Task: Buy 5 Manicure Tables from Salon & Spa Equipment section under best seller category for shipping address: Christina Ramirez, 4556 Long Street, Gainesville, Florida 32653, Cell Number 3522153680. Pay from credit card ending with 5759, CVV 953
Action: Mouse moved to (42, 107)
Screenshot: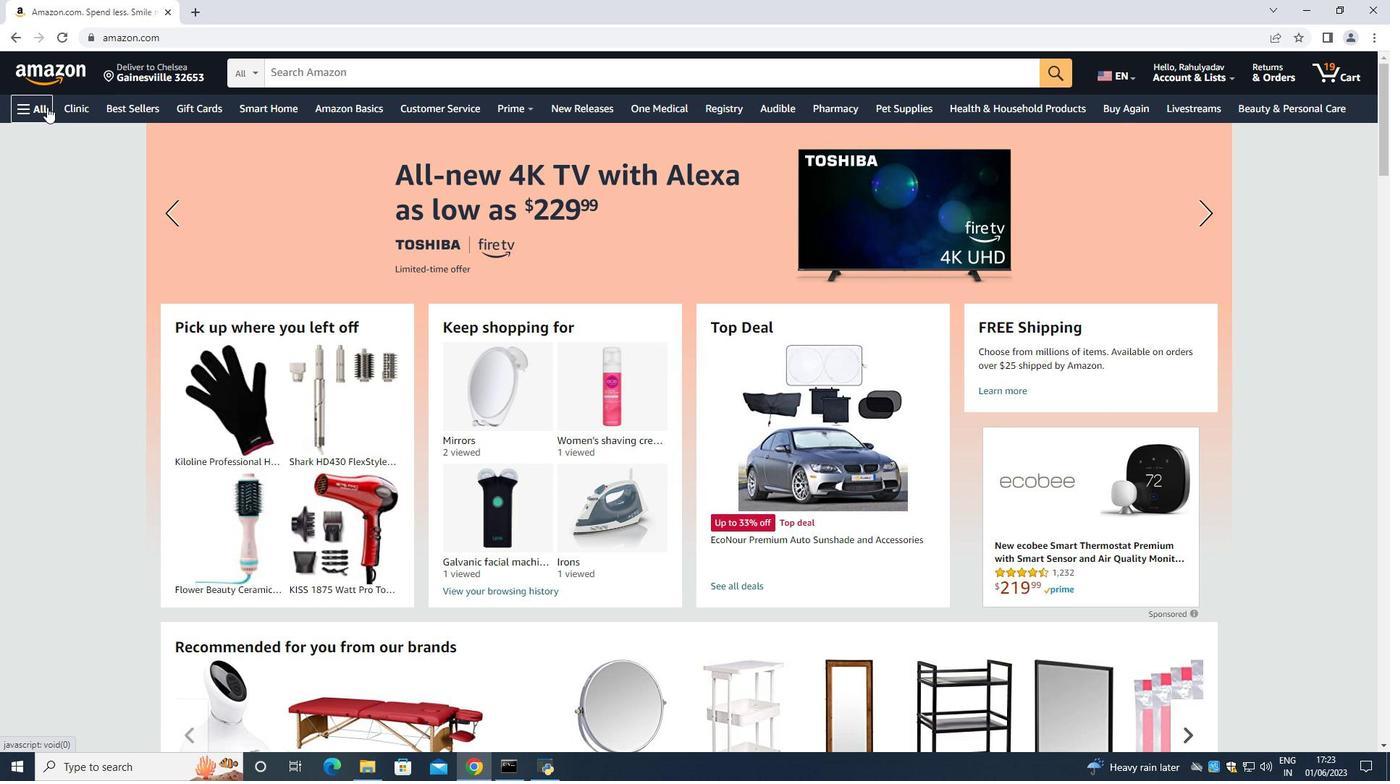 
Action: Mouse pressed left at (42, 107)
Screenshot: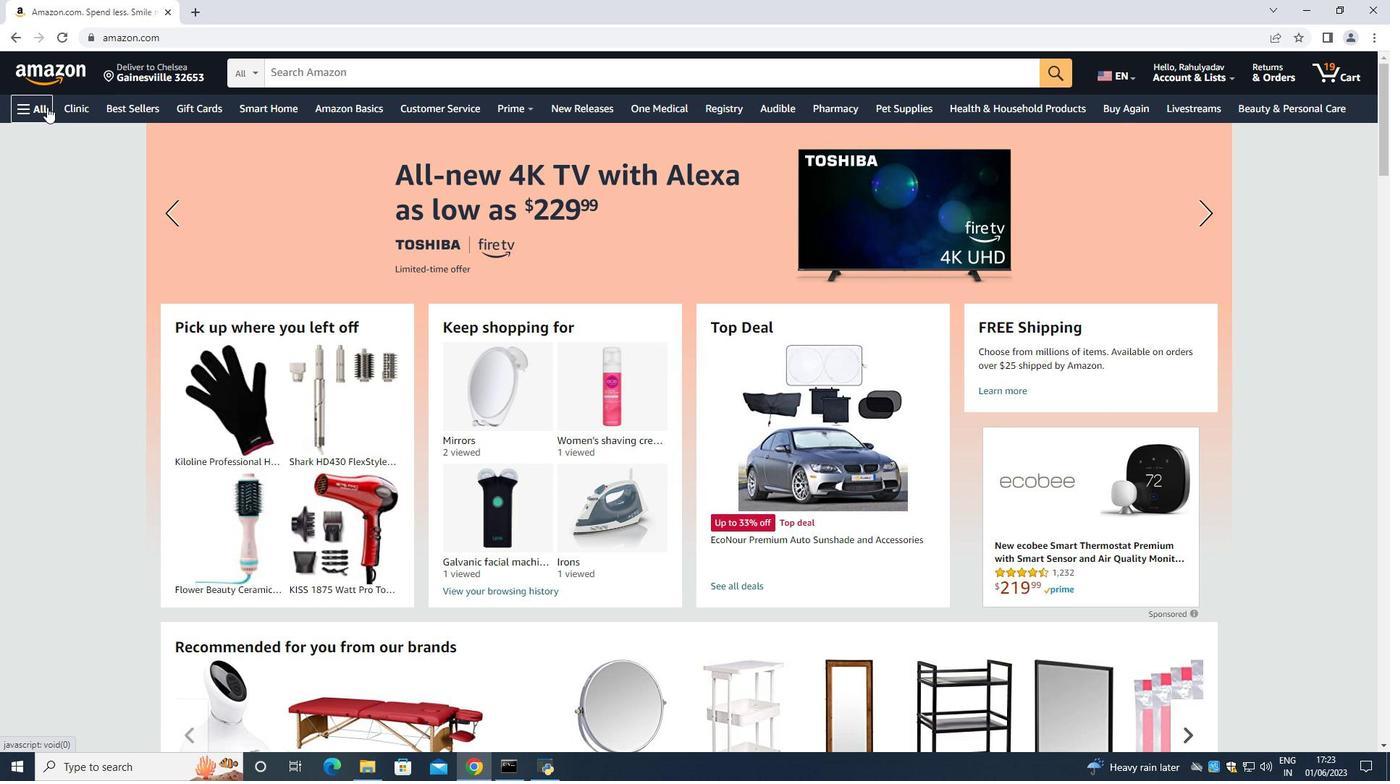 
Action: Mouse moved to (44, 132)
Screenshot: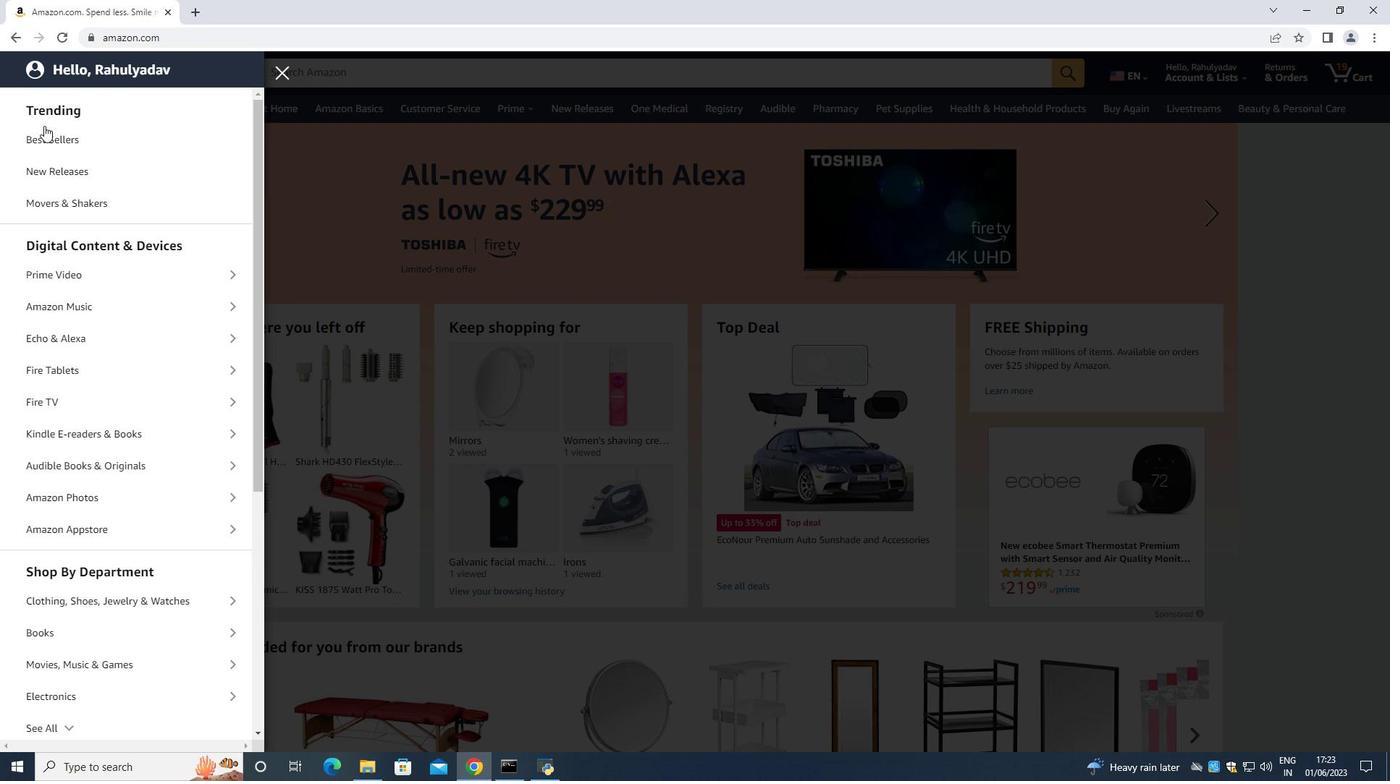 
Action: Mouse pressed left at (44, 132)
Screenshot: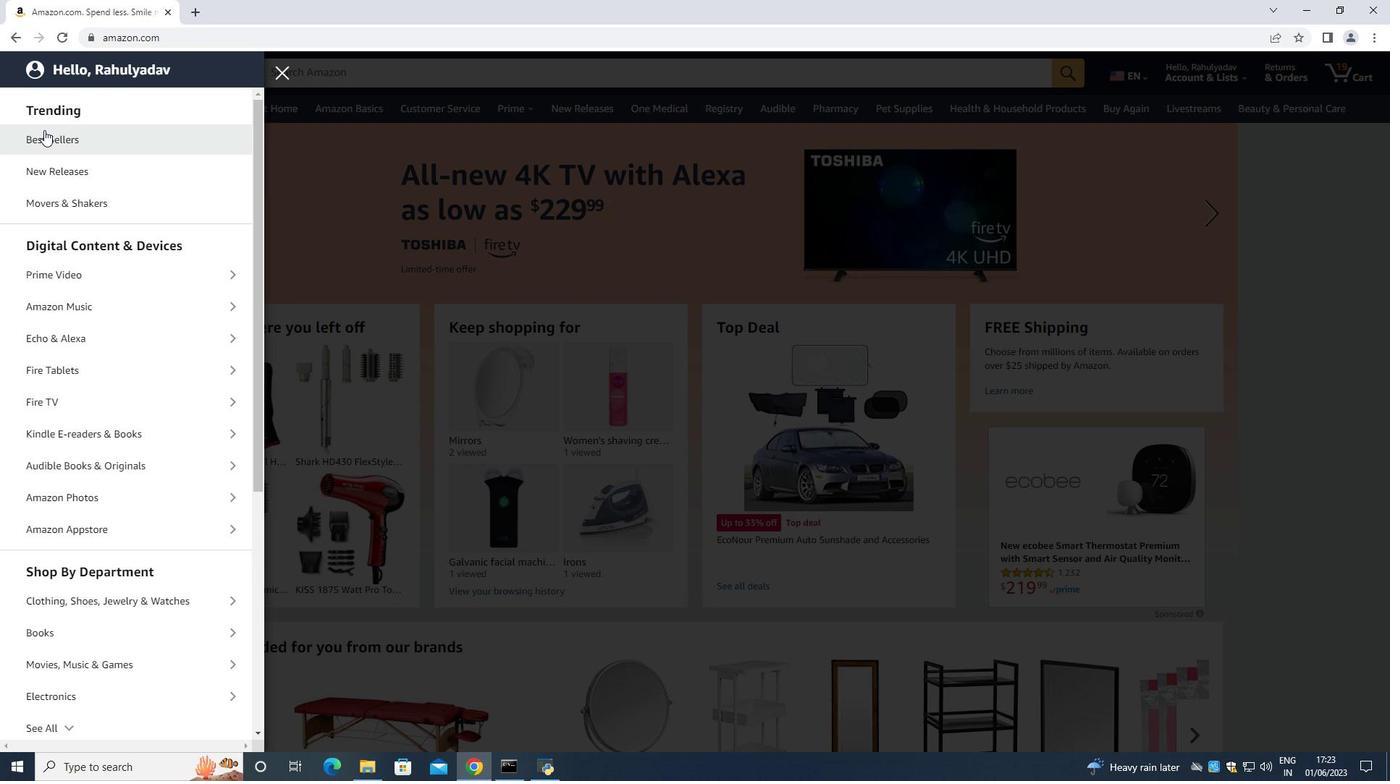
Action: Mouse moved to (364, 66)
Screenshot: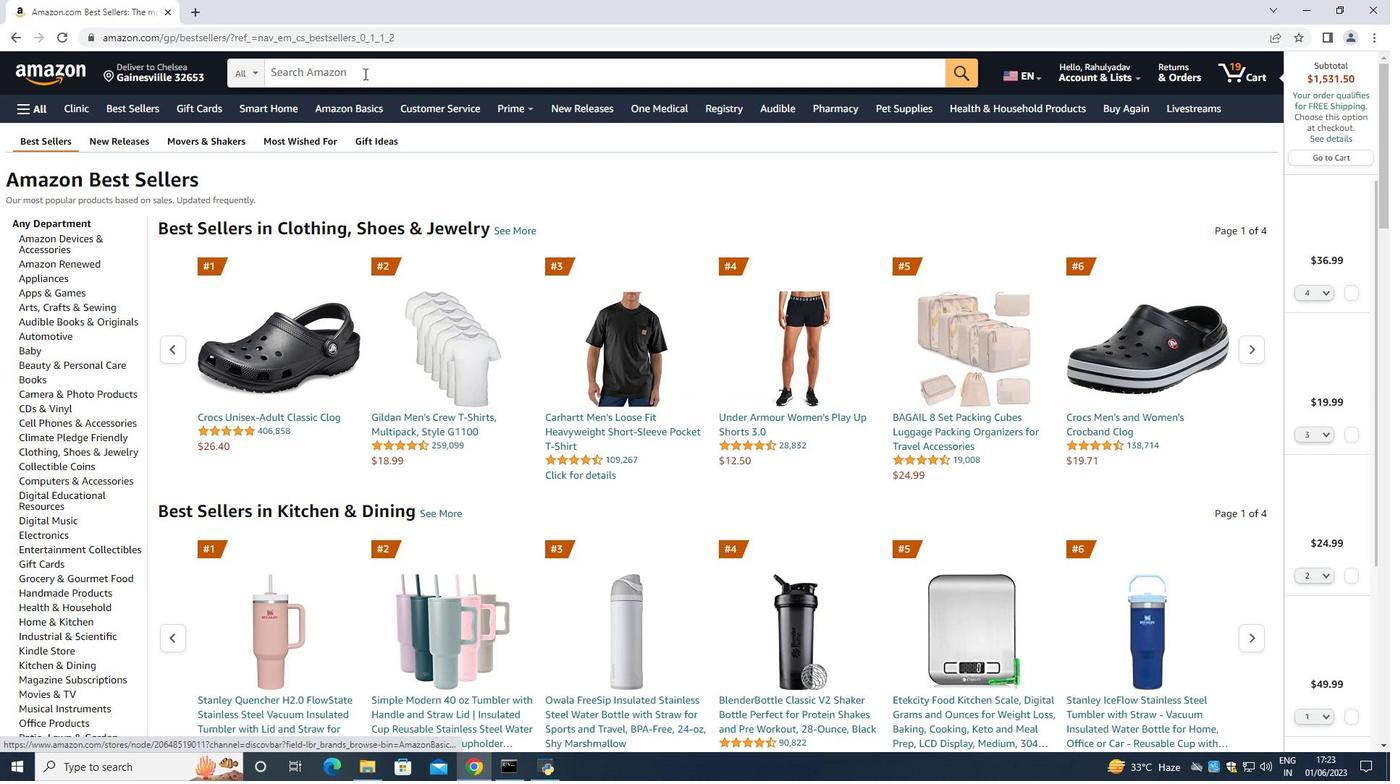 
Action: Mouse pressed left at (364, 66)
Screenshot: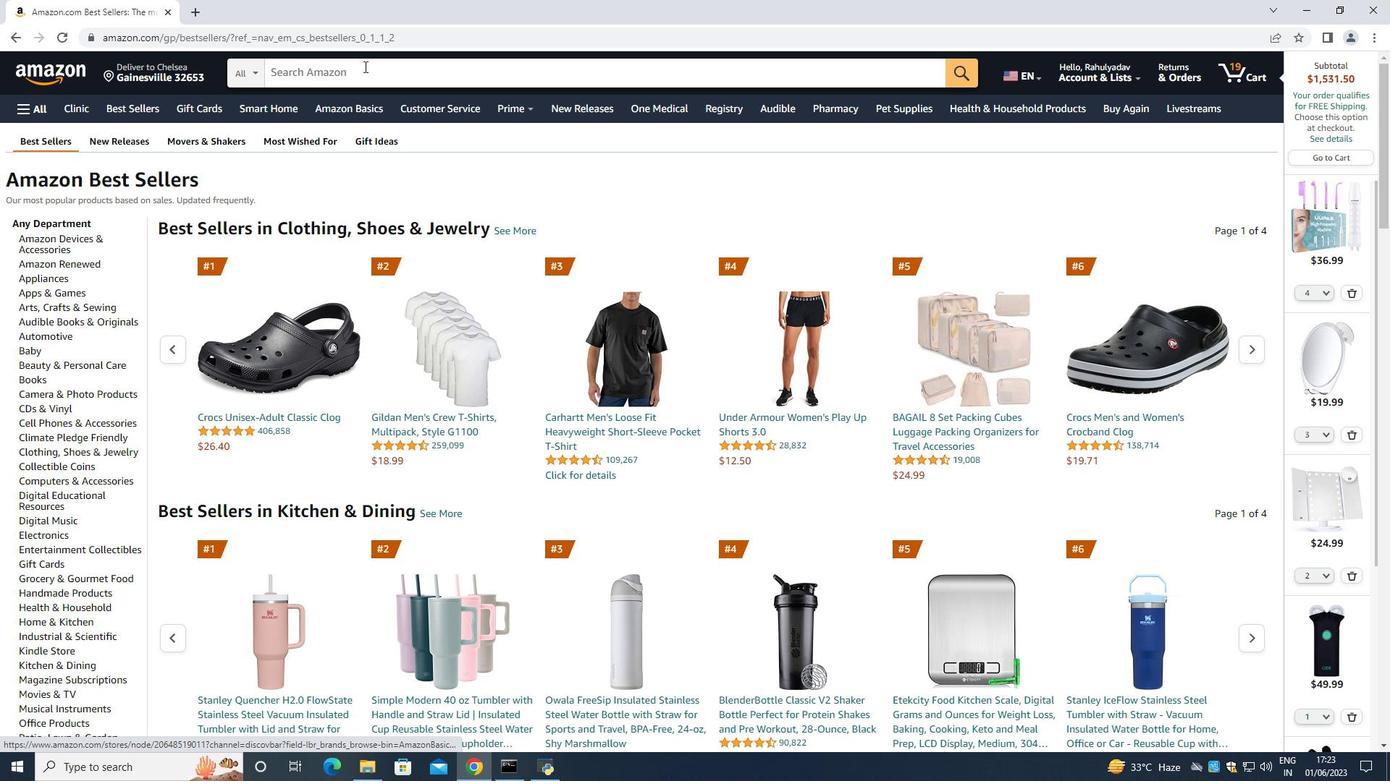 
Action: Mouse moved to (364, 65)
Screenshot: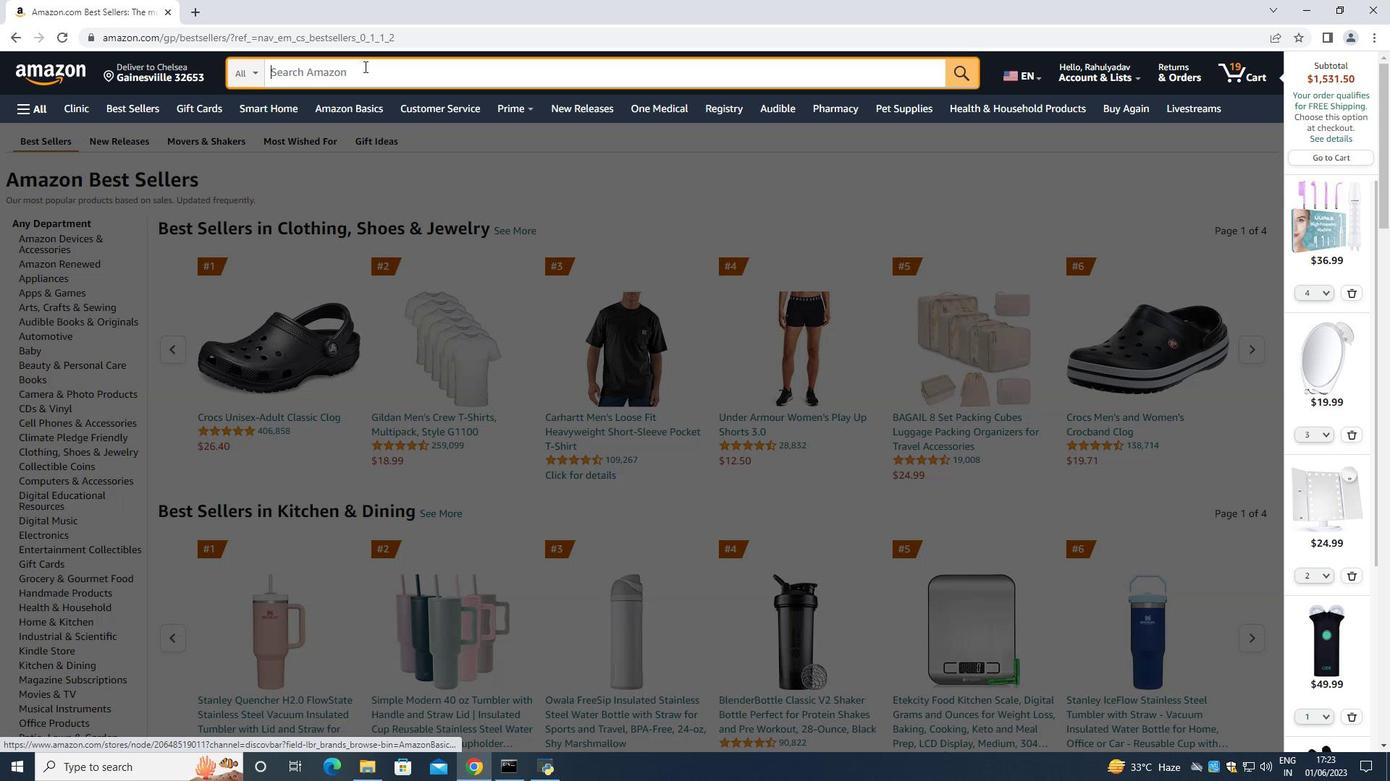 
Action: Key pressed <Key.shift><Key.shift><Key.shift><Key.shift><Key.shift><Key.shift>Macicure<Key.backspace><Key.backspace><Key.backspace><Key.backspace><Key.backspace>n<Key.backspace><Key.backspace>nicuren<Key.backspace><Key.space><Key.shift>Tables<Key.space><Key.enter>
Screenshot: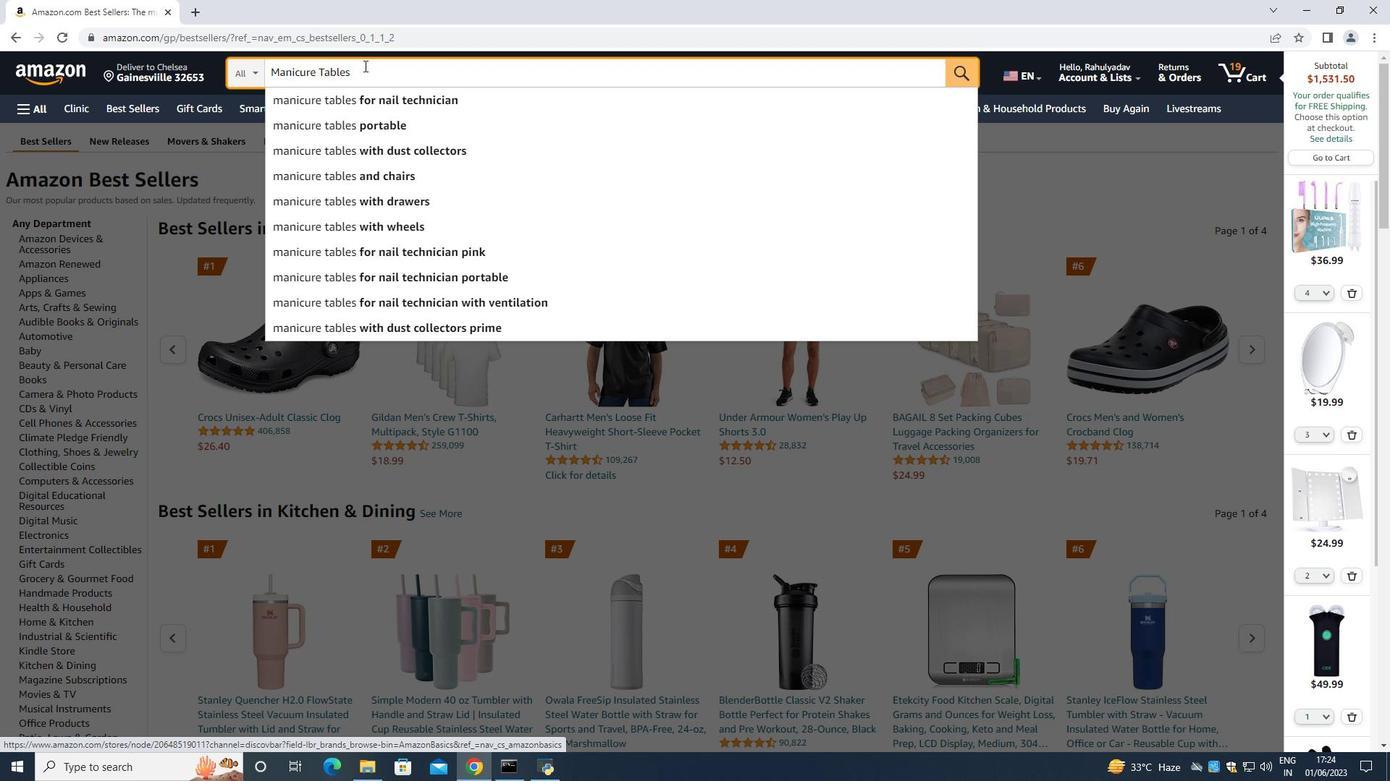 
Action: Mouse moved to (59, 388)
Screenshot: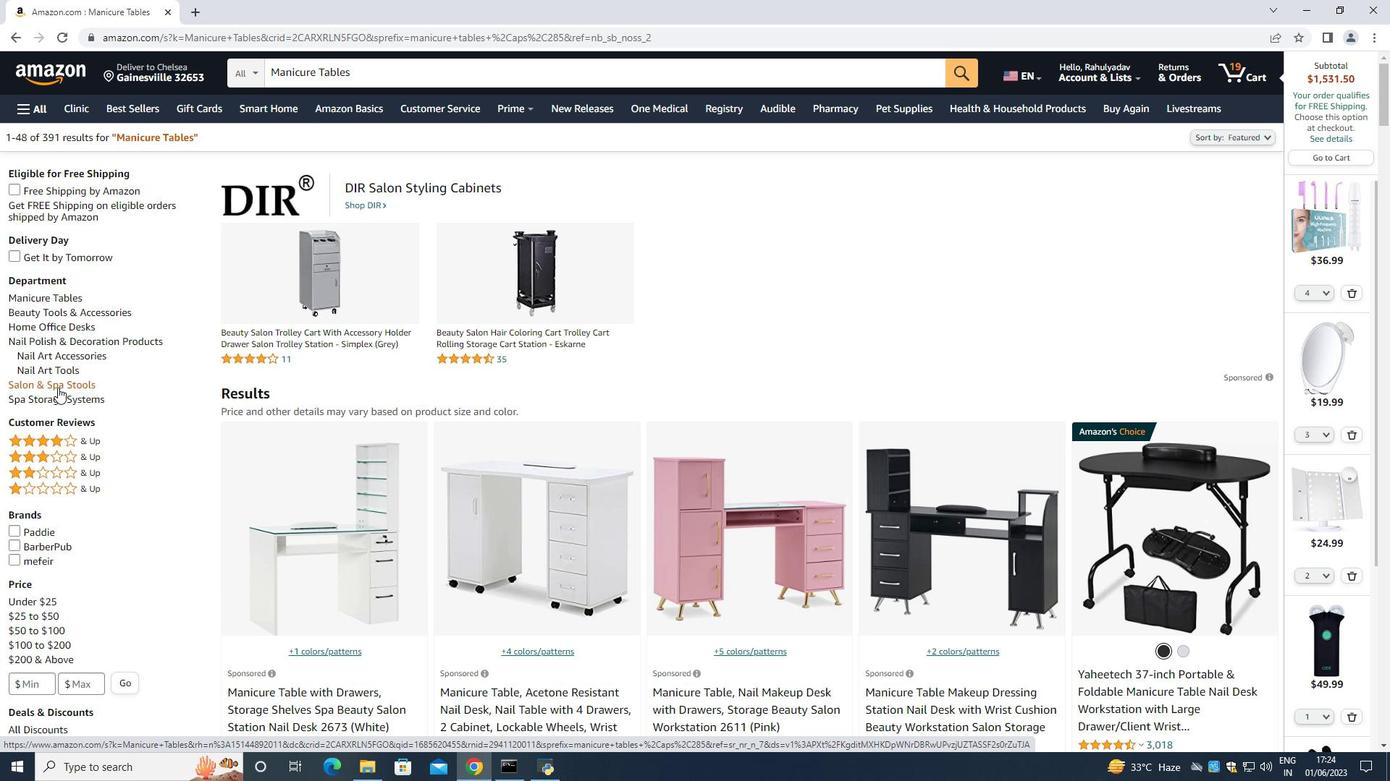 
Action: Mouse pressed left at (59, 388)
Screenshot: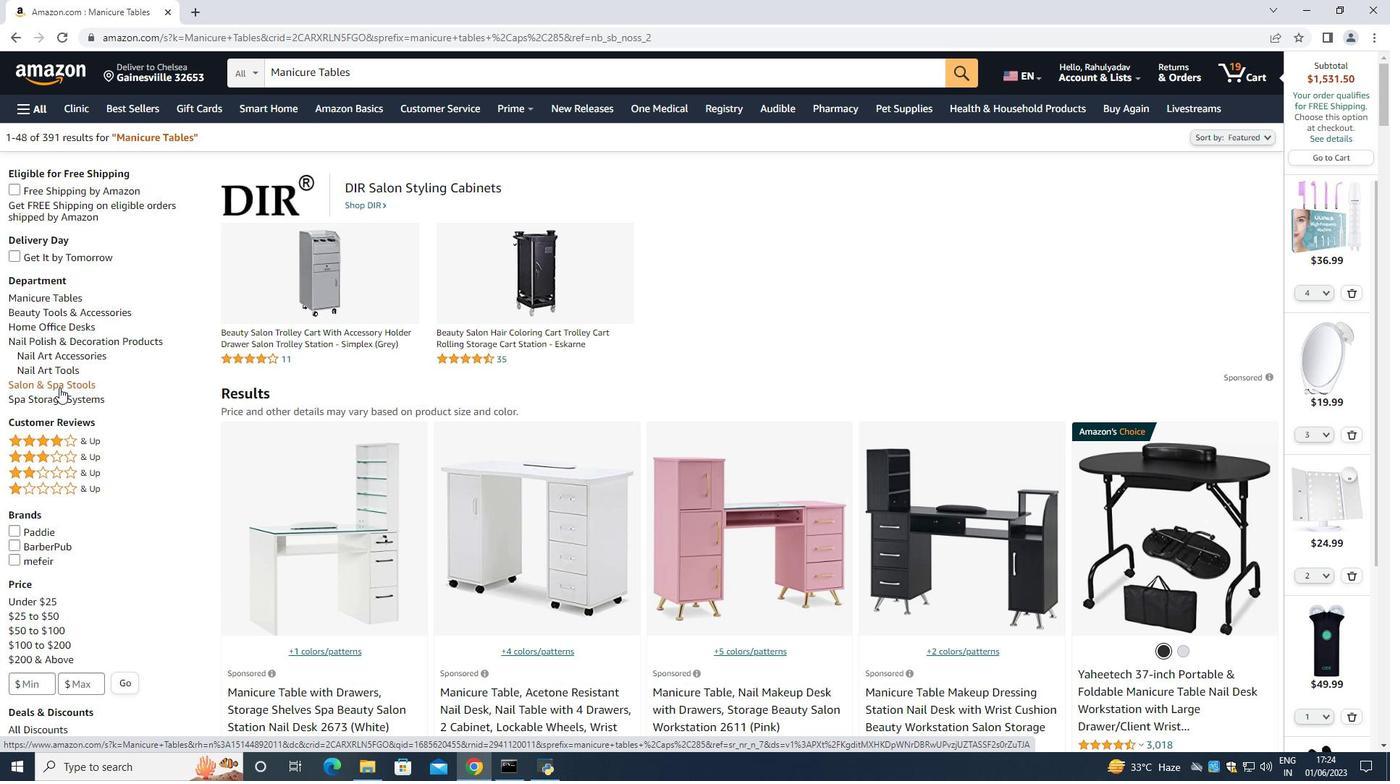 
Action: Mouse moved to (61, 309)
Screenshot: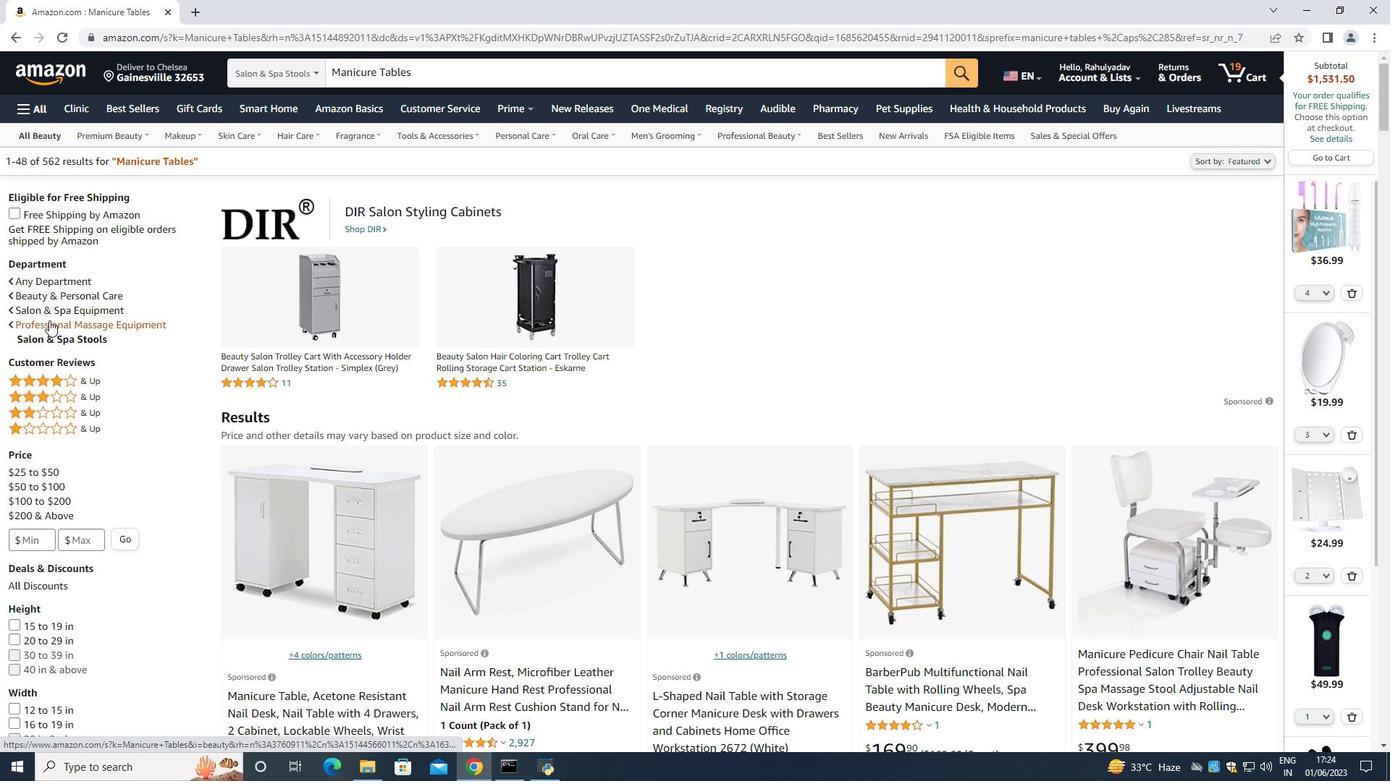 
Action: Mouse pressed left at (61, 309)
Screenshot: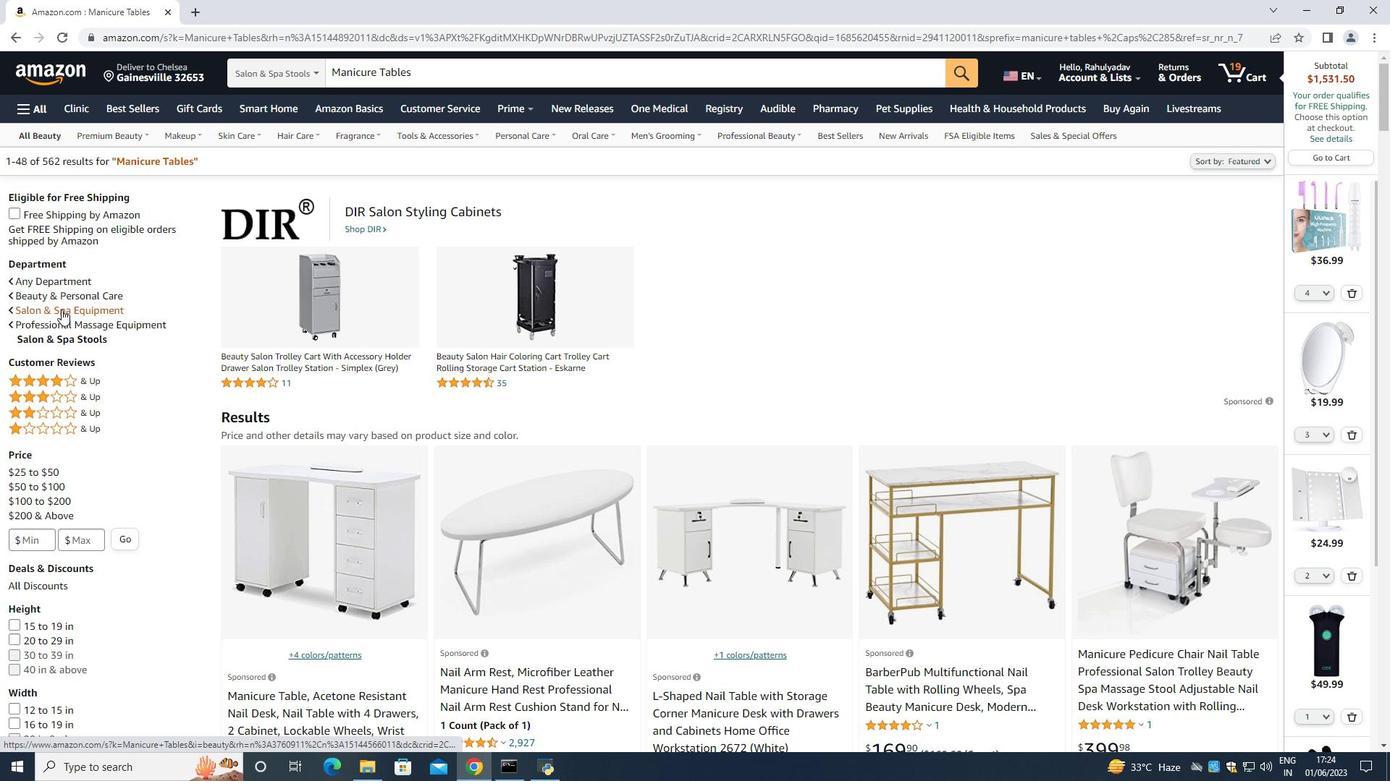 
Action: Mouse moved to (67, 377)
Screenshot: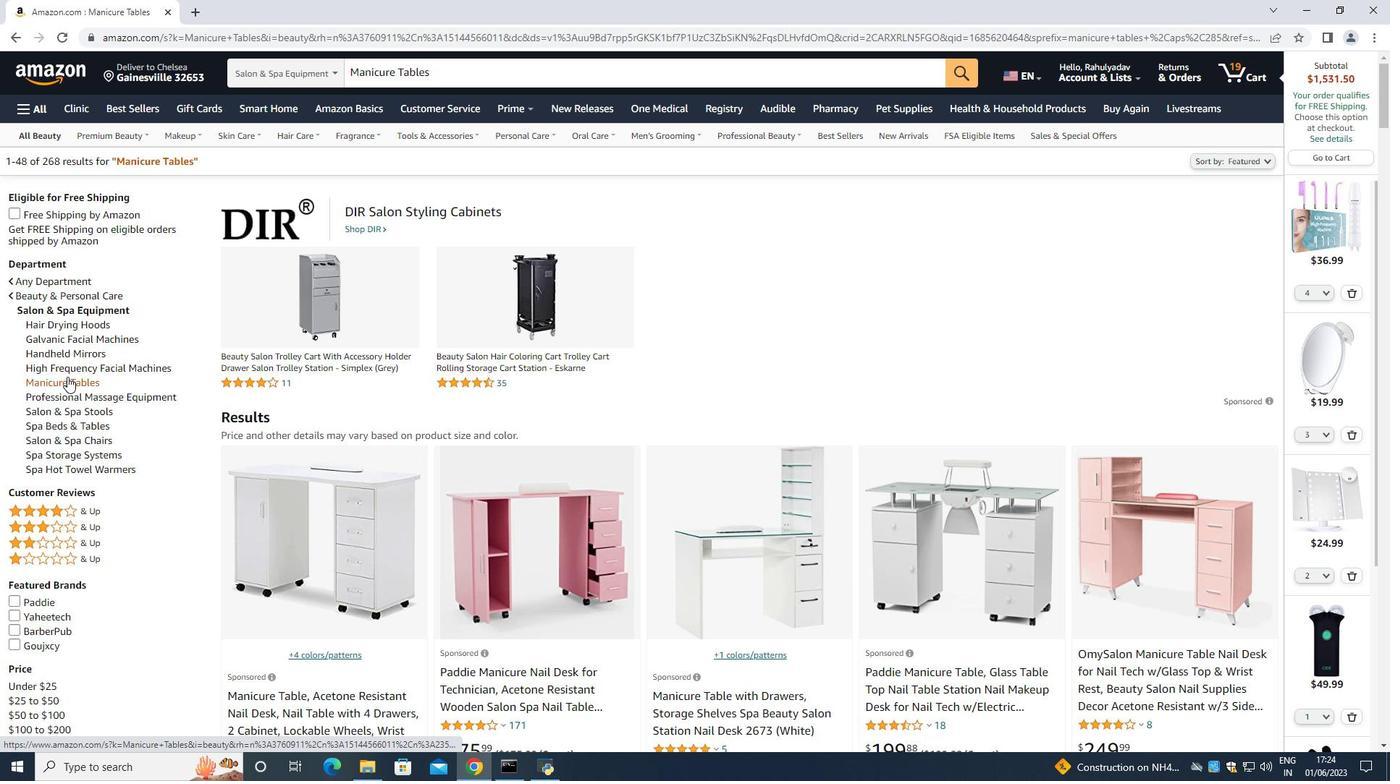 
Action: Mouse pressed left at (67, 377)
Screenshot: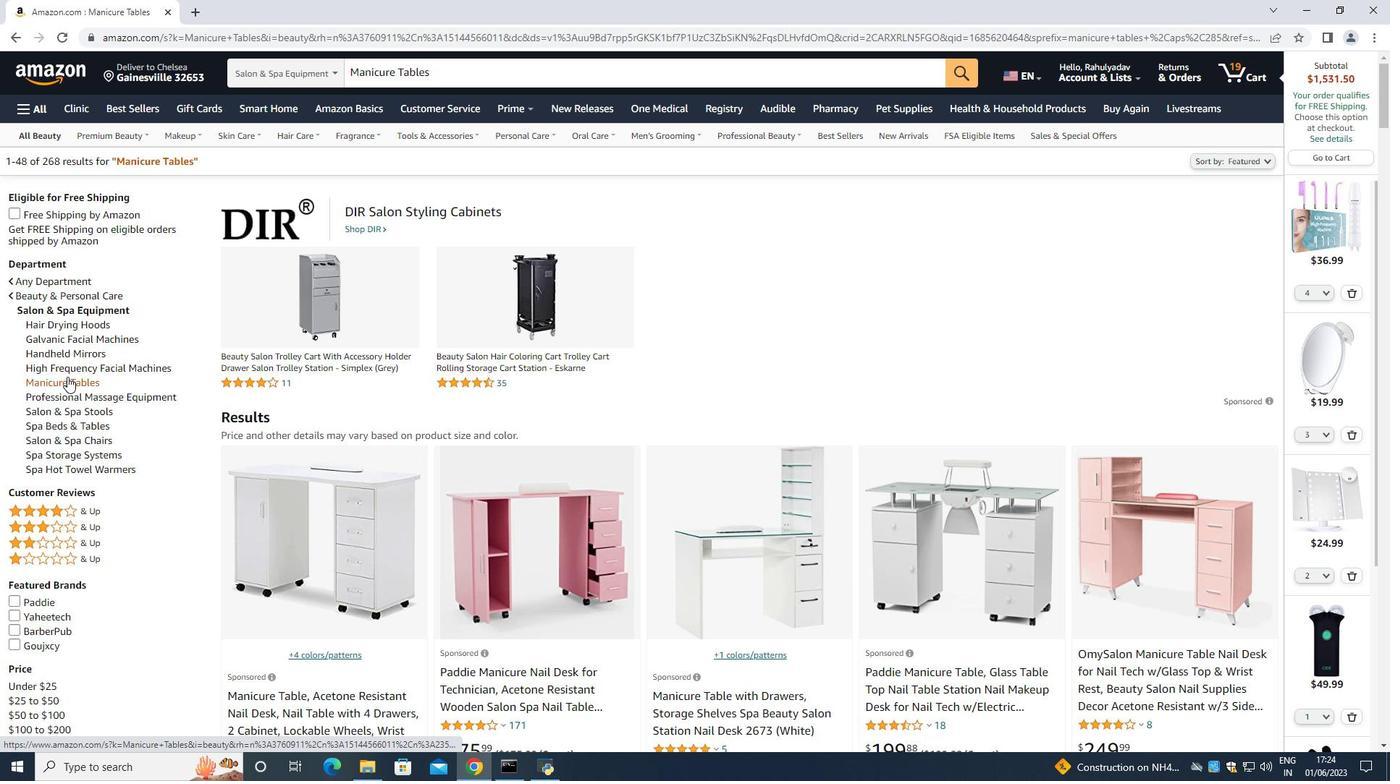 
Action: Mouse moved to (409, 439)
Screenshot: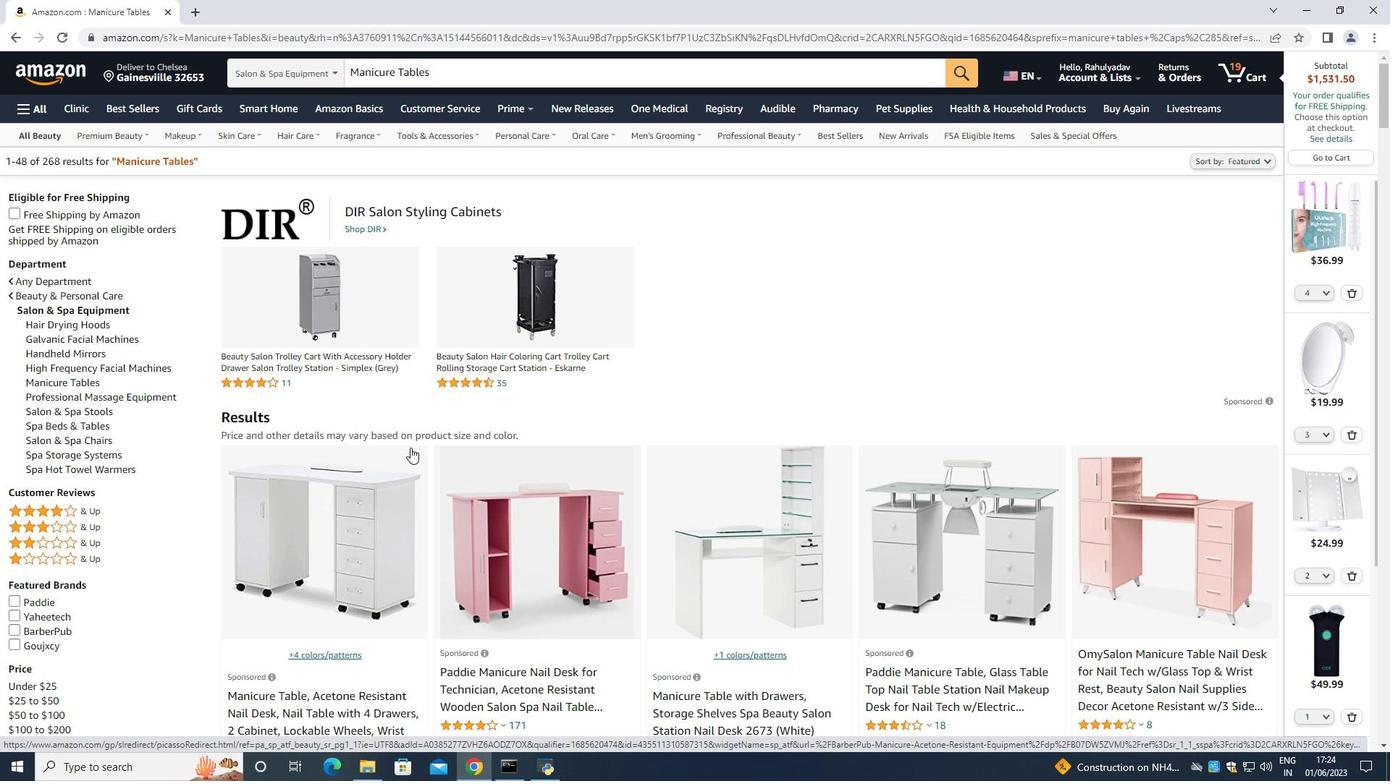 
Action: Mouse scrolled (409, 438) with delta (0, 0)
Screenshot: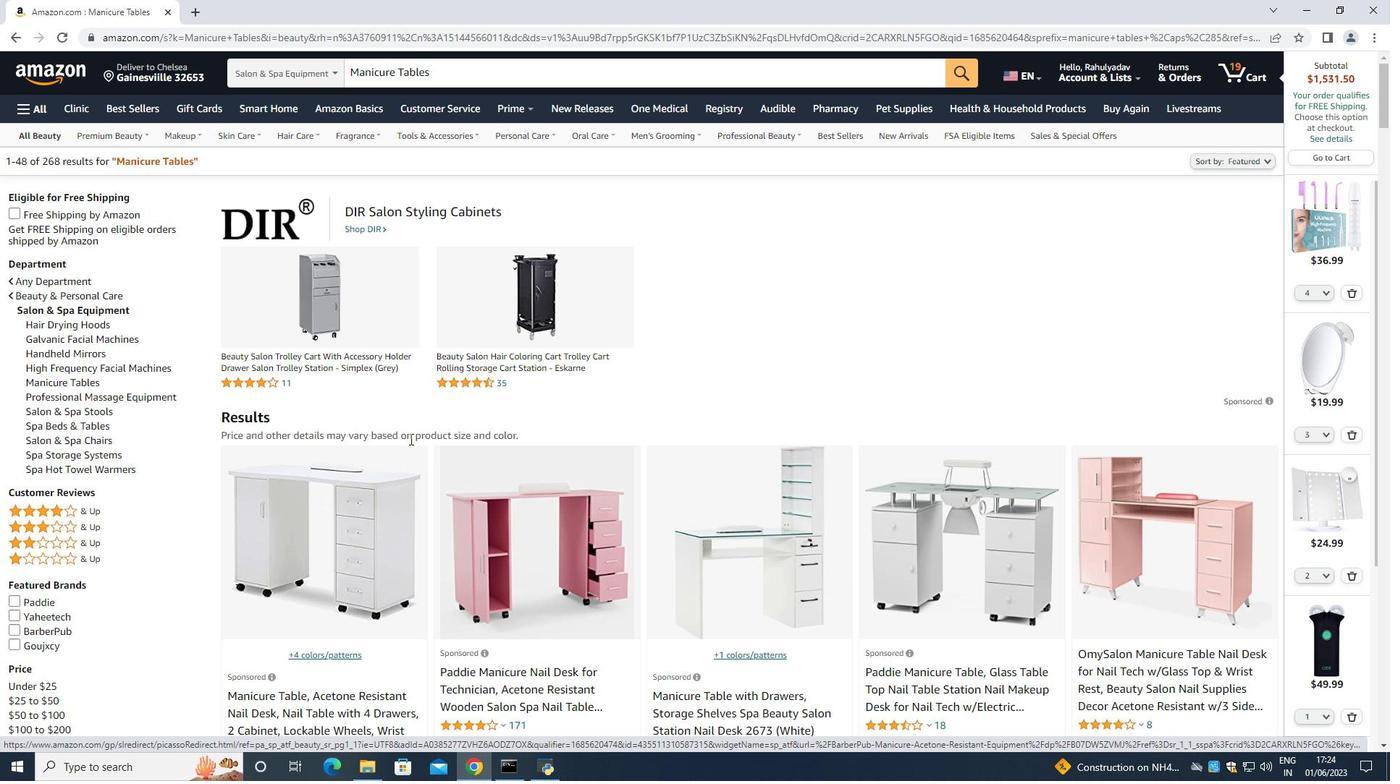 
Action: Mouse scrolled (409, 438) with delta (0, 0)
Screenshot: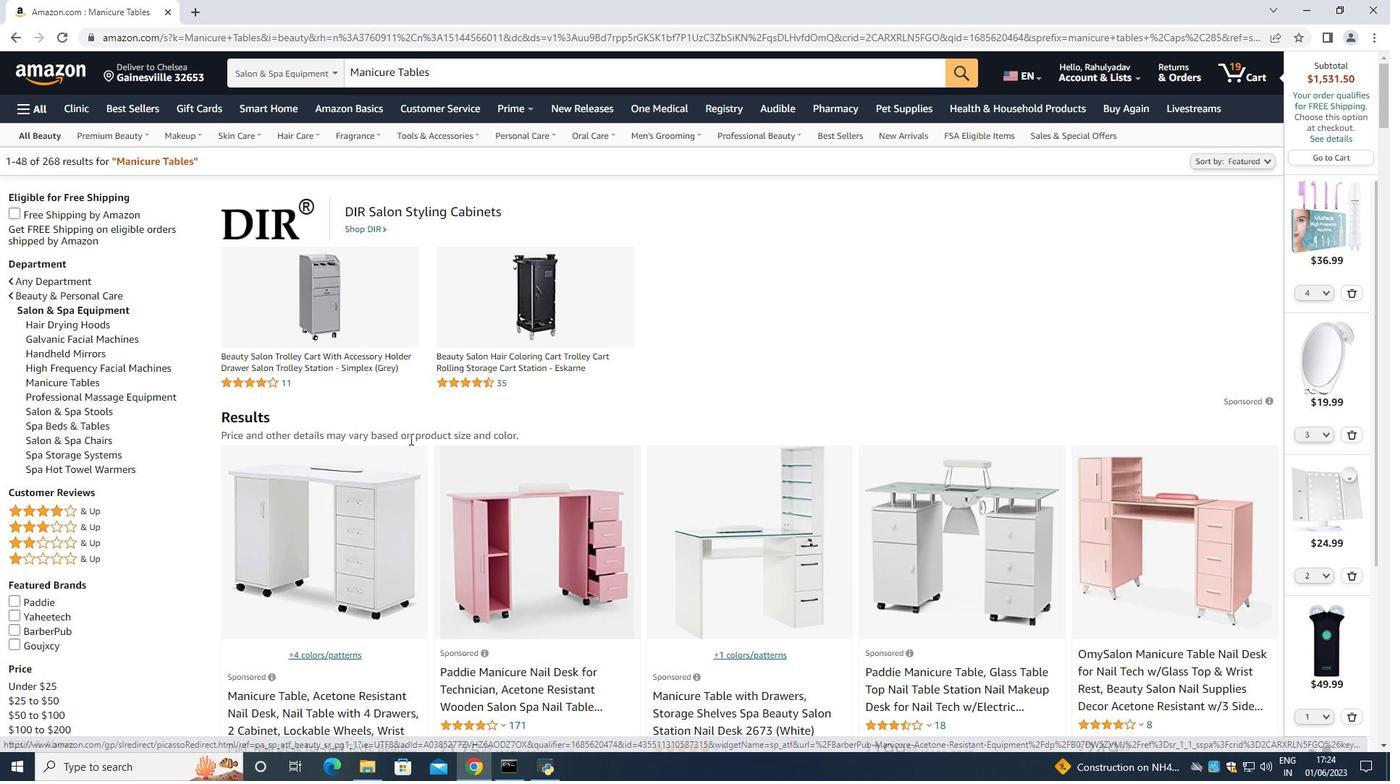 
Action: Mouse moved to (454, 518)
Screenshot: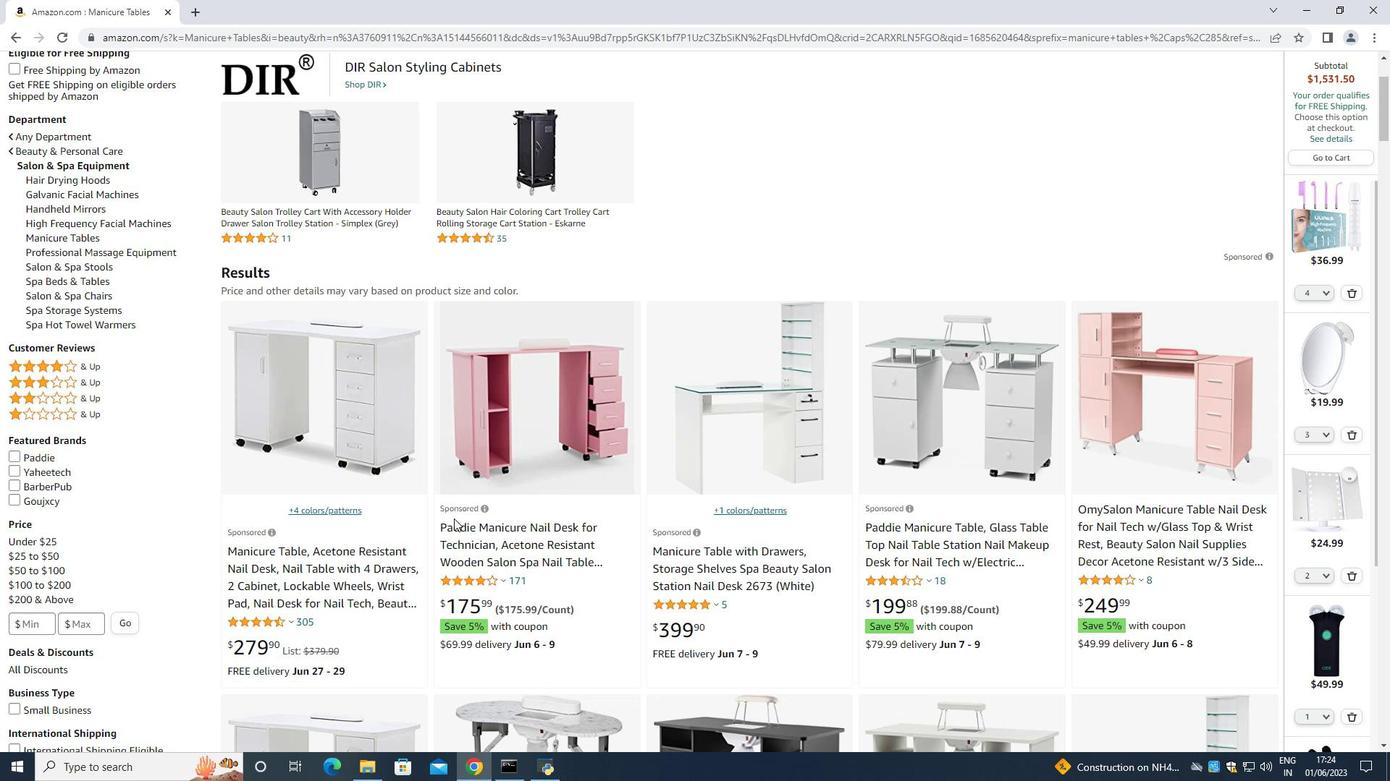 
Action: Mouse scrolled (453, 517) with delta (0, 0)
Screenshot: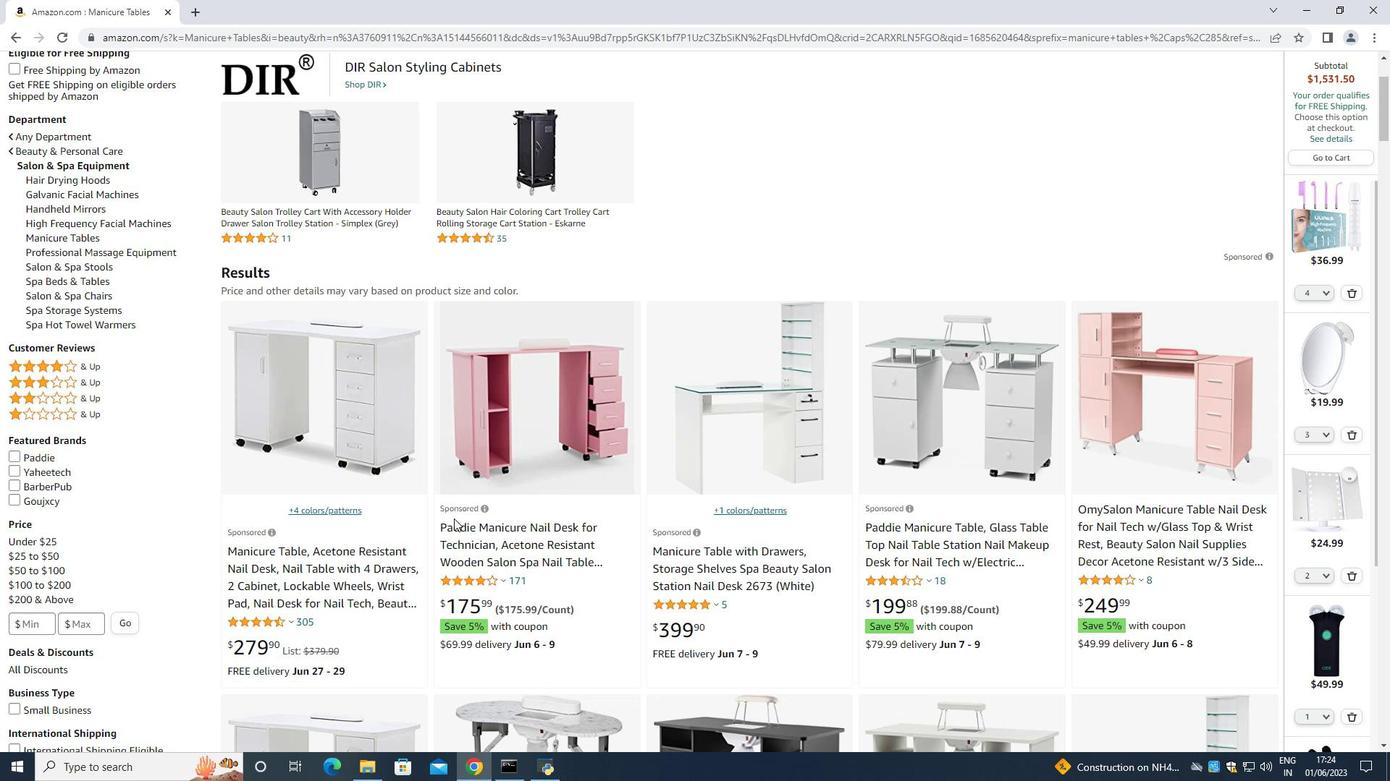 
Action: Mouse moved to (897, 464)
Screenshot: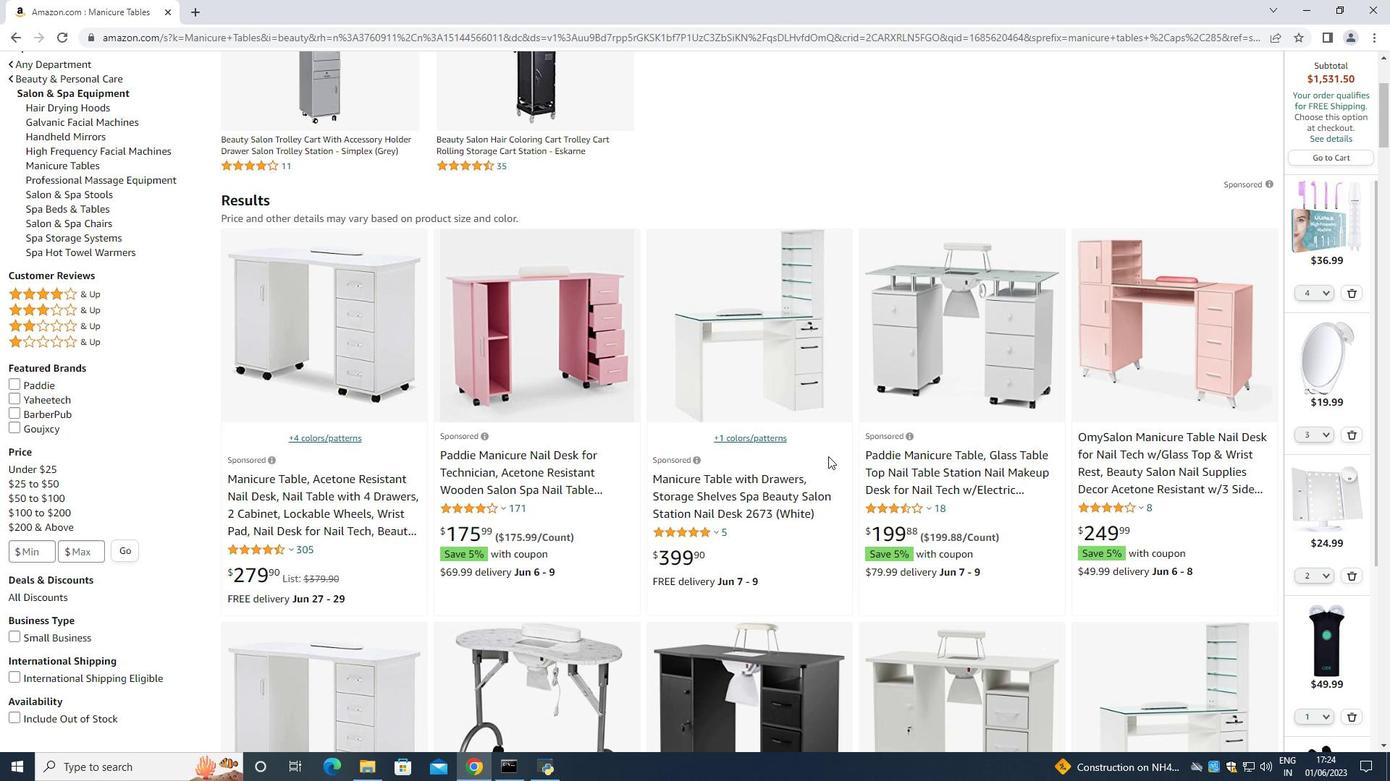 
Action: Mouse scrolled (897, 464) with delta (0, 0)
Screenshot: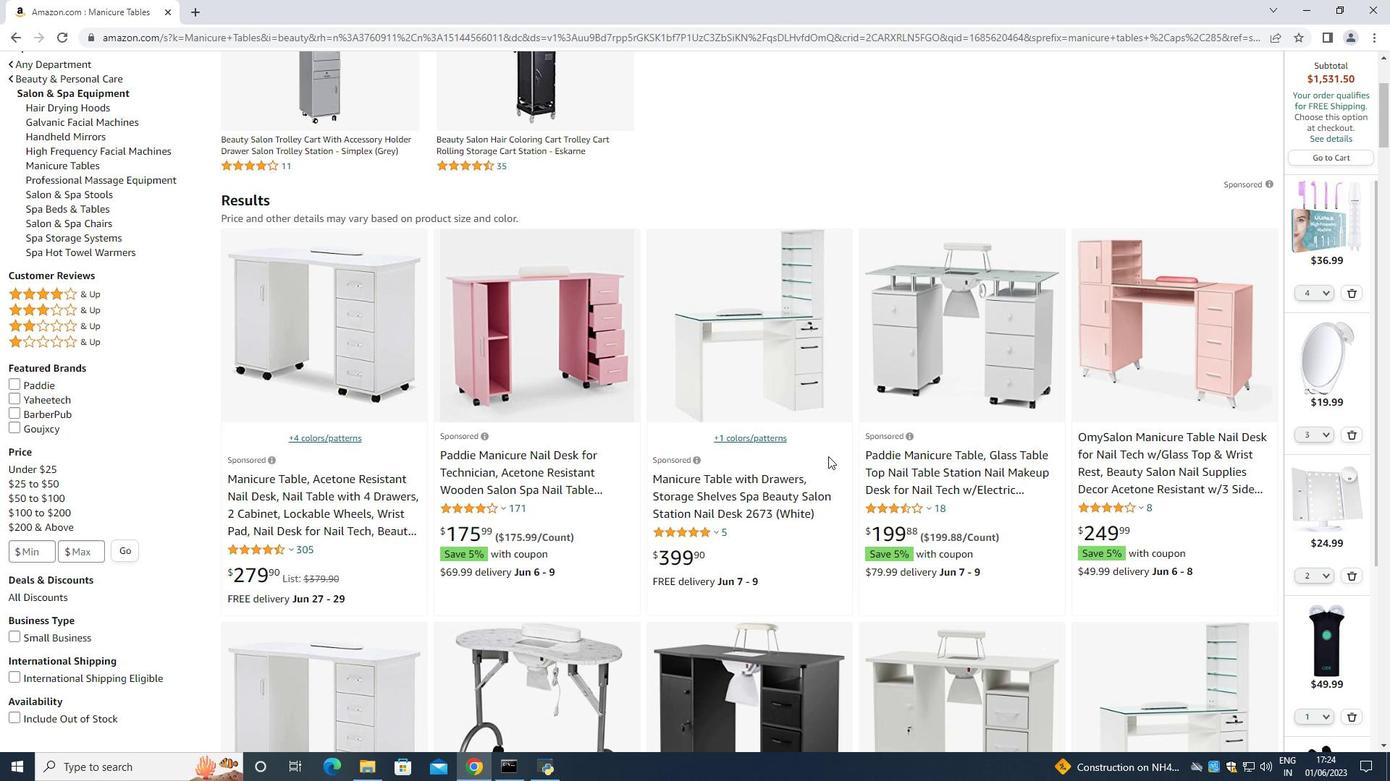 
Action: Mouse scrolled (897, 464) with delta (0, 0)
Screenshot: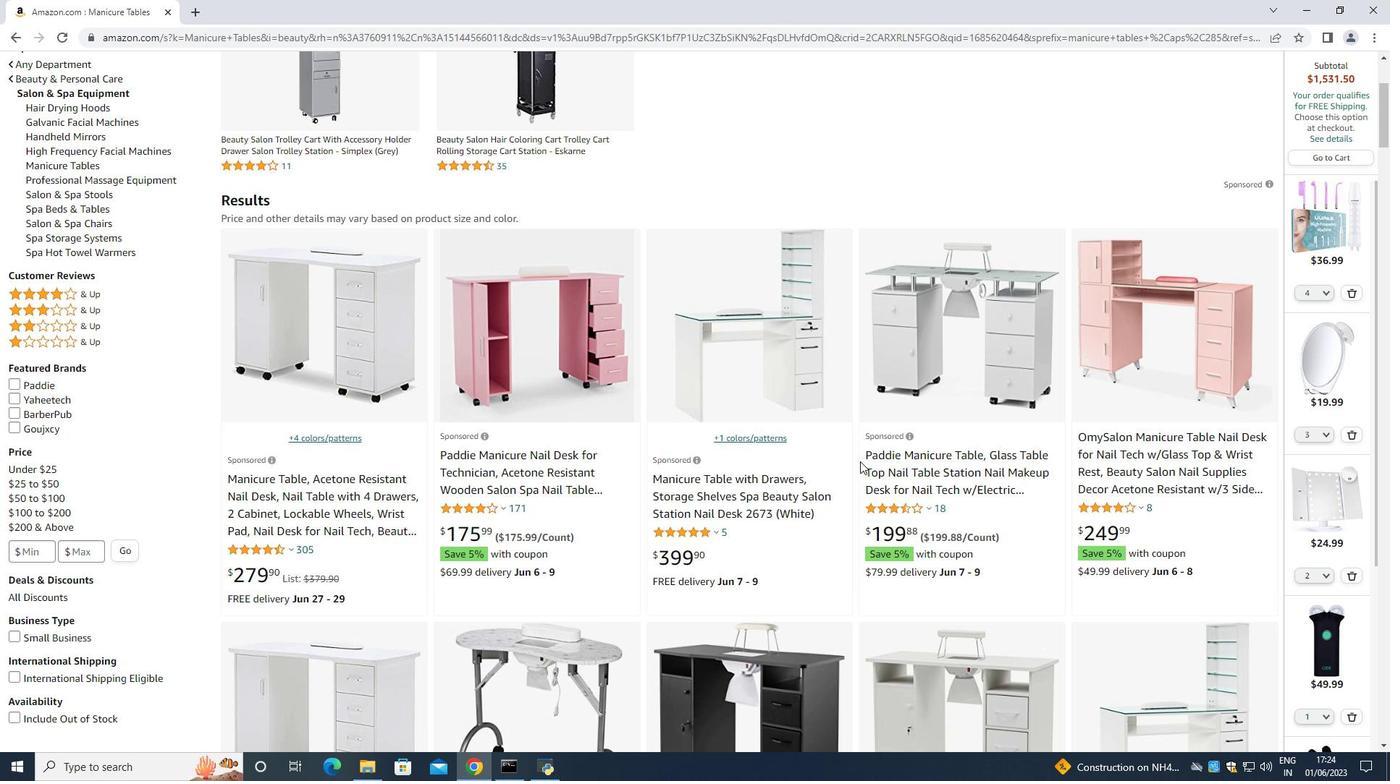 
Action: Mouse scrolled (897, 464) with delta (0, 0)
Screenshot: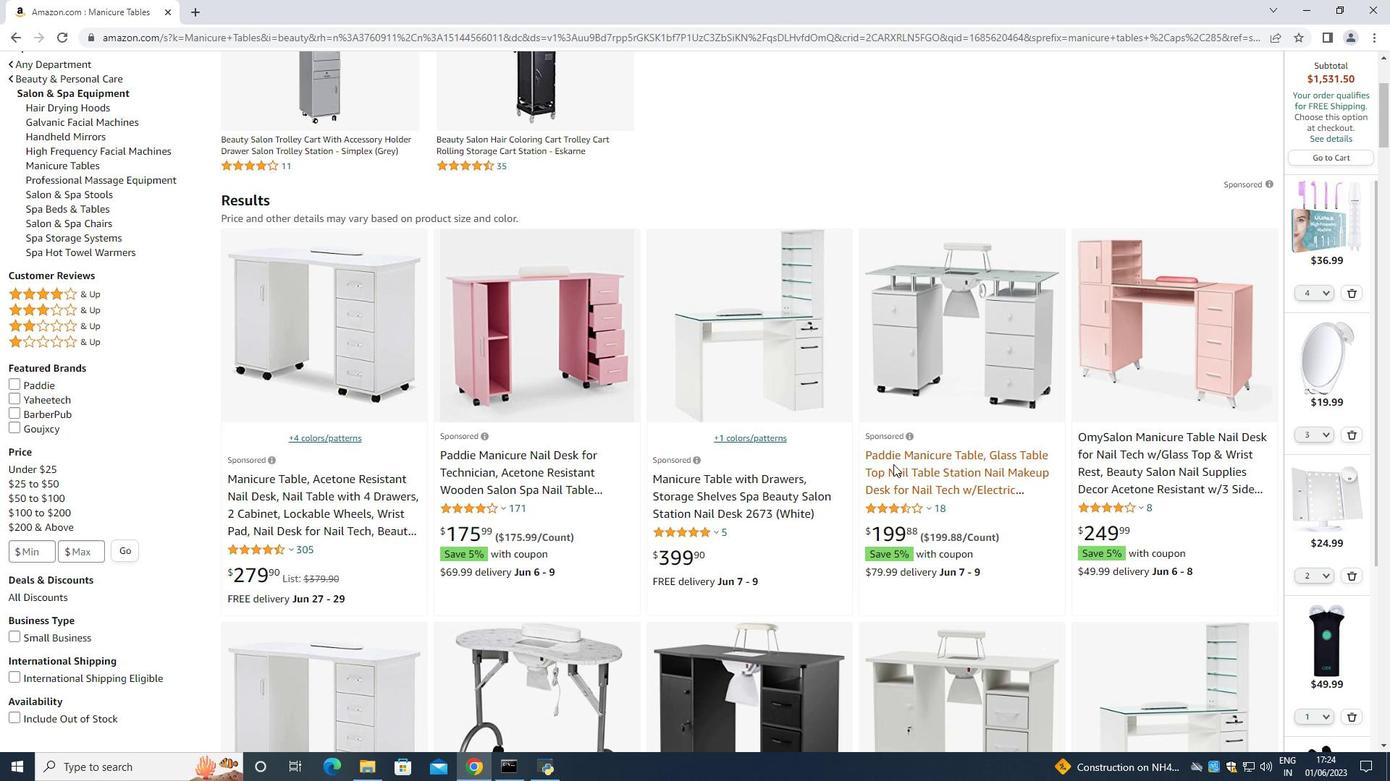 
Action: Mouse moved to (898, 468)
Screenshot: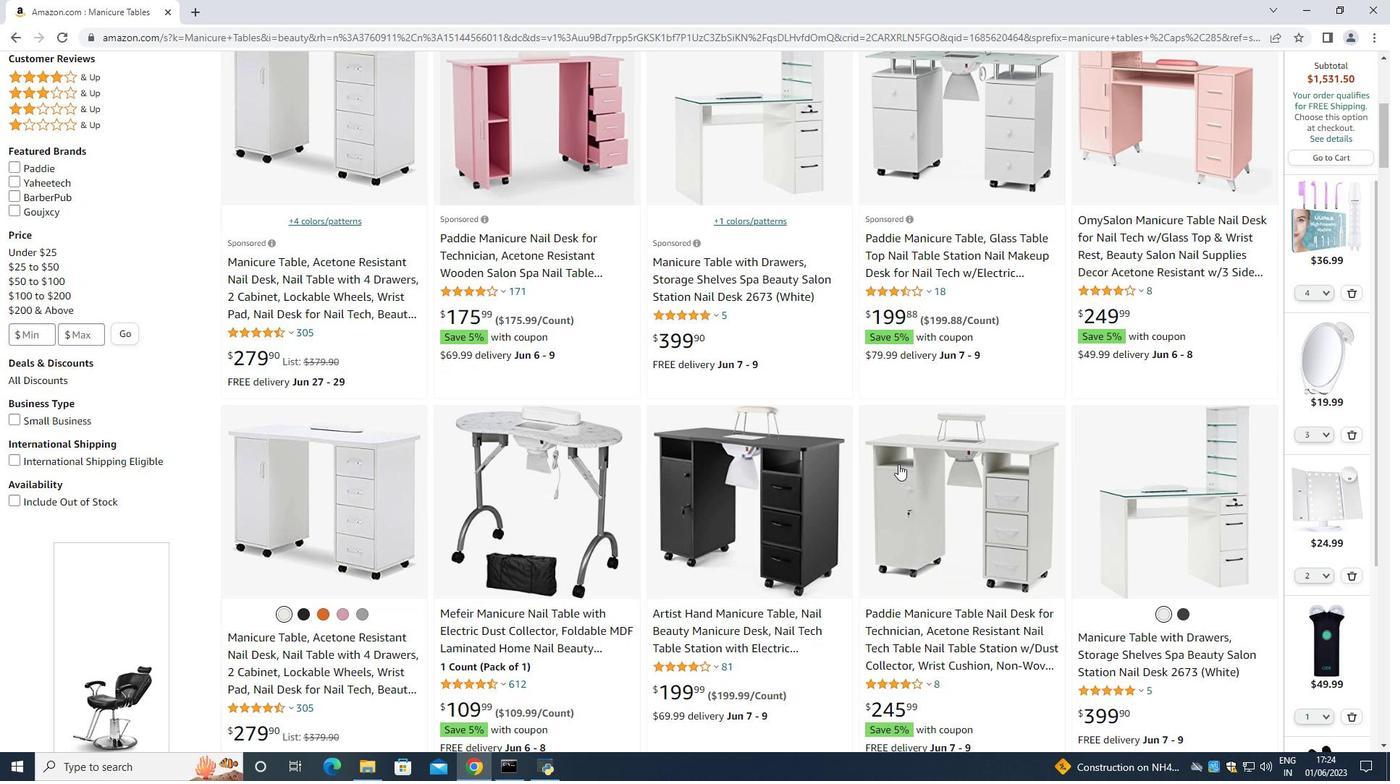 
Action: Mouse scrolled (898, 464) with delta (0, 0)
Screenshot: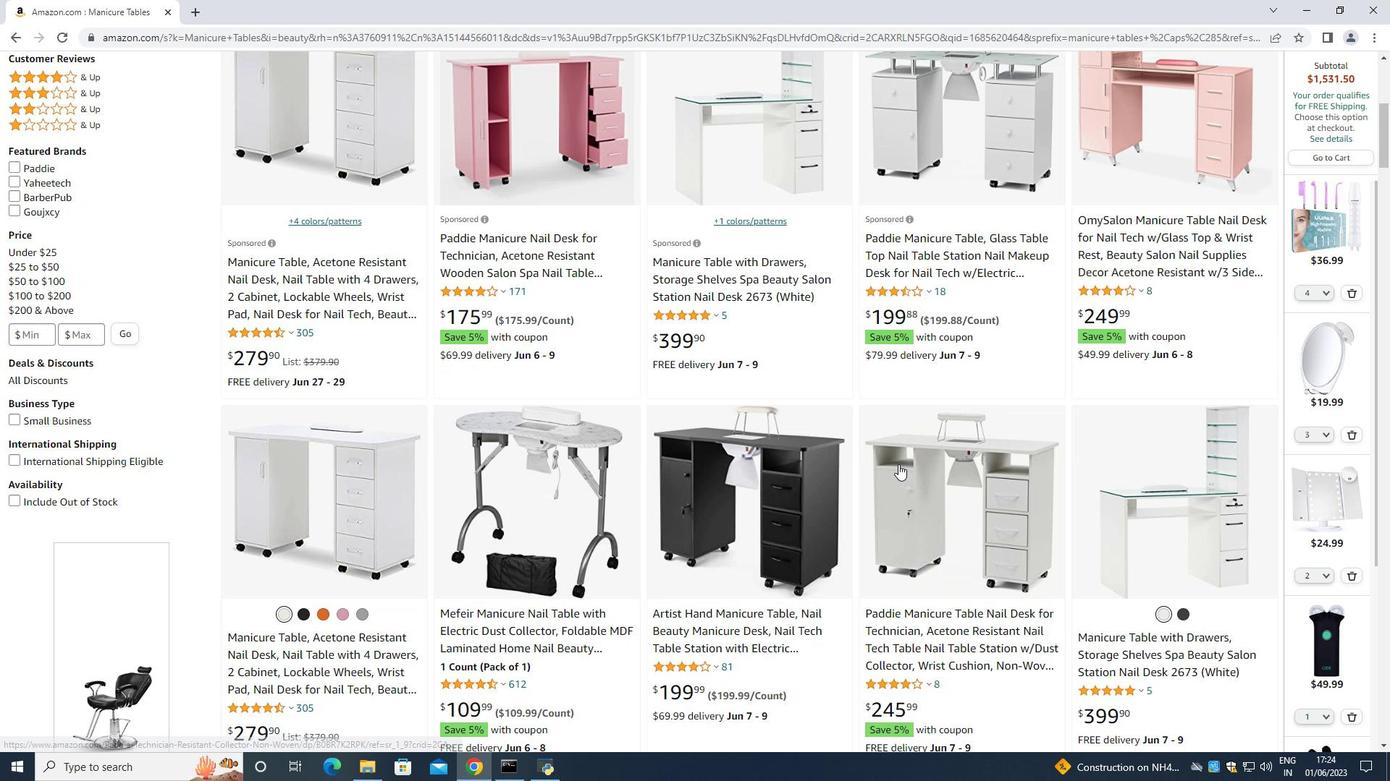 
Action: Mouse moved to (897, 472)
Screenshot: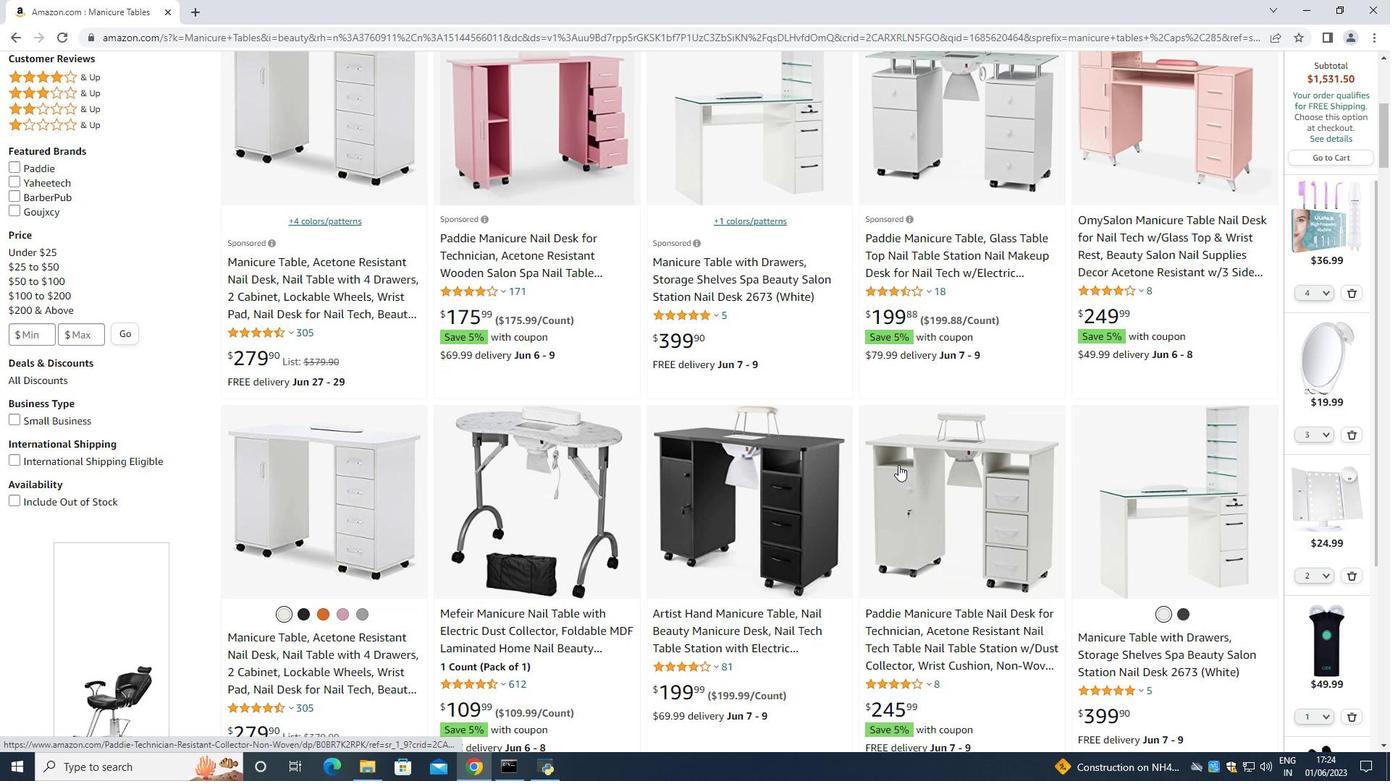 
Action: Mouse scrolled (897, 469) with delta (0, 0)
Screenshot: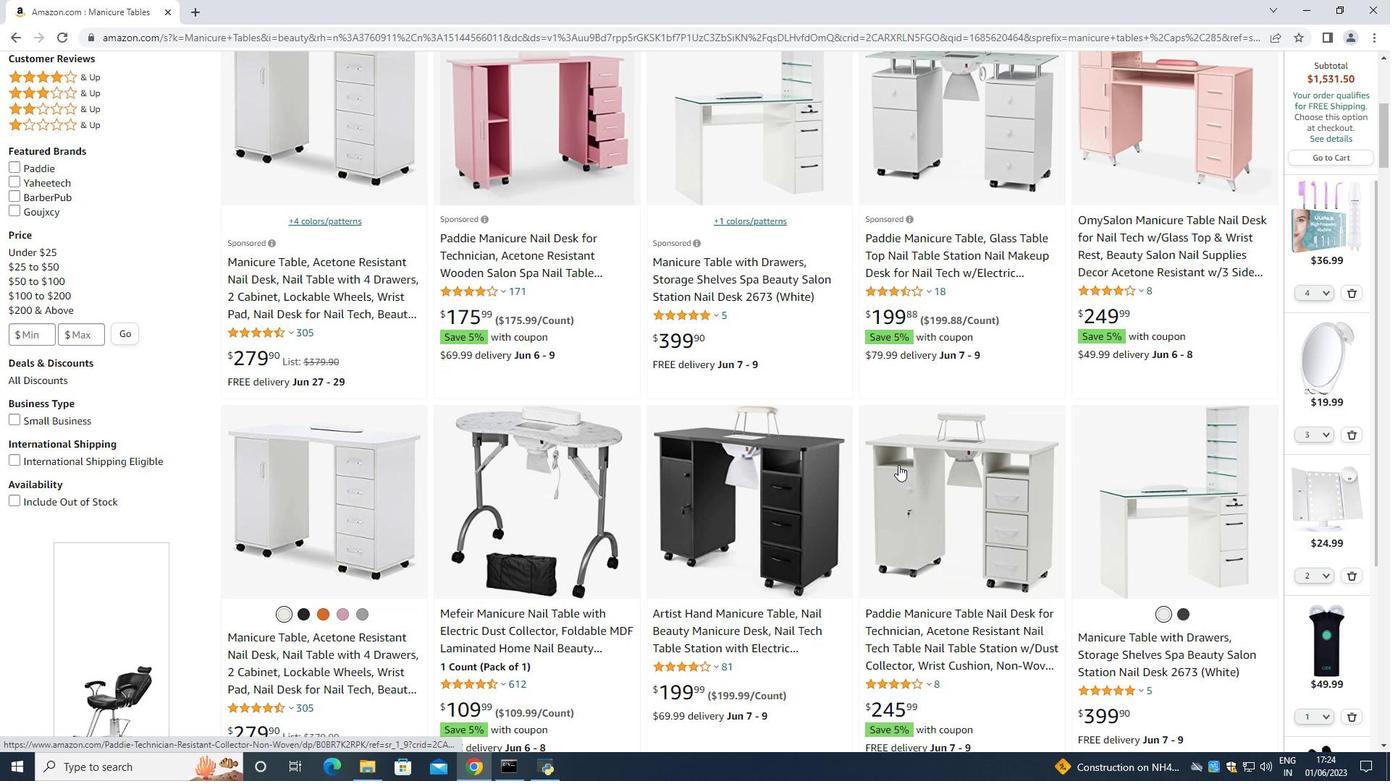 
Action: Mouse scrolled (897, 471) with delta (0, 0)
Screenshot: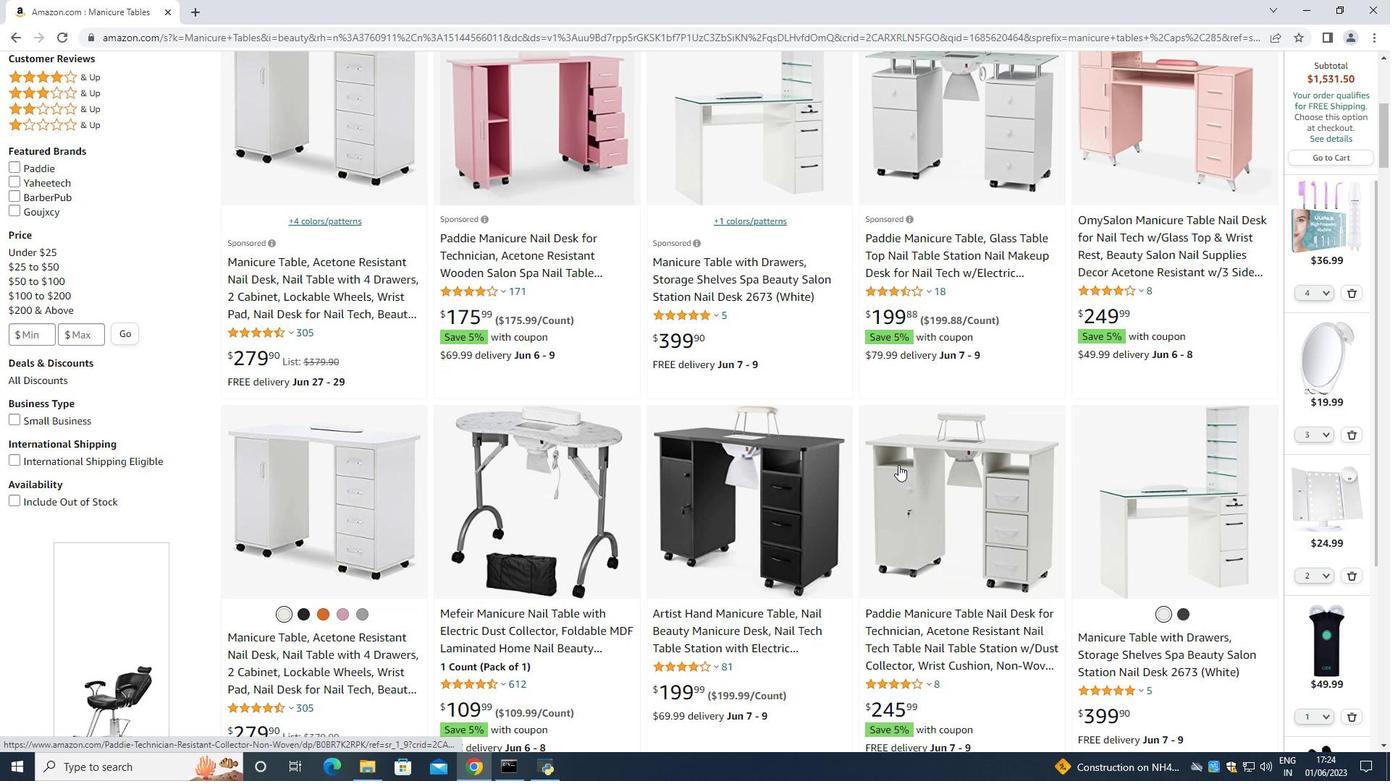 
Action: Mouse moved to (897, 472)
Screenshot: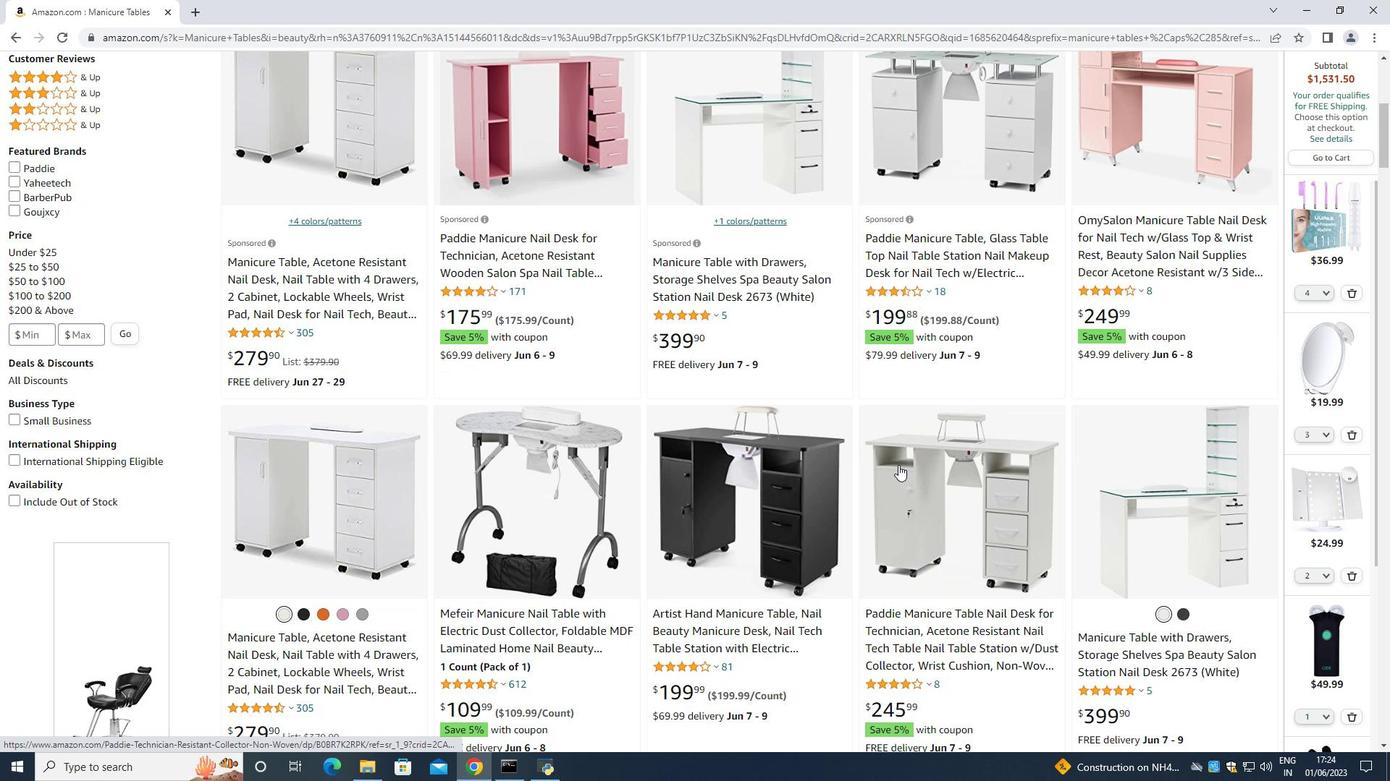 
Action: Mouse scrolled (897, 471) with delta (0, 0)
Screenshot: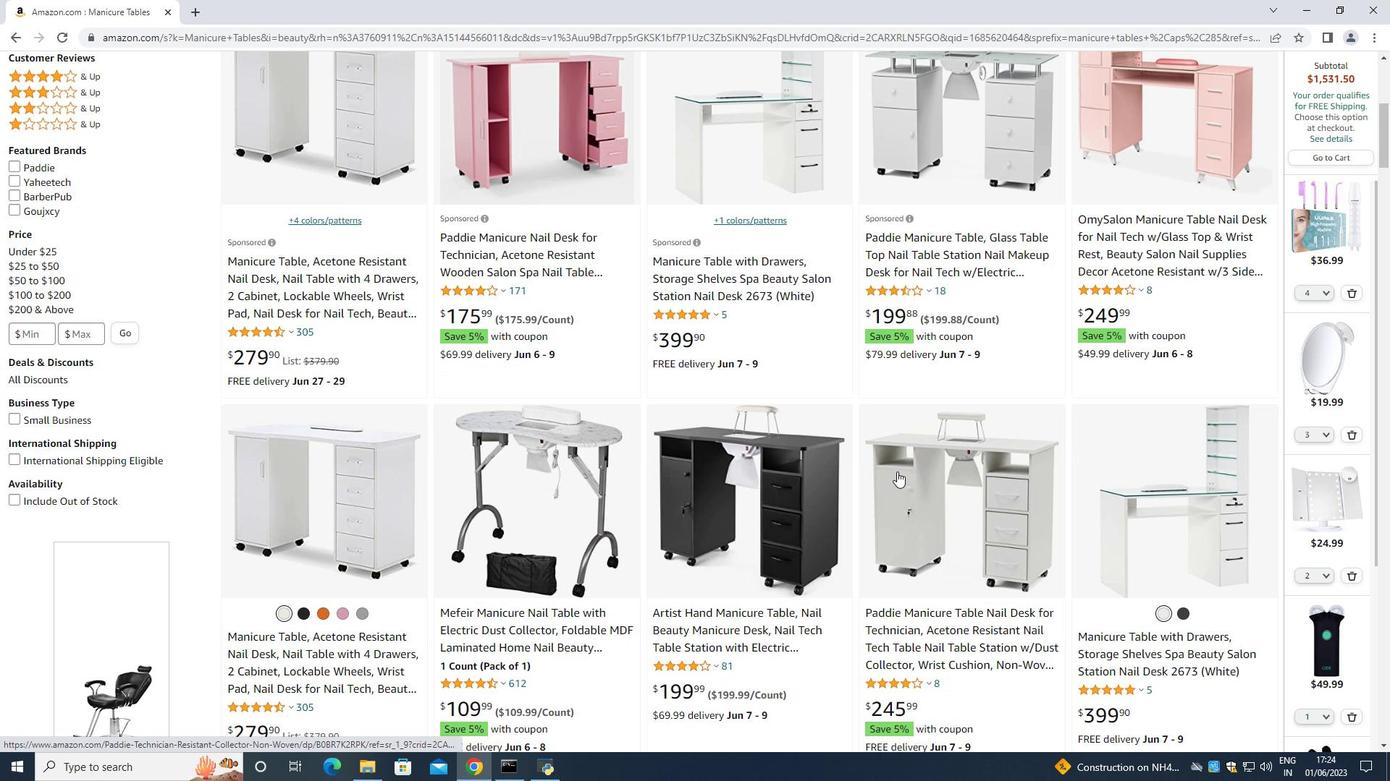 
Action: Mouse scrolled (897, 471) with delta (0, 0)
Screenshot: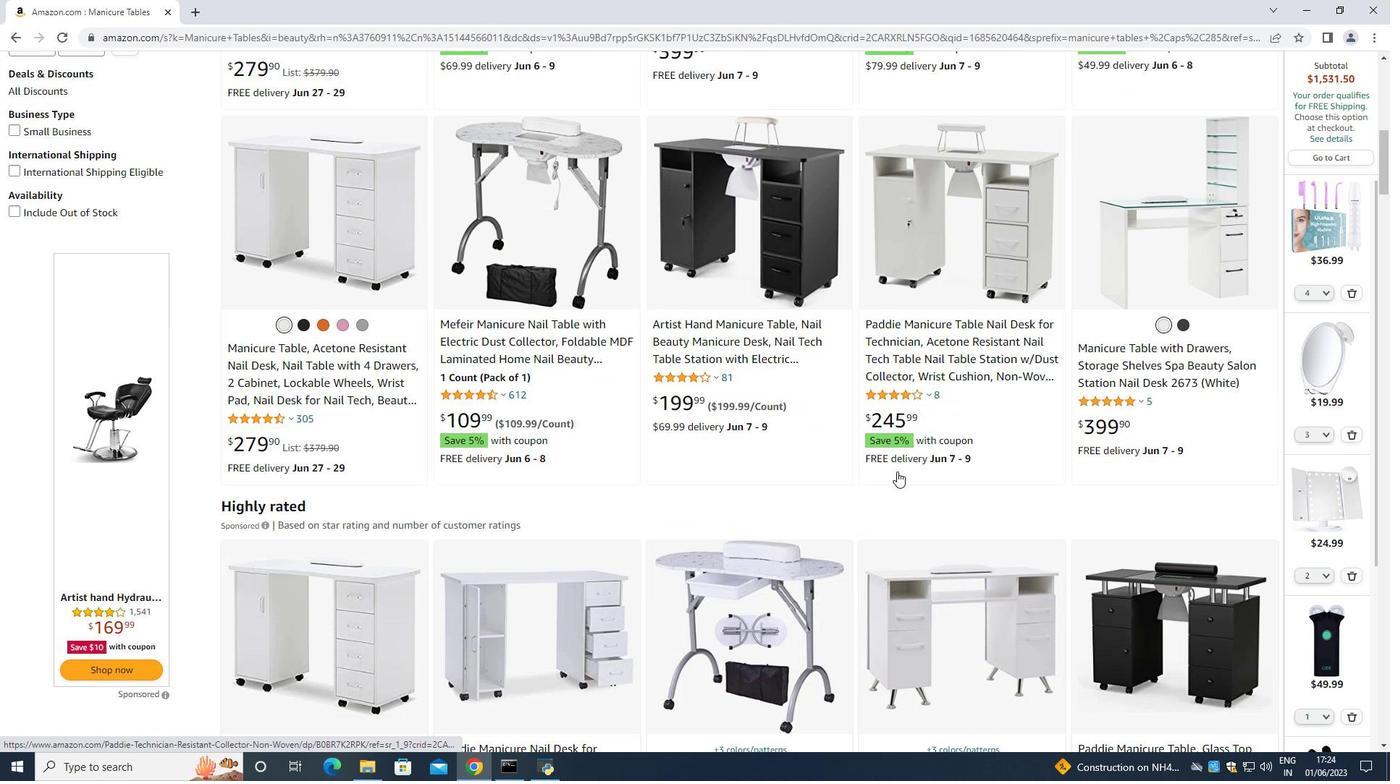 
Action: Mouse moved to (897, 474)
Screenshot: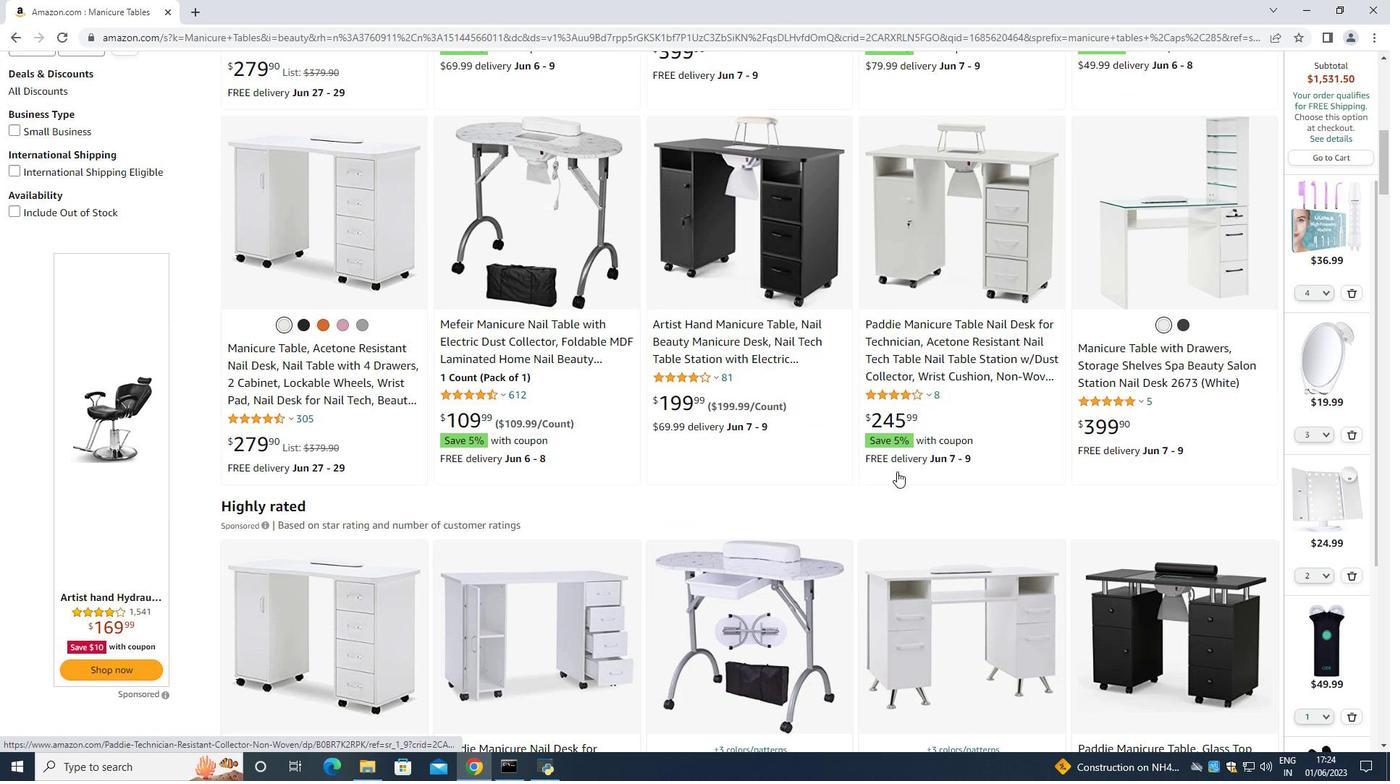 
Action: Mouse scrolled (897, 473) with delta (0, 0)
Screenshot: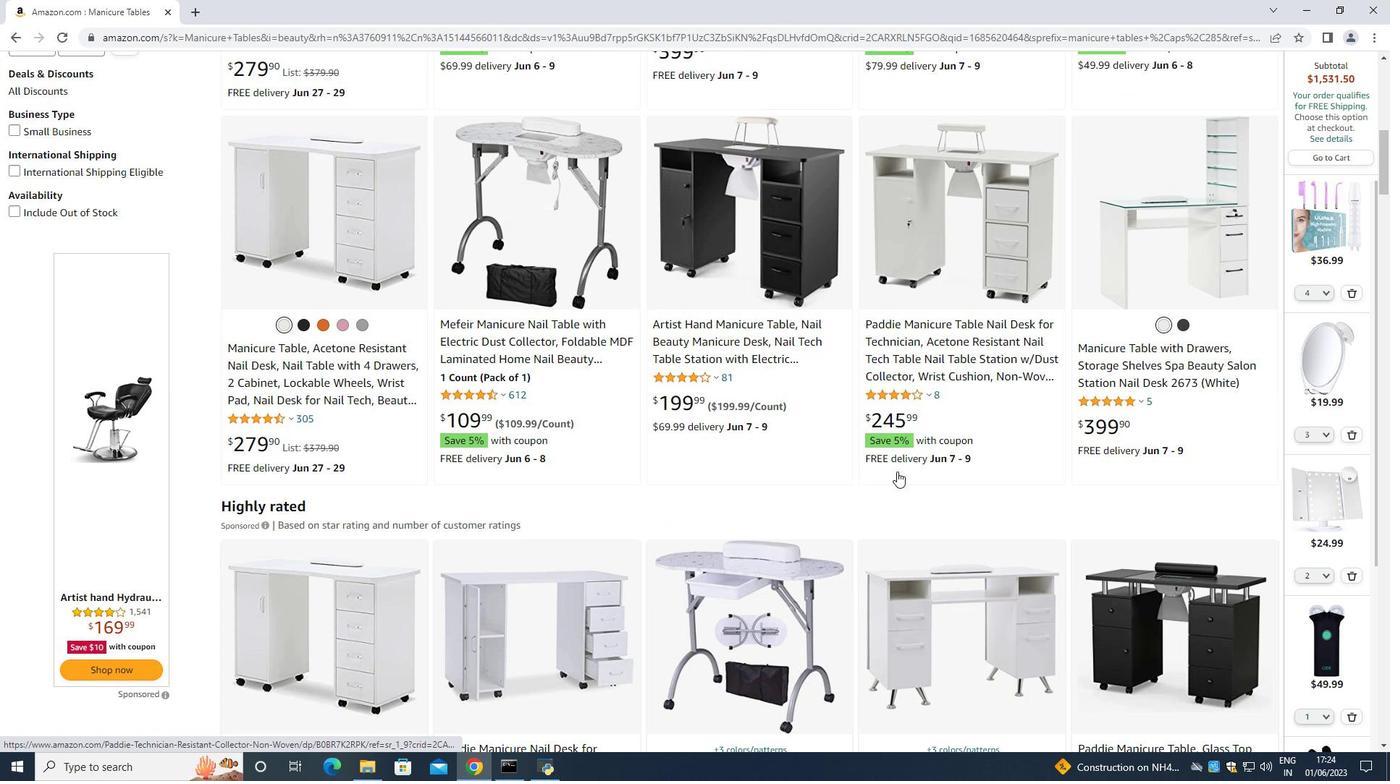 
Action: Mouse moved to (897, 475)
Screenshot: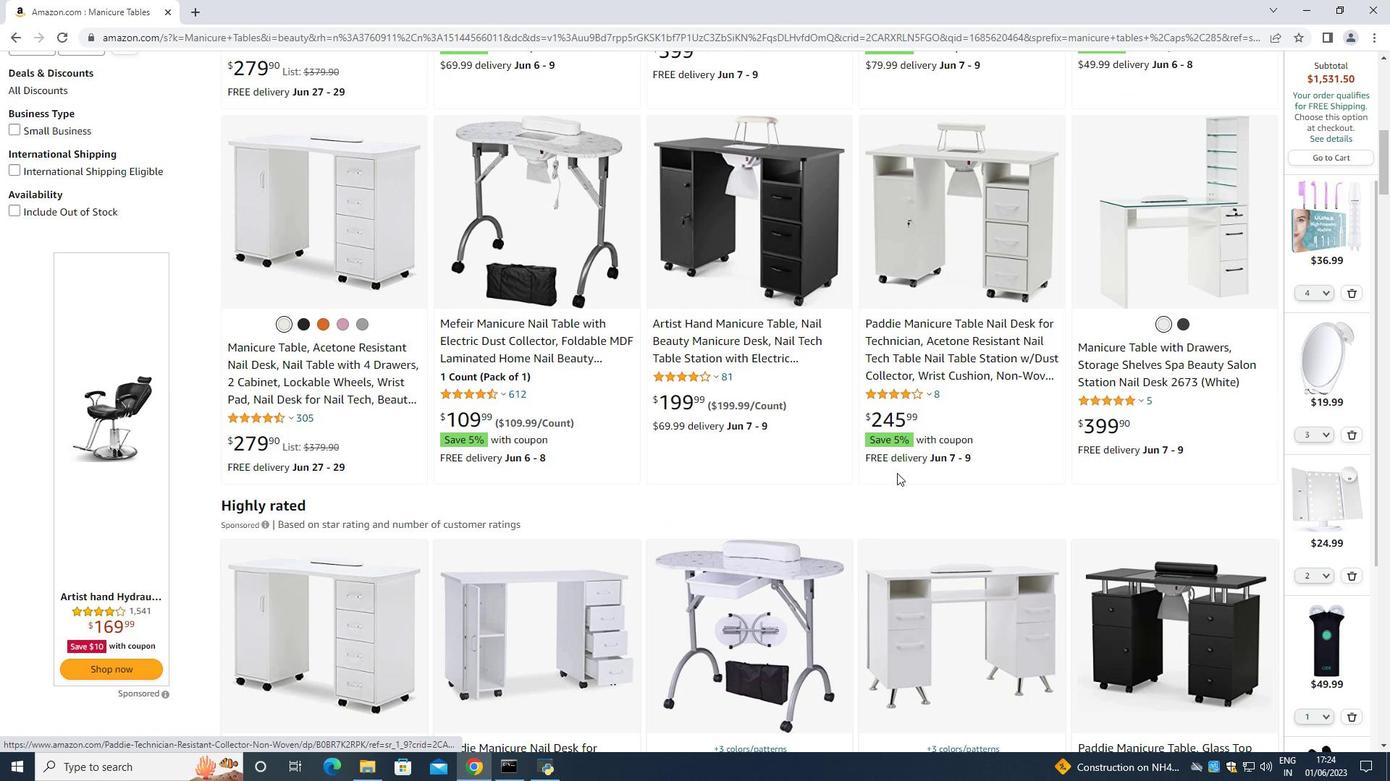 
Action: Mouse scrolled (897, 474) with delta (0, 0)
Screenshot: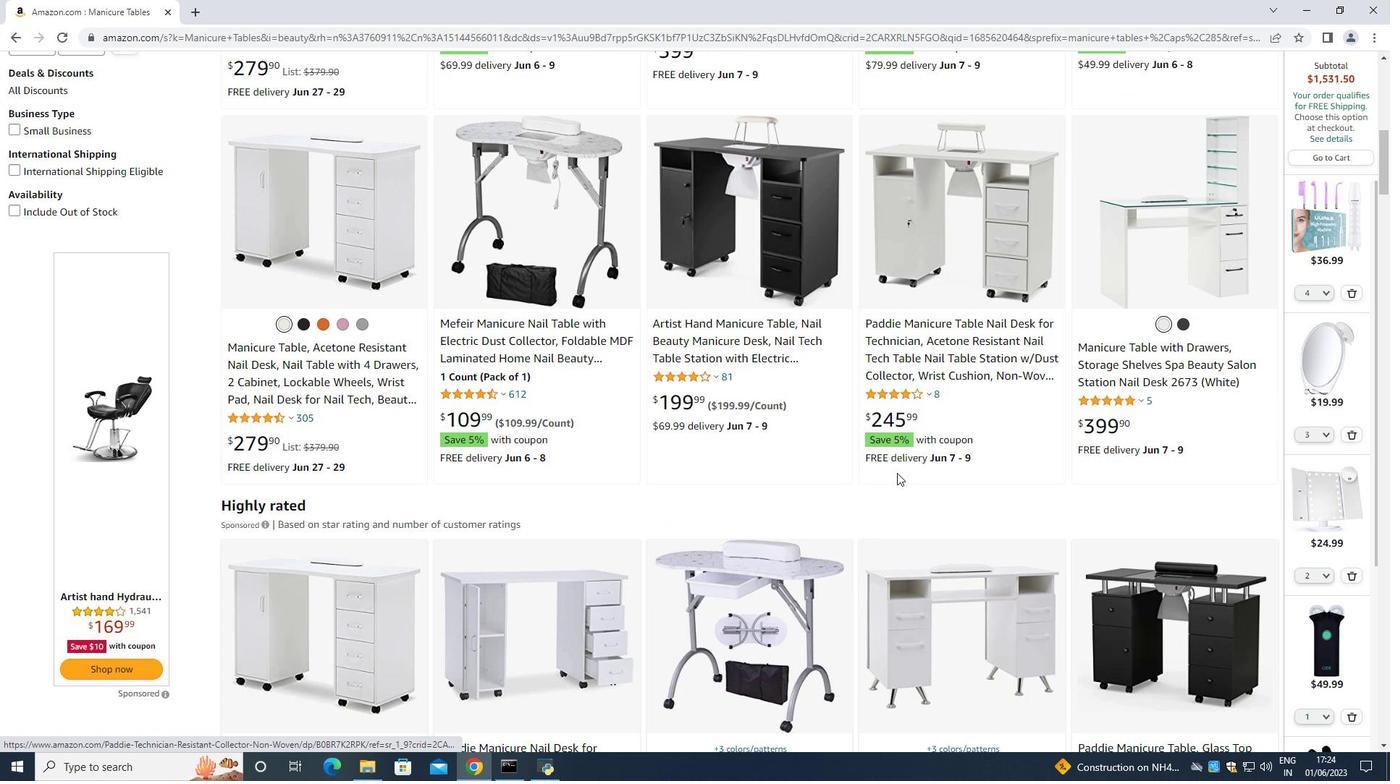 
Action: Mouse moved to (897, 475)
Screenshot: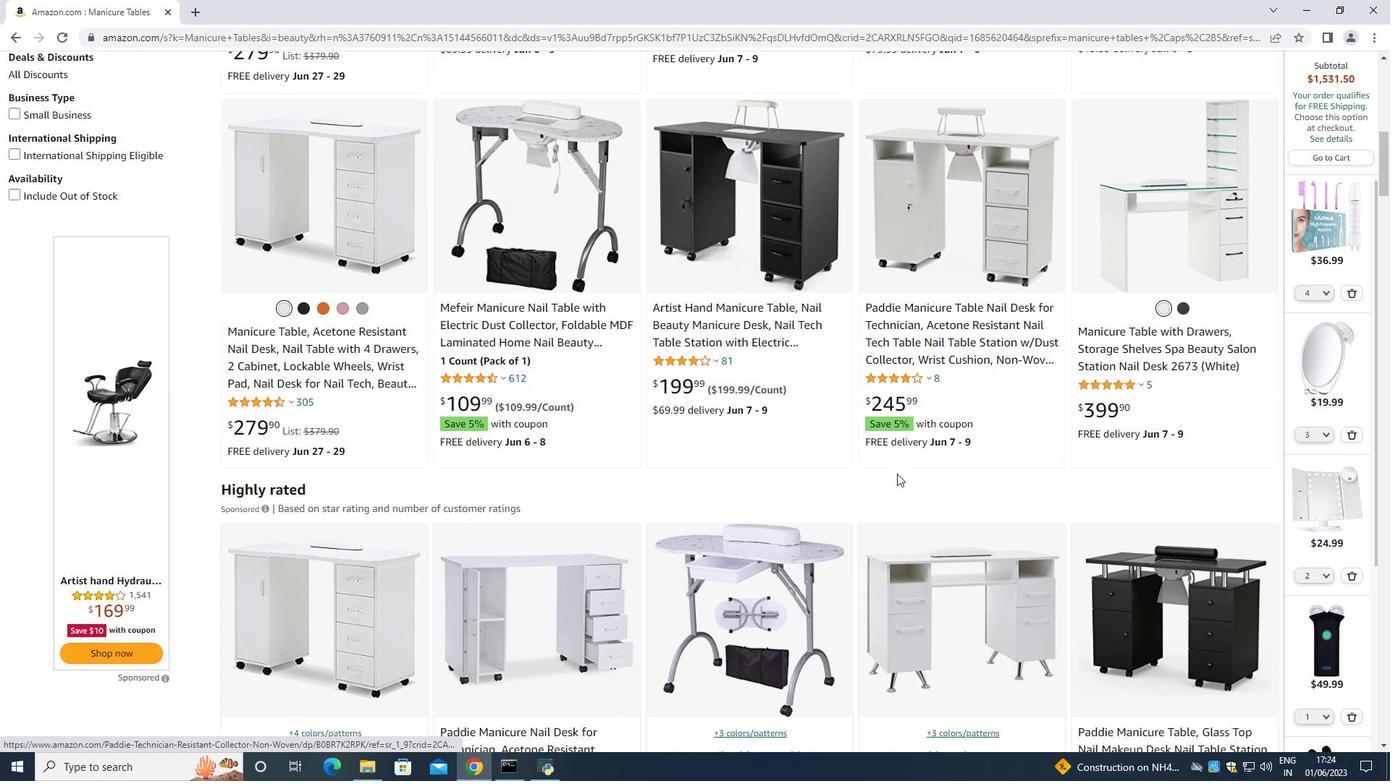 
Action: Mouse scrolled (897, 474) with delta (0, 0)
Screenshot: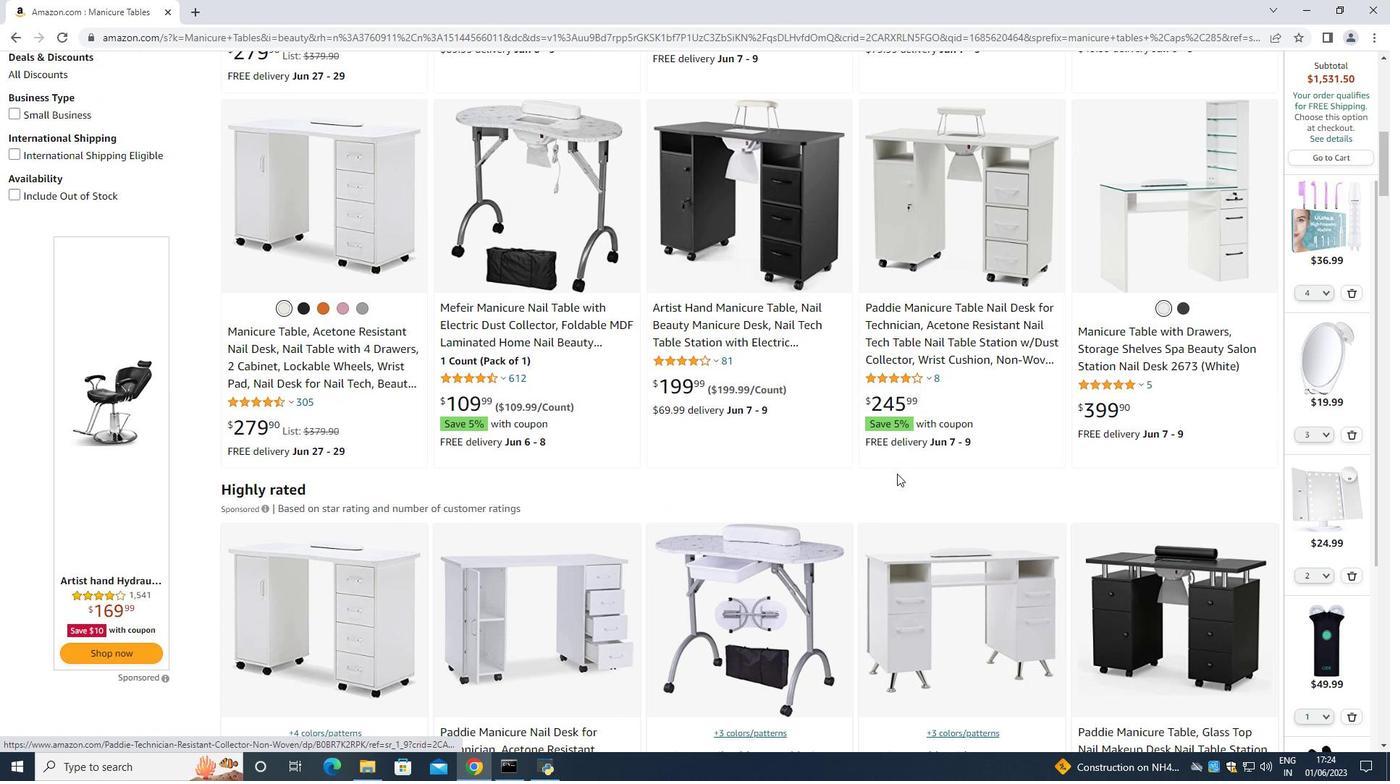 
Action: Mouse scrolled (897, 474) with delta (0, 0)
Screenshot: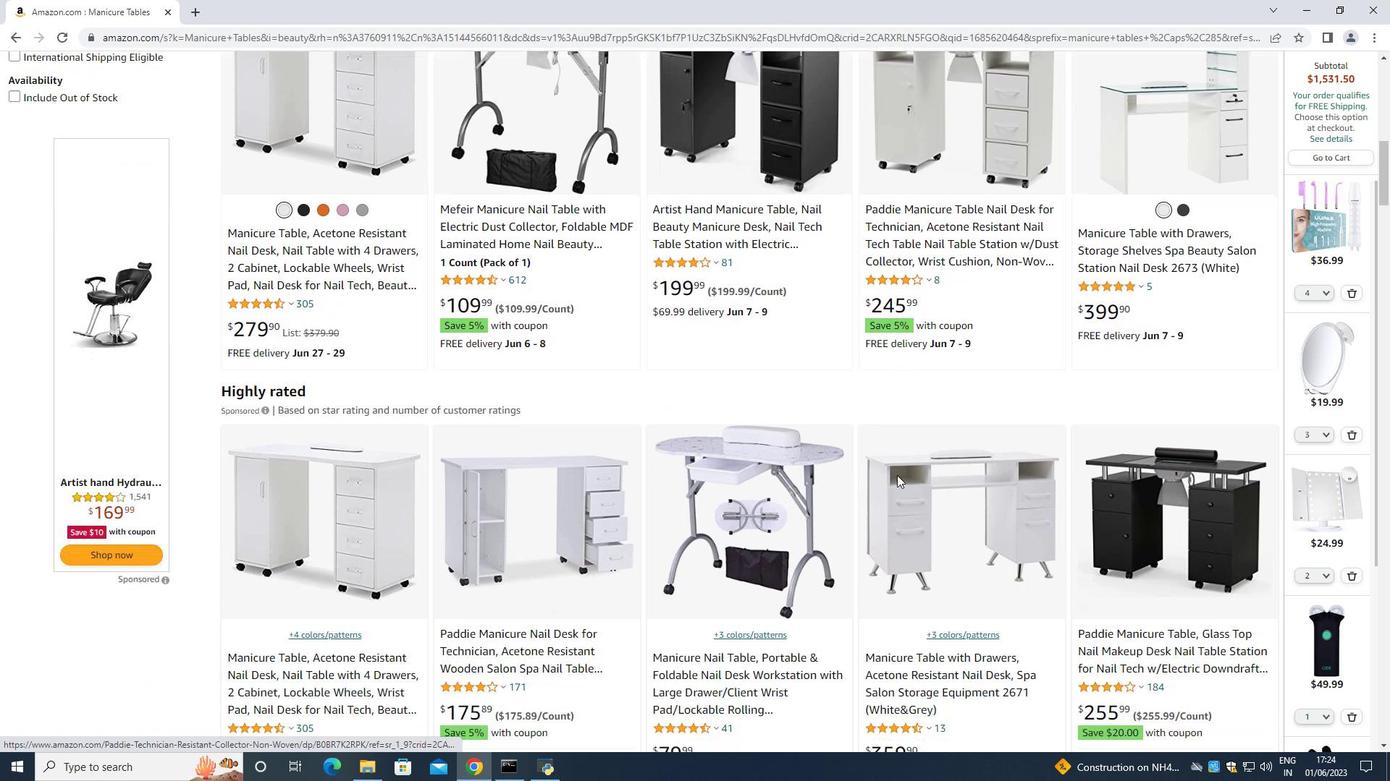 
Action: Mouse scrolled (897, 474) with delta (0, 0)
Screenshot: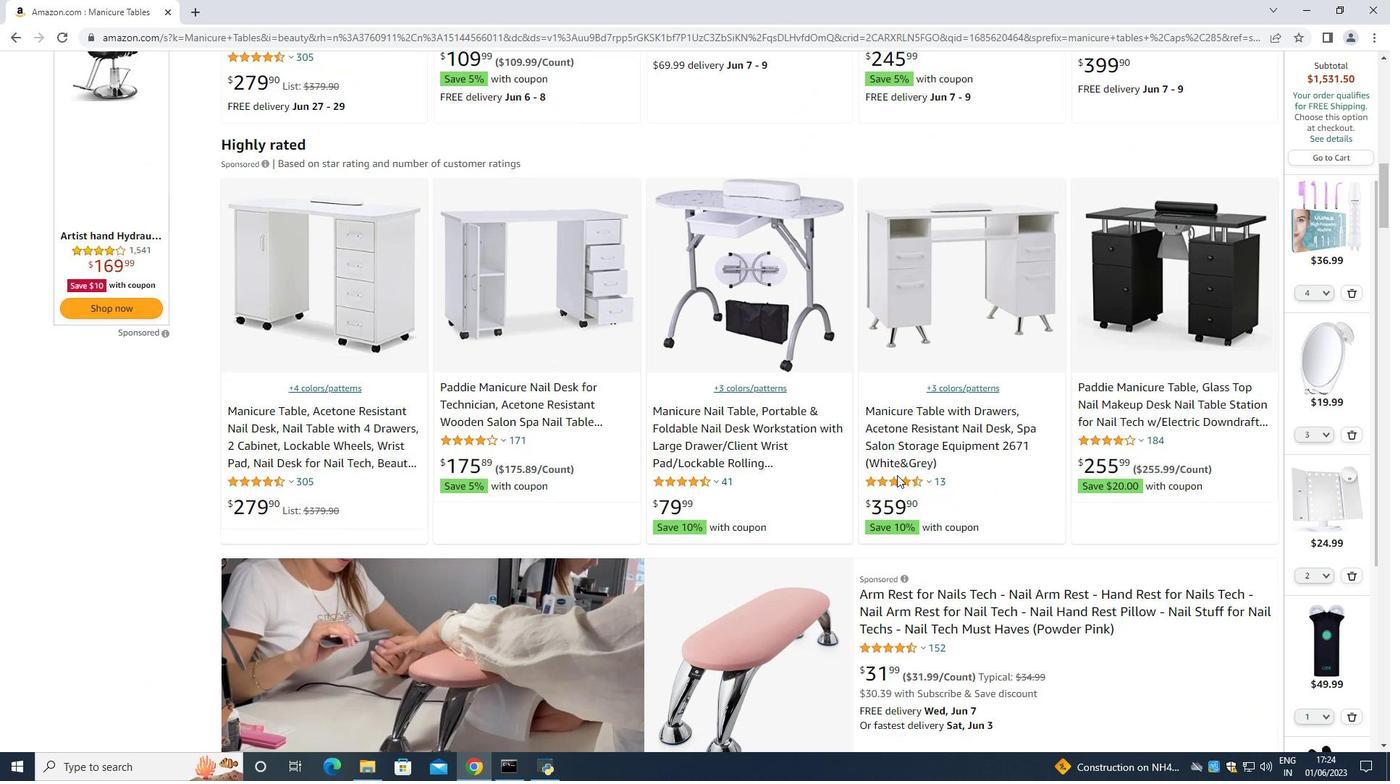 
Action: Mouse moved to (897, 477)
Screenshot: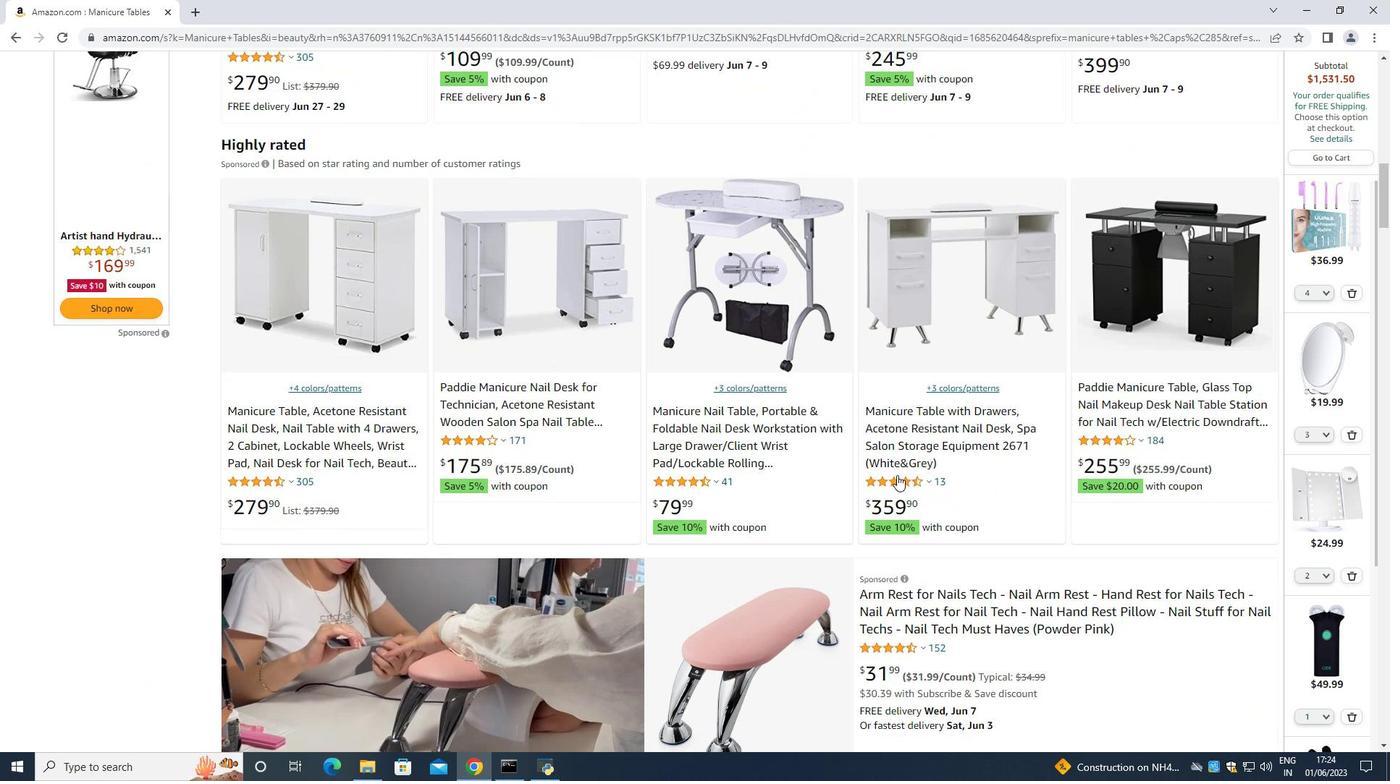 
Action: Mouse scrolled (897, 477) with delta (0, 0)
Screenshot: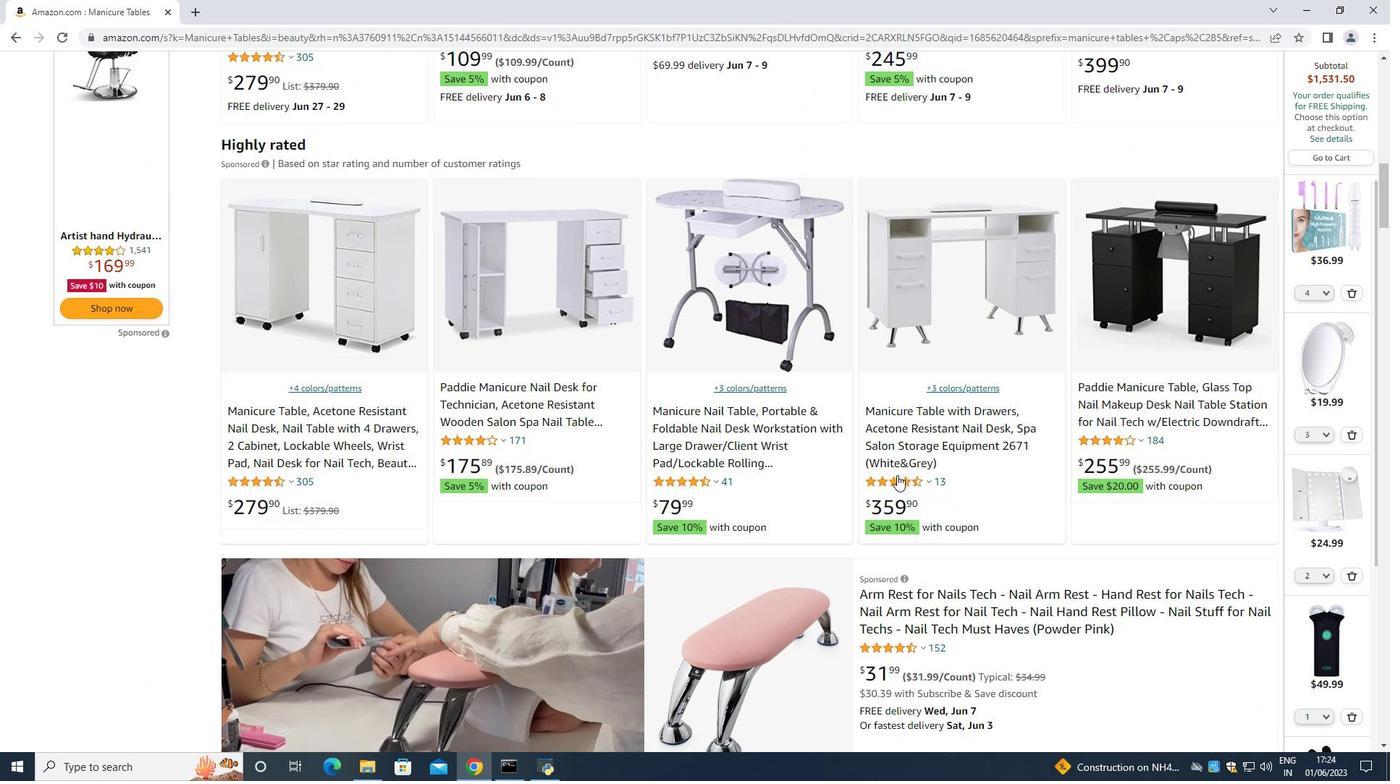 
Action: Mouse moved to (897, 479)
Screenshot: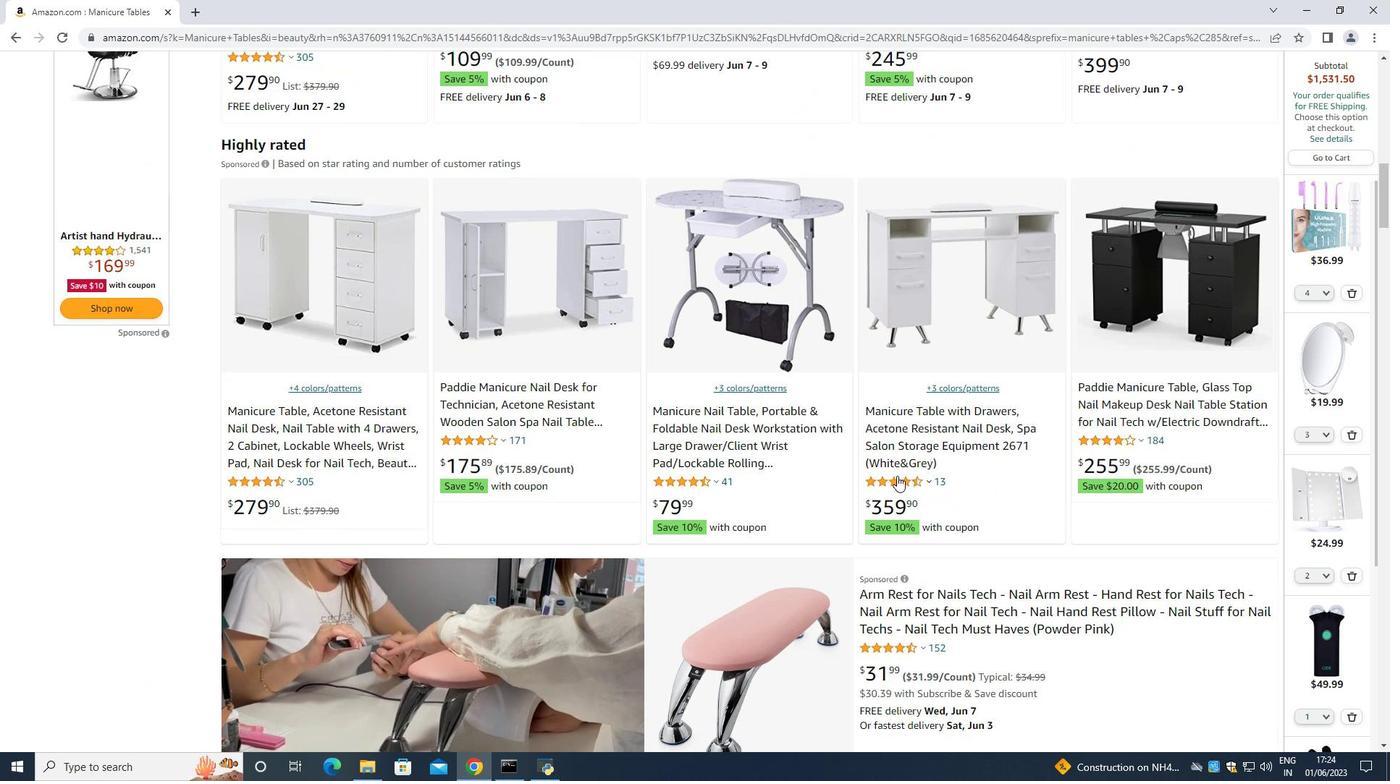 
Action: Mouse scrolled (897, 478) with delta (0, 0)
Screenshot: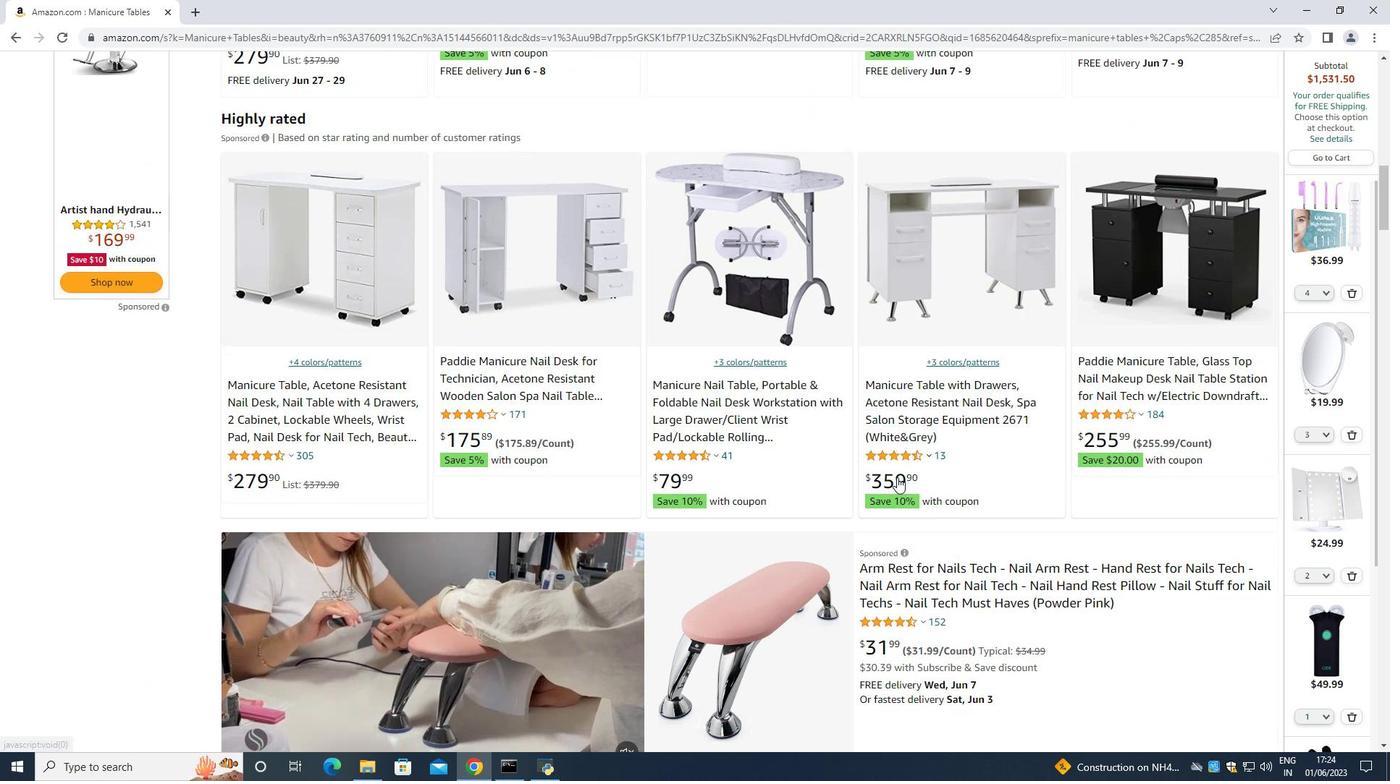 
Action: Mouse moved to (897, 480)
Screenshot: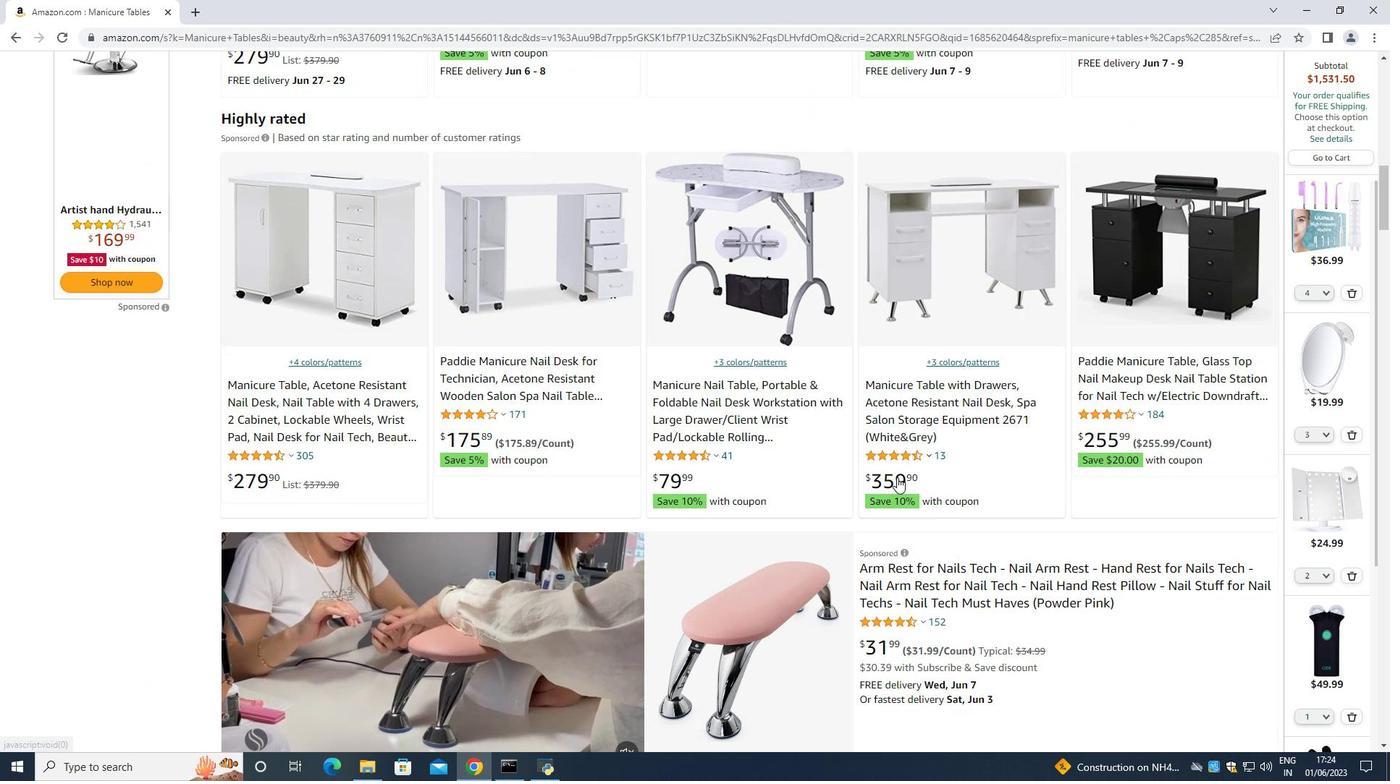 
Action: Mouse scrolled (897, 479) with delta (0, 0)
Screenshot: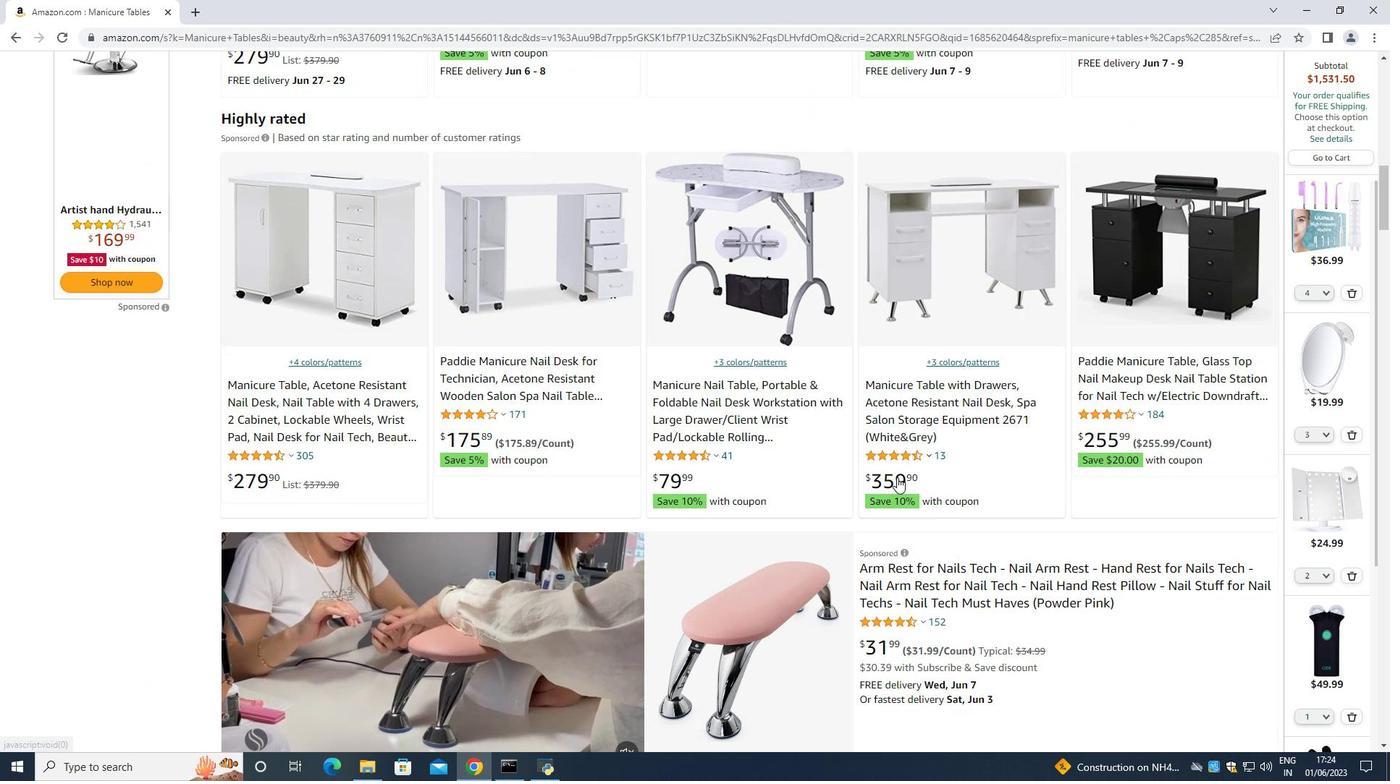 
Action: Mouse scrolled (897, 479) with delta (0, 0)
Screenshot: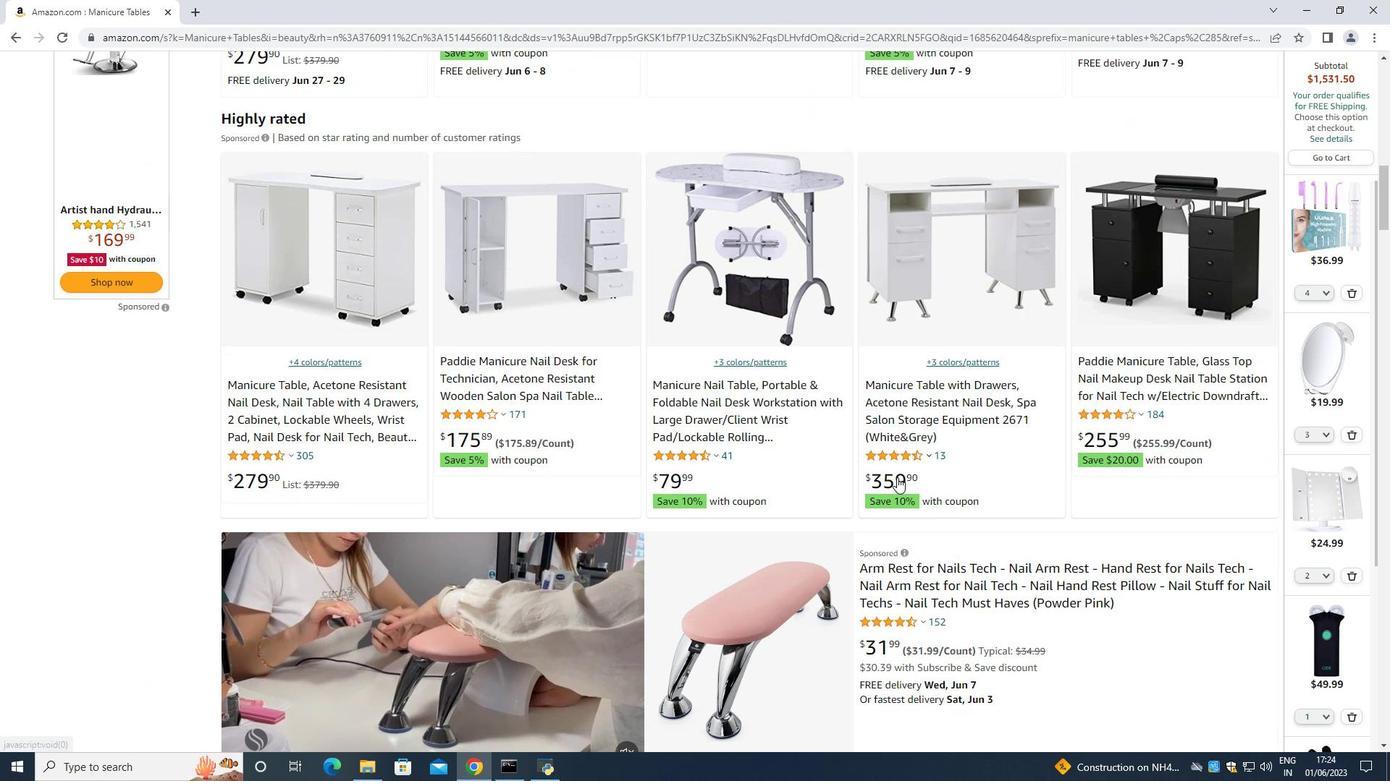
Action: Mouse scrolled (897, 479) with delta (0, 0)
Screenshot: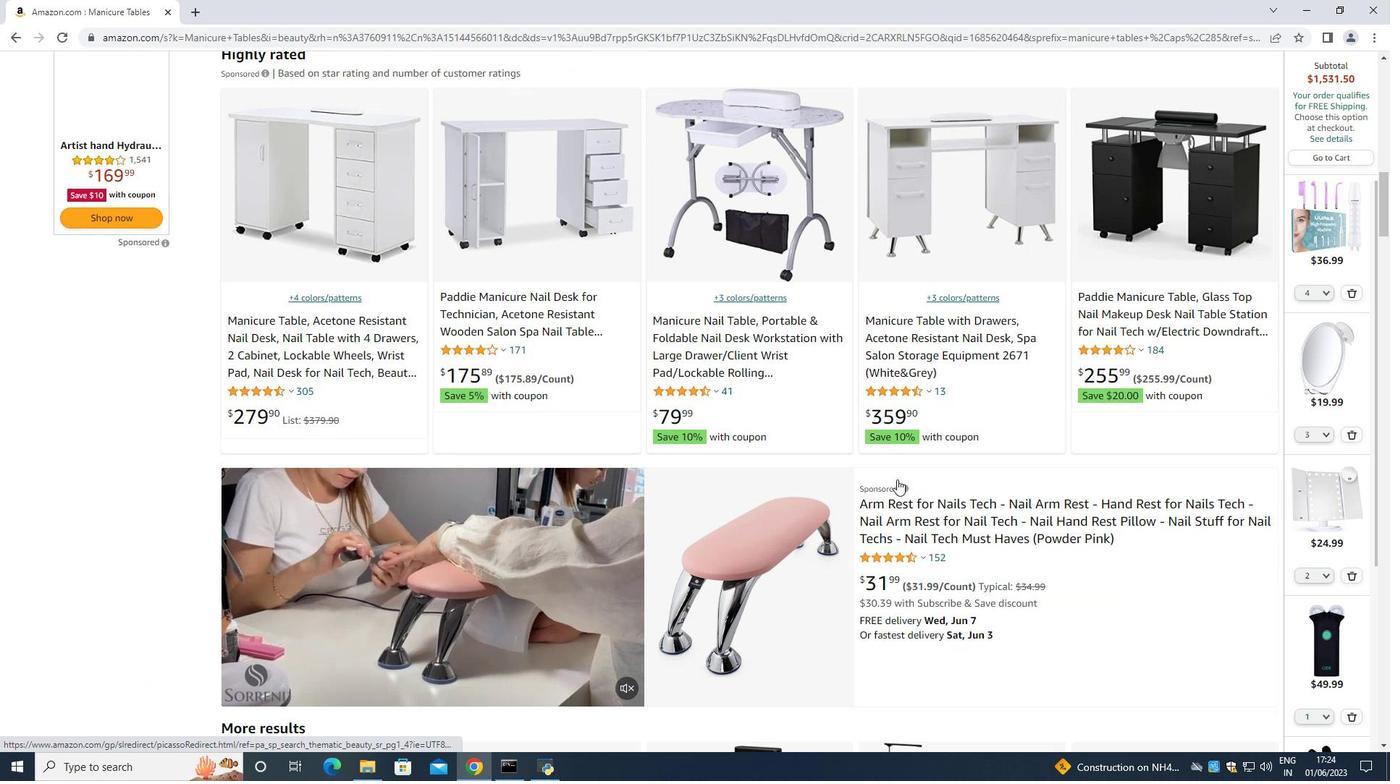 
Action: Mouse moved to (838, 624)
Screenshot: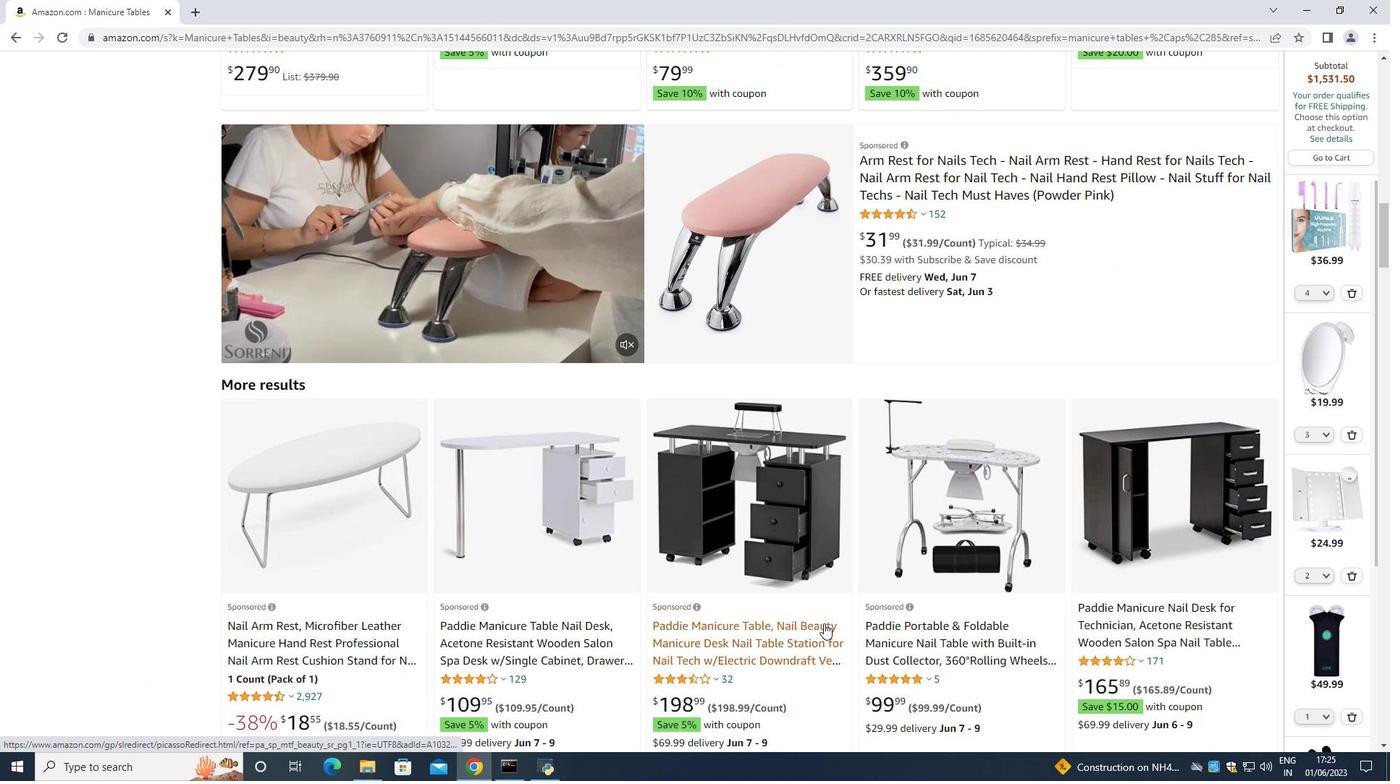 
Action: Mouse scrolled (838, 623) with delta (0, 0)
Screenshot: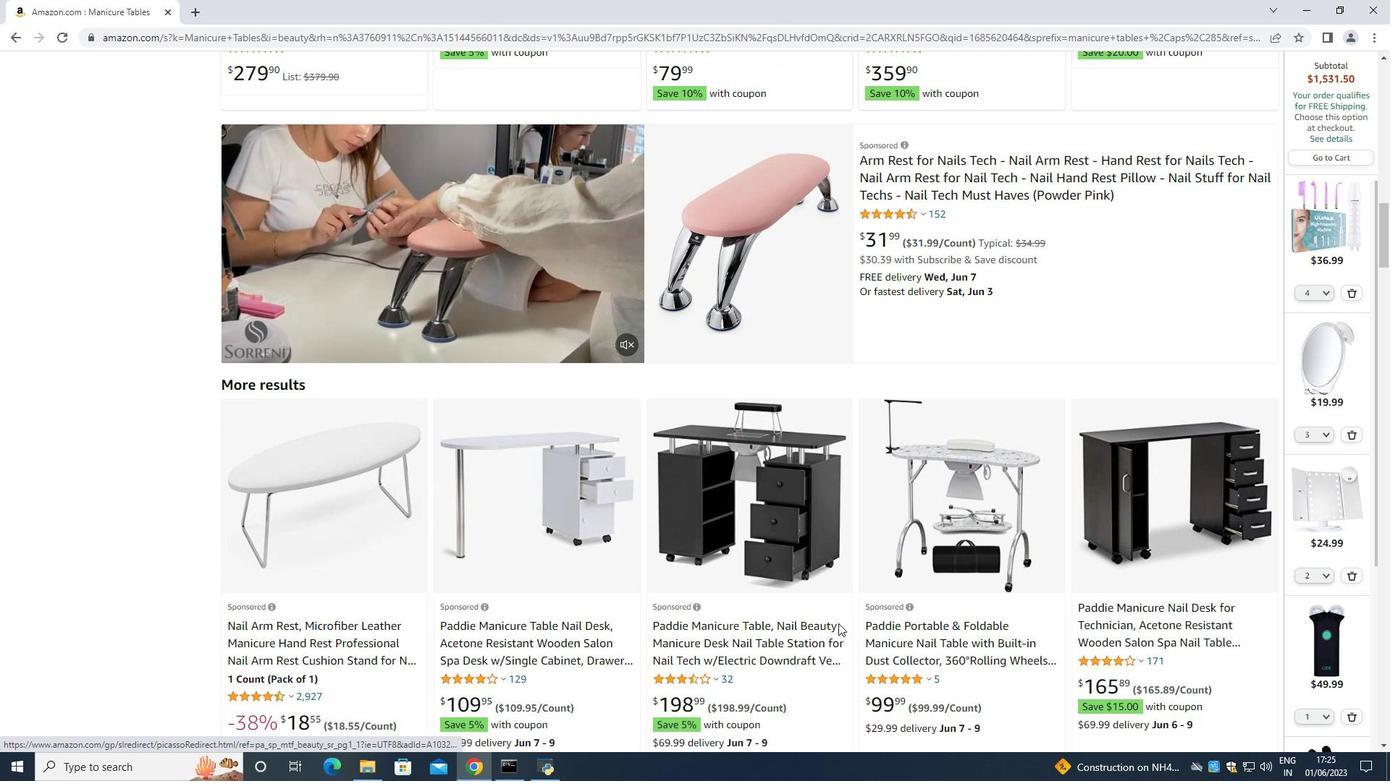 
Action: Mouse moved to (931, 14)
Screenshot: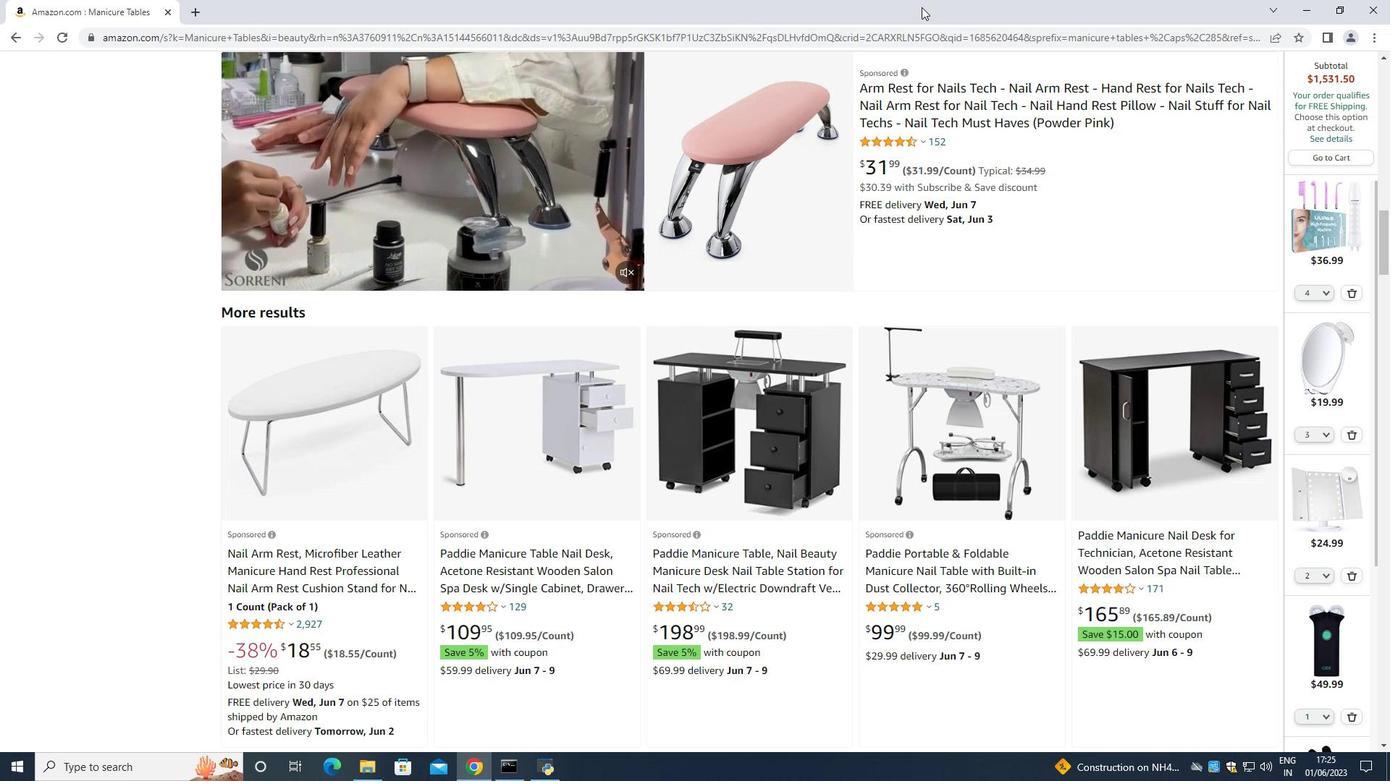 
Action: Mouse scrolled (931, 13) with delta (0, 0)
Screenshot: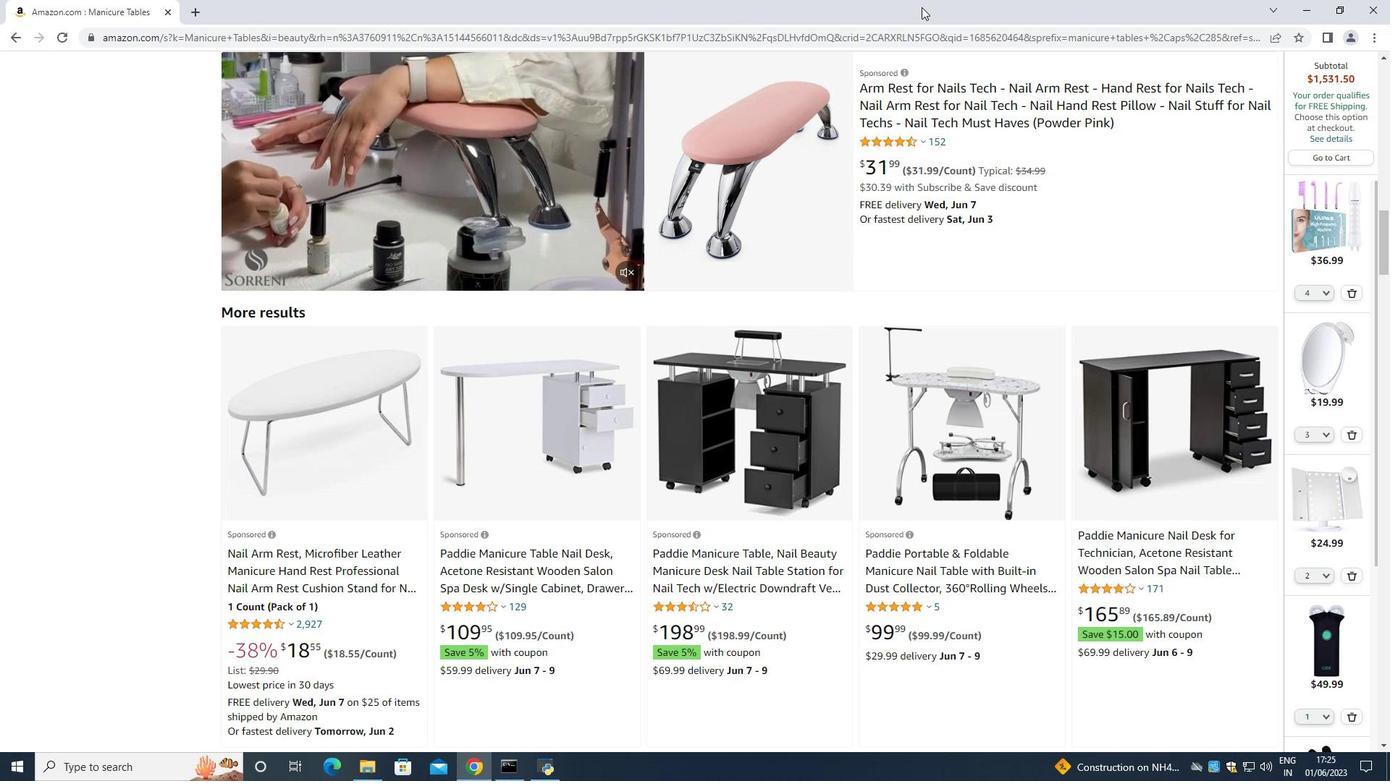 
Action: Mouse moved to (932, 14)
Screenshot: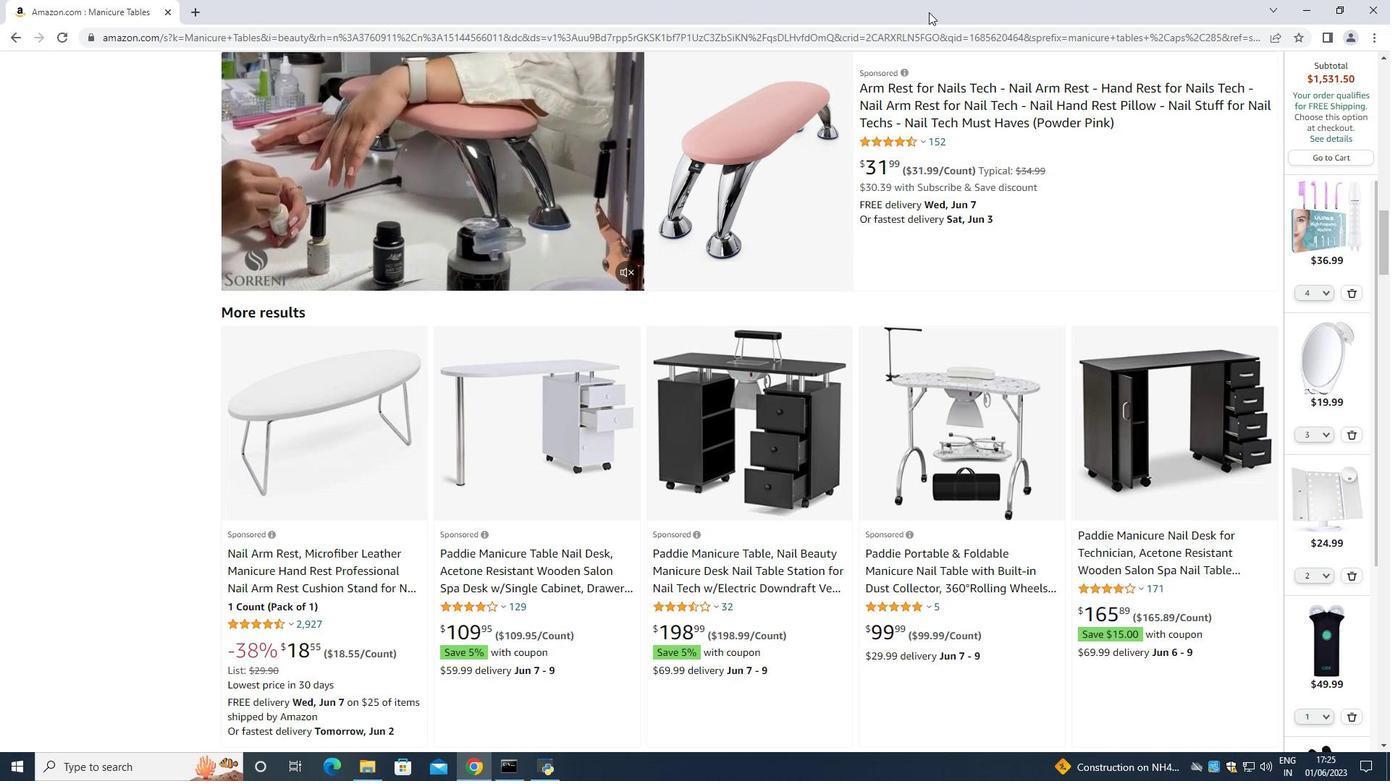 
Action: Mouse scrolled (932, 13) with delta (0, 0)
Screenshot: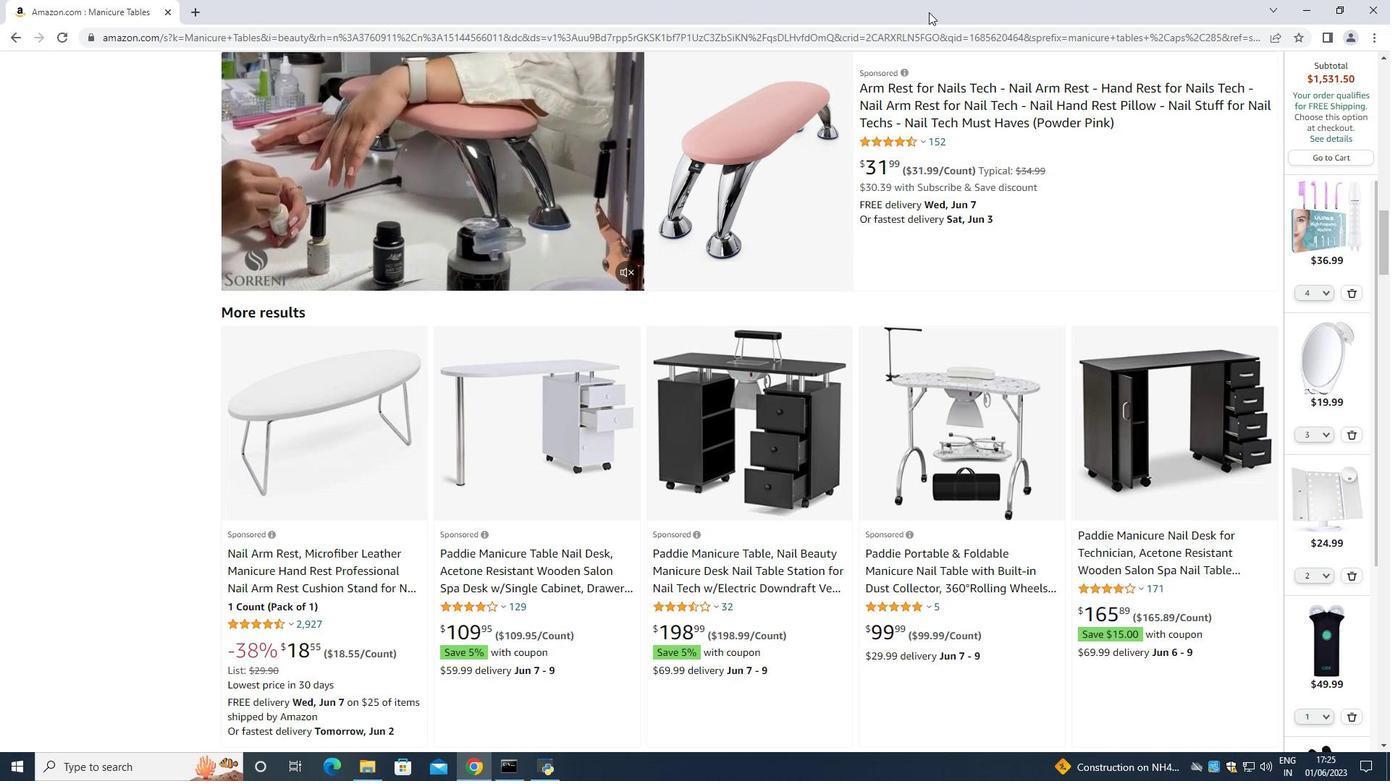 
Action: Mouse moved to (939, 15)
Screenshot: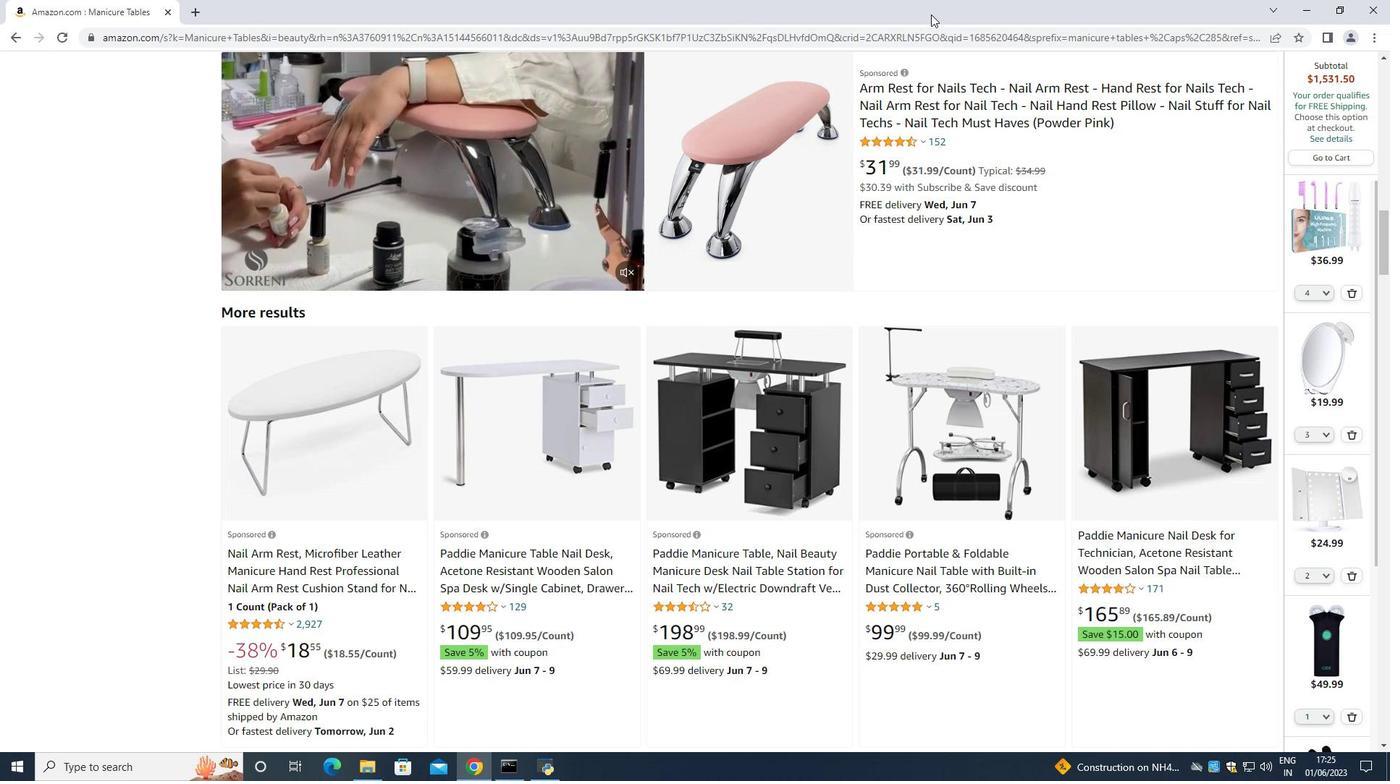 
Action: Mouse scrolled (939, 14) with delta (0, 0)
Screenshot: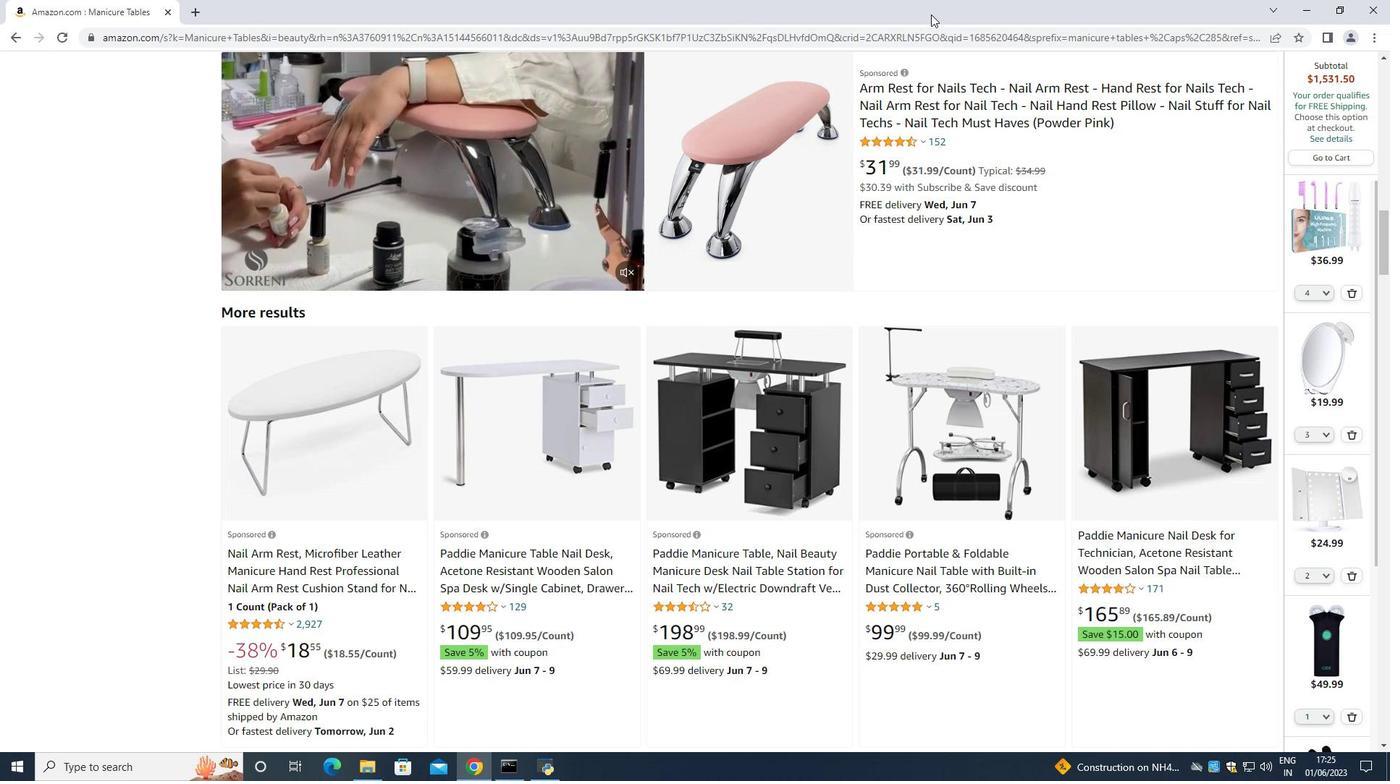 
Action: Mouse moved to (1041, 50)
Screenshot: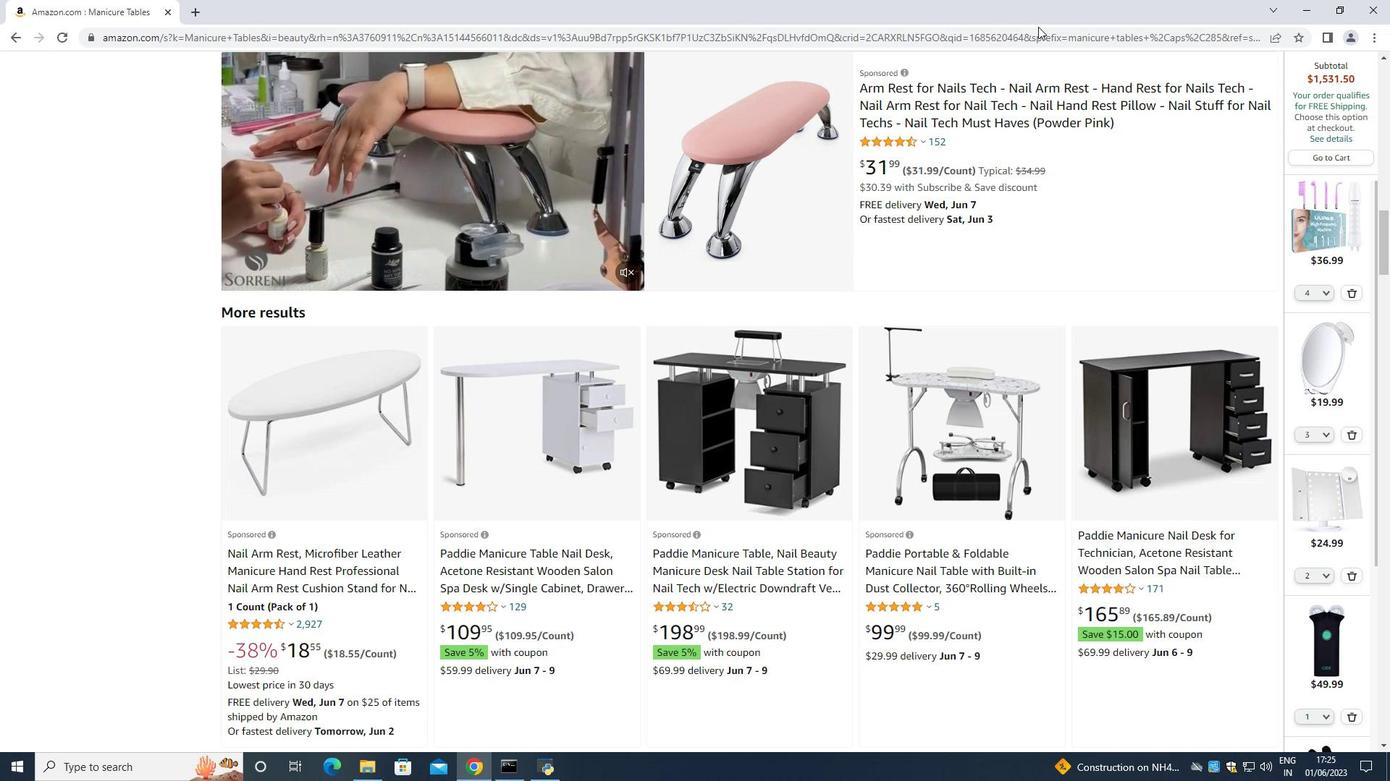 
Action: Mouse scrolled (1042, 29) with delta (0, 0)
Screenshot: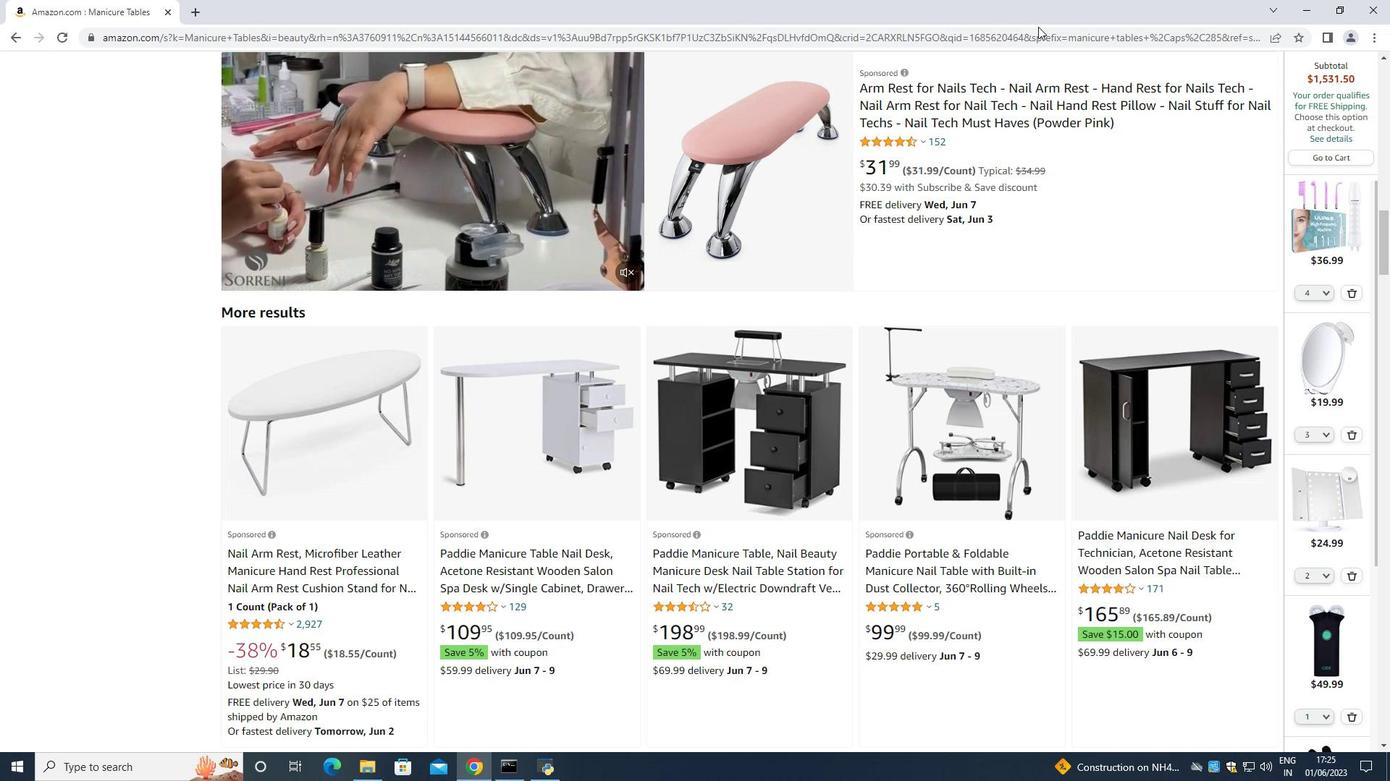 
Action: Mouse moved to (1040, 55)
Screenshot: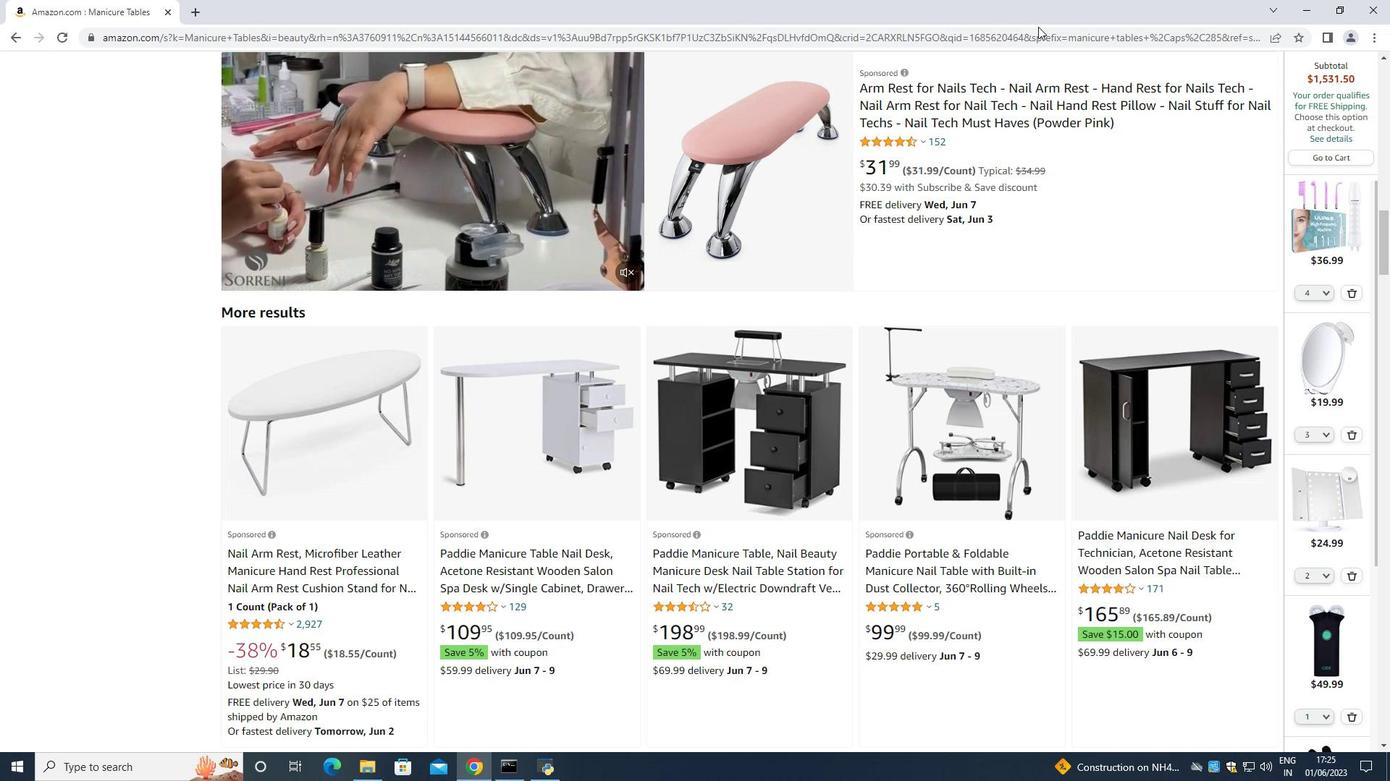 
Action: Mouse scrolled (1042, 34) with delta (0, 0)
Screenshot: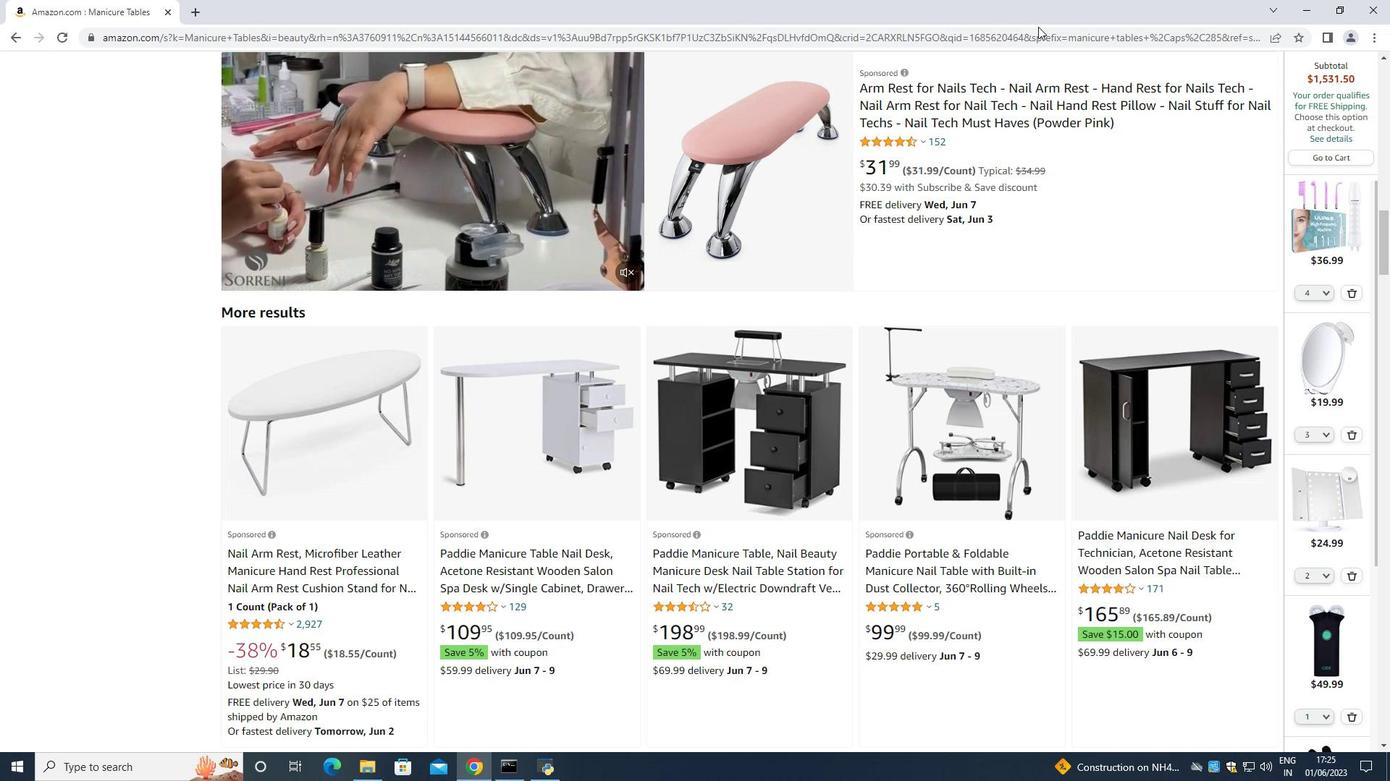 
Action: Mouse moved to (956, 158)
Screenshot: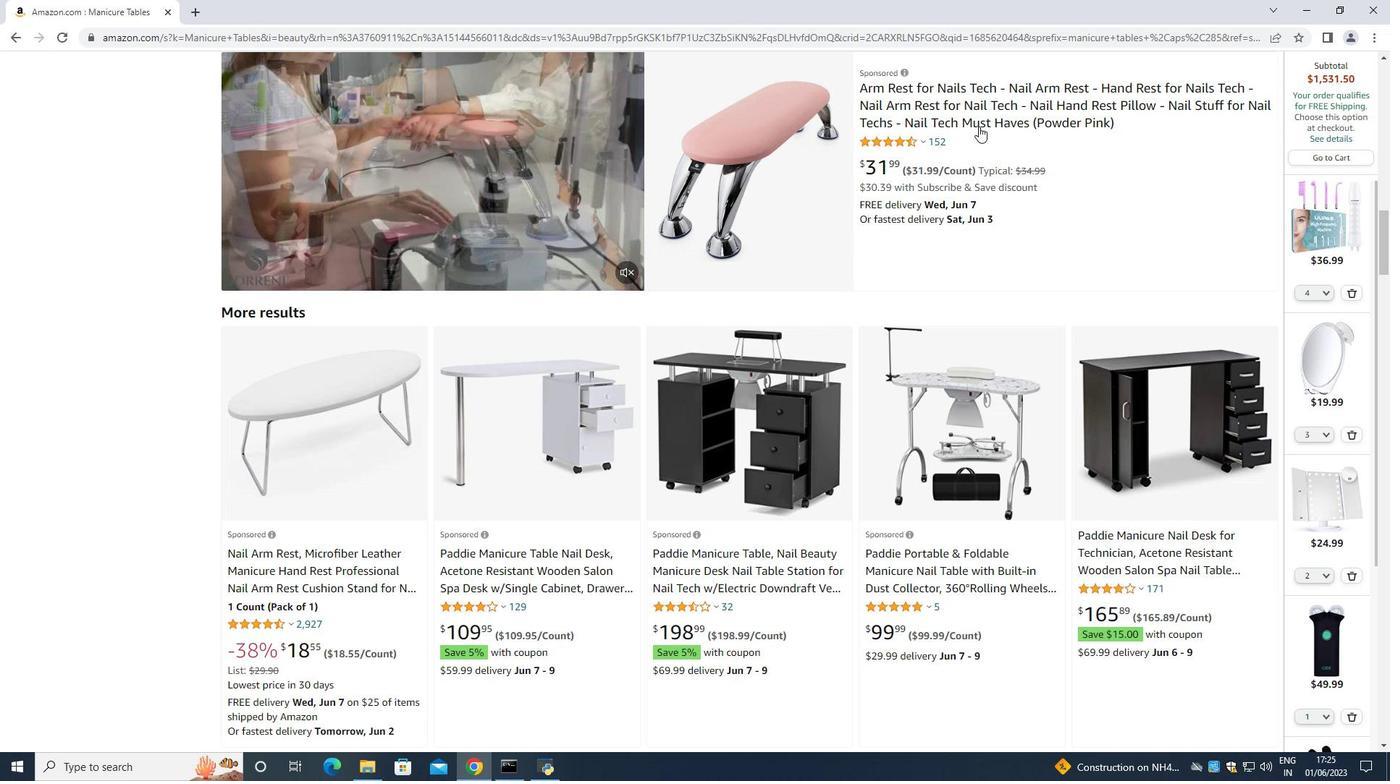 
Action: Mouse scrolled (956, 157) with delta (0, 0)
Screenshot: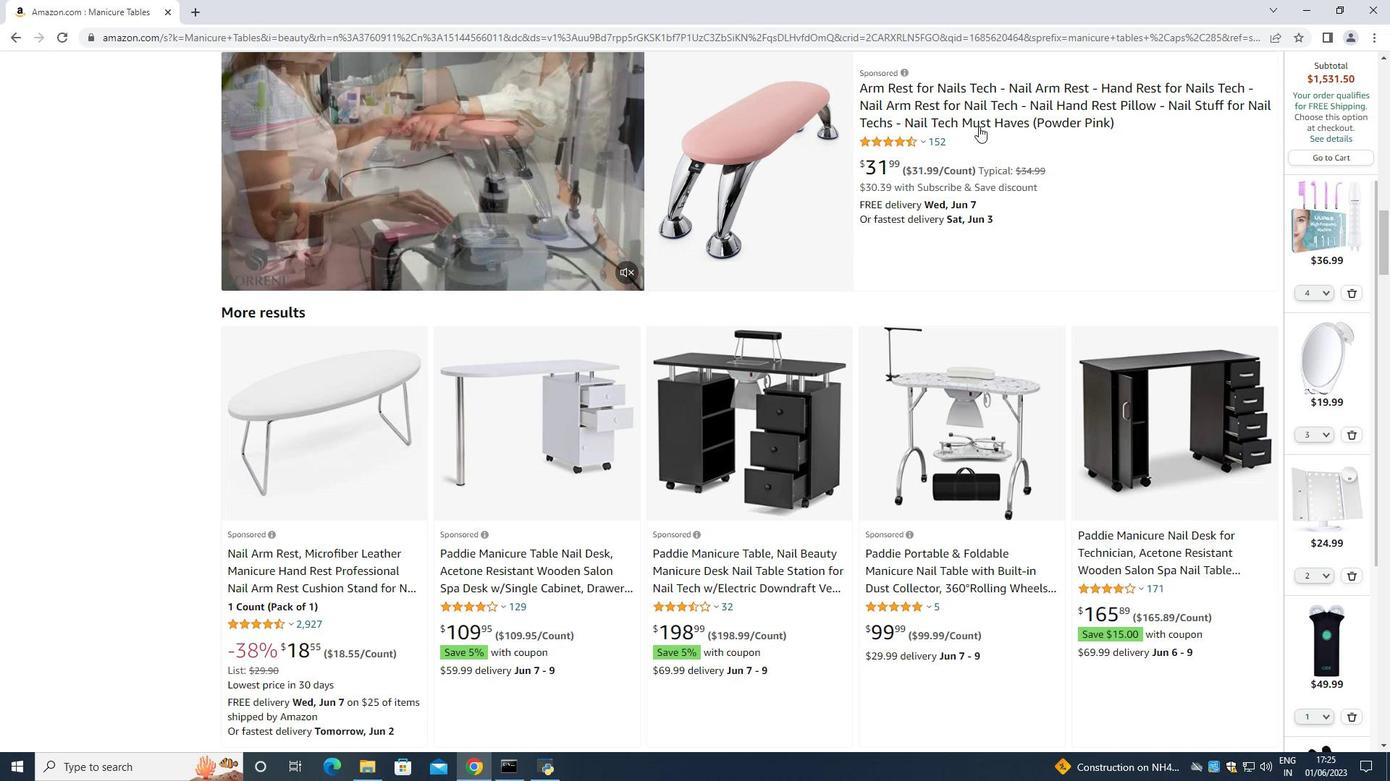 
Action: Mouse moved to (954, 160)
Screenshot: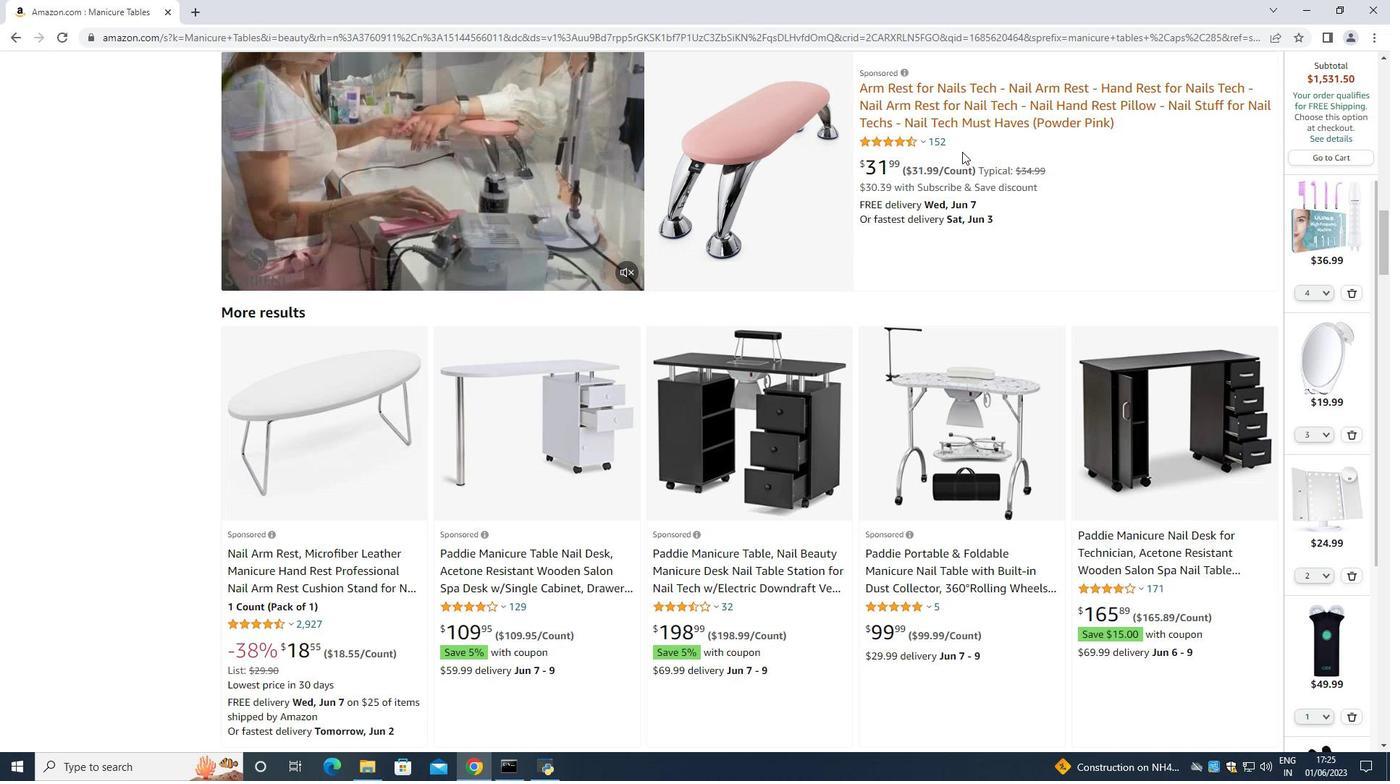 
Action: Mouse scrolled (954, 159) with delta (0, 0)
Screenshot: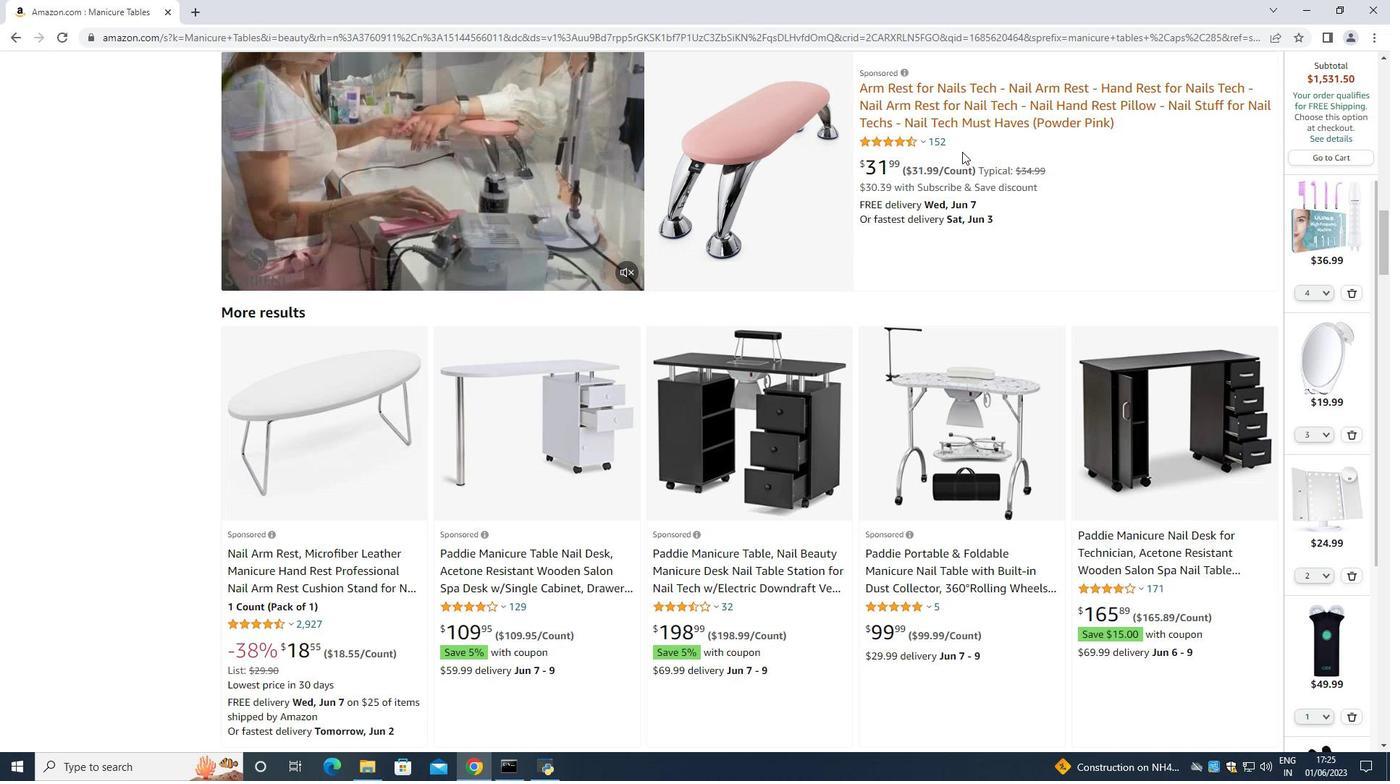 
Action: Mouse moved to (954, 160)
Screenshot: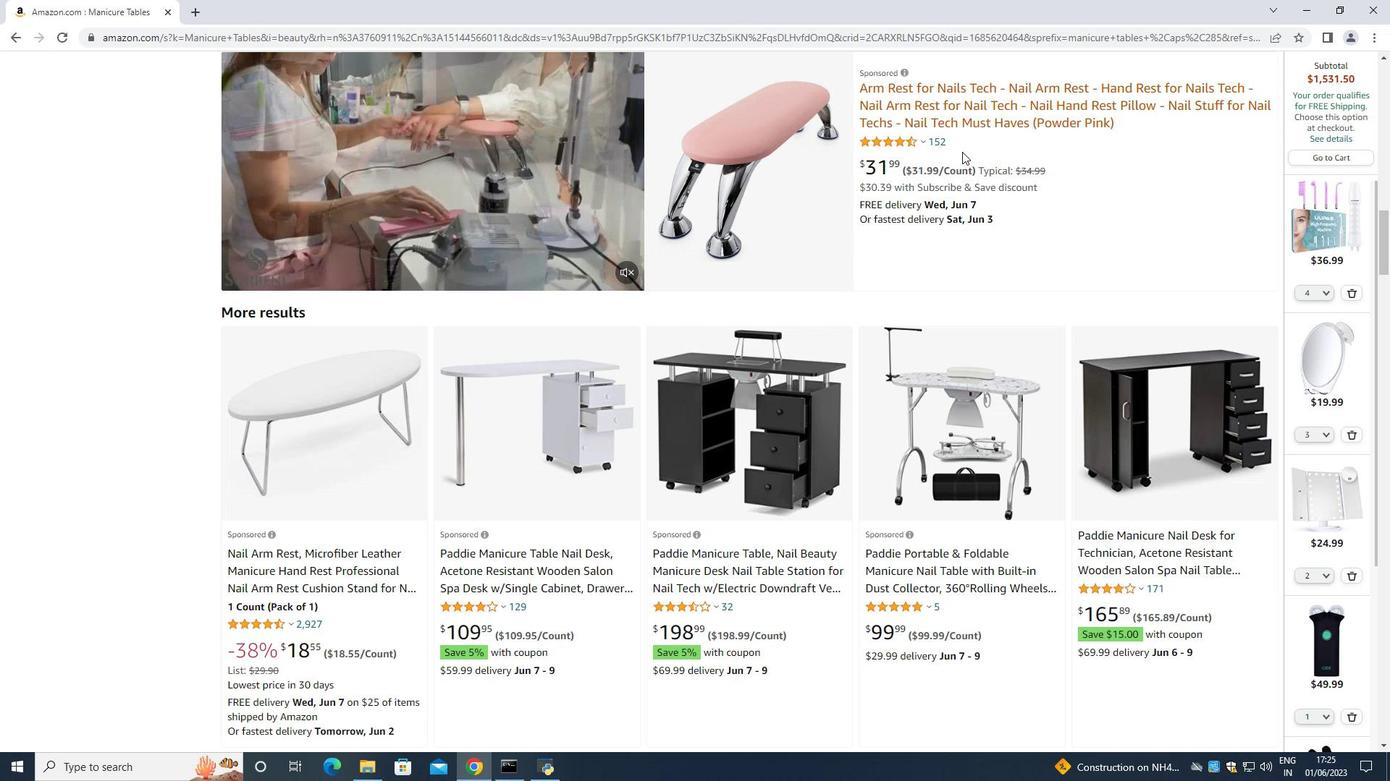 
Action: Mouse scrolled (954, 160) with delta (0, 0)
Screenshot: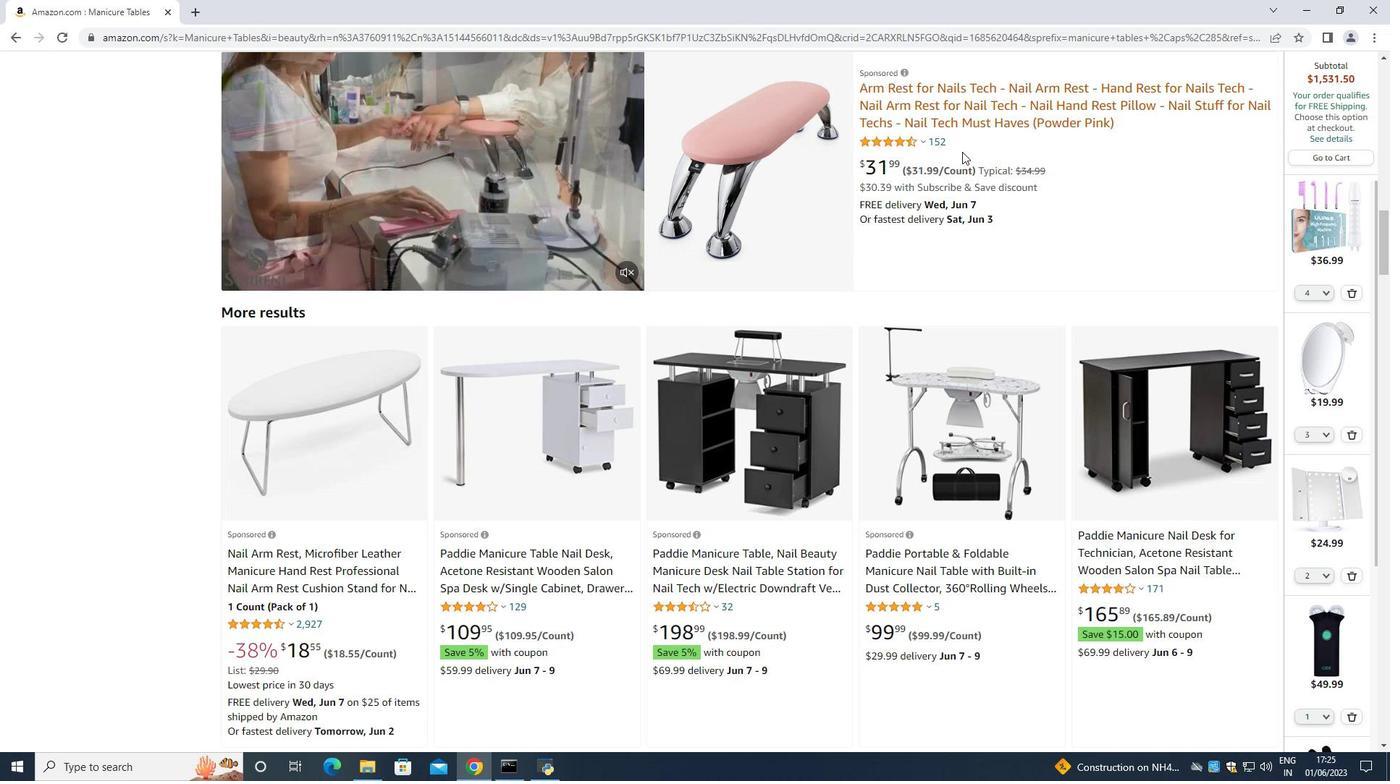 
Action: Mouse moved to (954, 161)
Screenshot: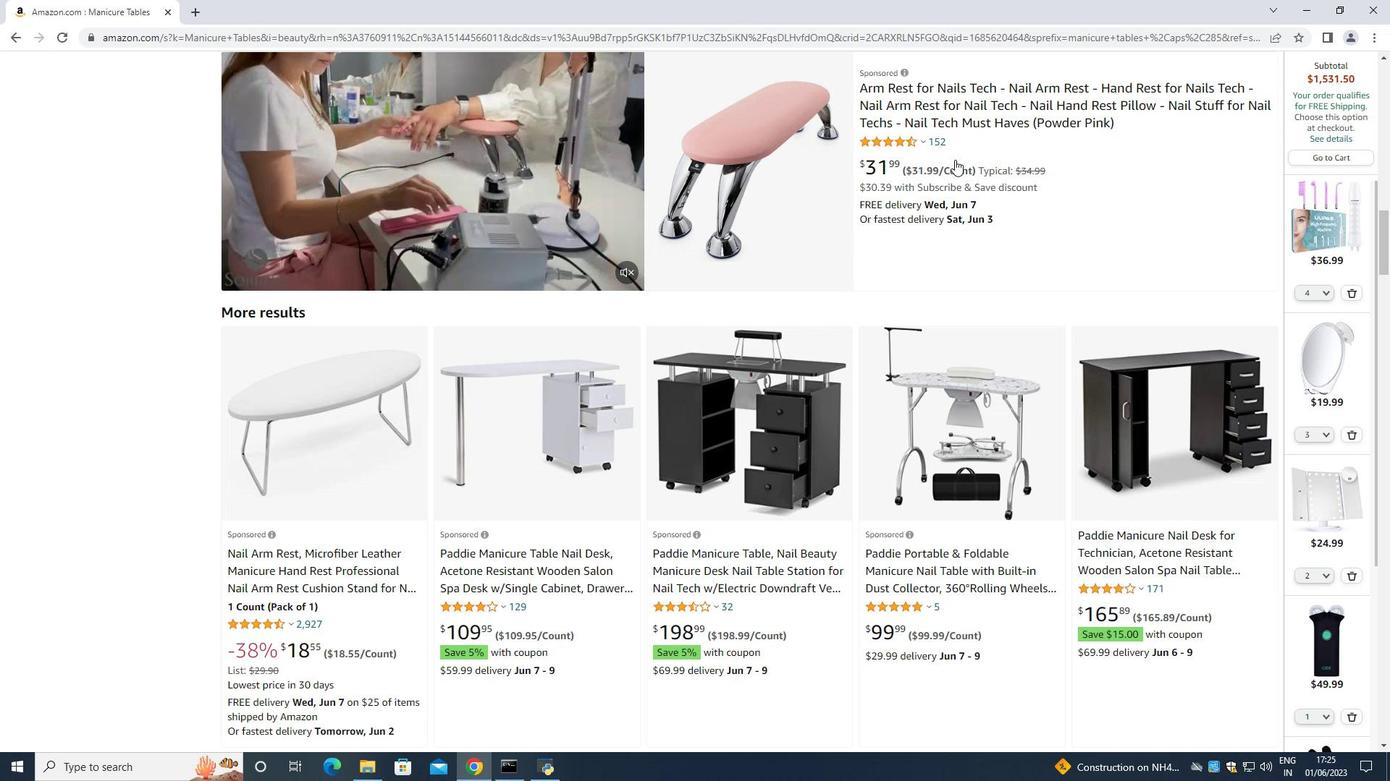 
Action: Mouse scrolled (954, 160) with delta (0, 0)
Screenshot: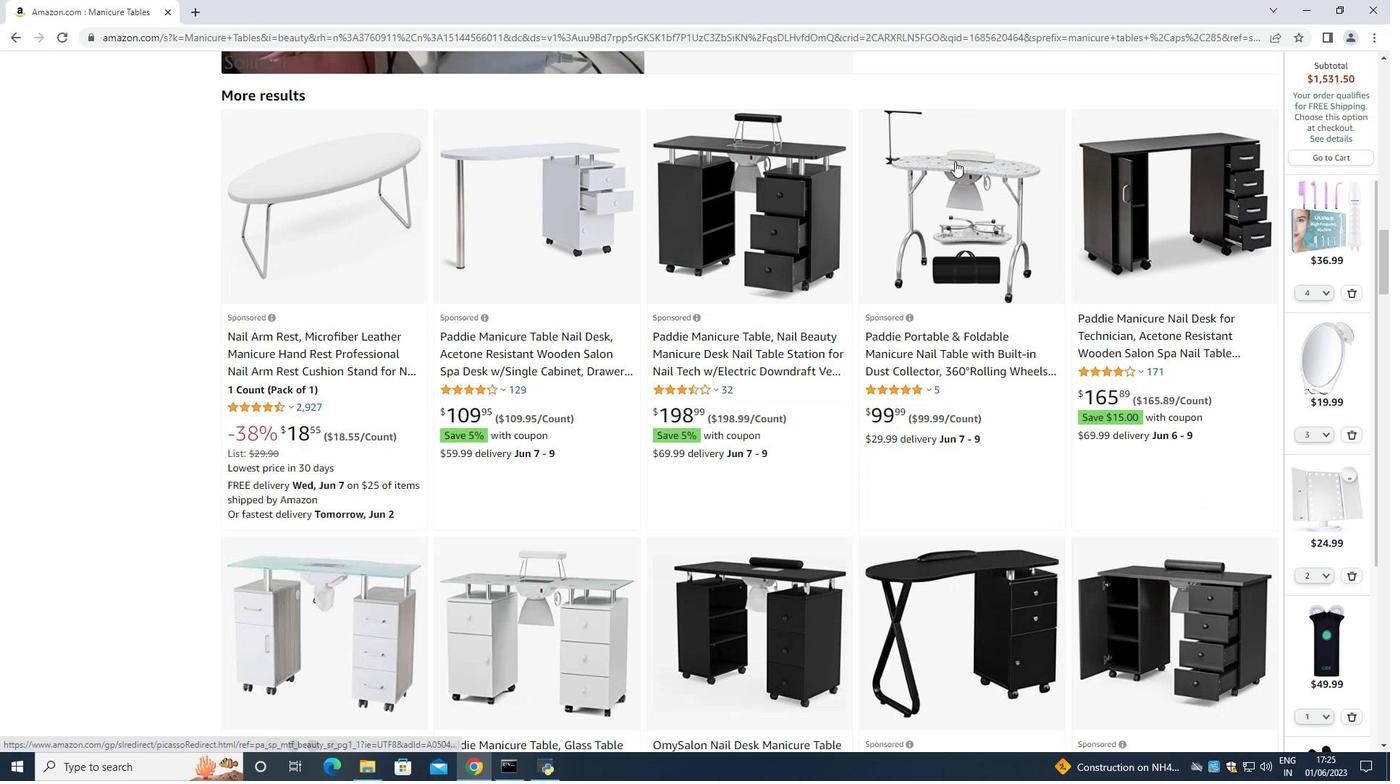 
Action: Mouse scrolled (954, 160) with delta (0, 0)
Screenshot: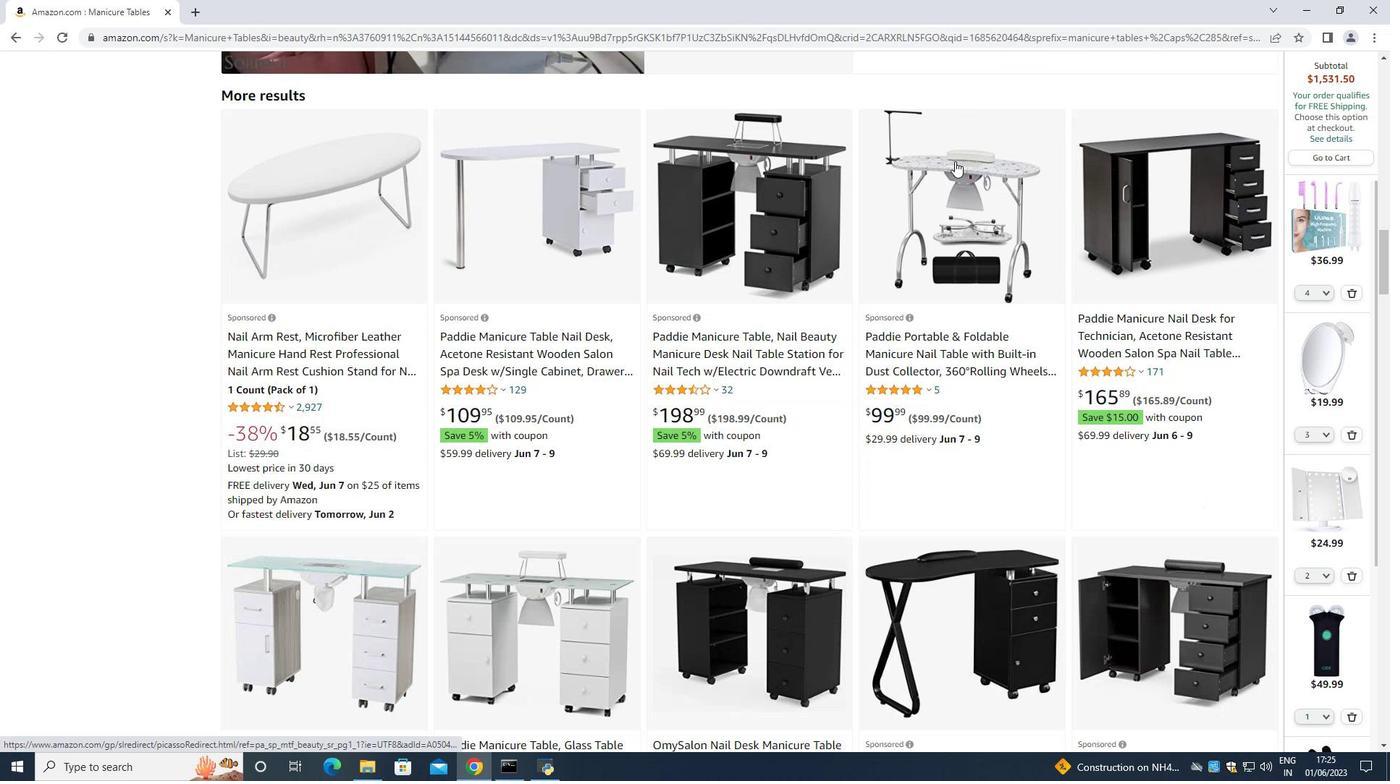 
Action: Mouse scrolled (954, 160) with delta (0, 0)
Screenshot: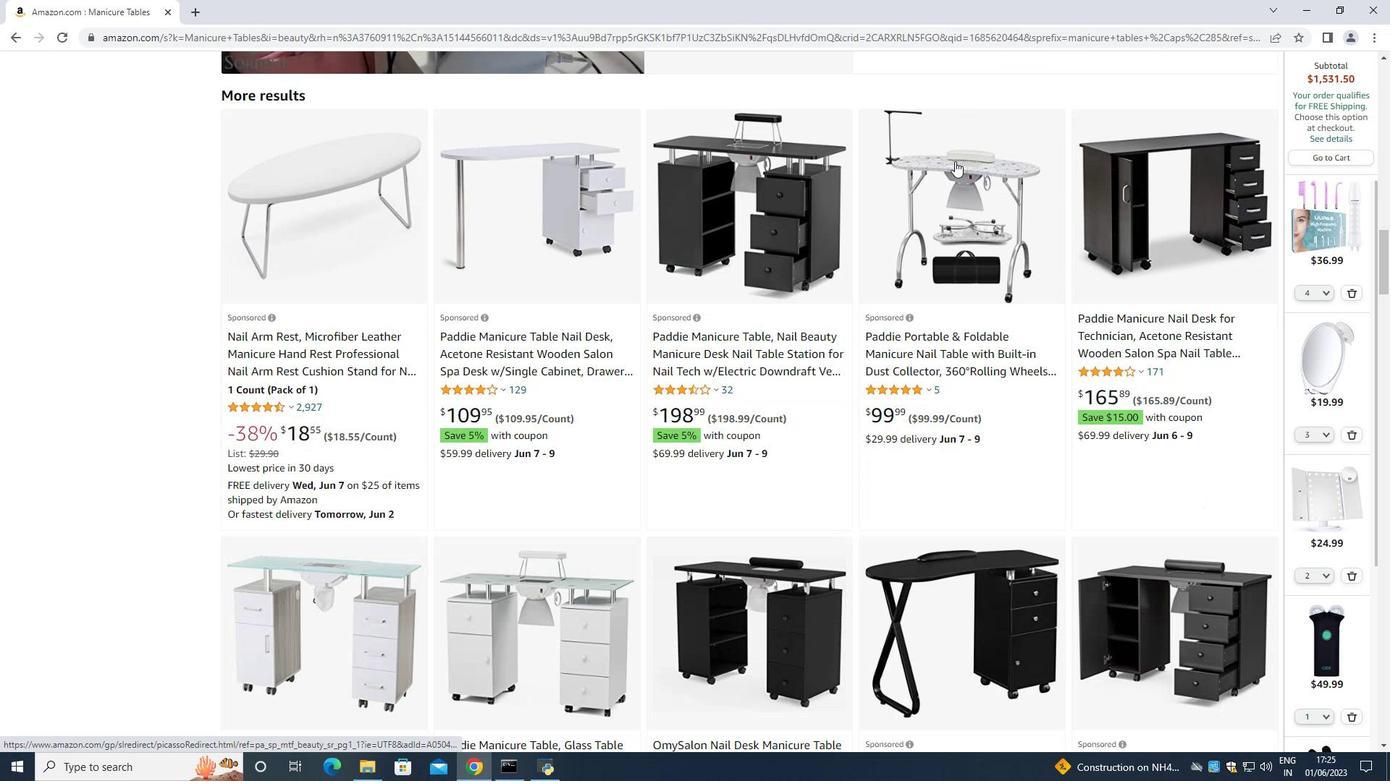 
Action: Mouse scrolled (954, 160) with delta (0, 0)
Screenshot: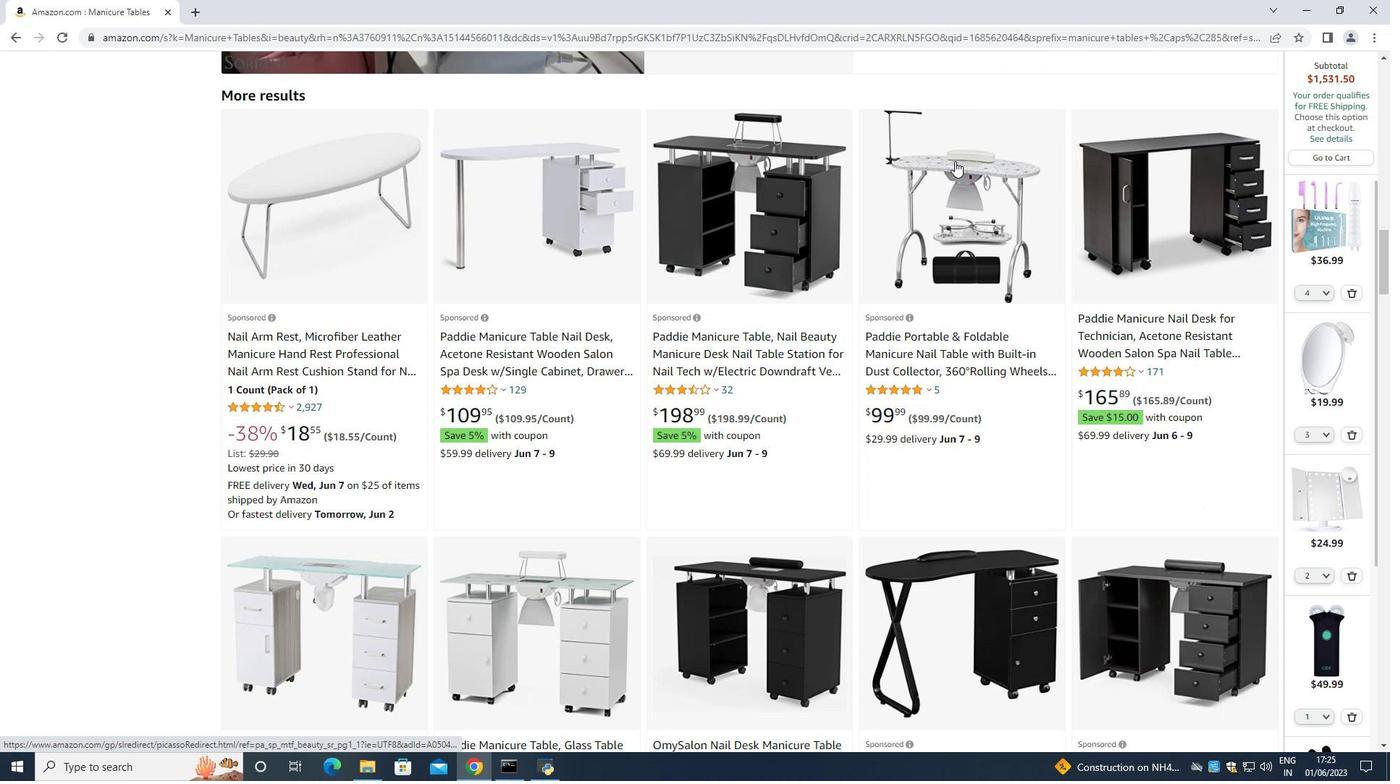 
Action: Mouse scrolled (954, 160) with delta (0, 0)
Screenshot: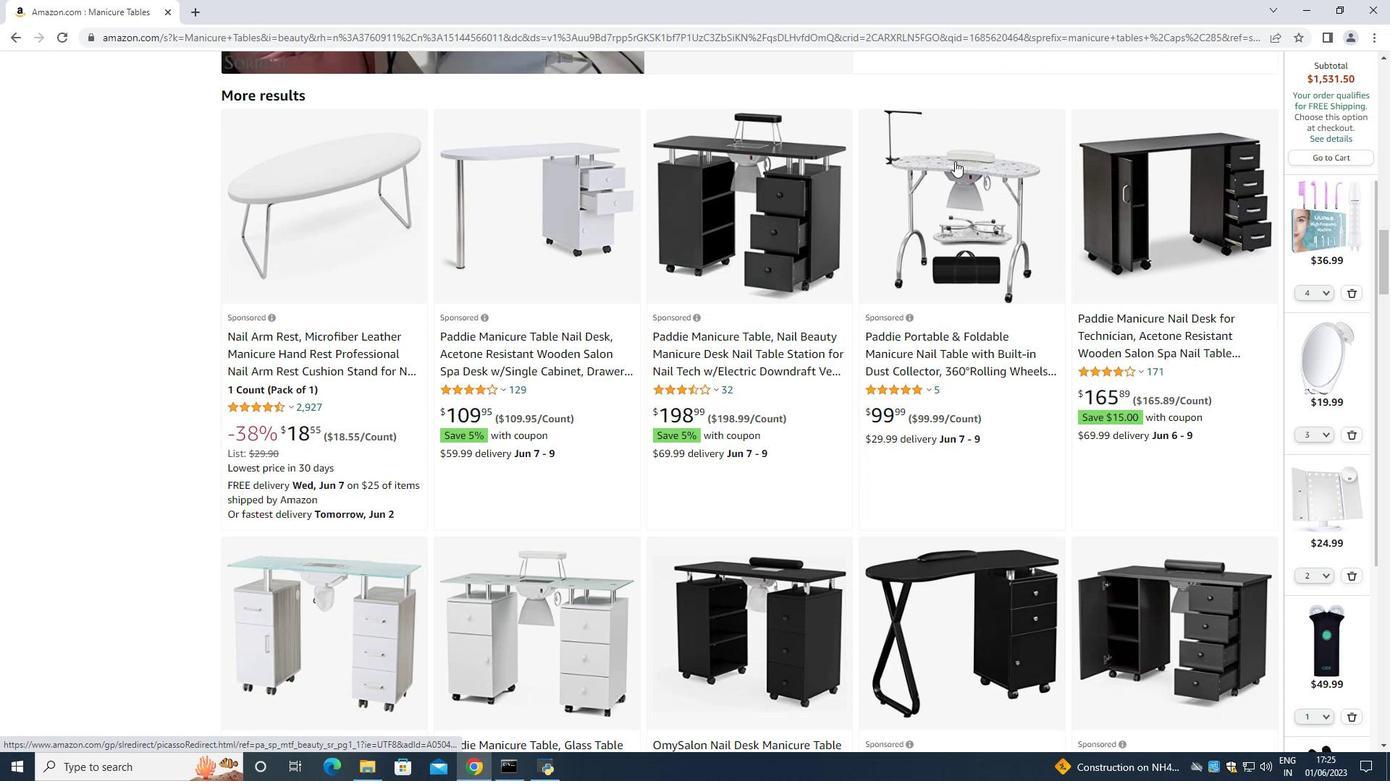 
Action: Mouse moved to (955, 161)
Screenshot: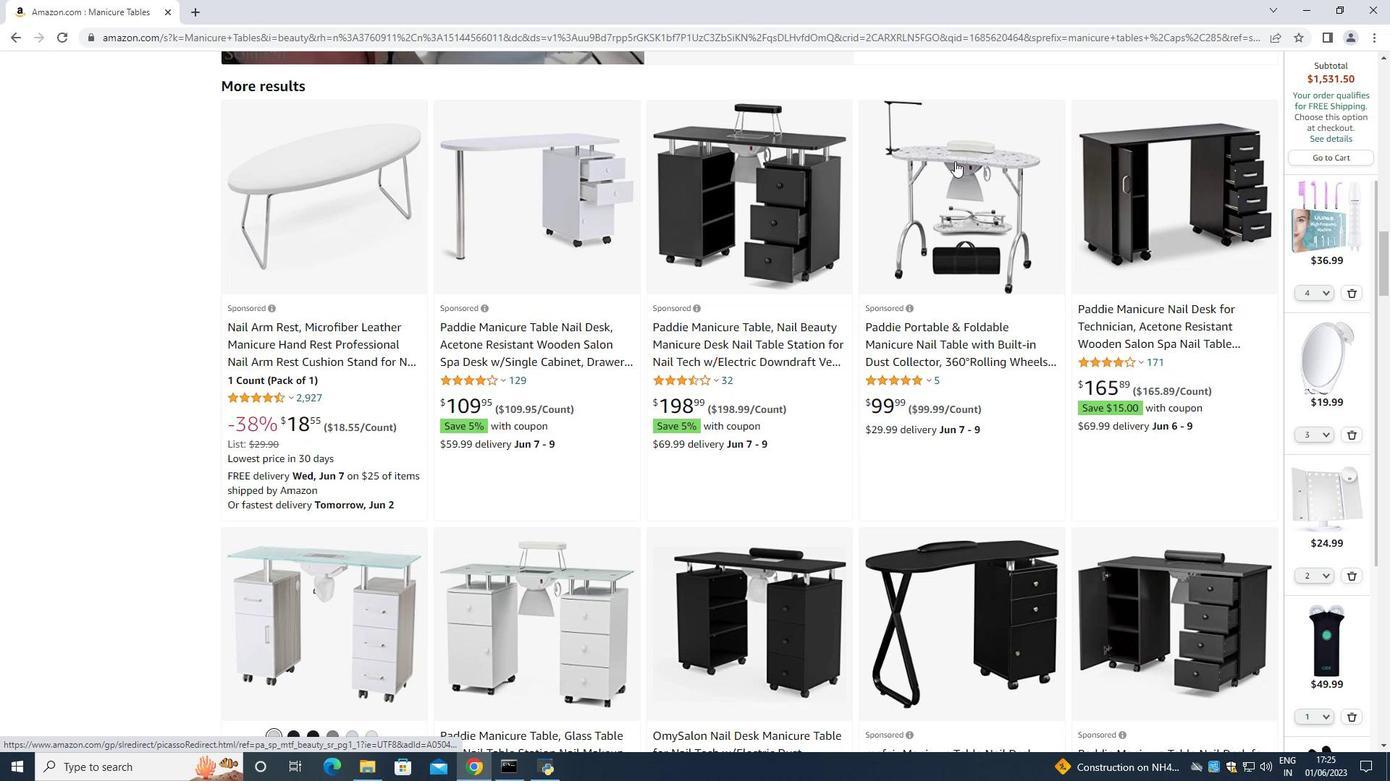 
Action: Mouse scrolled (955, 160) with delta (0, 0)
Screenshot: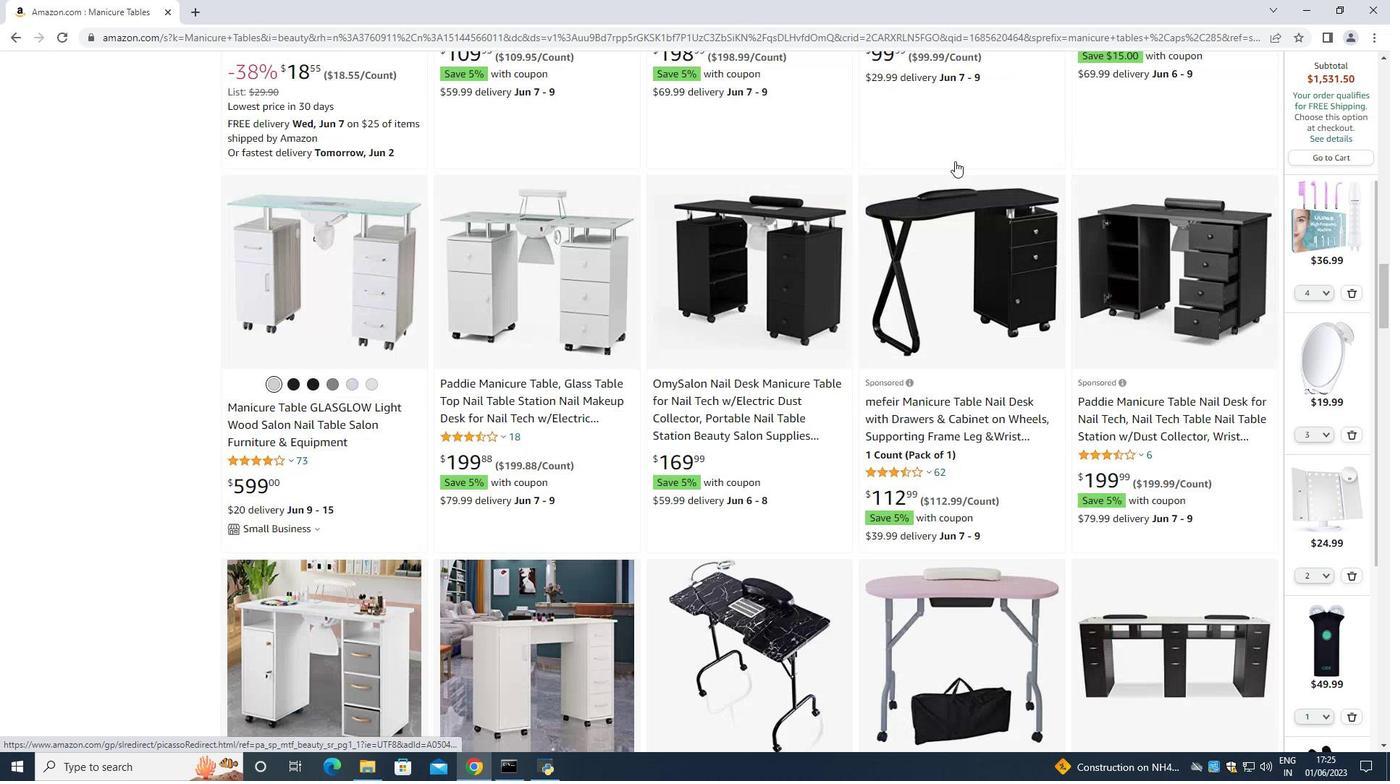 
Action: Mouse scrolled (955, 160) with delta (0, 0)
Screenshot: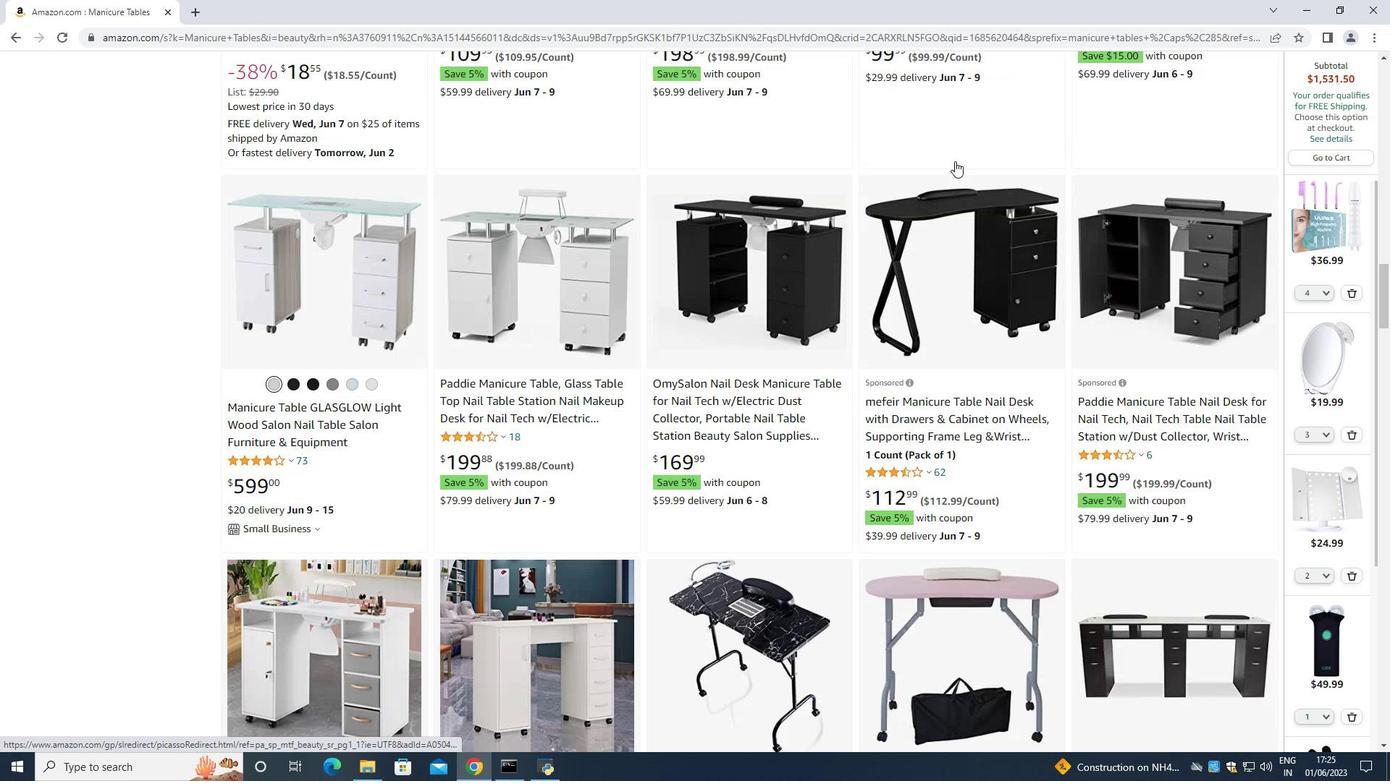 
Action: Mouse scrolled (955, 160) with delta (0, 0)
Screenshot: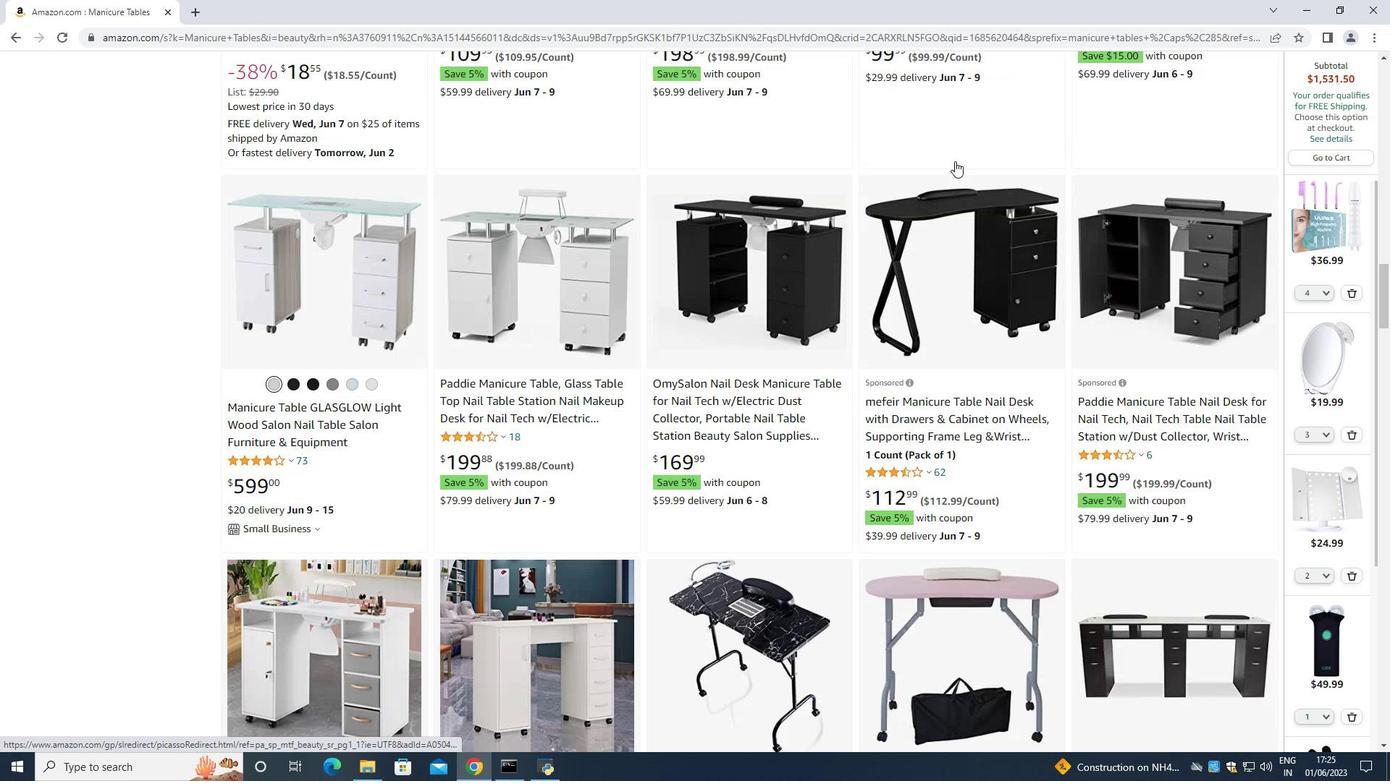 
Action: Mouse scrolled (955, 160) with delta (0, 0)
Screenshot: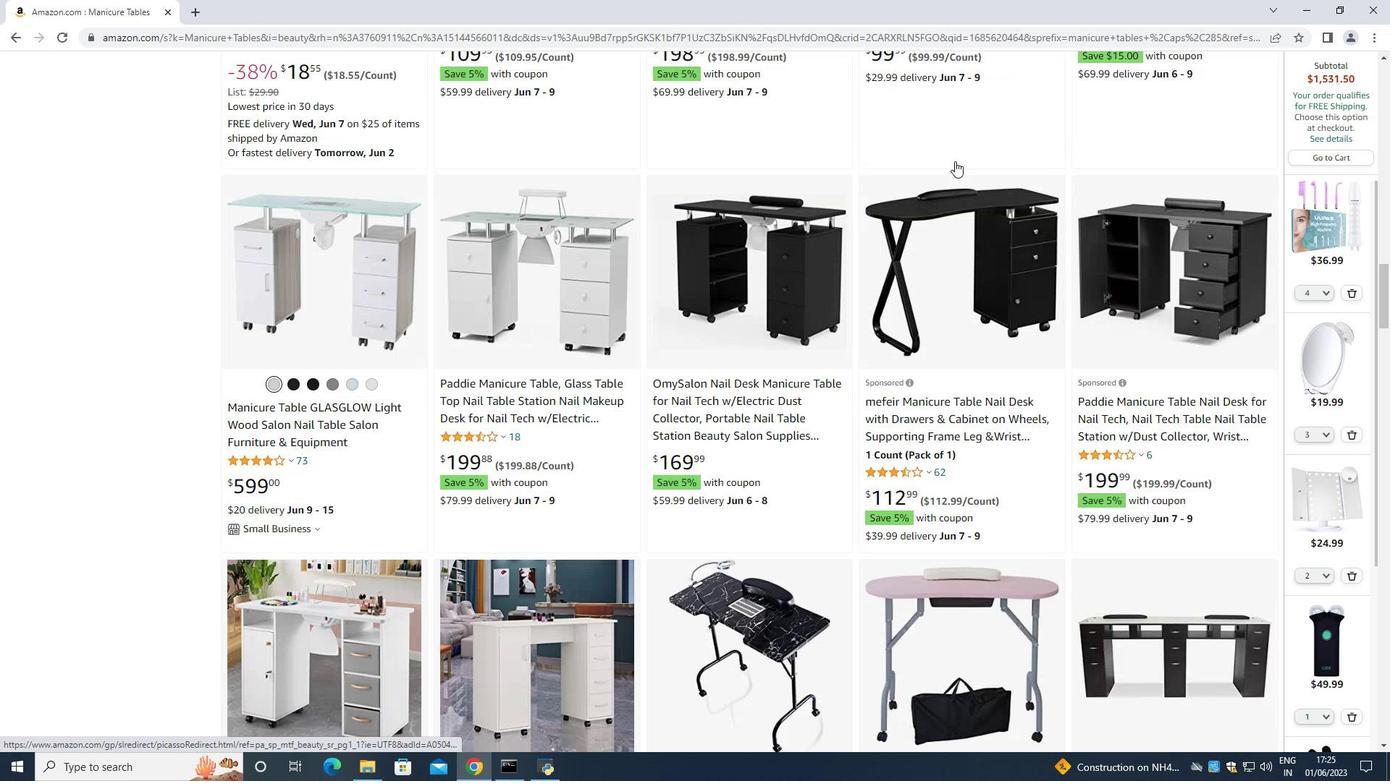 
Action: Mouse scrolled (955, 160) with delta (0, 0)
Screenshot: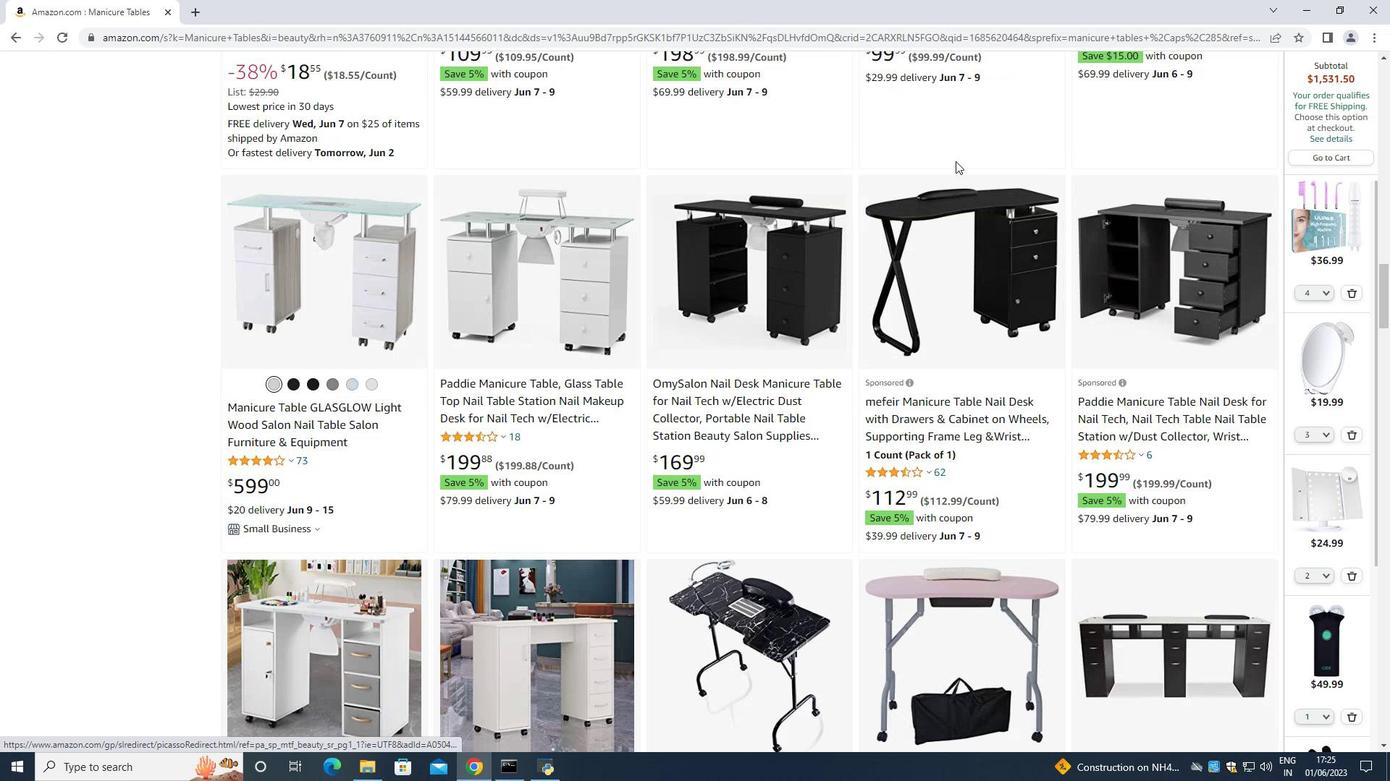 
Action: Mouse scrolled (955, 160) with delta (0, 0)
Screenshot: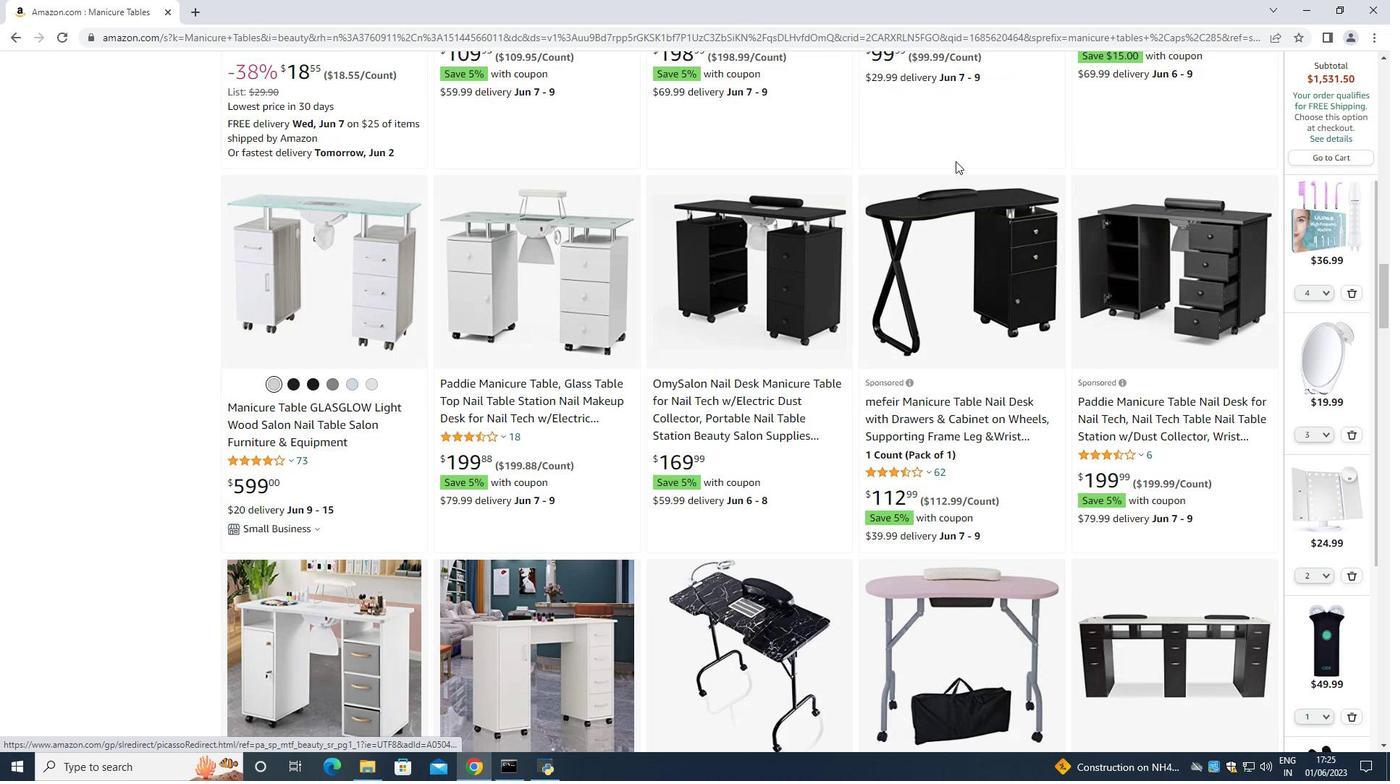
Action: Mouse moved to (957, 161)
Screenshot: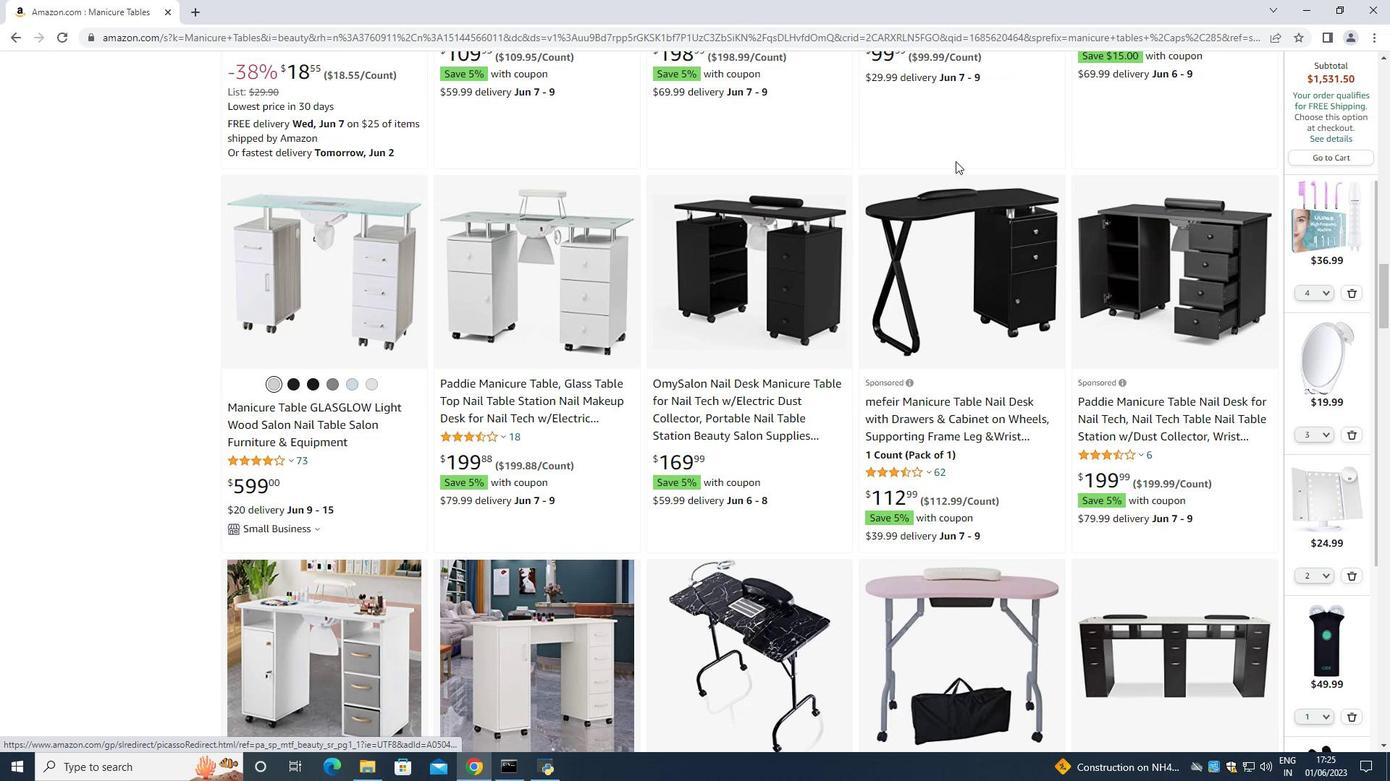 
Action: Mouse scrolled (957, 160) with delta (0, 0)
Screenshot: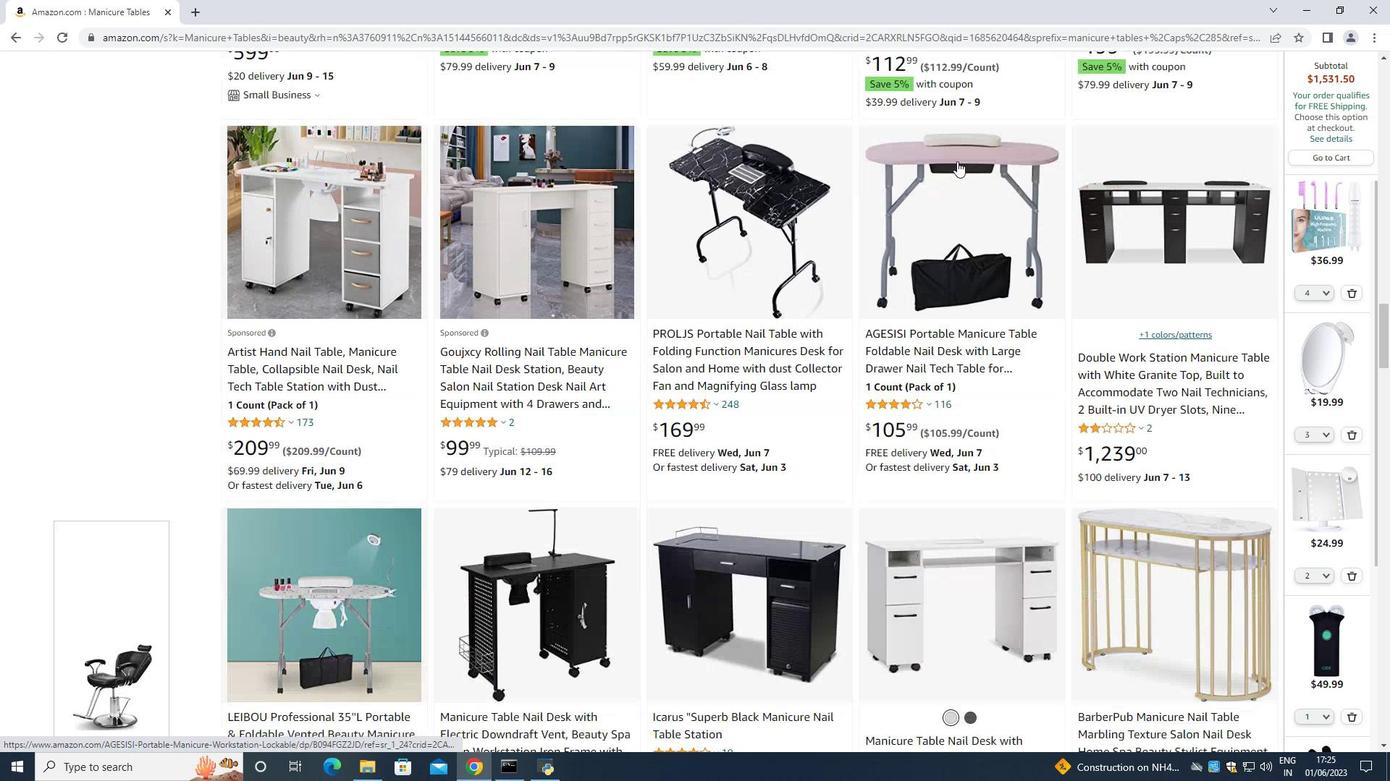 
Action: Mouse scrolled (957, 160) with delta (0, 0)
Screenshot: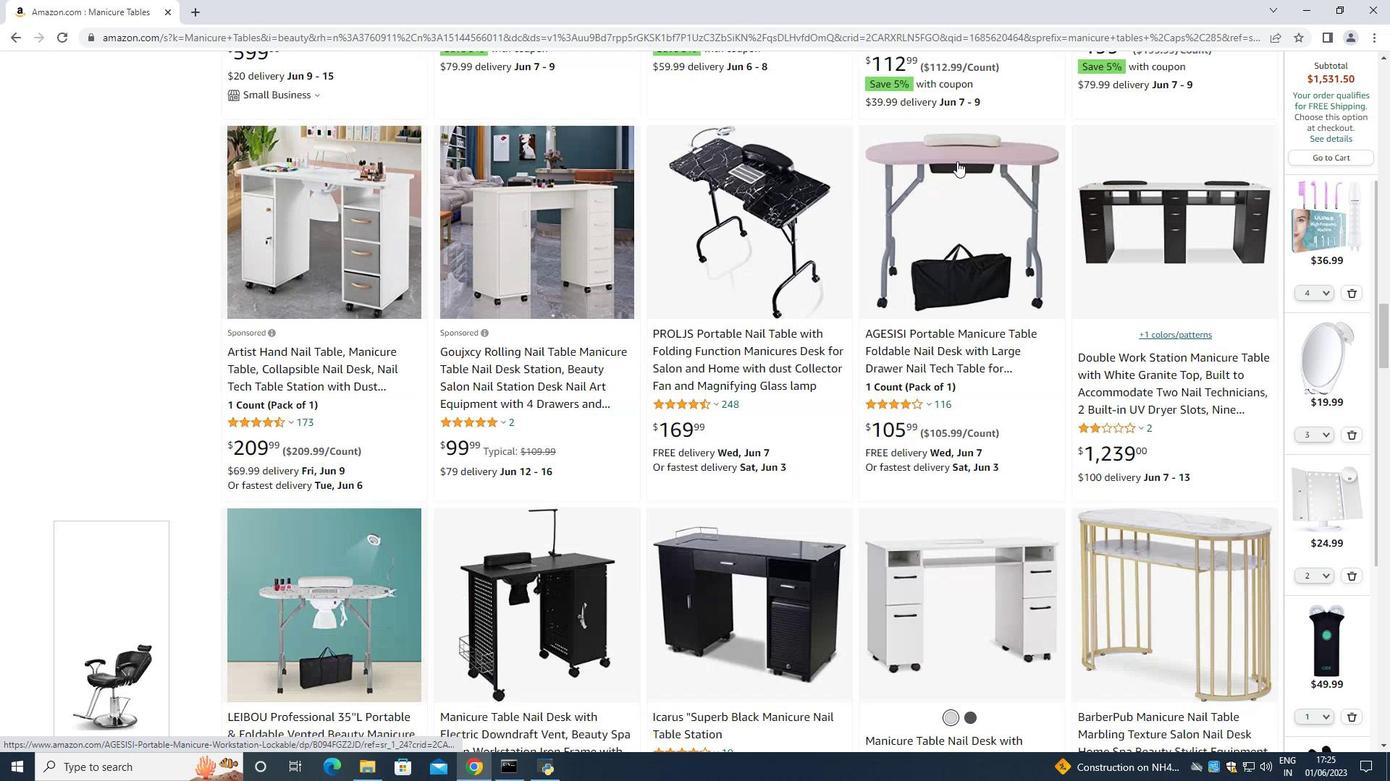 
Action: Mouse scrolled (957, 160) with delta (0, 0)
Screenshot: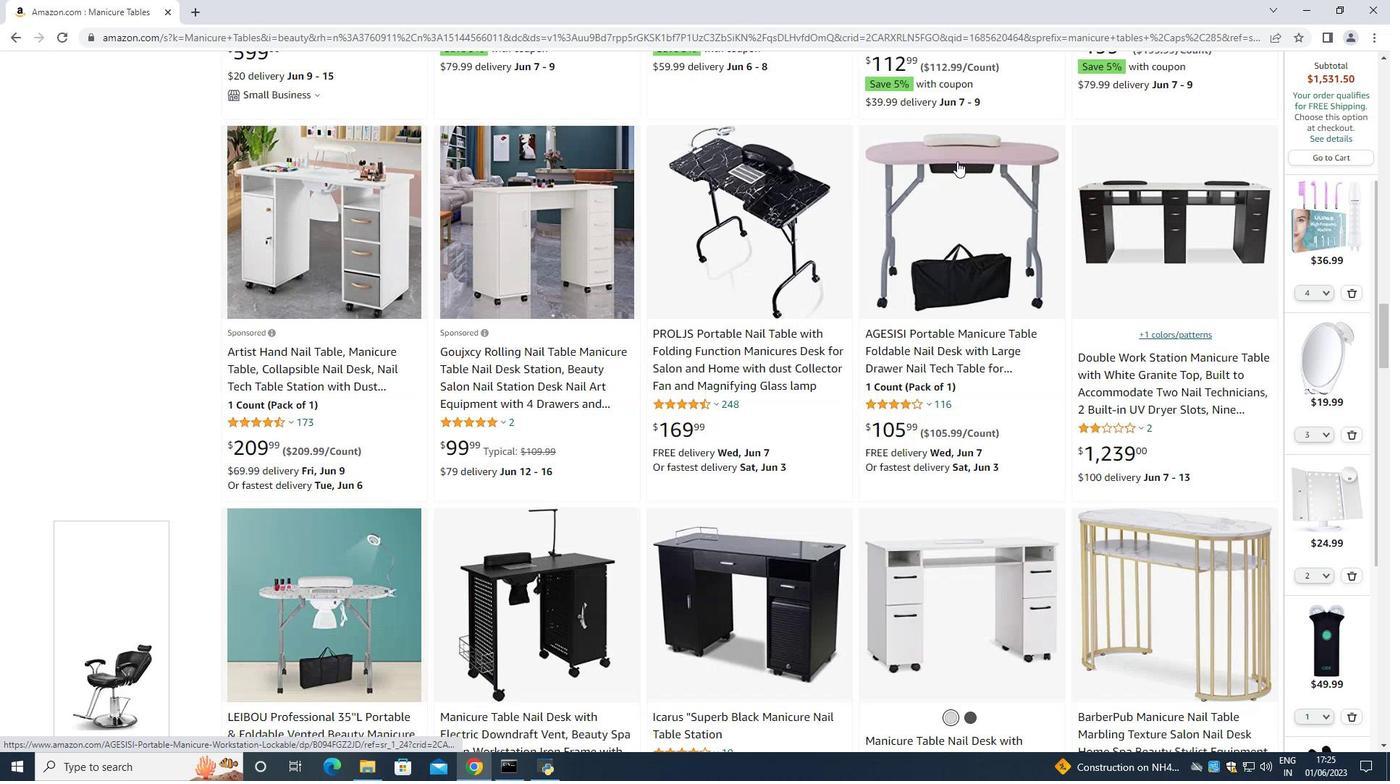 
Action: Mouse scrolled (957, 160) with delta (0, 0)
Screenshot: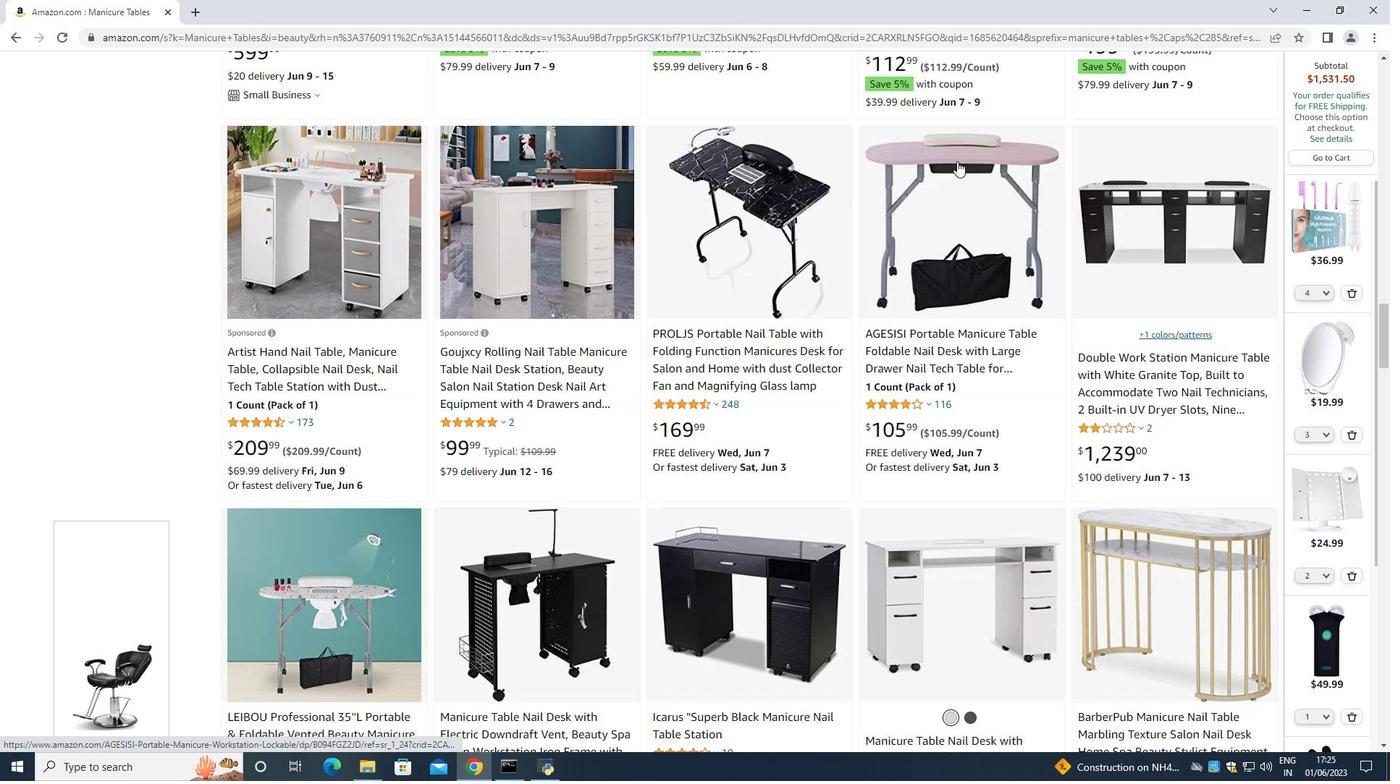 
Action: Mouse scrolled (957, 160) with delta (0, 0)
Screenshot: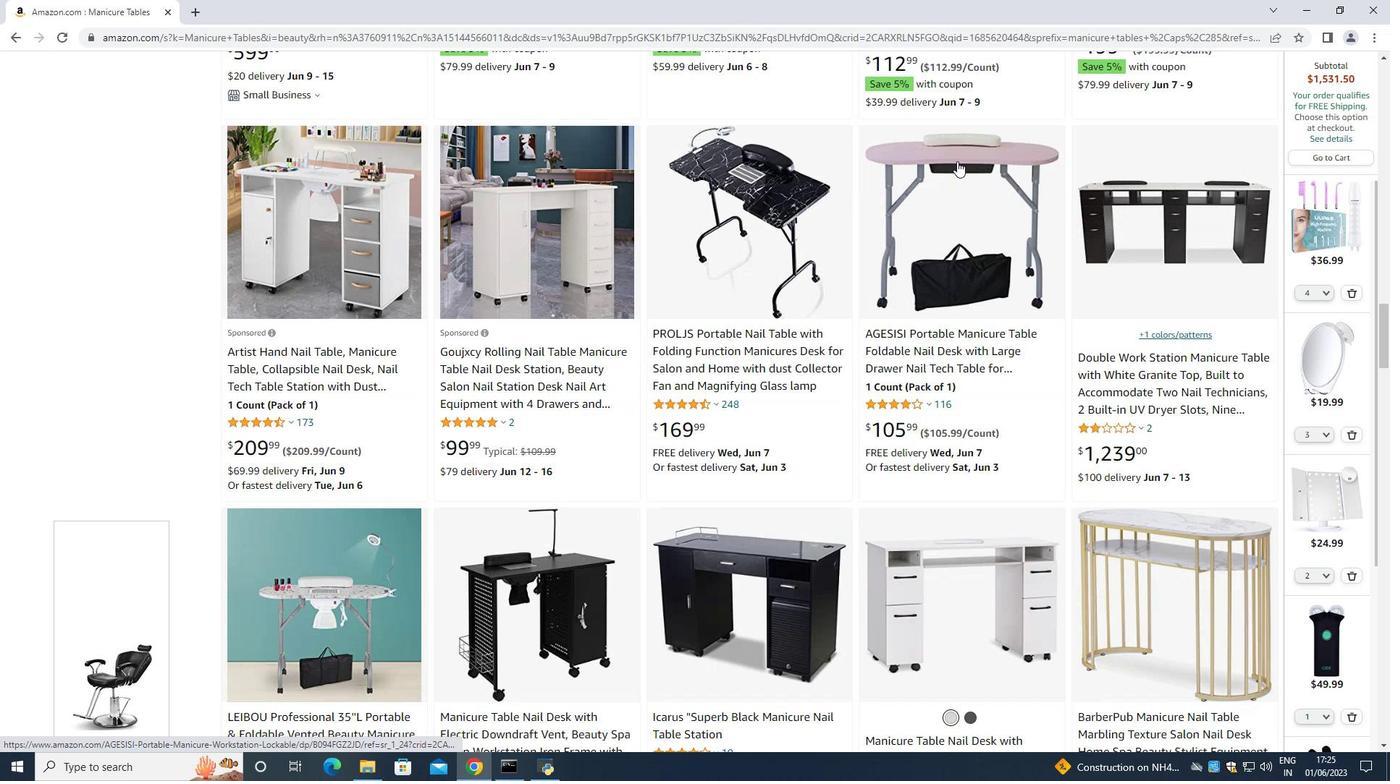 
Action: Mouse scrolled (957, 160) with delta (0, 0)
Screenshot: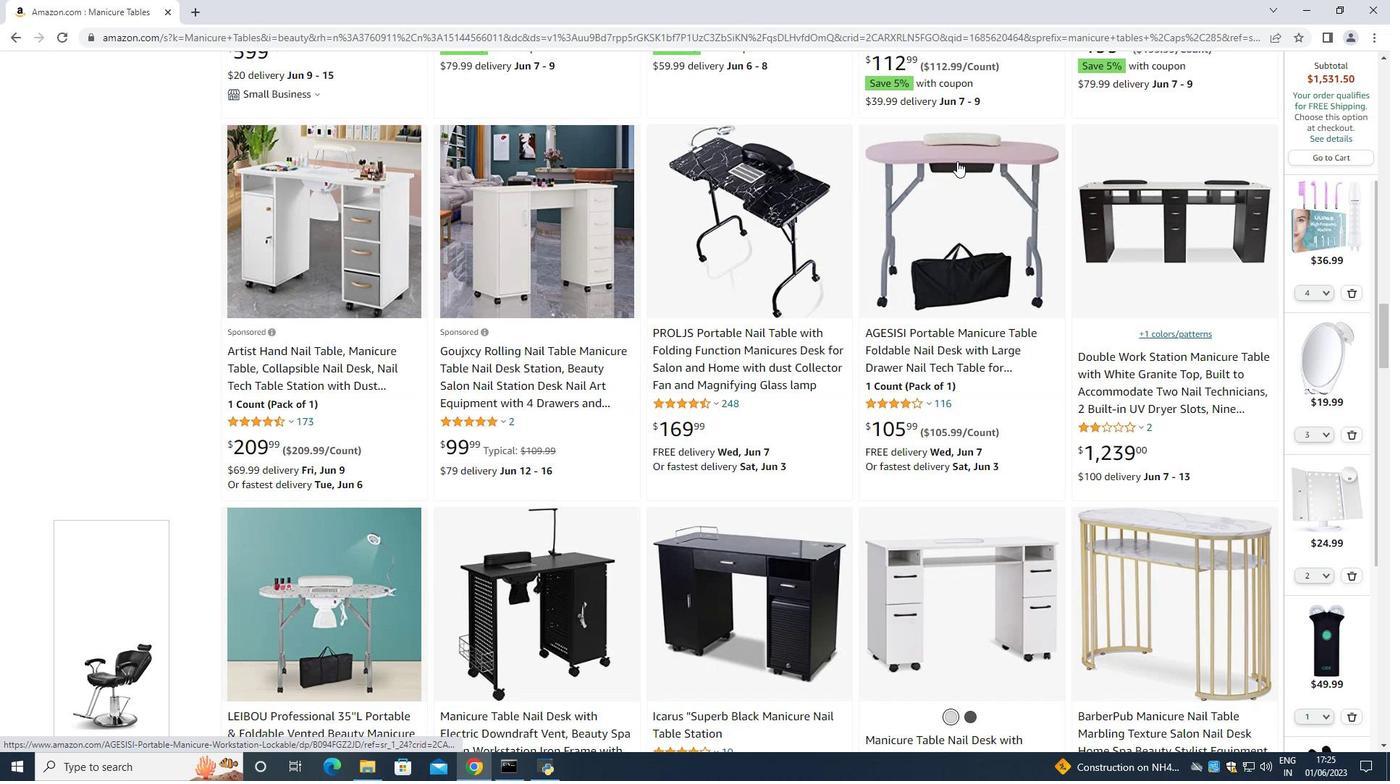 
Action: Mouse moved to (957, 161)
Screenshot: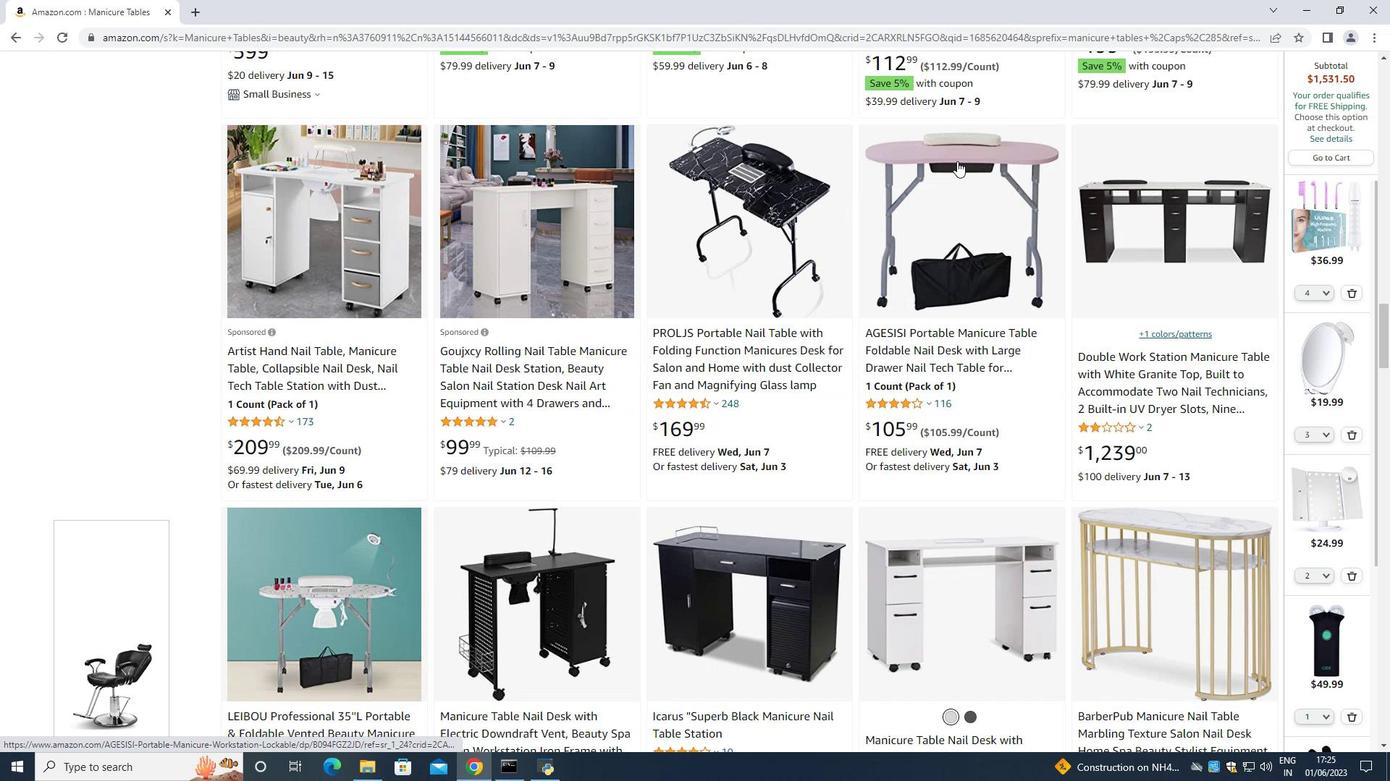 
Action: Mouse scrolled (957, 160) with delta (0, 0)
Screenshot: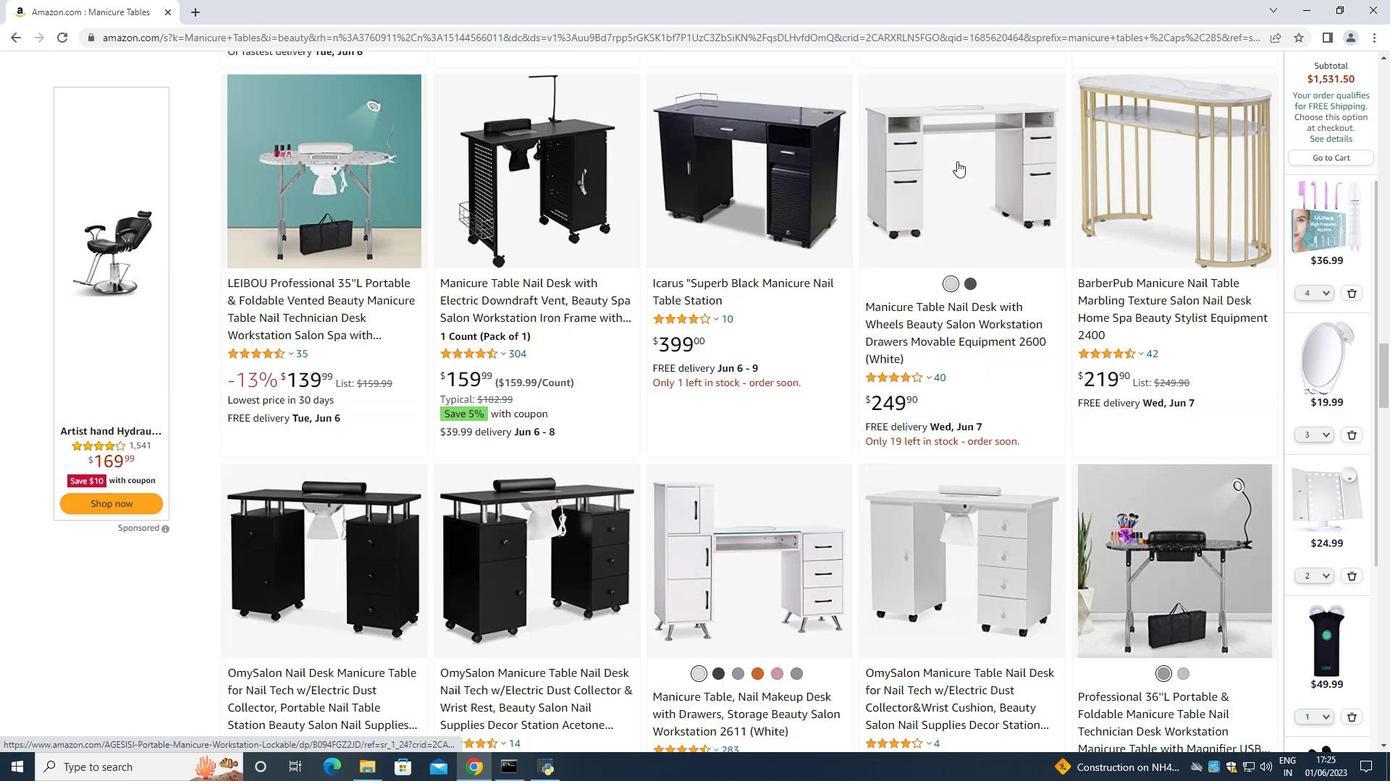 
Action: Mouse moved to (958, 161)
Screenshot: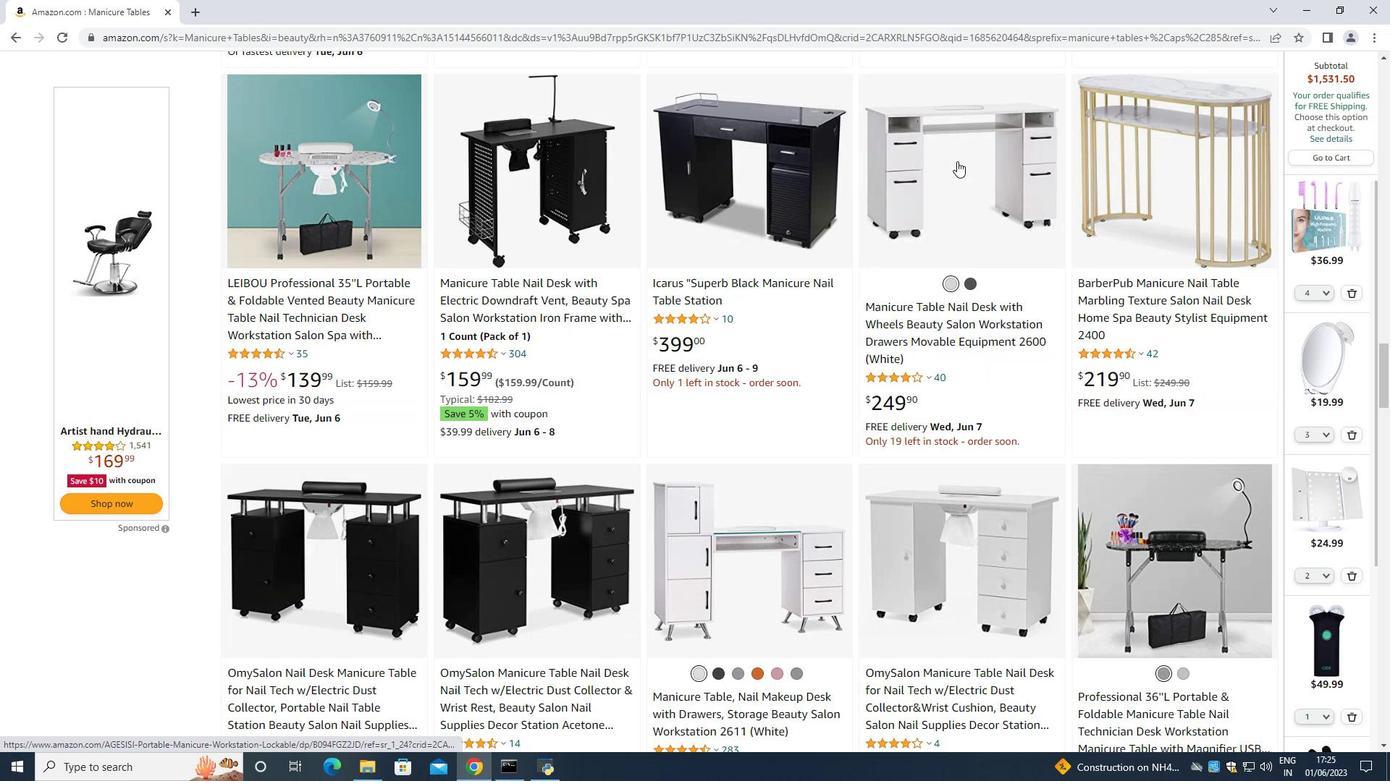
Action: Mouse scrolled (958, 160) with delta (0, 0)
Screenshot: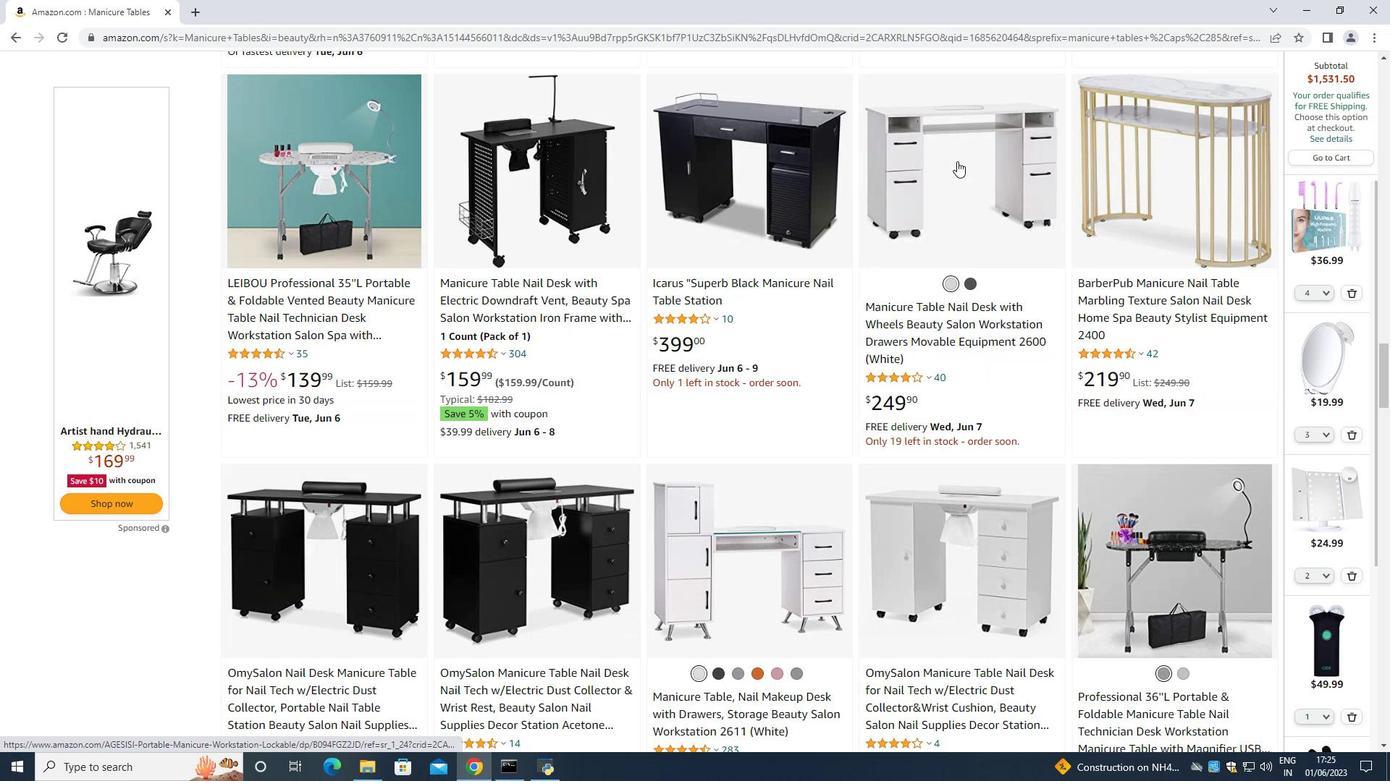 
Action: Mouse scrolled (958, 160) with delta (0, 0)
Screenshot: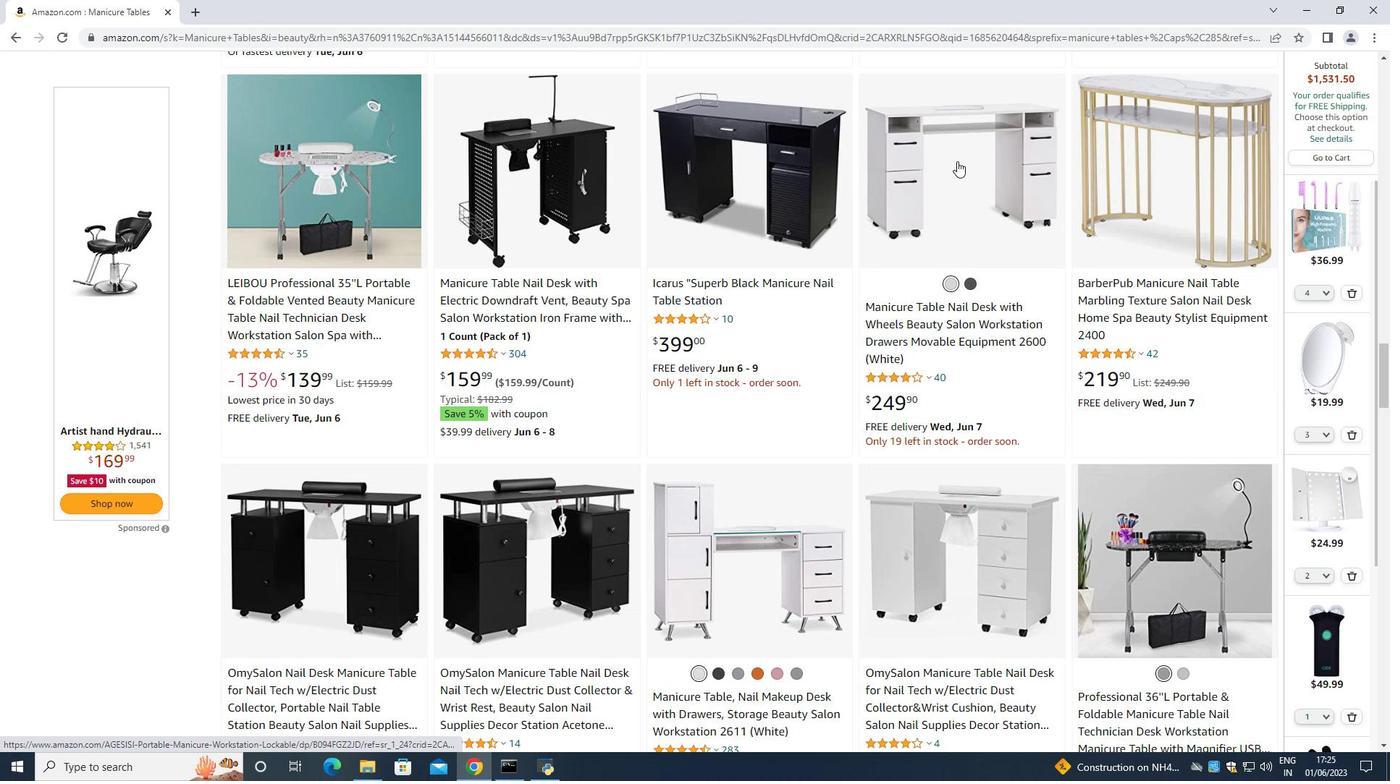 
Action: Mouse scrolled (958, 160) with delta (0, 0)
Screenshot: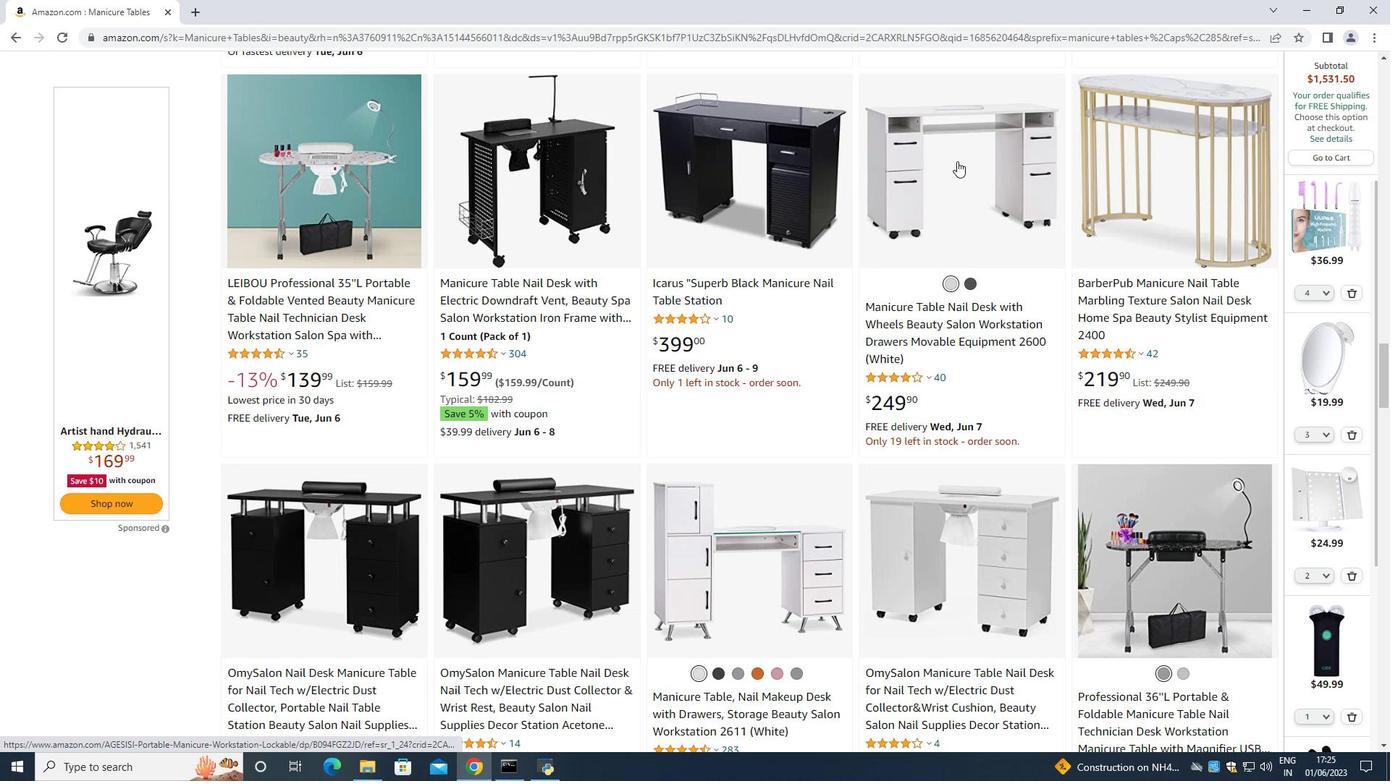 
Action: Mouse scrolled (958, 160) with delta (0, 0)
Screenshot: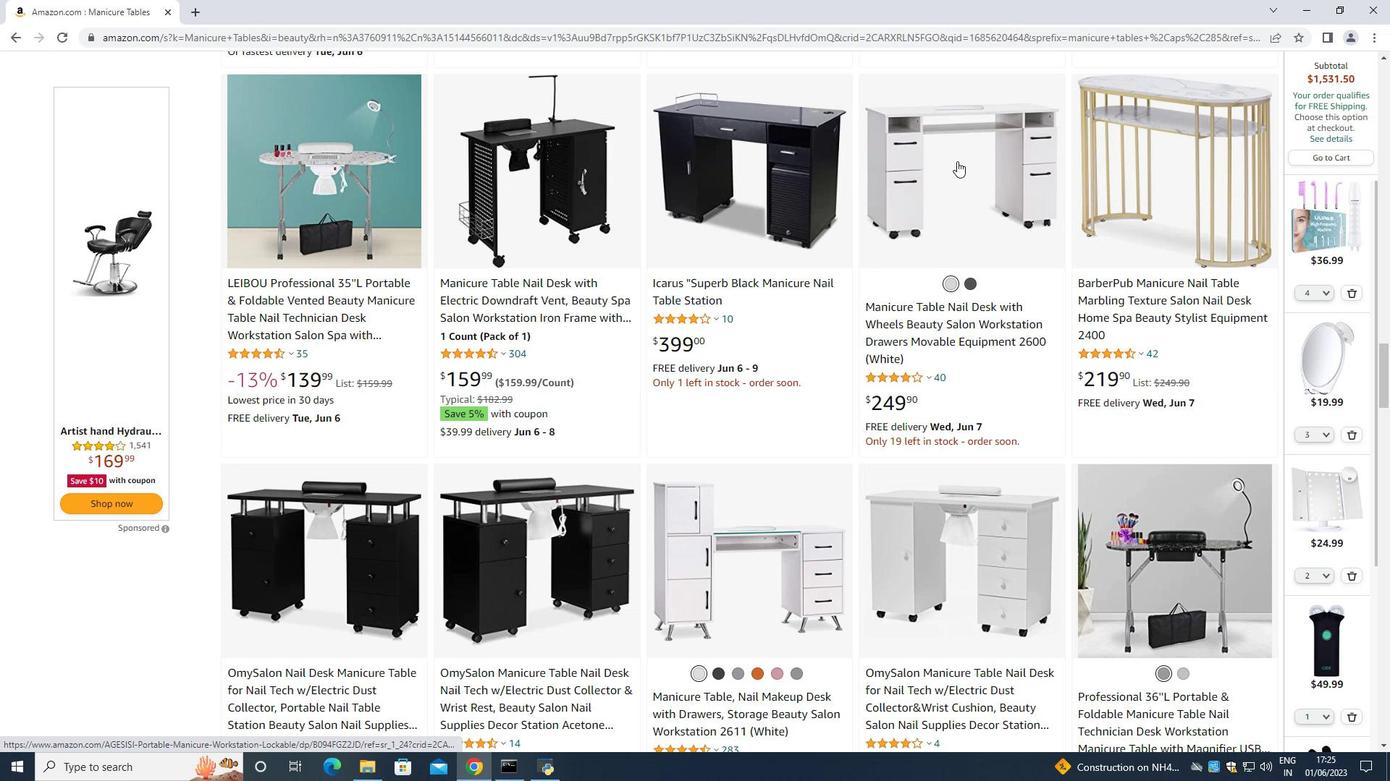 
Action: Mouse scrolled (958, 160) with delta (0, 0)
Screenshot: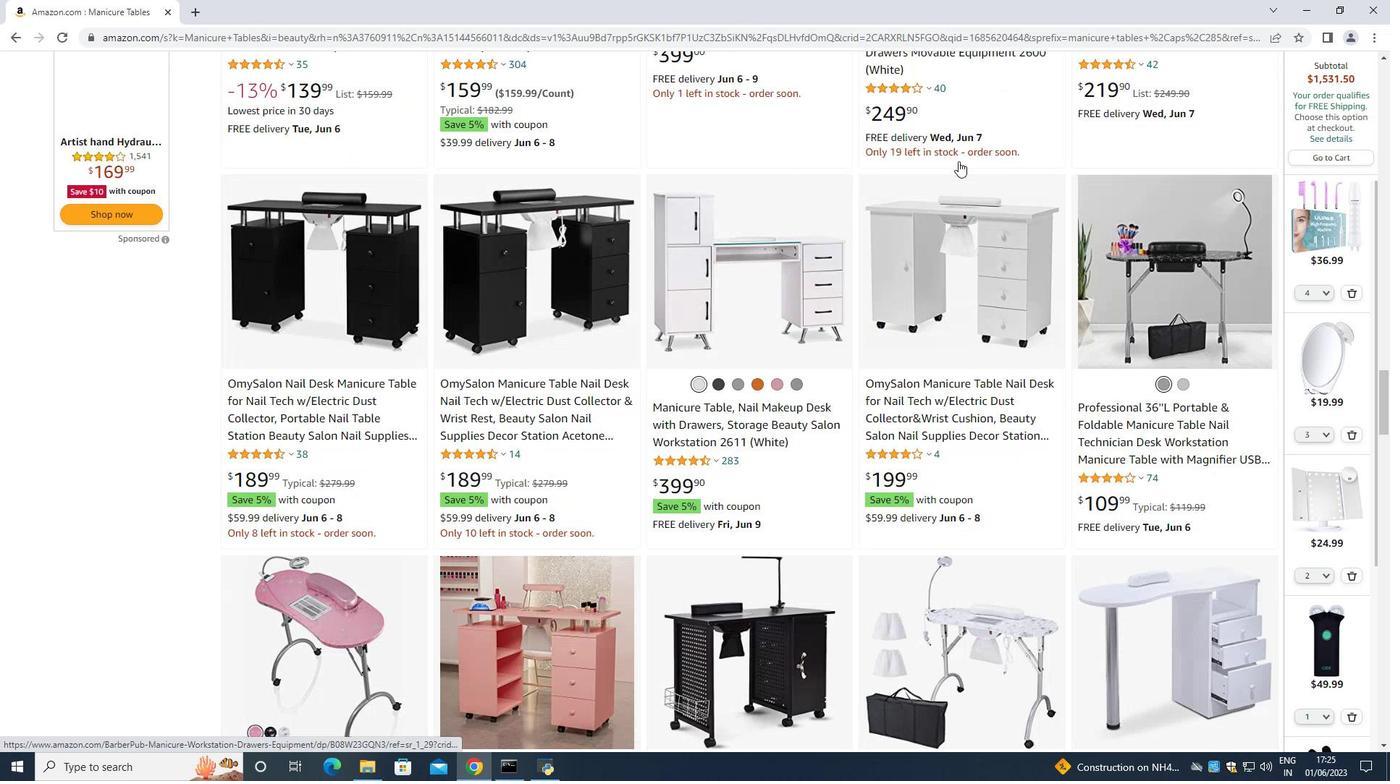
Action: Mouse moved to (958, 162)
Screenshot: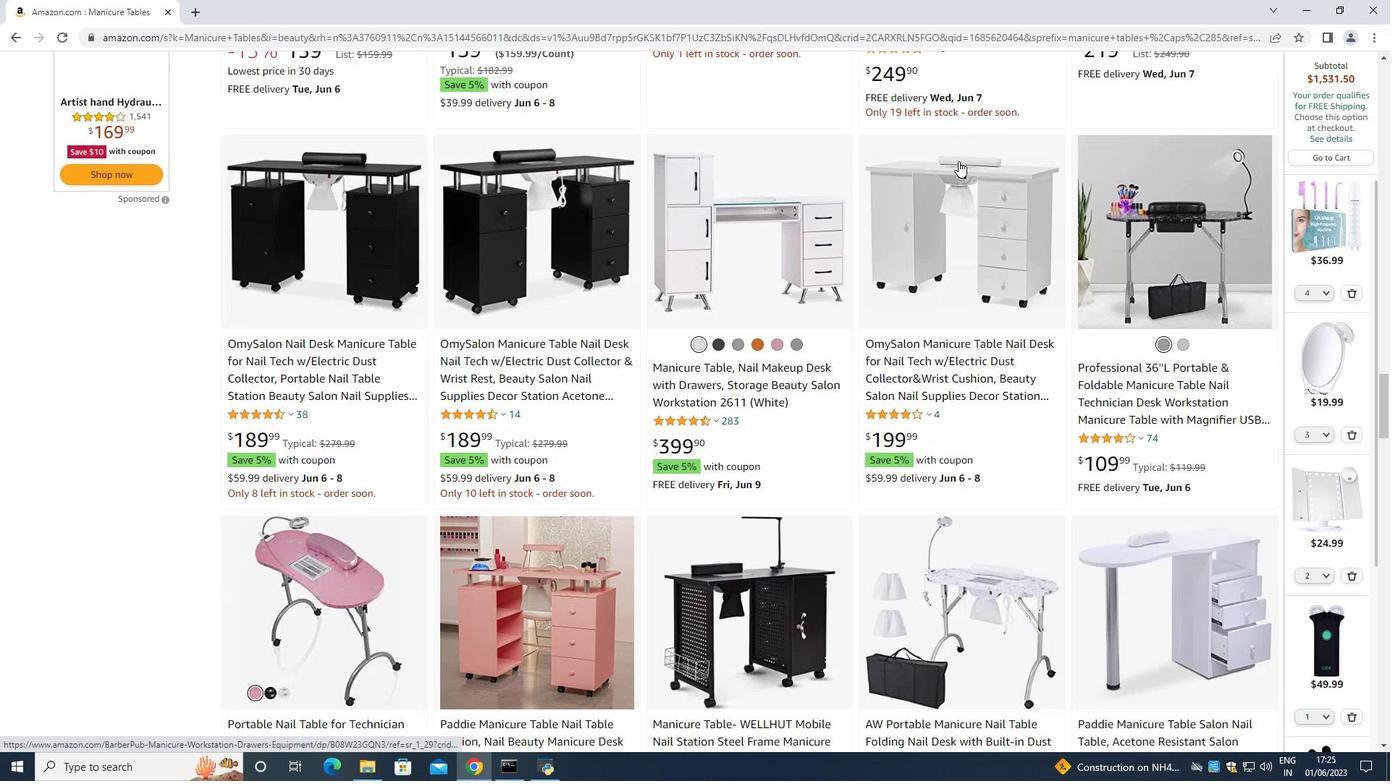 
Action: Mouse scrolled (958, 162) with delta (0, 0)
Screenshot: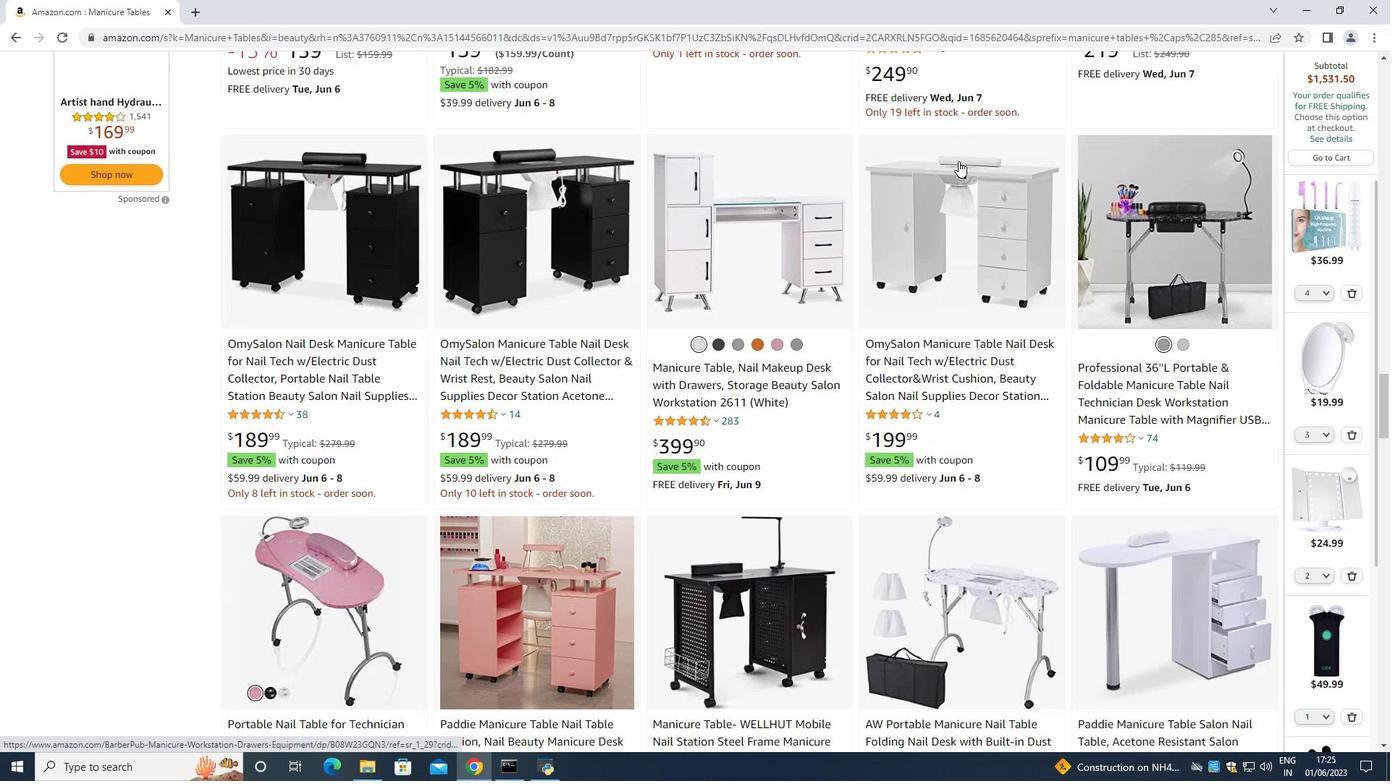 
Action: Mouse moved to (958, 163)
Screenshot: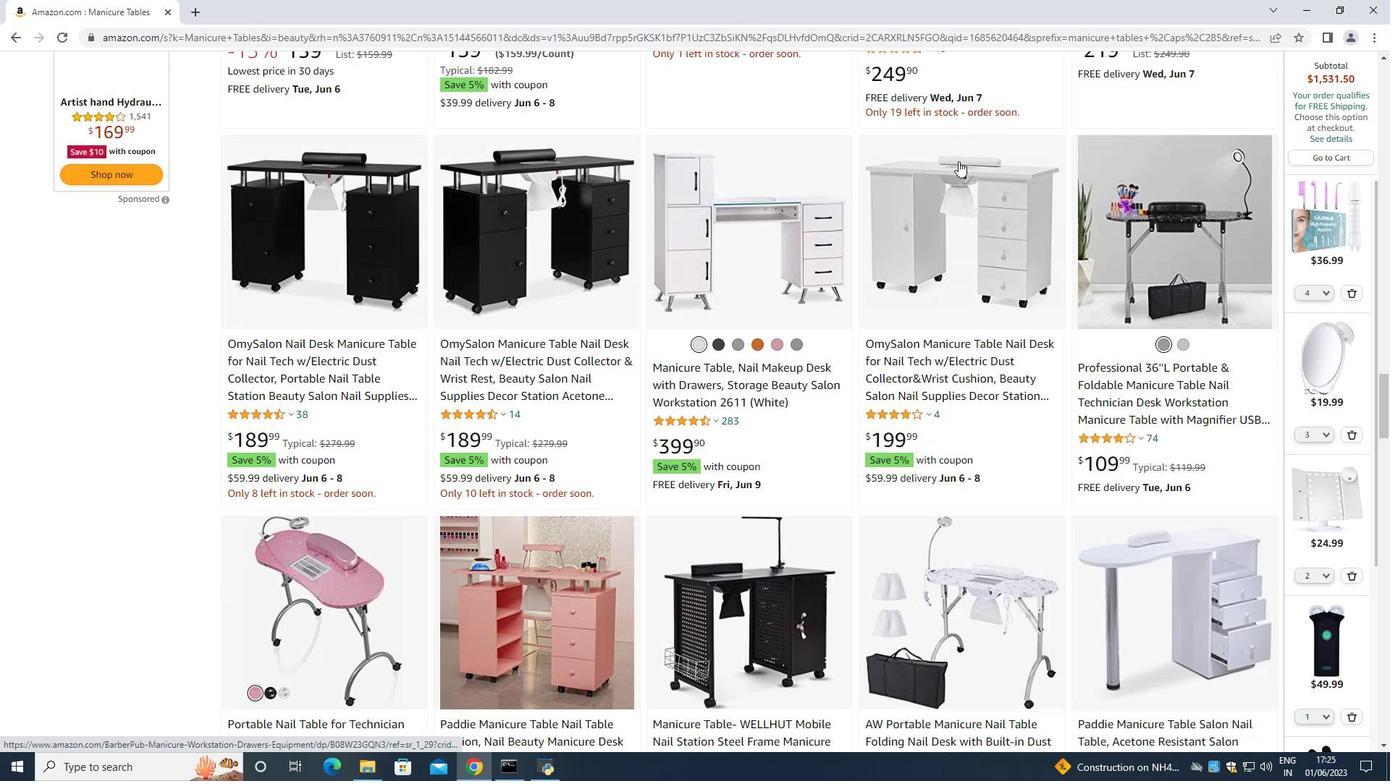 
Action: Mouse scrolled (958, 162) with delta (0, 0)
Screenshot: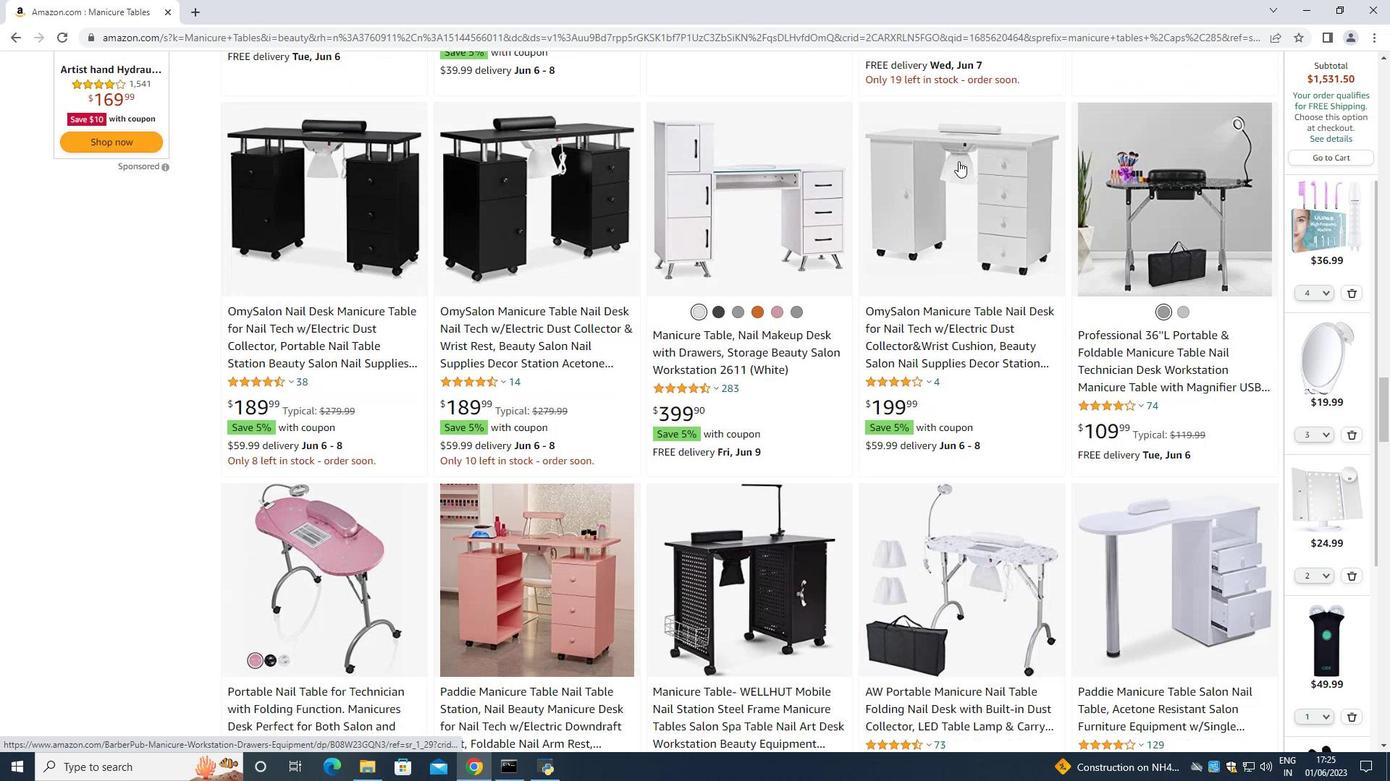 
Action: Mouse moved to (958, 165)
Screenshot: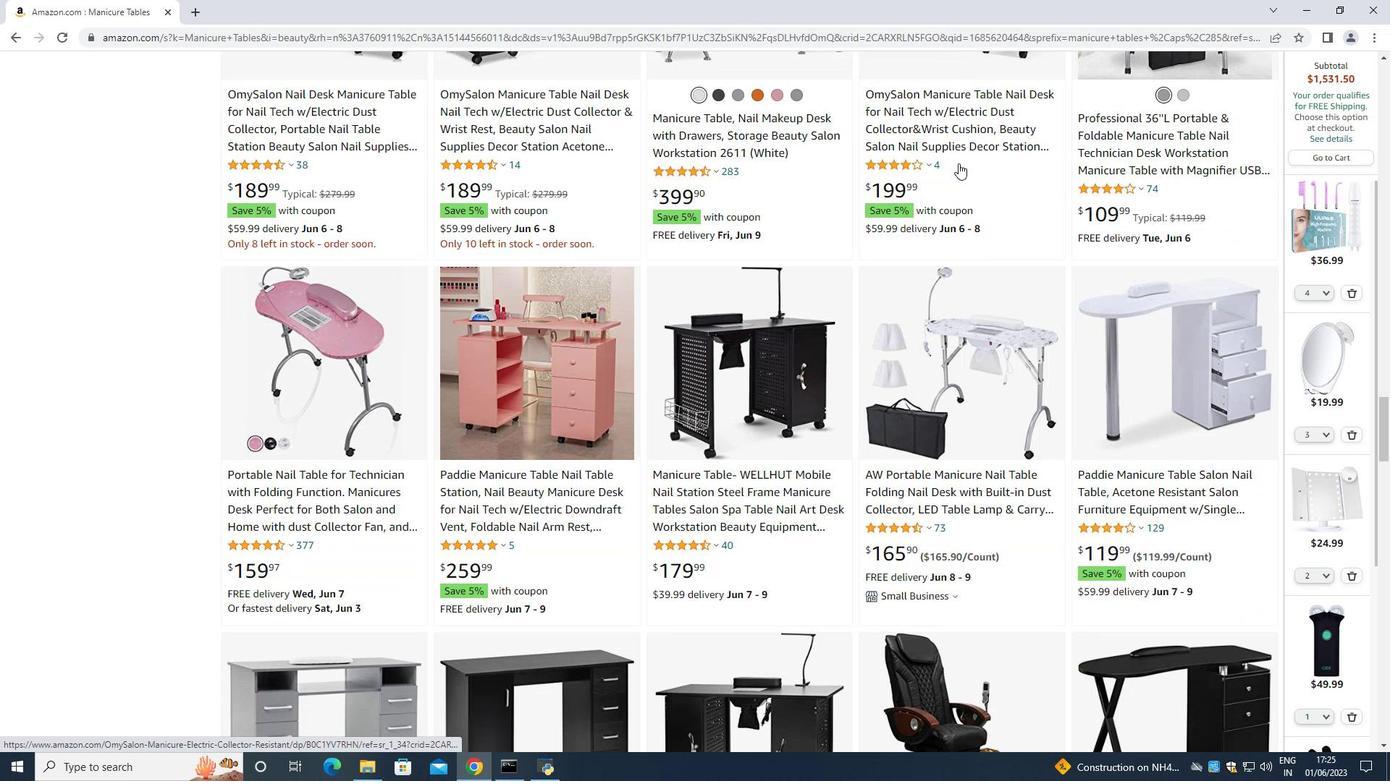 
Action: Mouse scrolled (958, 164) with delta (0, 0)
Screenshot: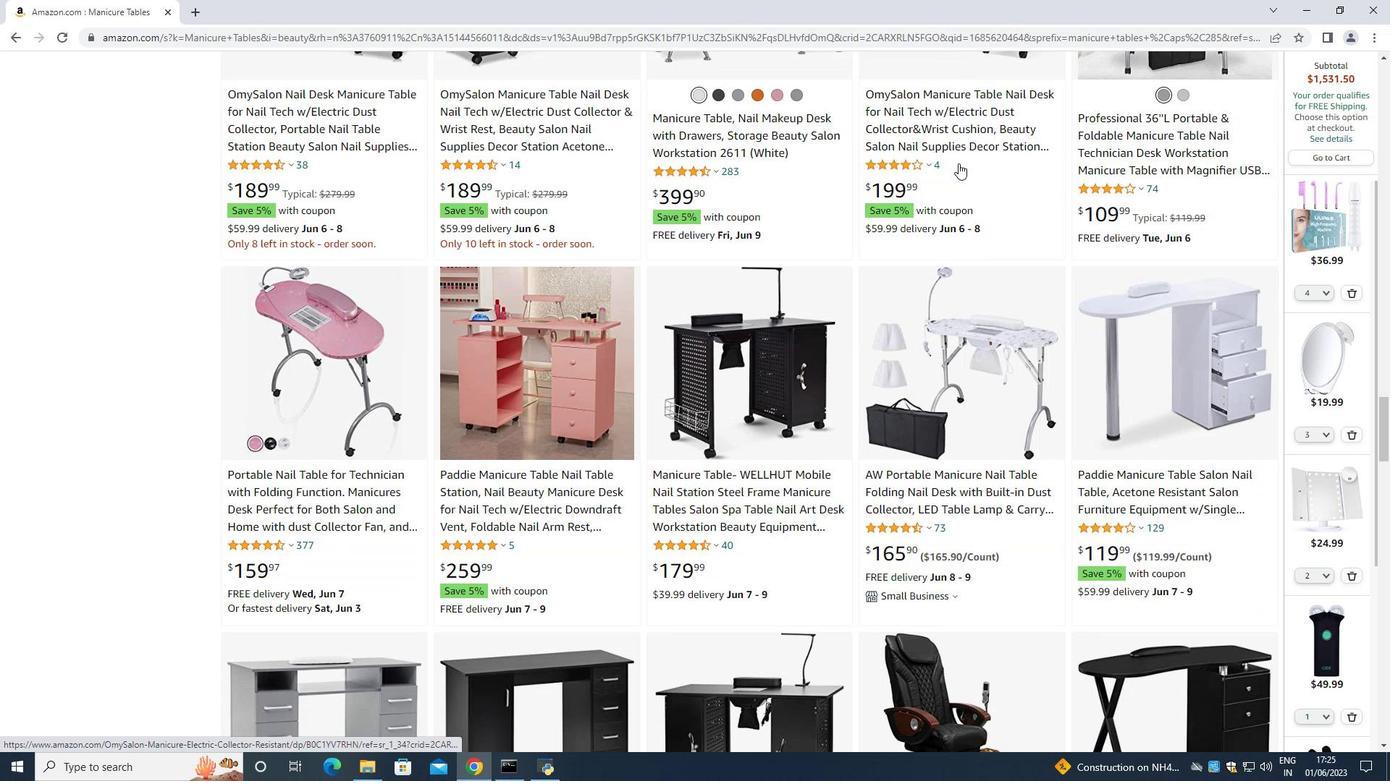 
Action: Mouse moved to (958, 165)
Screenshot: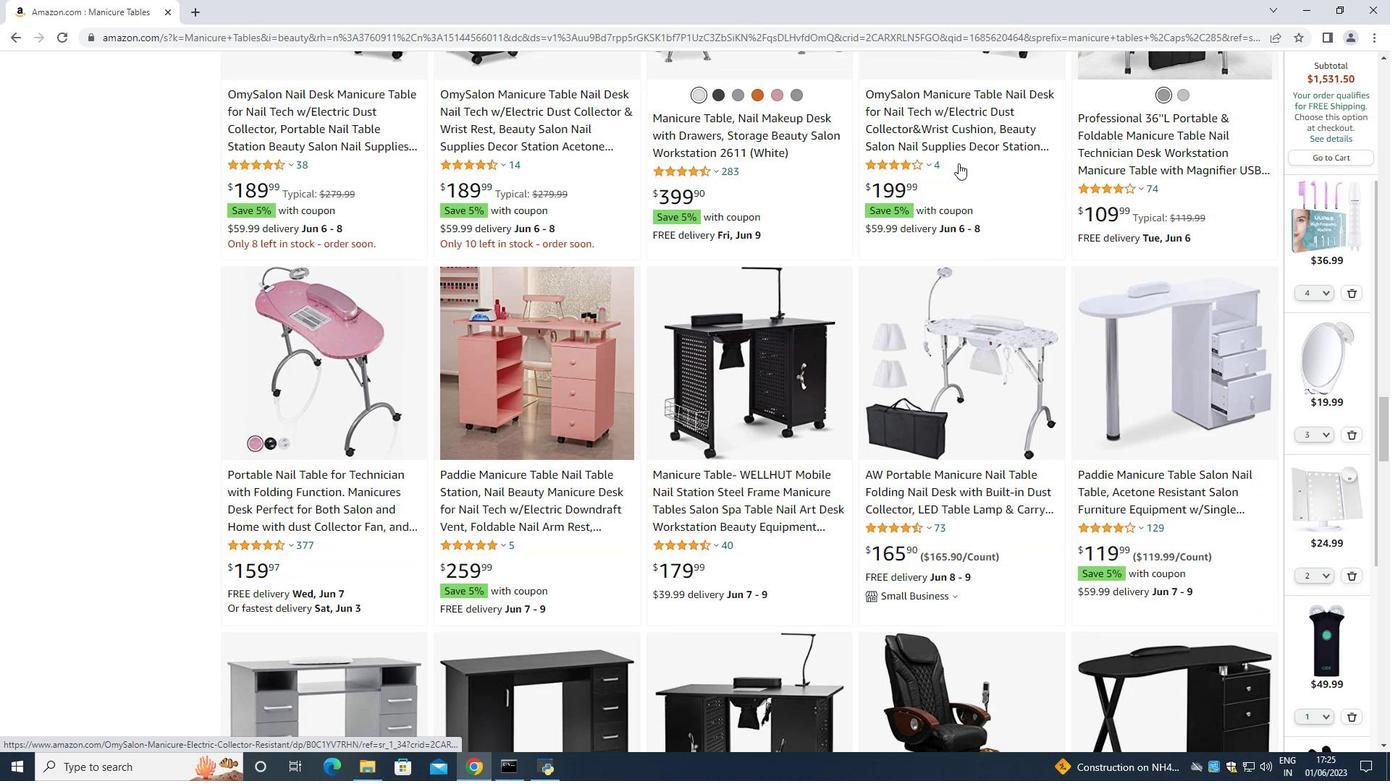 
Action: Mouse scrolled (958, 164) with delta (0, 0)
Screenshot: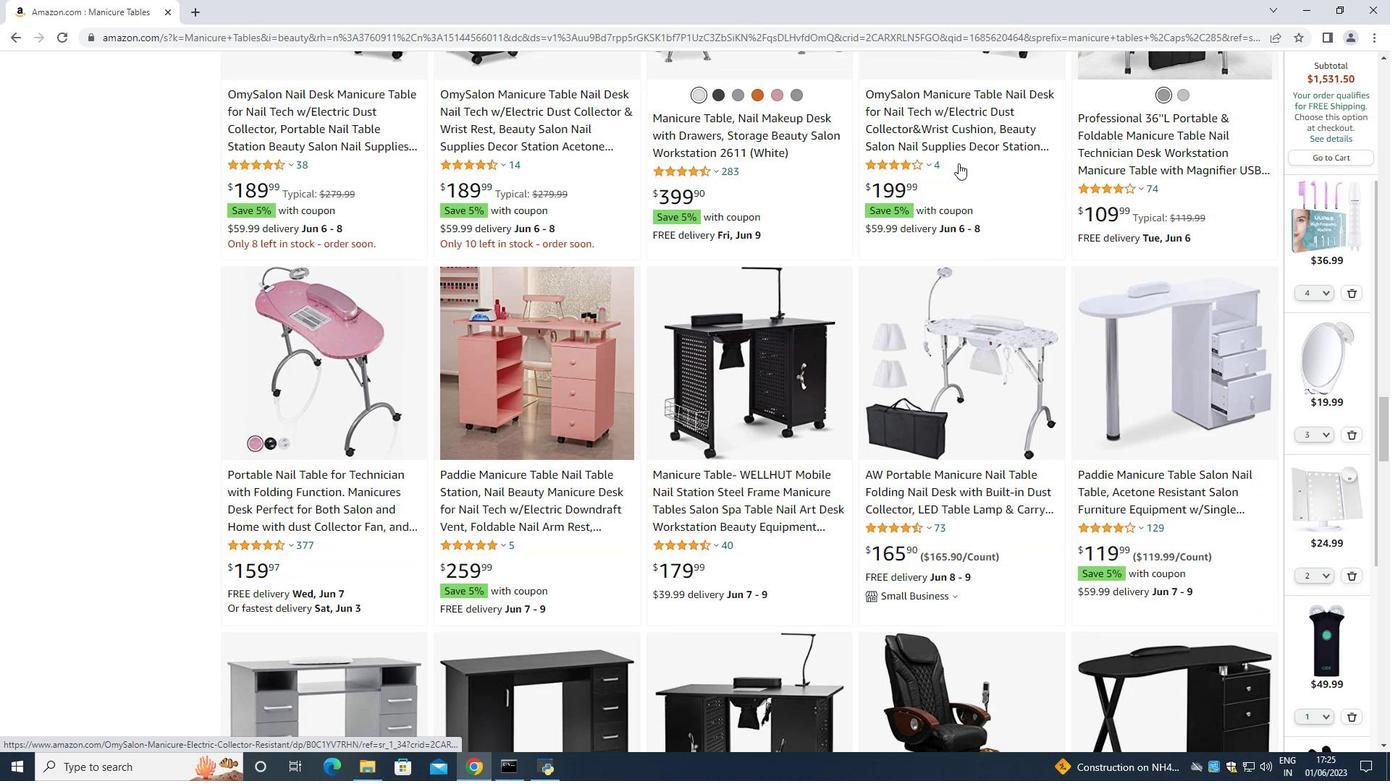 
Action: Mouse moved to (958, 165)
Screenshot: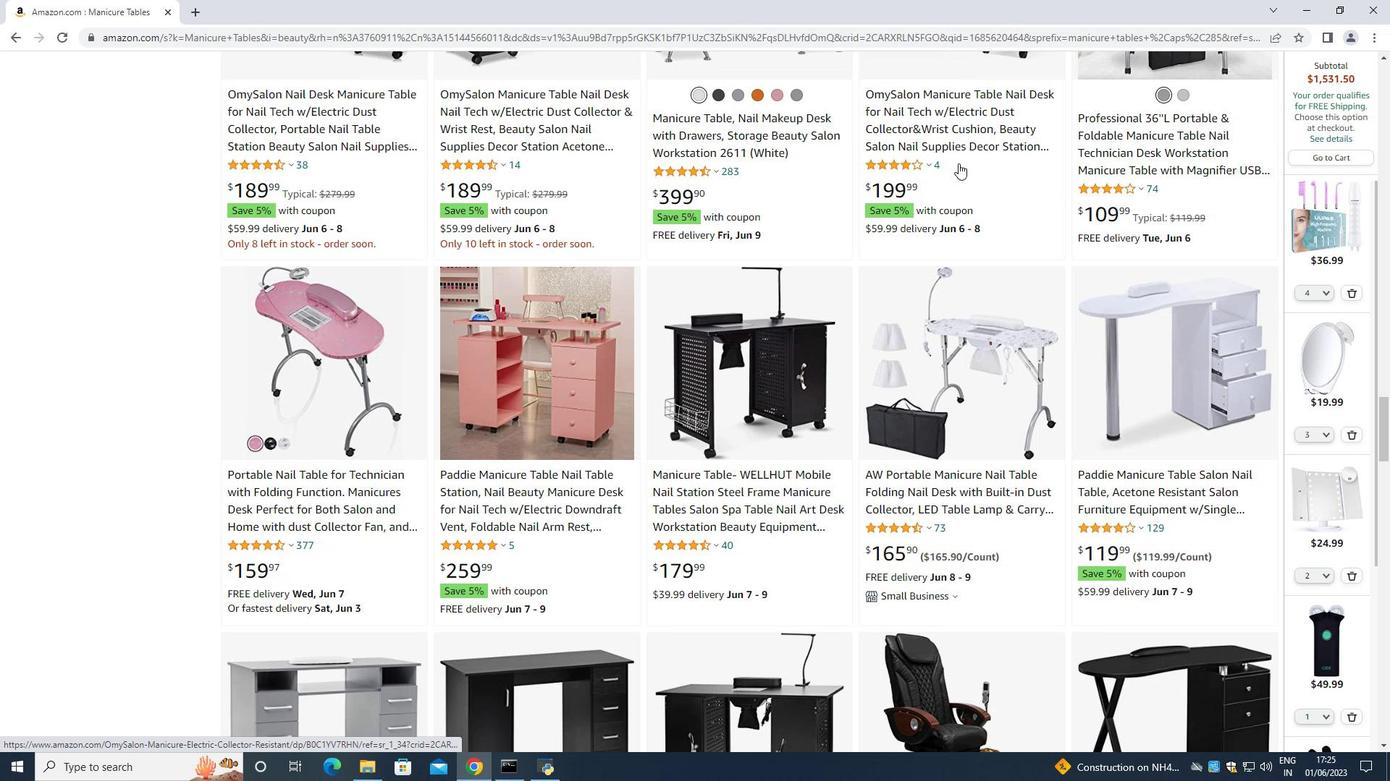 
Action: Mouse scrolled (958, 165) with delta (0, 0)
Screenshot: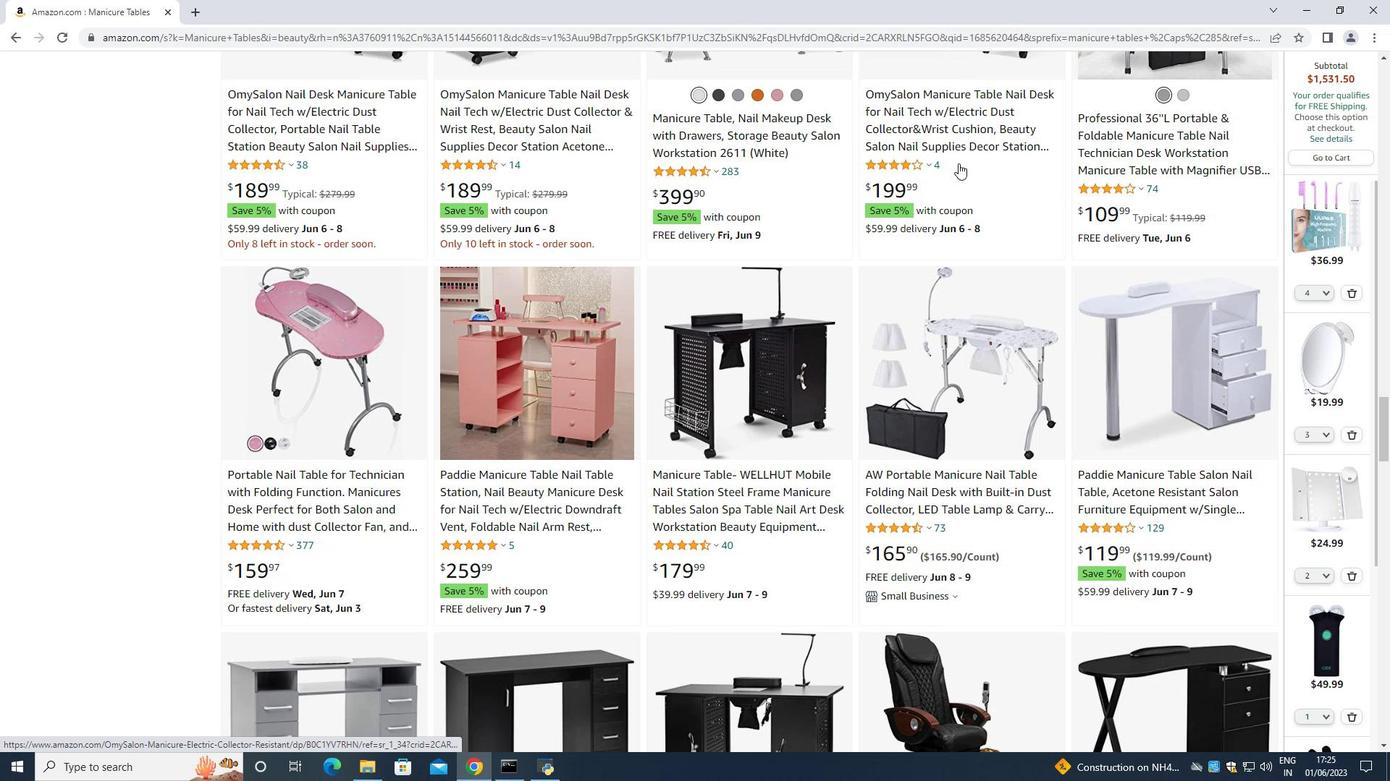 
Action: Mouse scrolled (958, 165) with delta (0, 0)
Screenshot: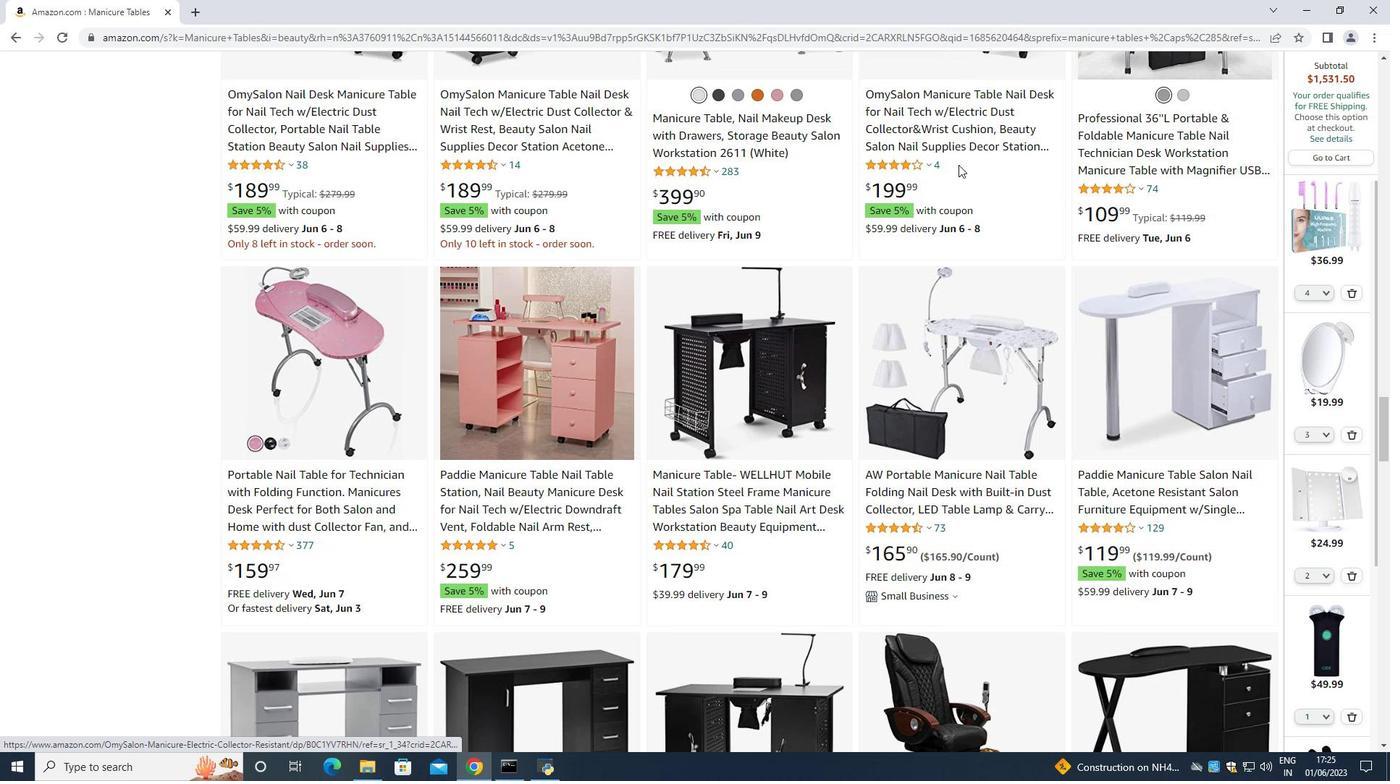 
Action: Mouse scrolled (958, 165) with delta (0, 0)
Screenshot: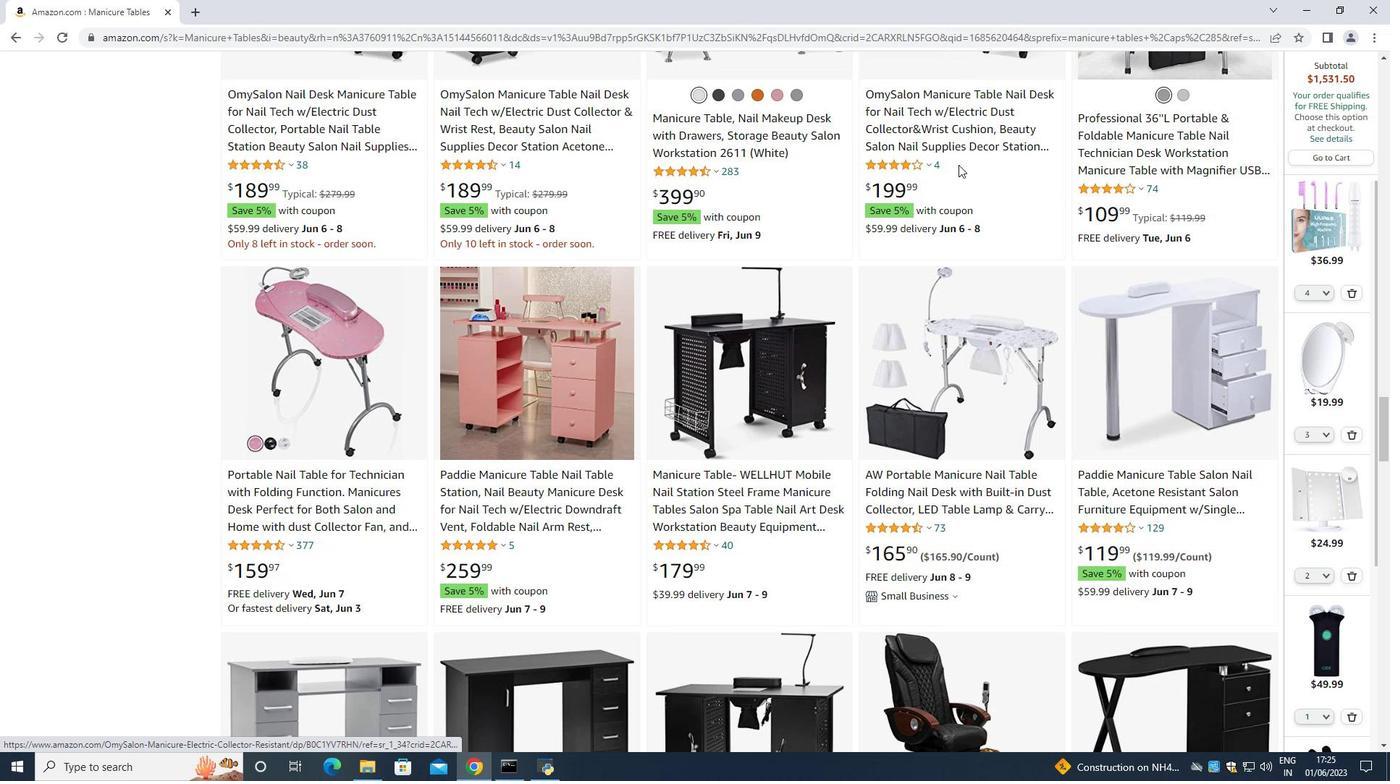 
Action: Mouse scrolled (958, 165) with delta (0, 0)
Screenshot: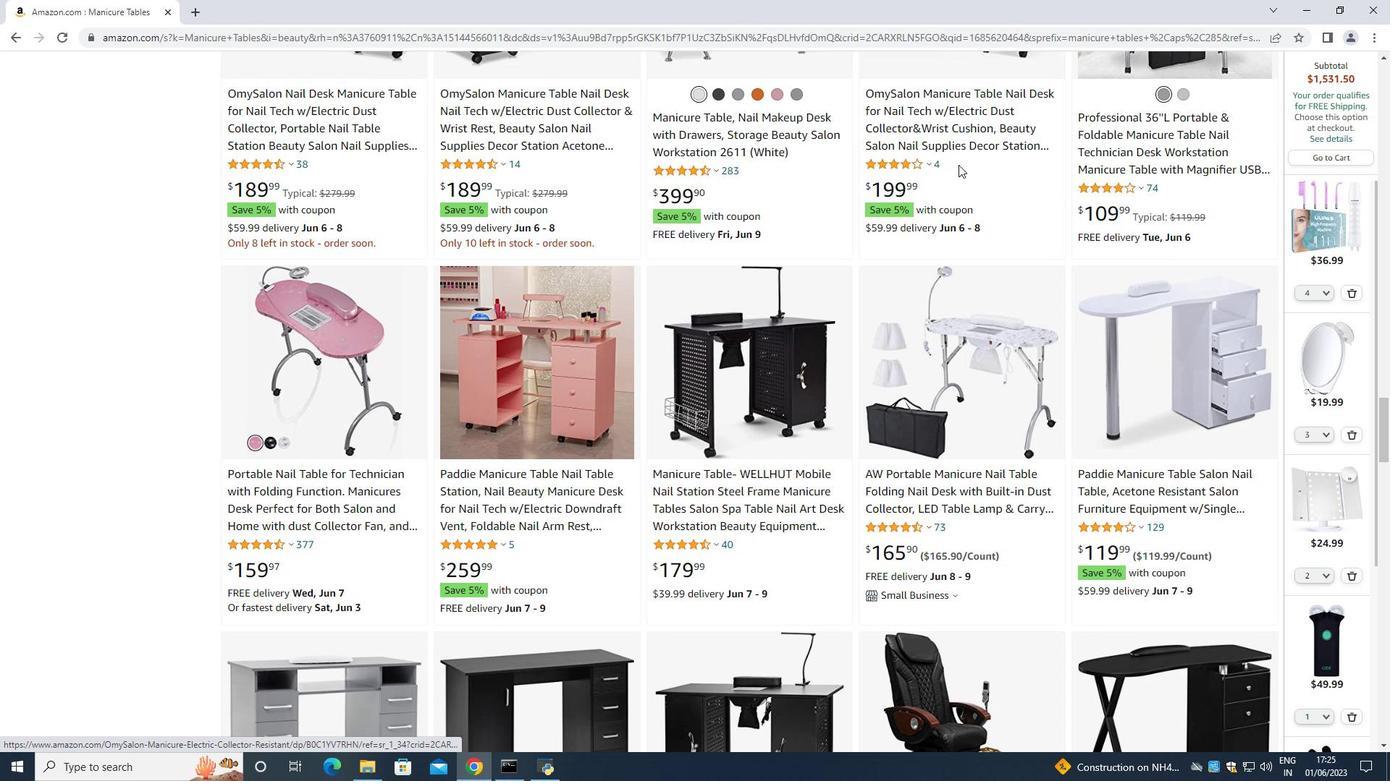 
Action: Mouse moved to (958, 166)
Screenshot: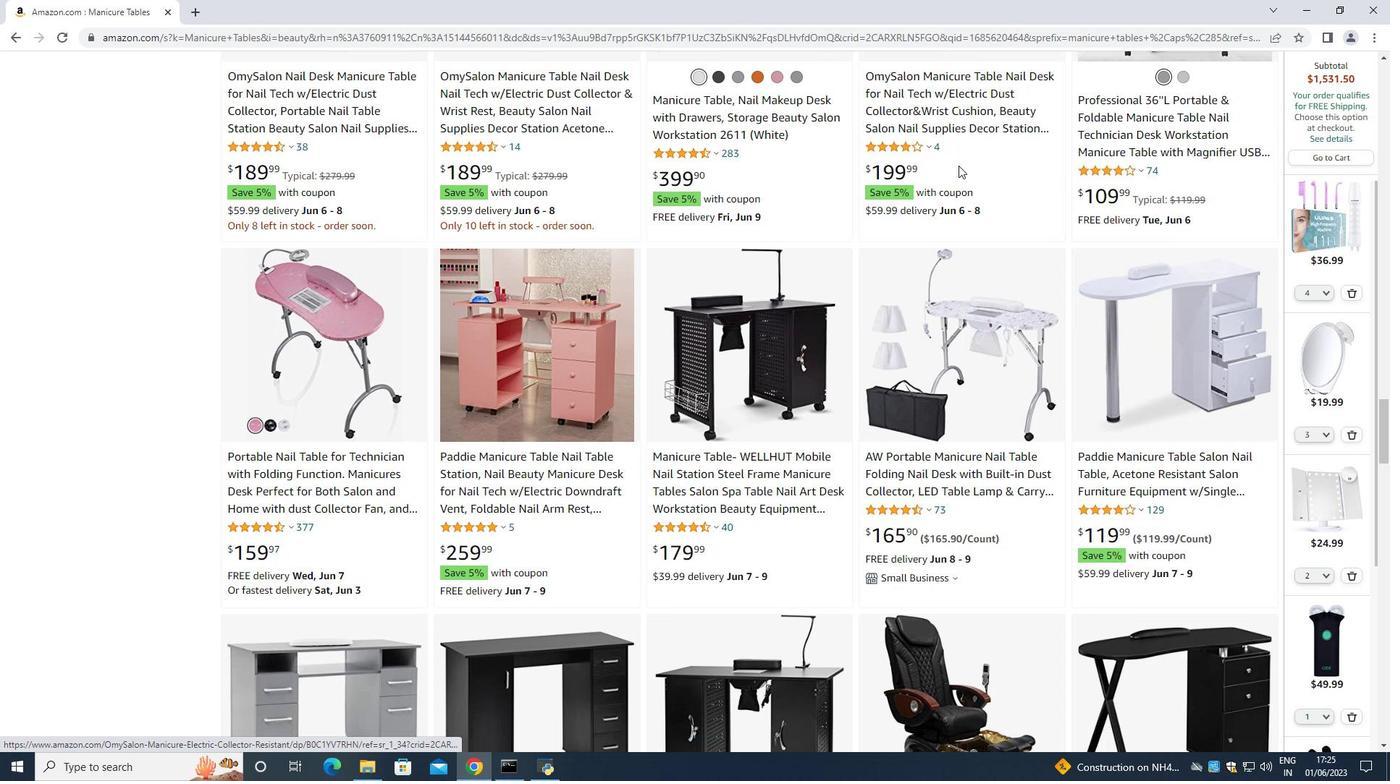 
Action: Mouse scrolled (958, 165) with delta (0, 0)
Screenshot: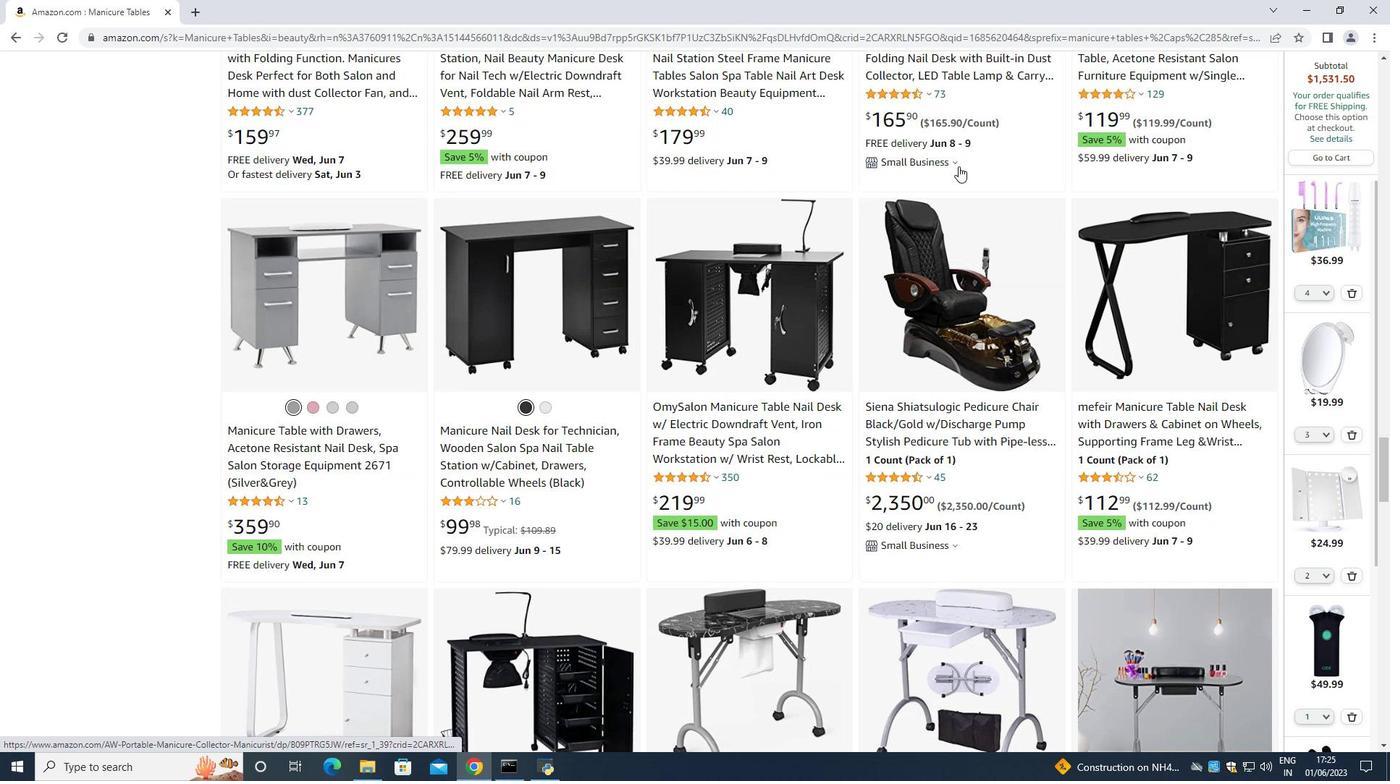 
Action: Mouse moved to (958, 167)
Screenshot: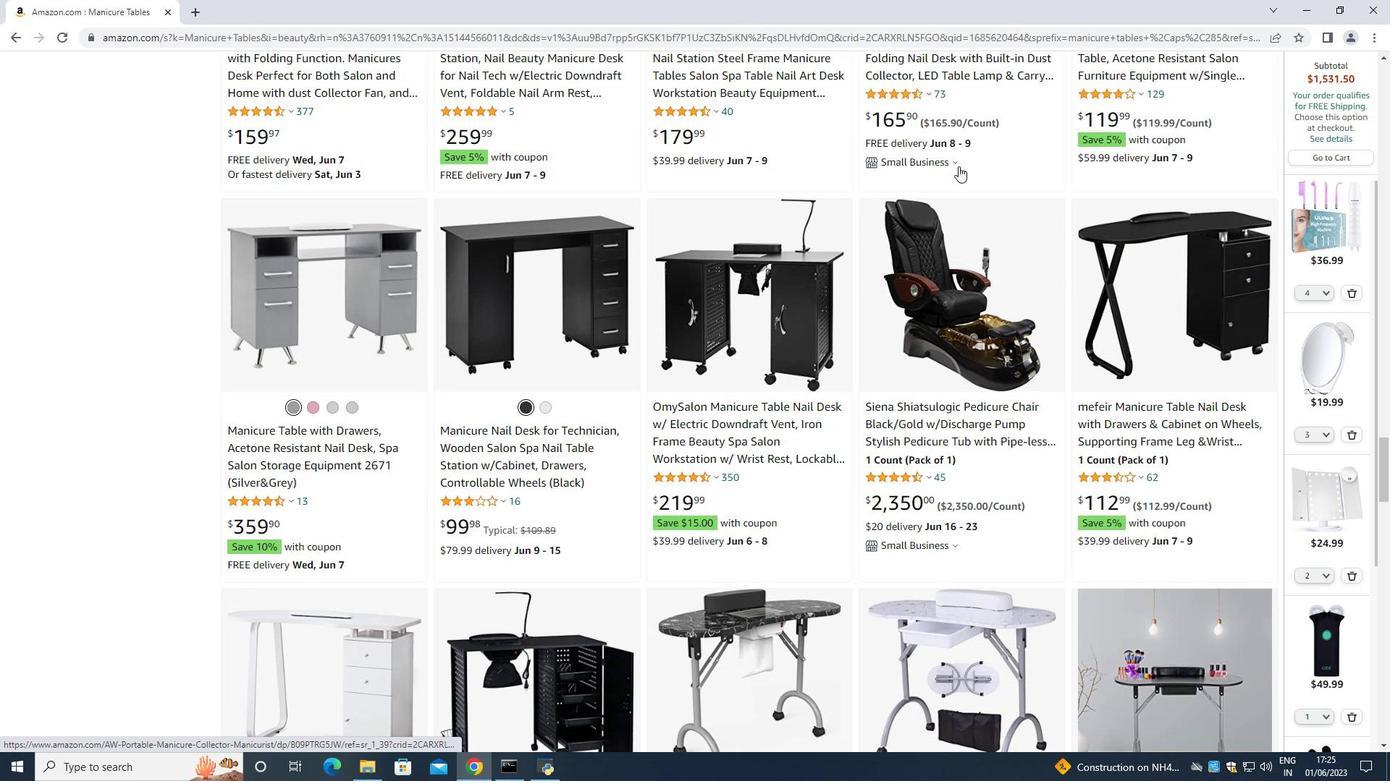 
Action: Mouse scrolled (958, 166) with delta (0, 0)
Screenshot: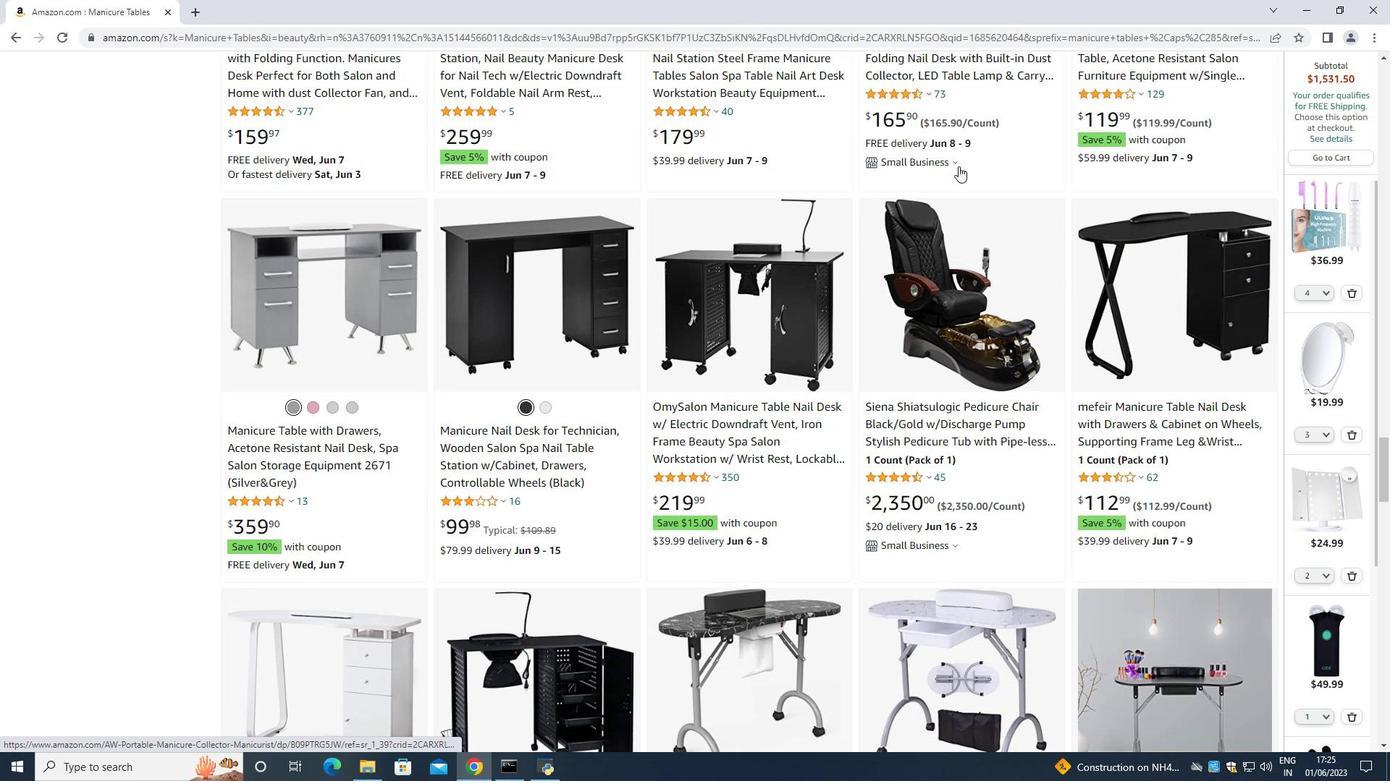 
Action: Mouse scrolled (958, 166) with delta (0, 0)
Screenshot: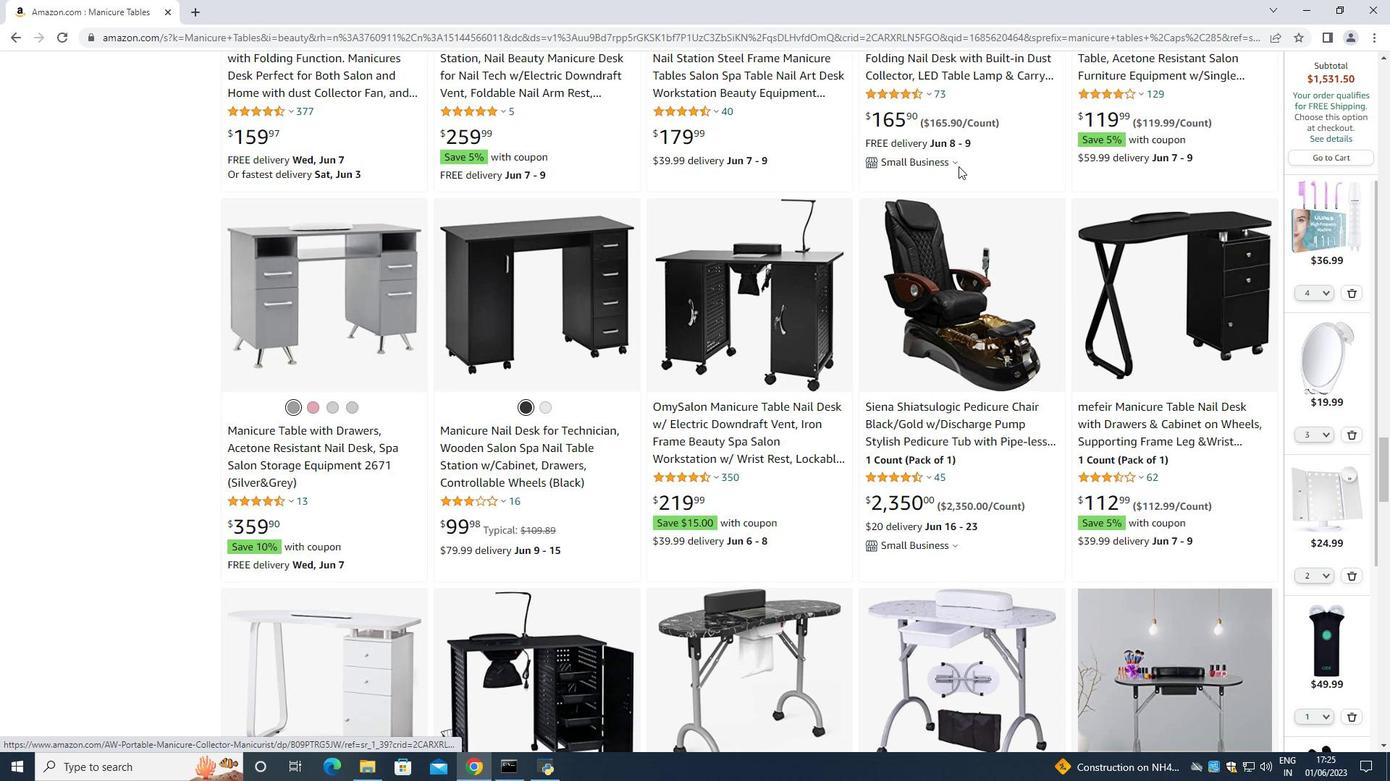 
Action: Mouse scrolled (958, 166) with delta (0, 0)
Screenshot: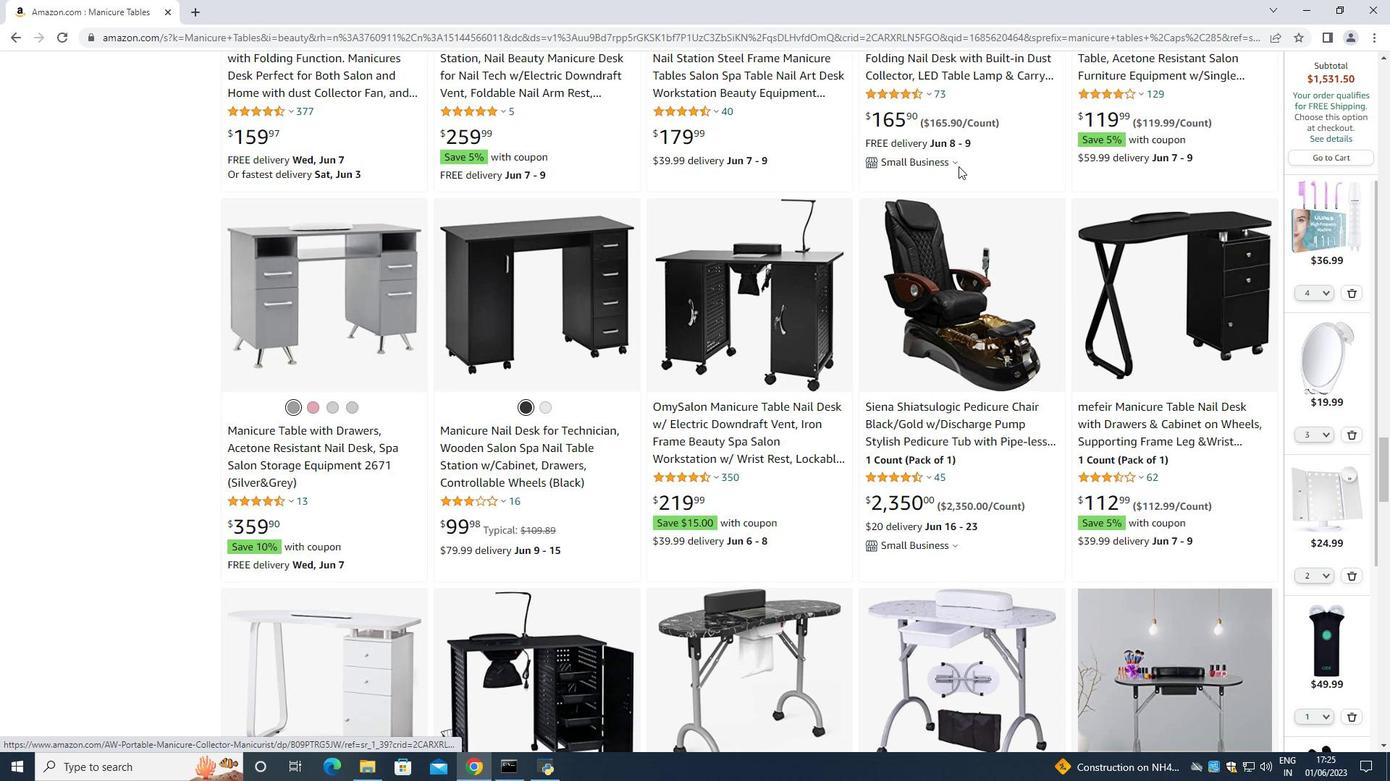 
Action: Mouse scrolled (958, 166) with delta (0, 0)
Screenshot: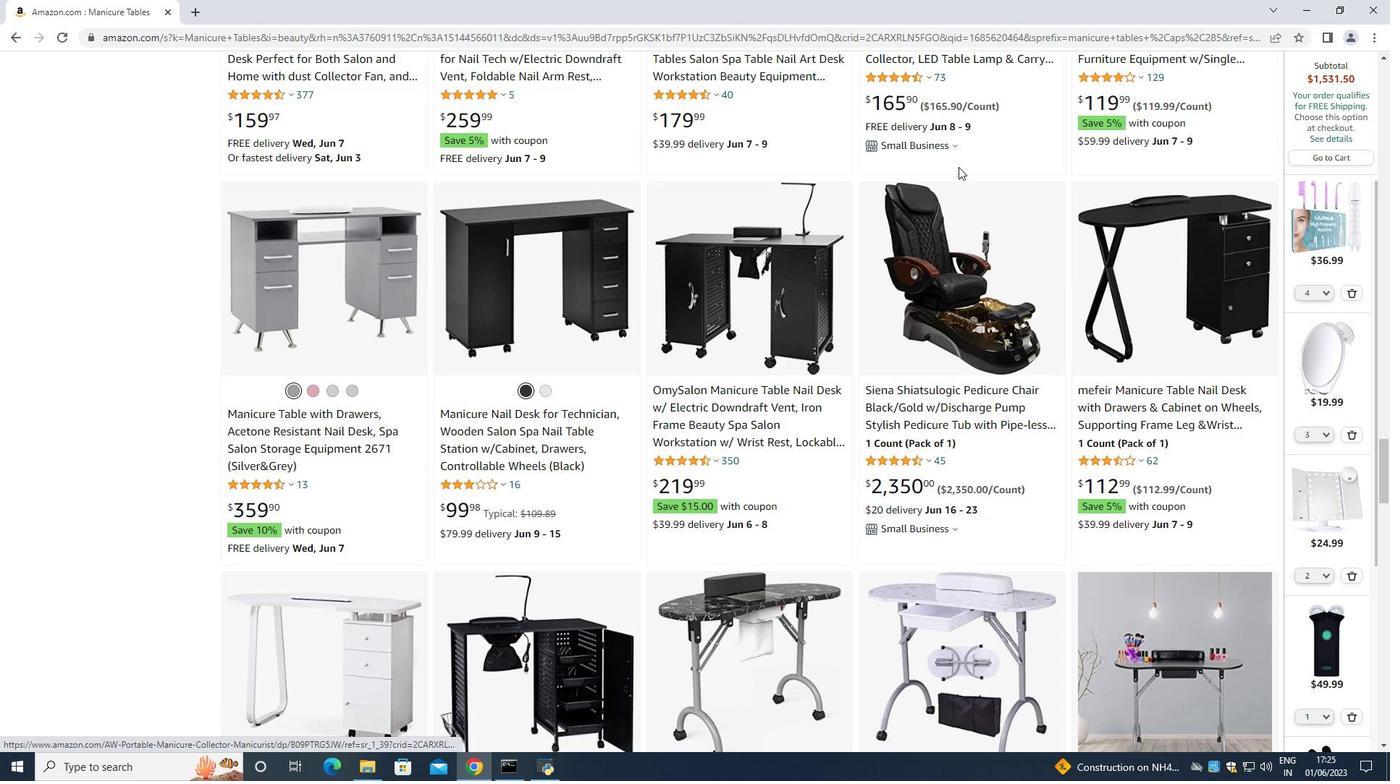 
Action: Mouse scrolled (958, 166) with delta (0, 0)
Screenshot: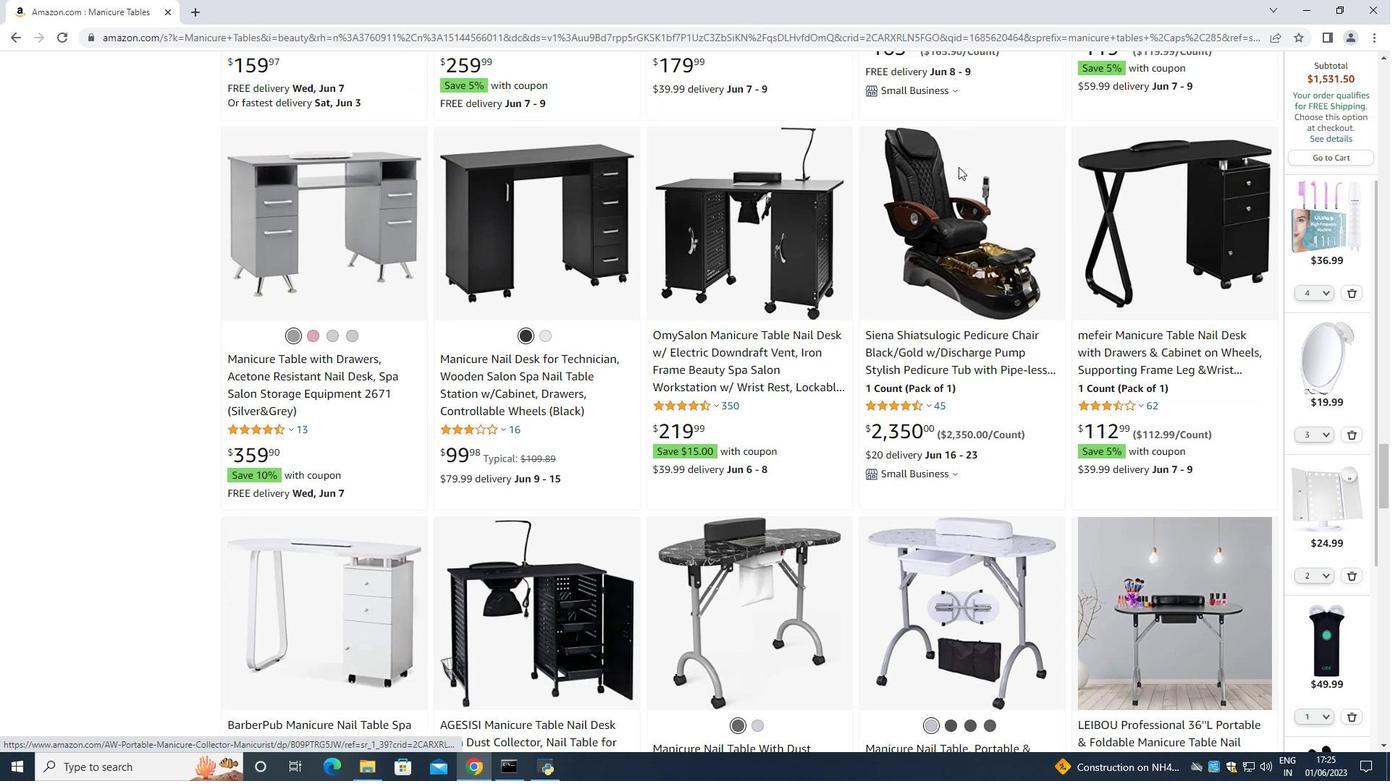 
Action: Mouse scrolled (958, 166) with delta (0, 0)
Screenshot: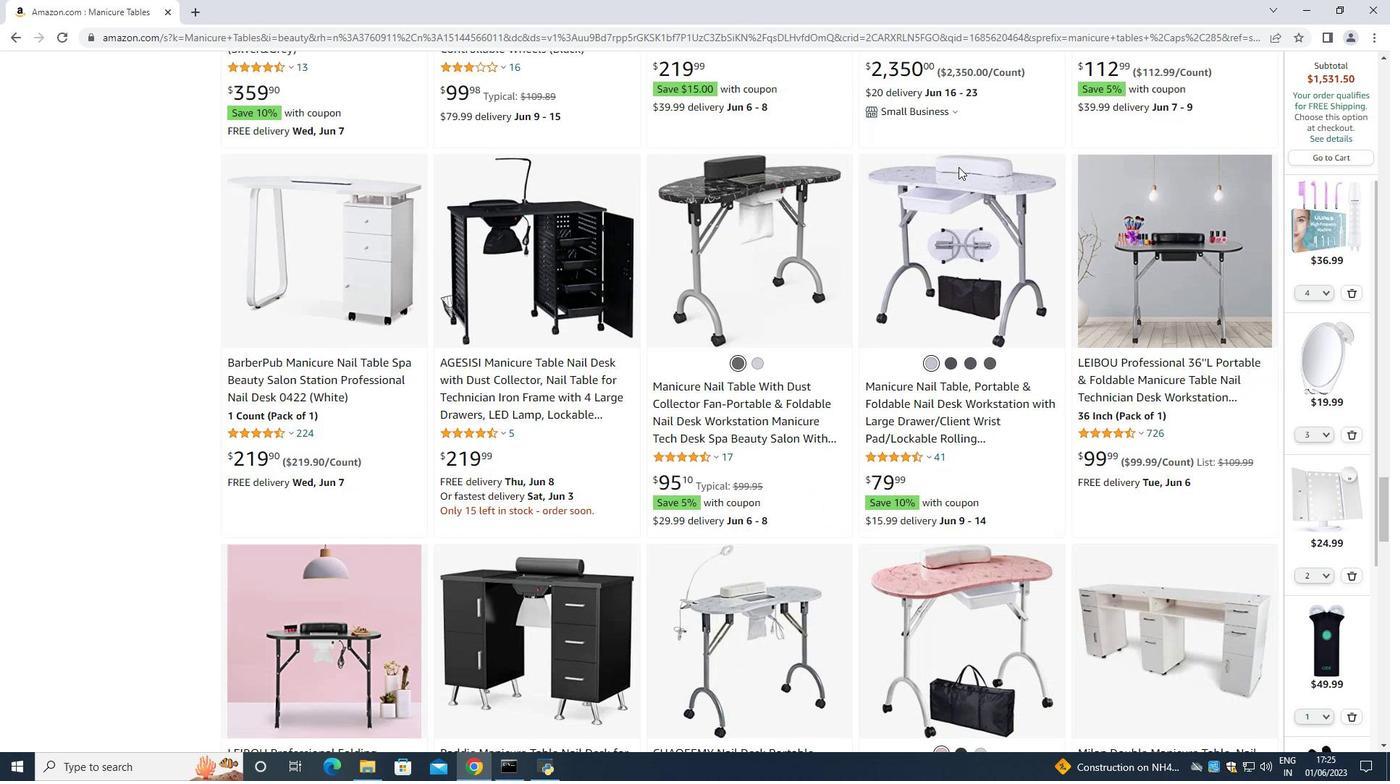 
Action: Mouse moved to (957, 167)
Screenshot: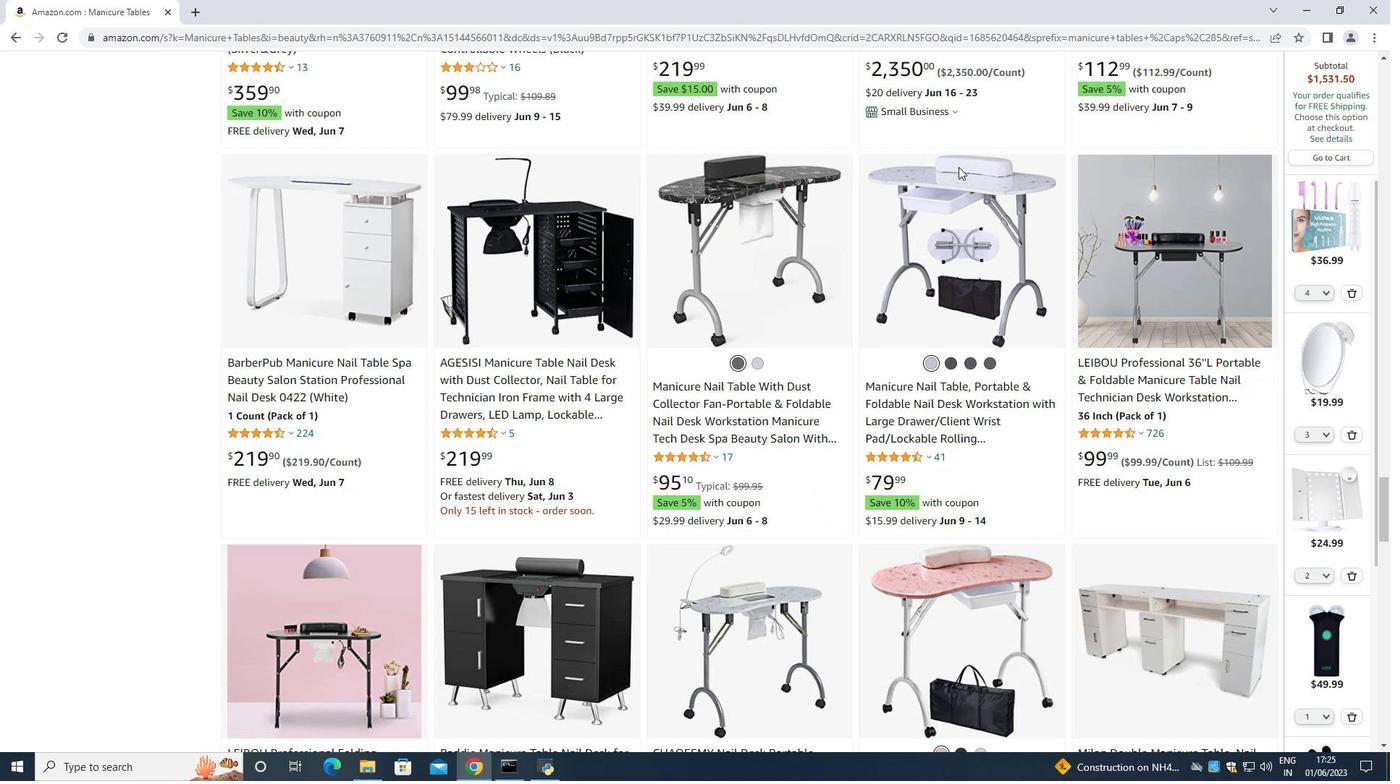 
Action: Mouse scrolled (957, 167) with delta (0, 0)
Screenshot: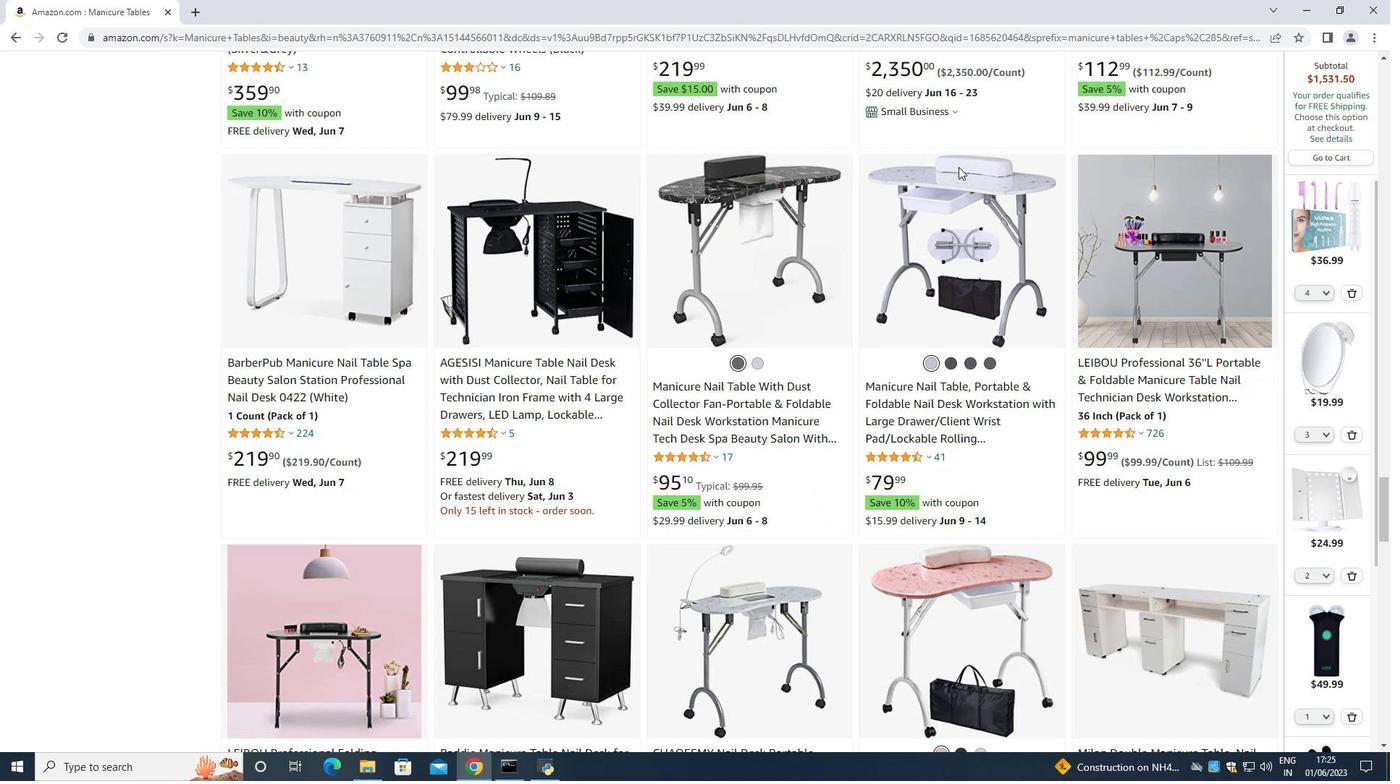 
Action: Mouse moved to (957, 167)
Screenshot: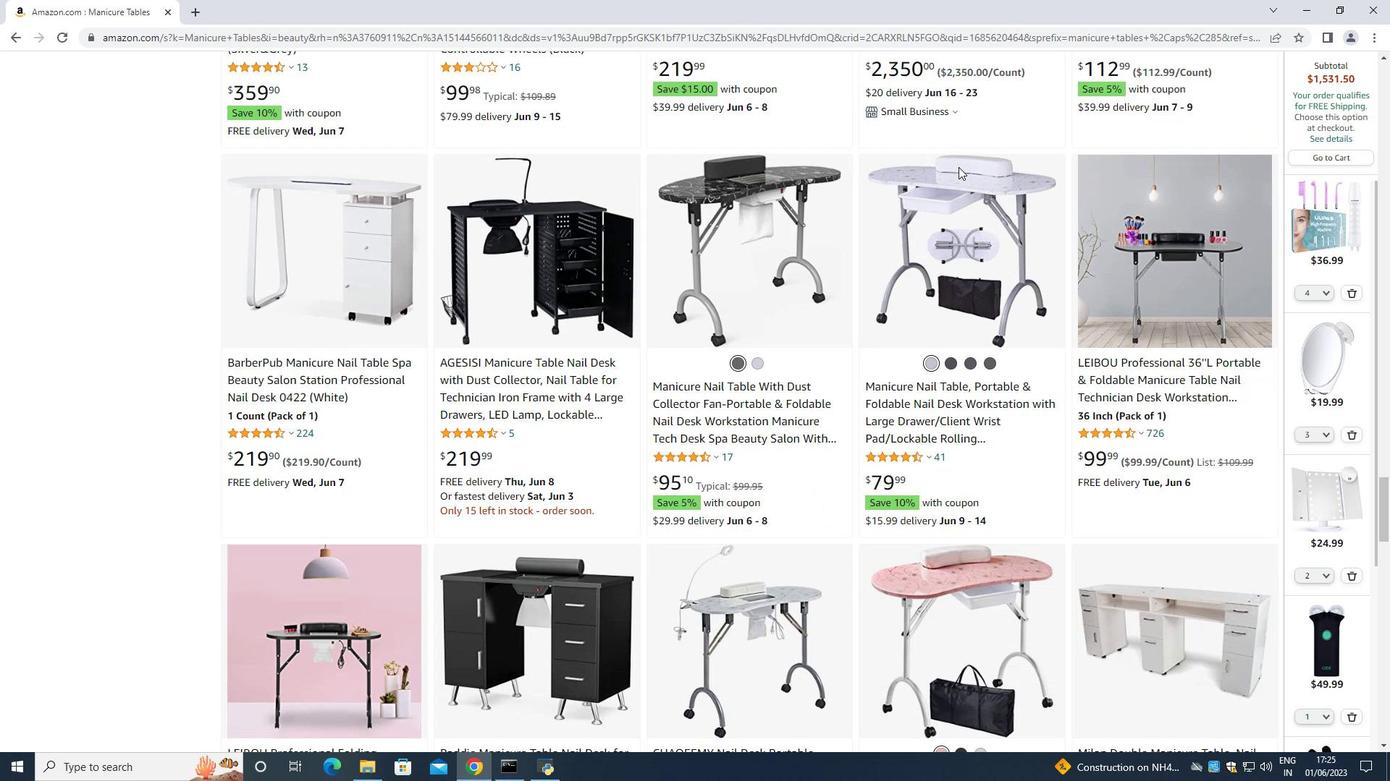 
Action: Mouse scrolled (957, 167) with delta (0, 0)
Screenshot: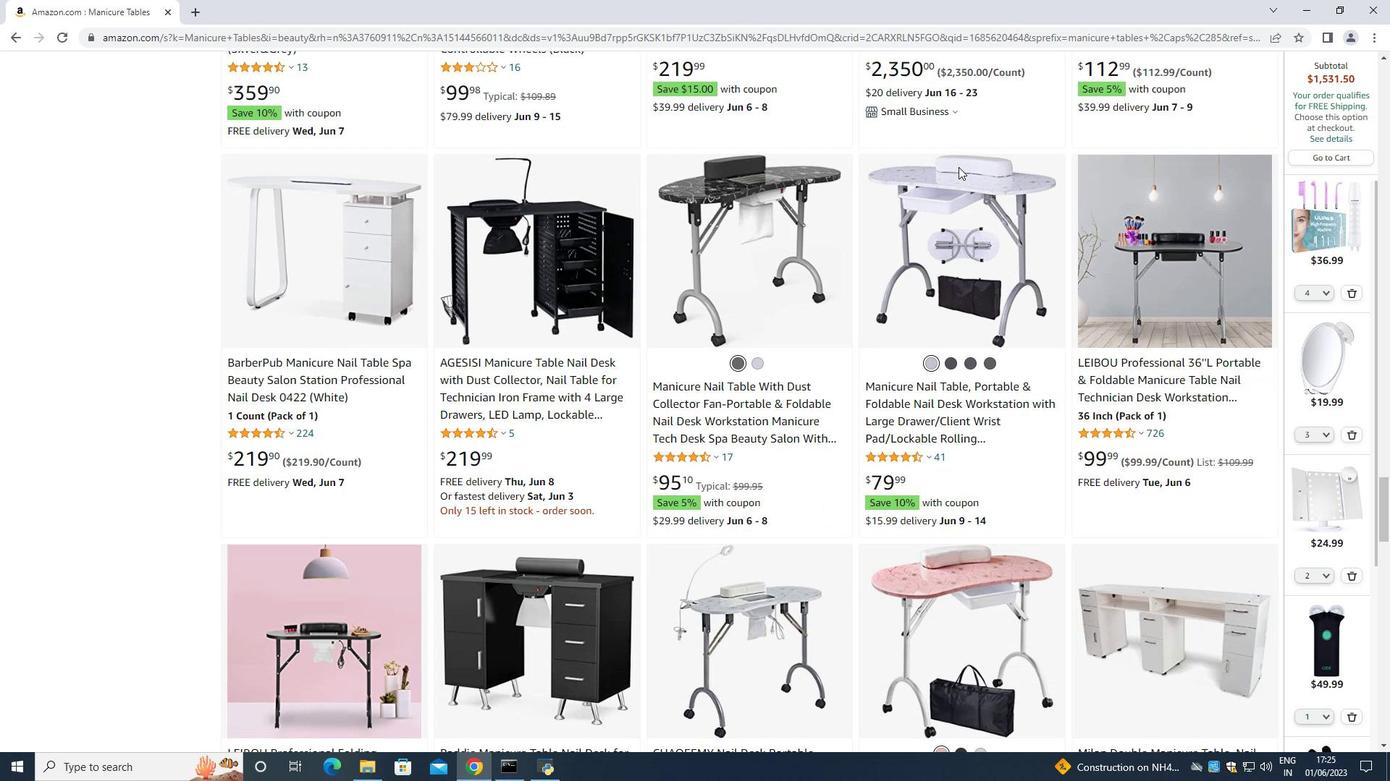 
Action: Mouse scrolled (957, 167) with delta (0, 0)
Screenshot: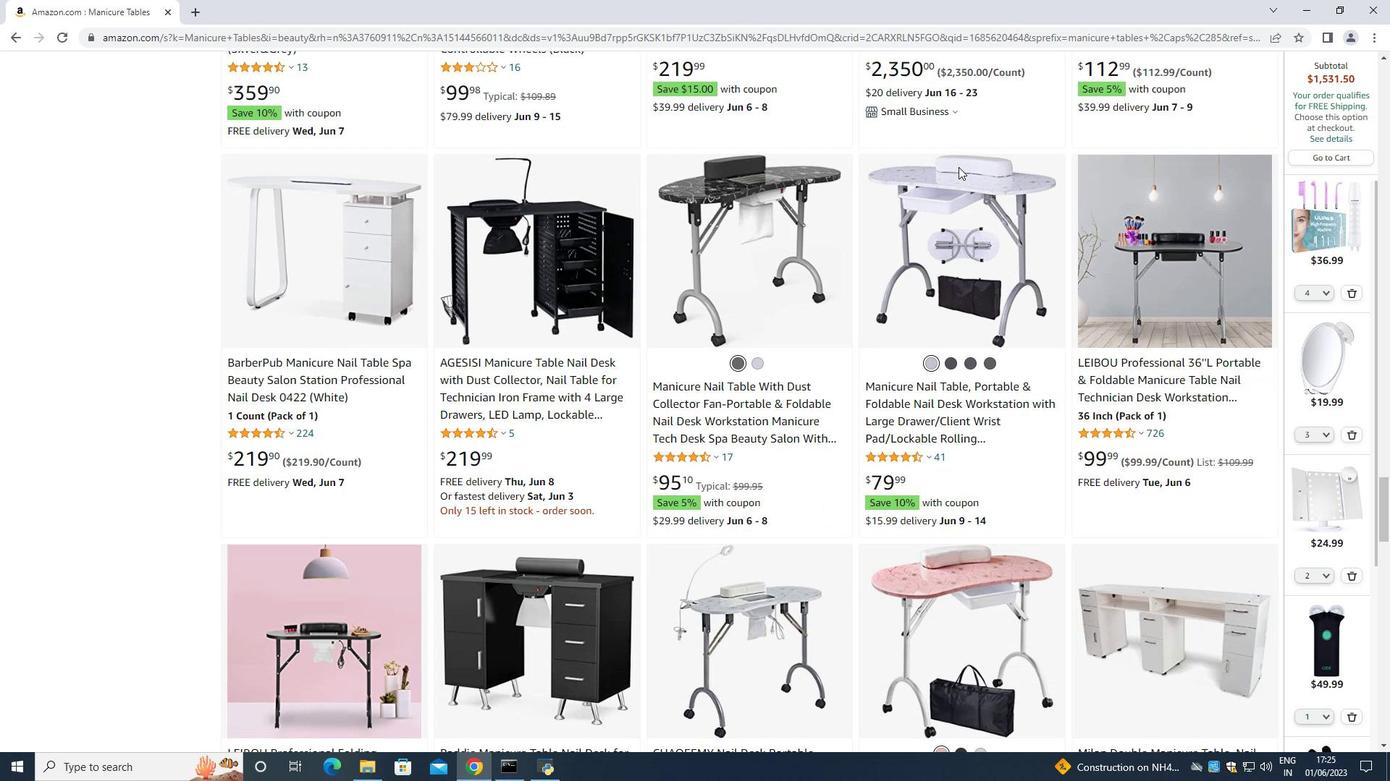 
Action: Mouse scrolled (957, 167) with delta (0, 0)
Screenshot: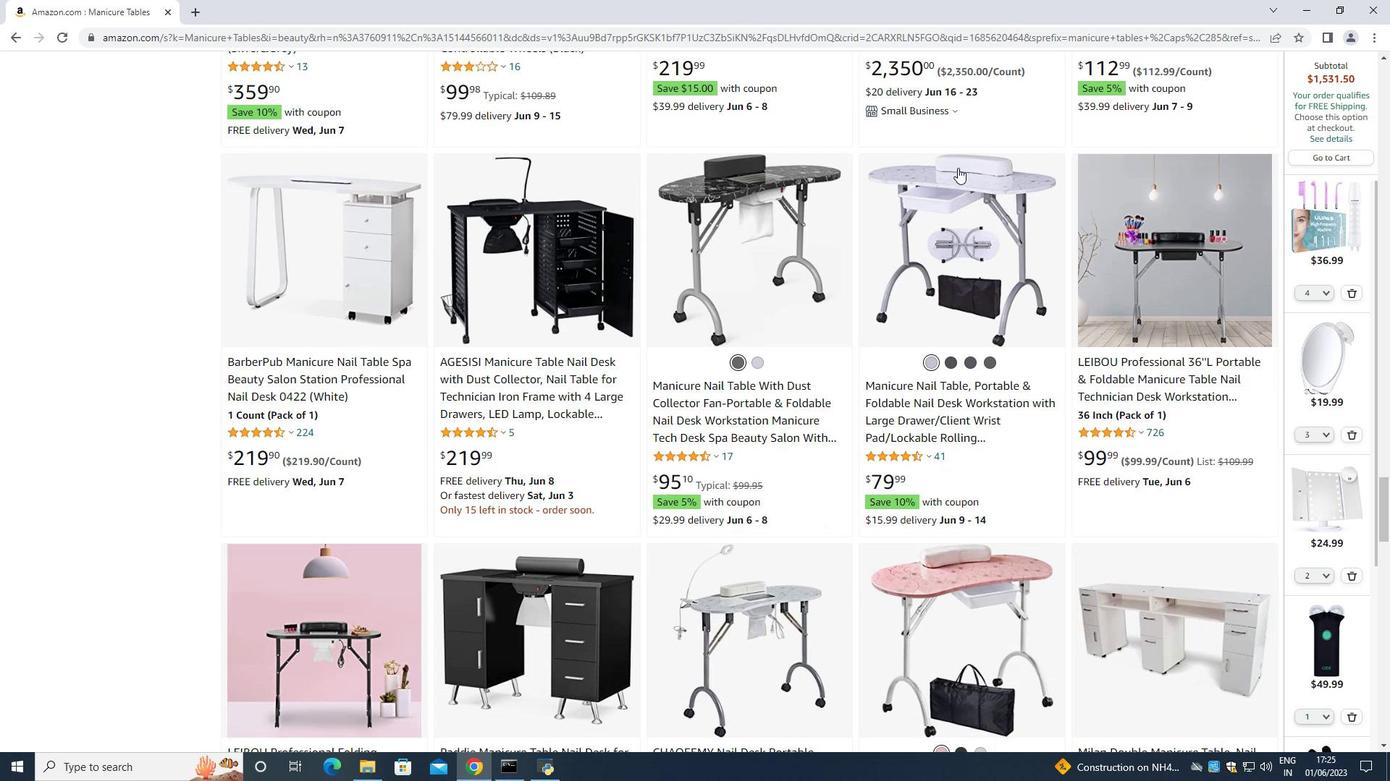 
Action: Mouse scrolled (957, 167) with delta (0, 0)
Screenshot: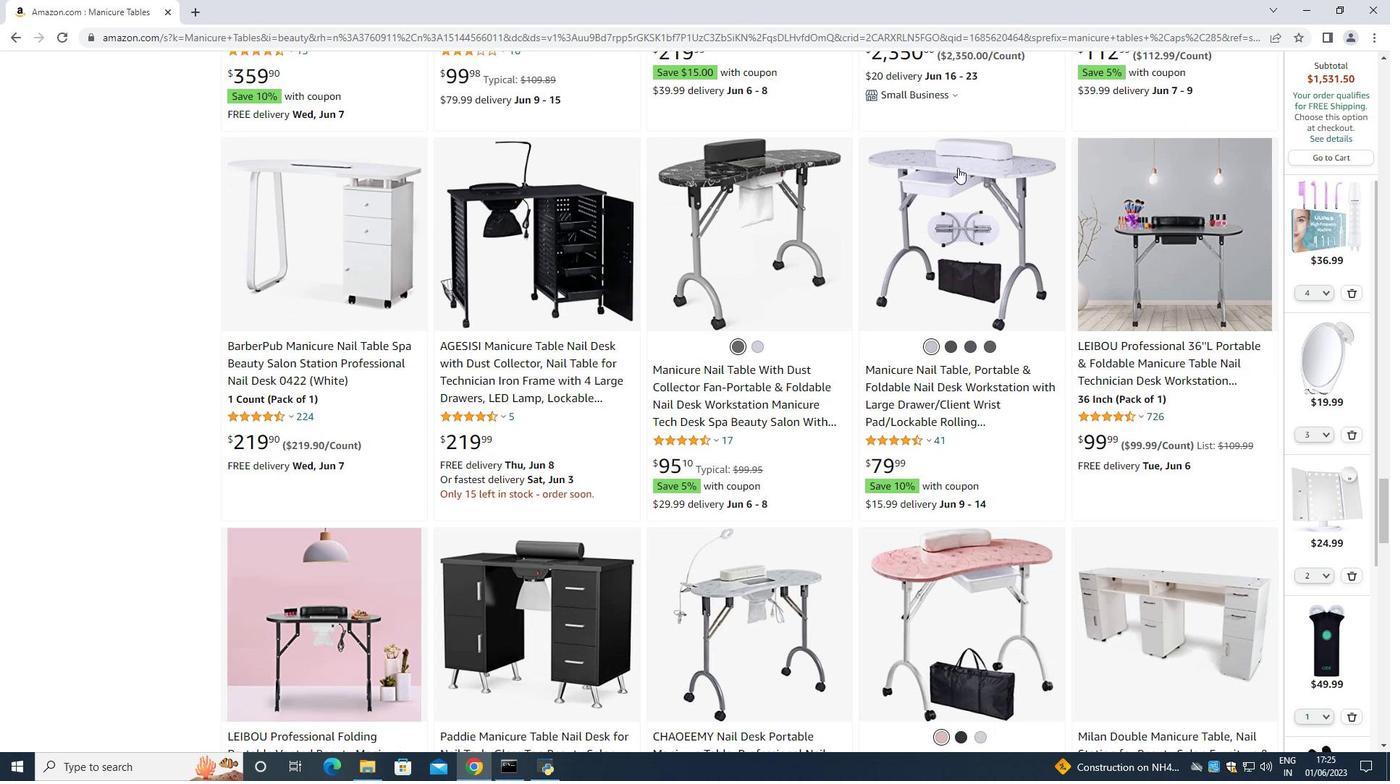 
Action: Mouse scrolled (957, 167) with delta (0, 0)
Screenshot: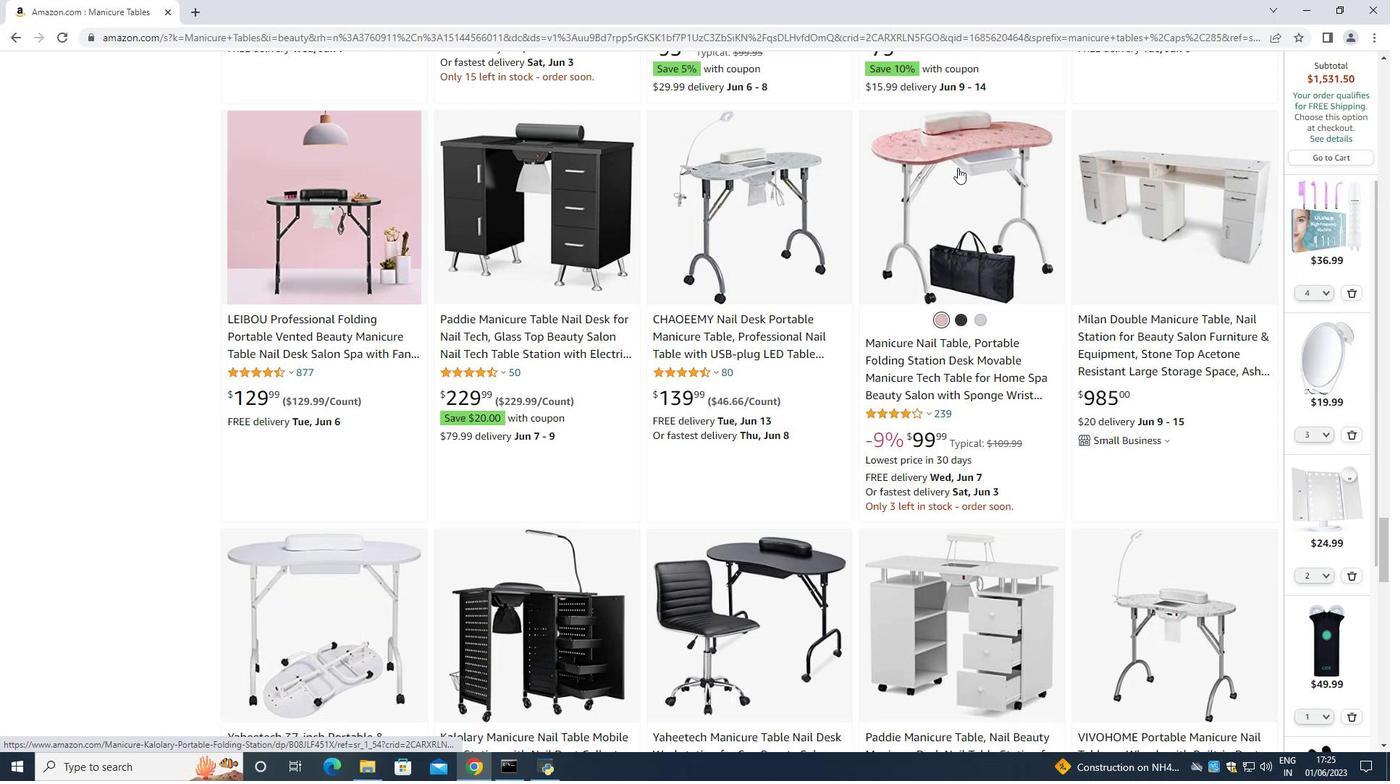 
Action: Mouse moved to (957, 167)
Screenshot: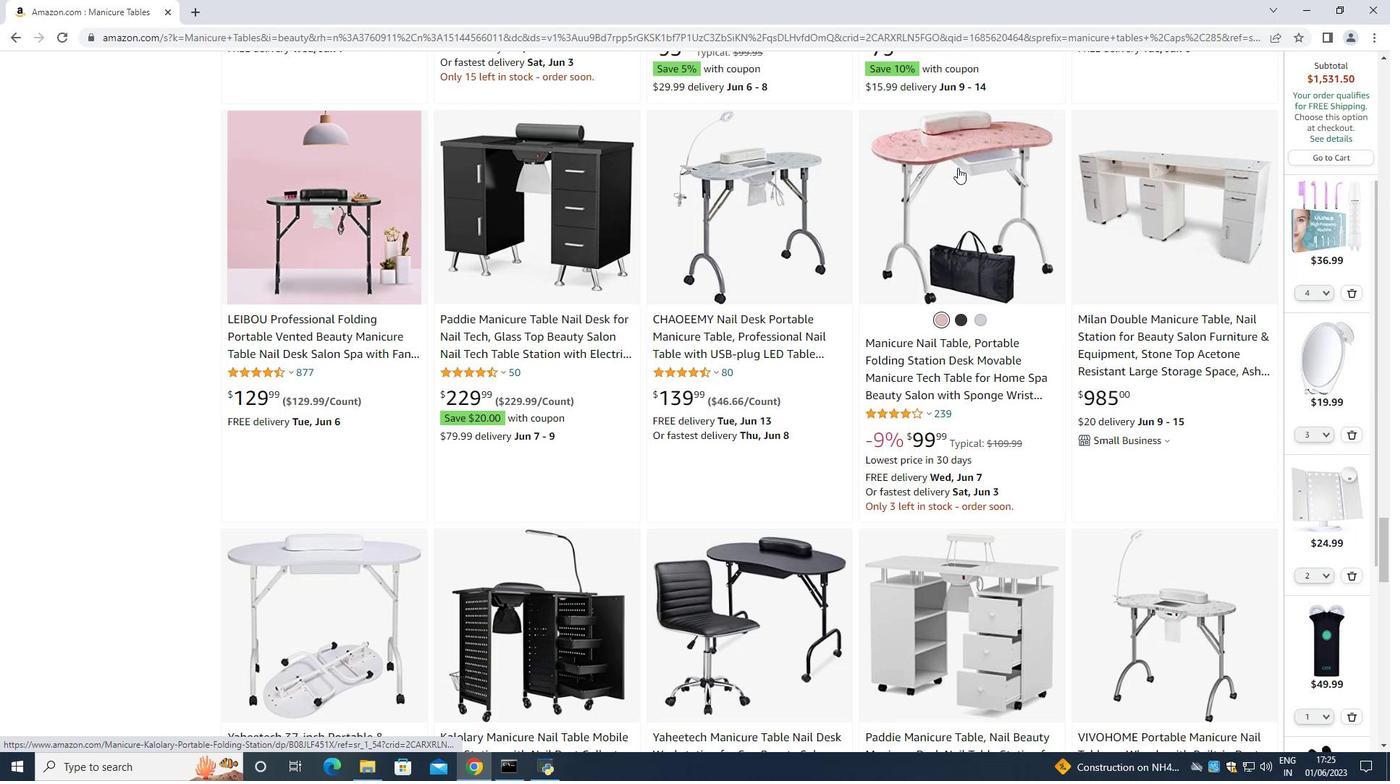 
Action: Mouse scrolled (957, 167) with delta (0, 0)
Screenshot: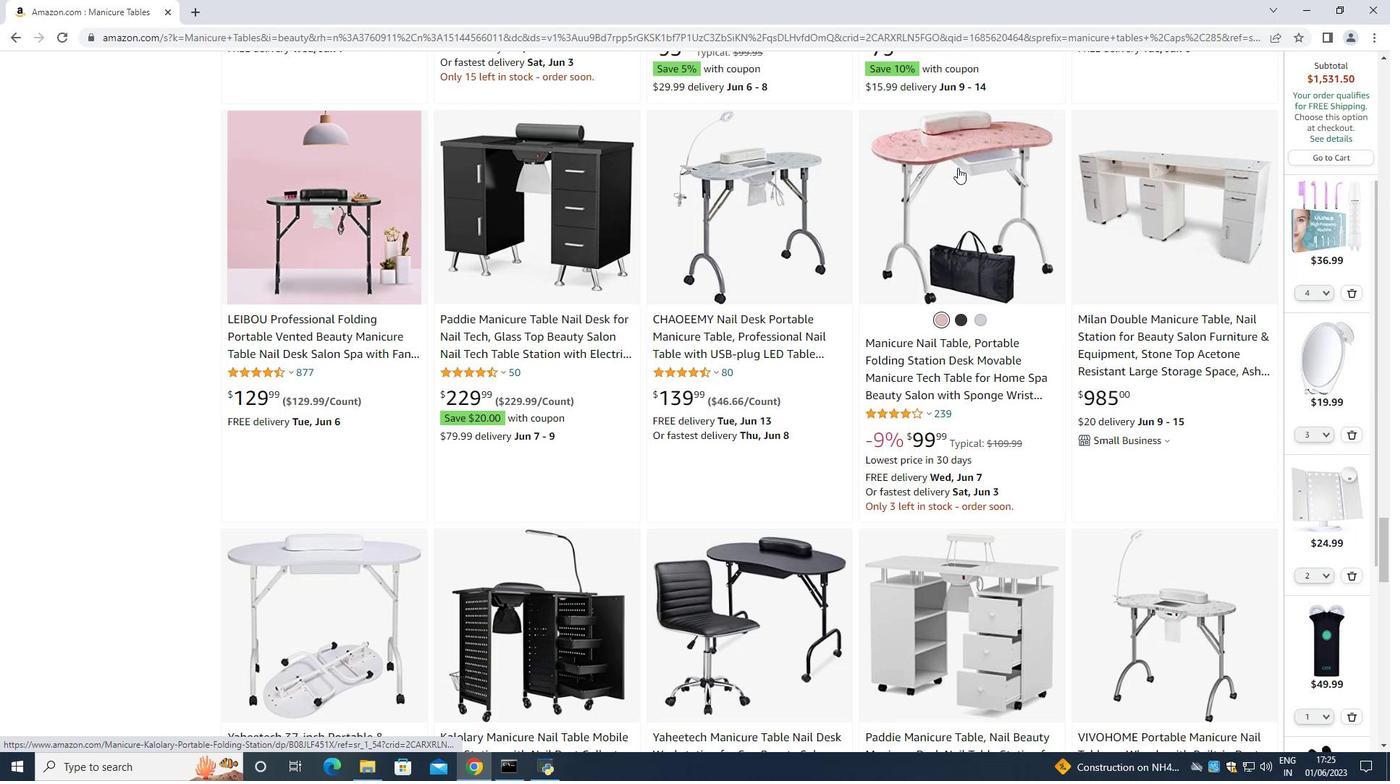 
Action: Mouse moved to (957, 169)
Screenshot: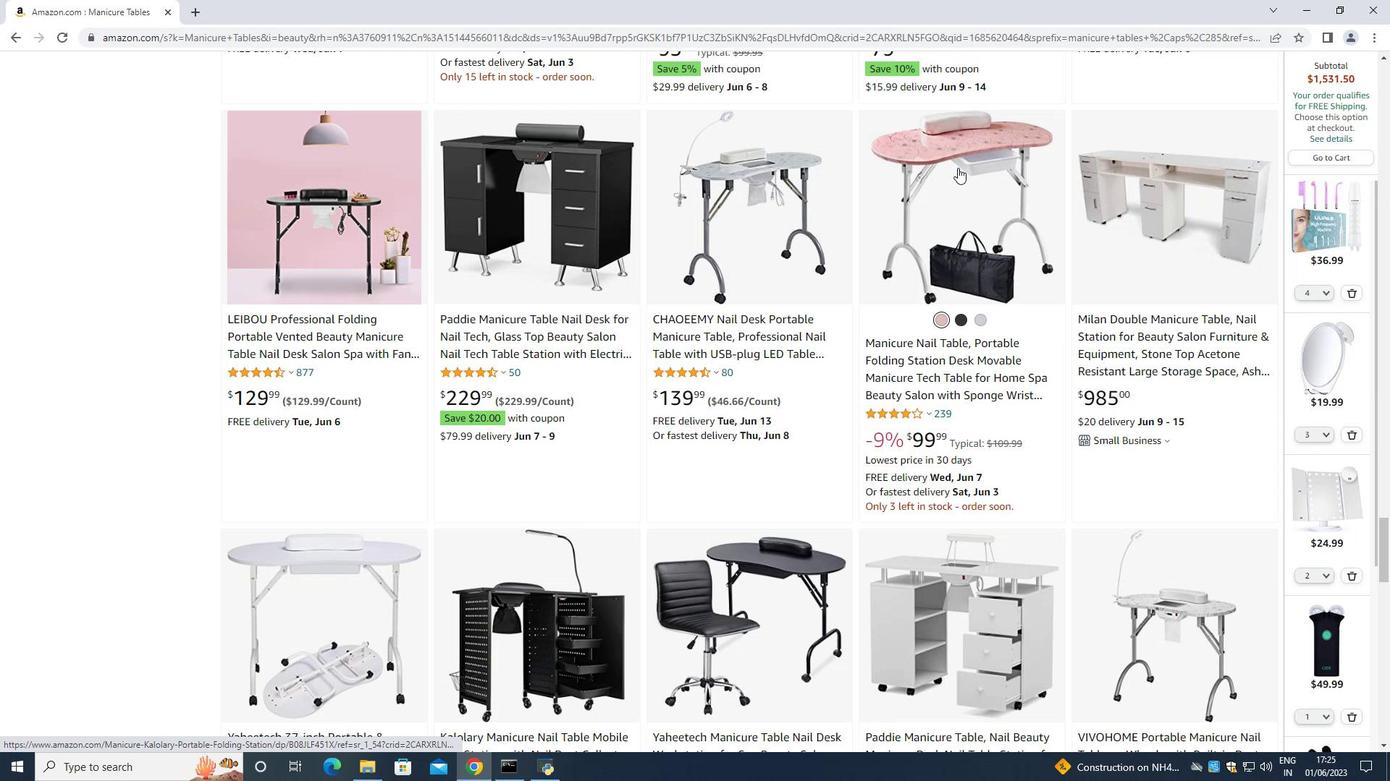 
Action: Mouse scrolled (957, 168) with delta (0, 0)
Screenshot: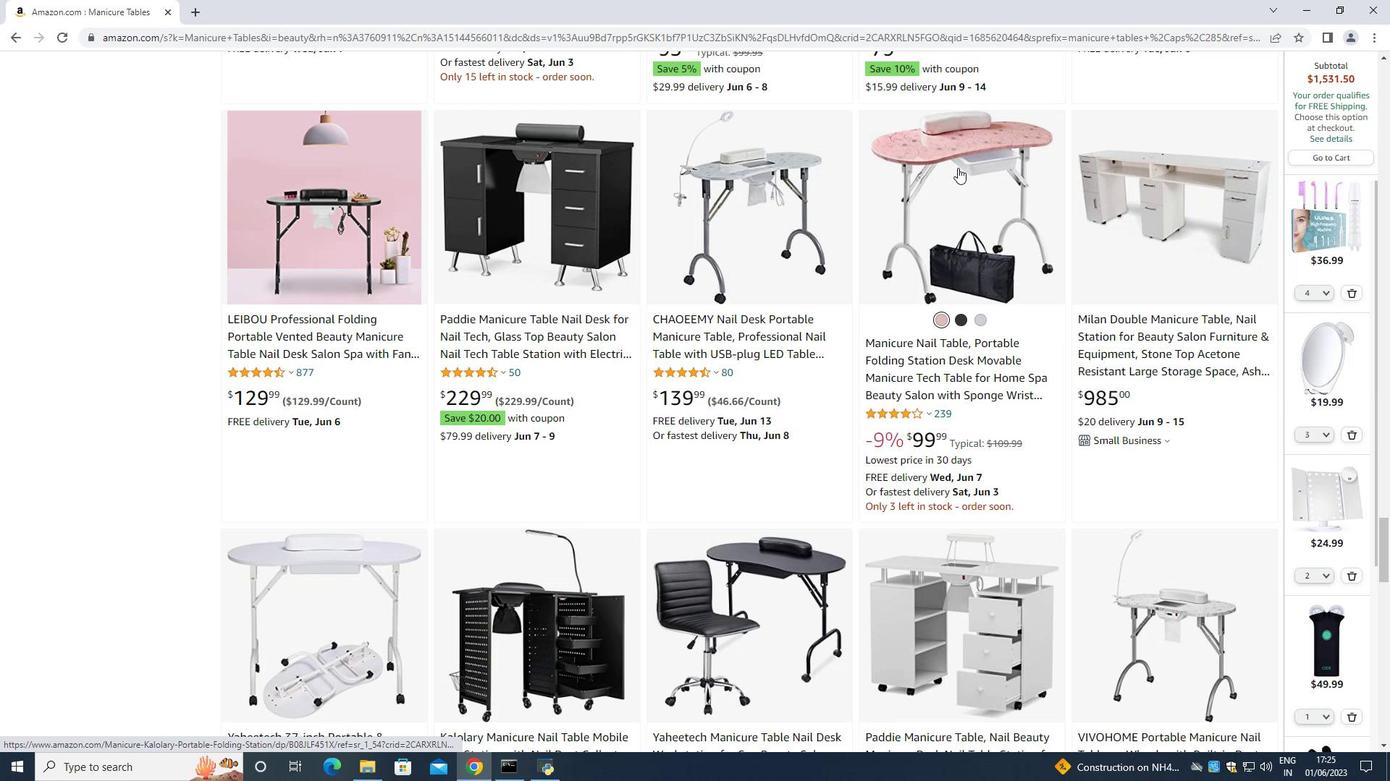 
Action: Mouse moved to (957, 170)
Screenshot: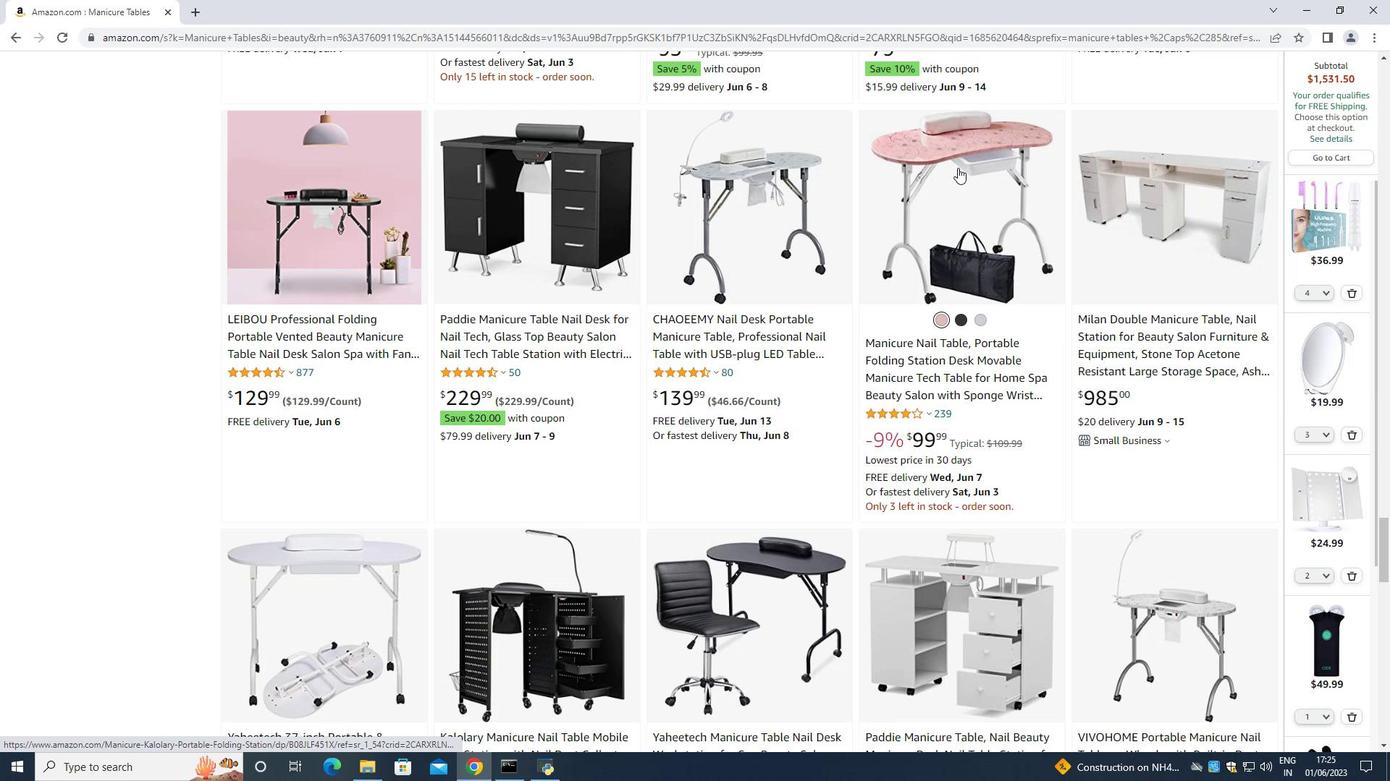 
Action: Mouse scrolled (957, 169) with delta (0, 0)
Screenshot: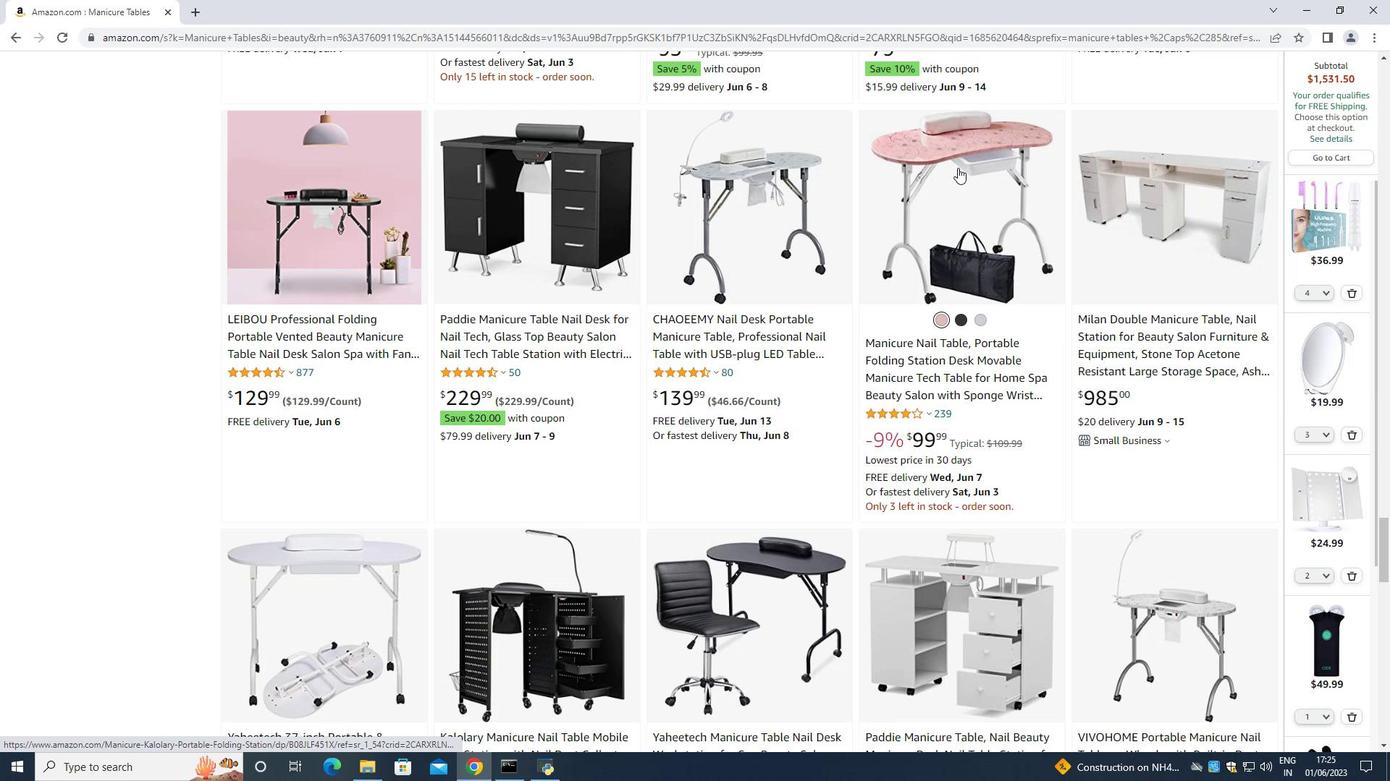 
Action: Mouse scrolled (957, 169) with delta (0, 0)
Screenshot: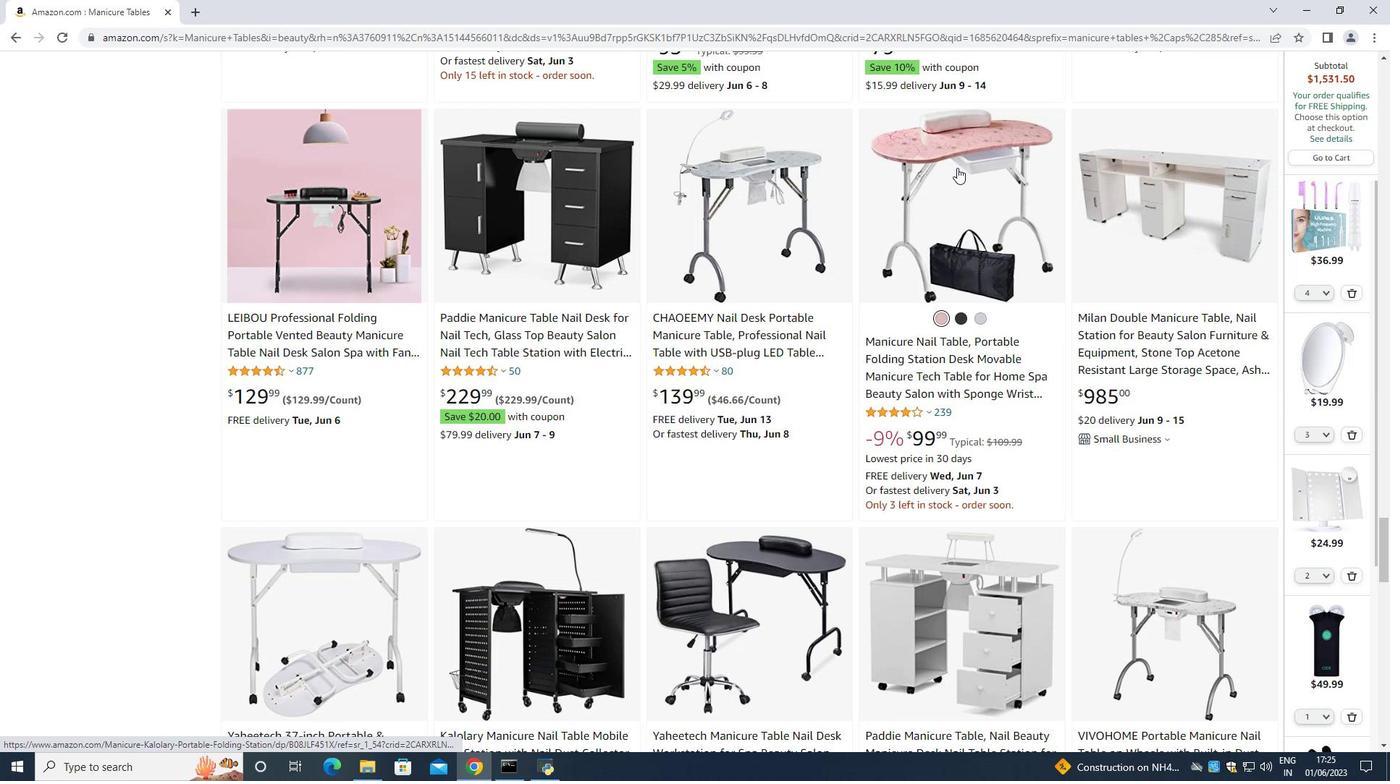 
Action: Mouse scrolled (957, 169) with delta (0, 0)
Screenshot: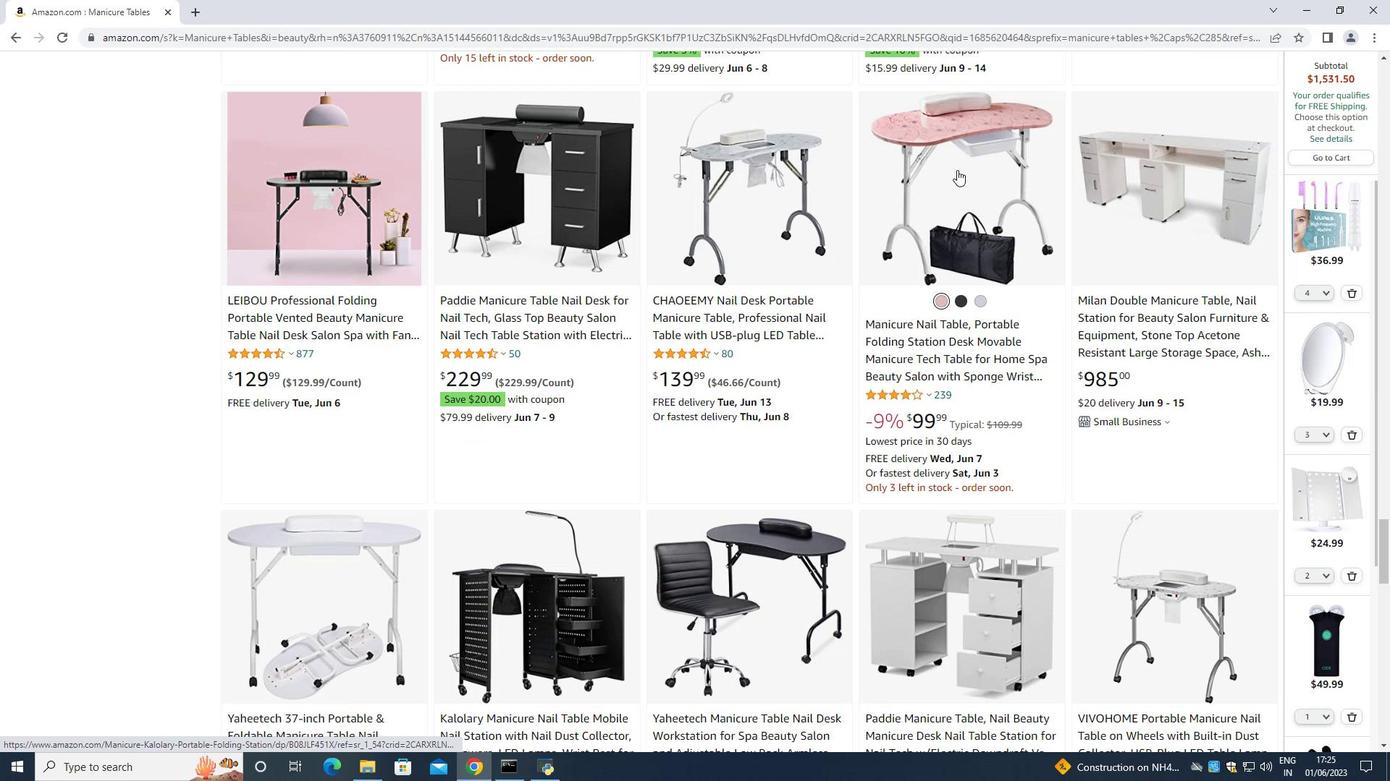 
Action: Mouse scrolled (957, 169) with delta (0, 0)
Screenshot: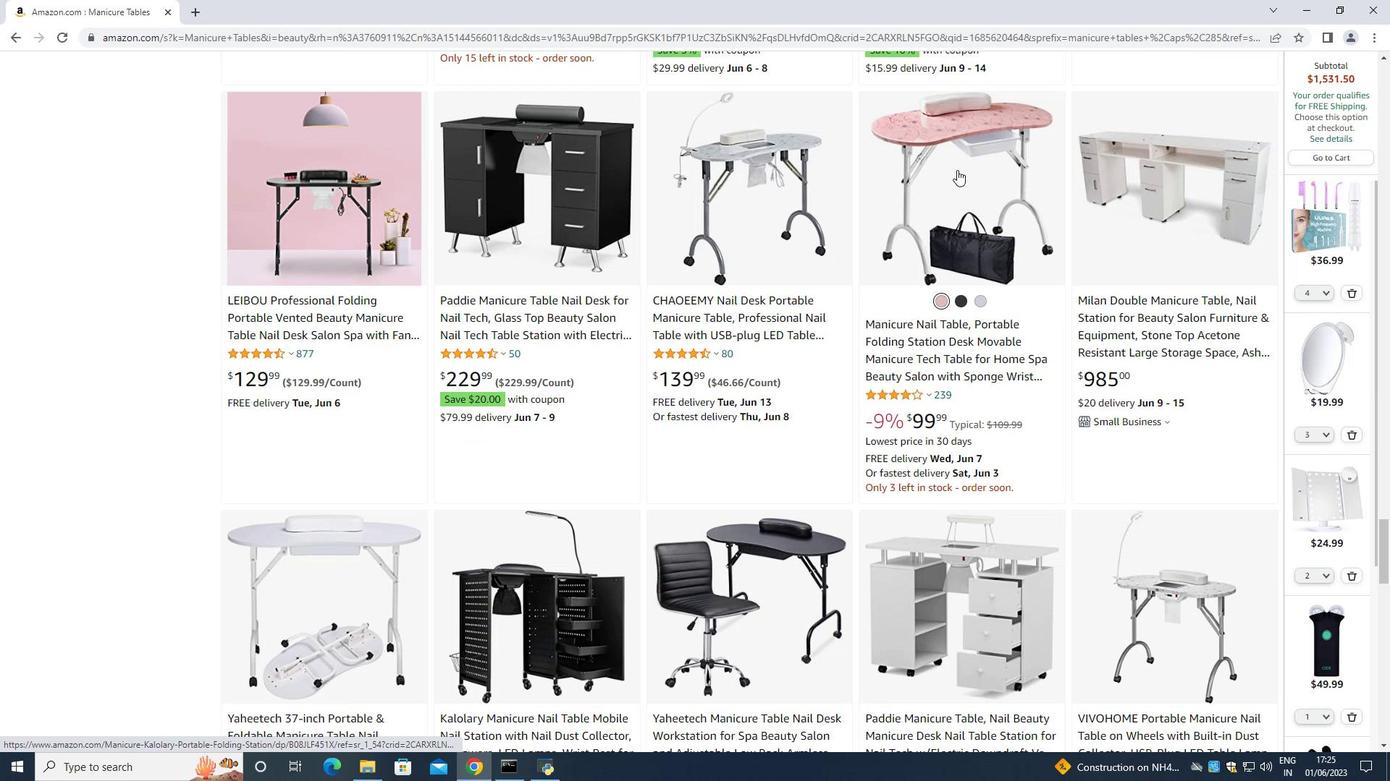 
Action: Mouse scrolled (957, 169) with delta (0, 0)
Screenshot: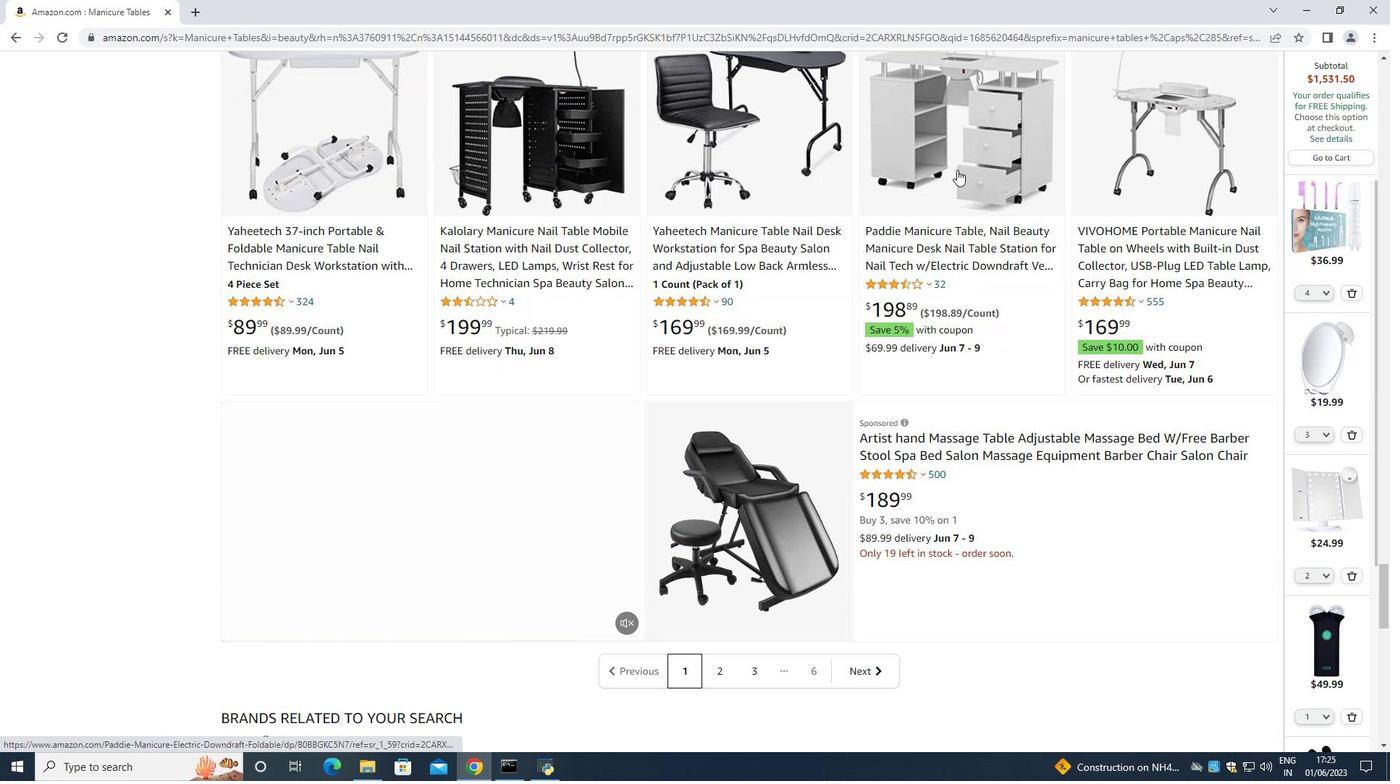 
Action: Mouse moved to (957, 170)
Screenshot: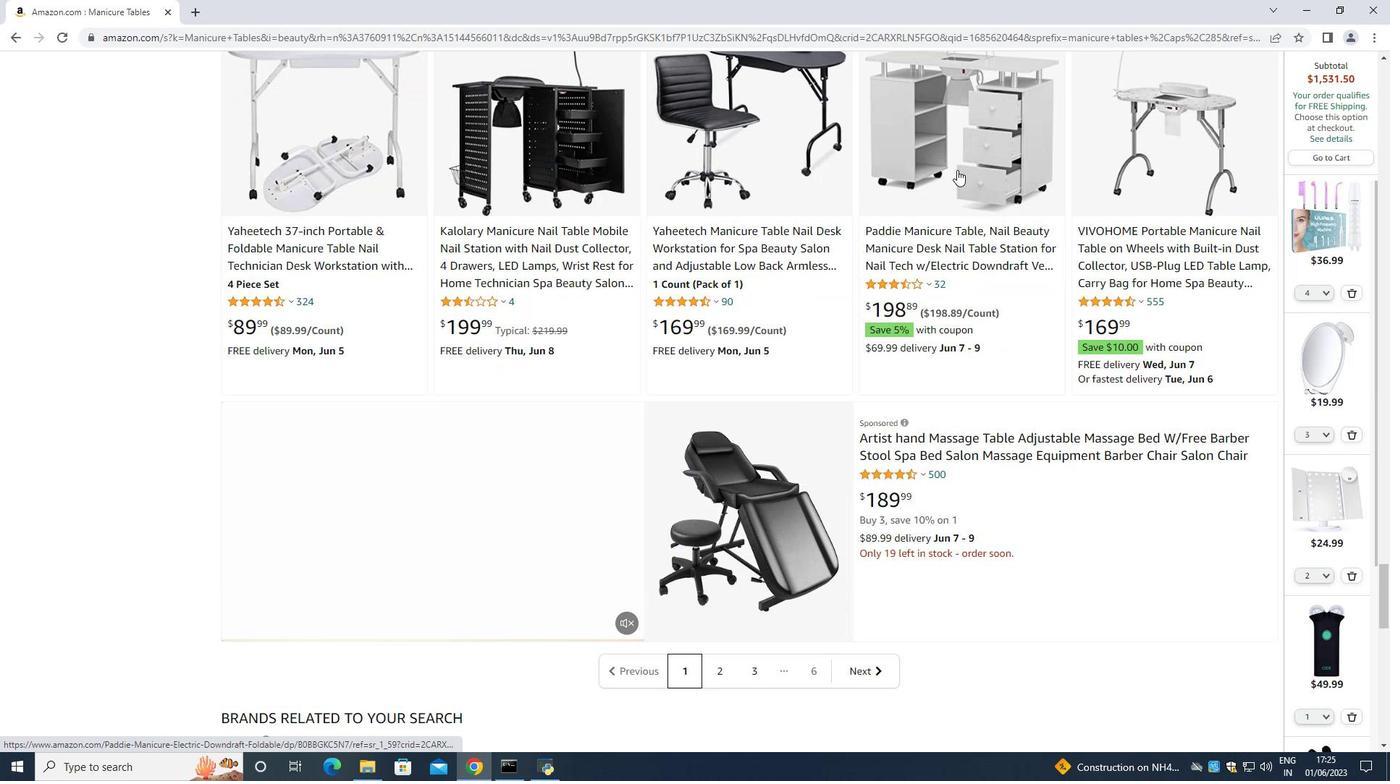 
Action: Mouse scrolled (957, 170) with delta (0, 0)
Screenshot: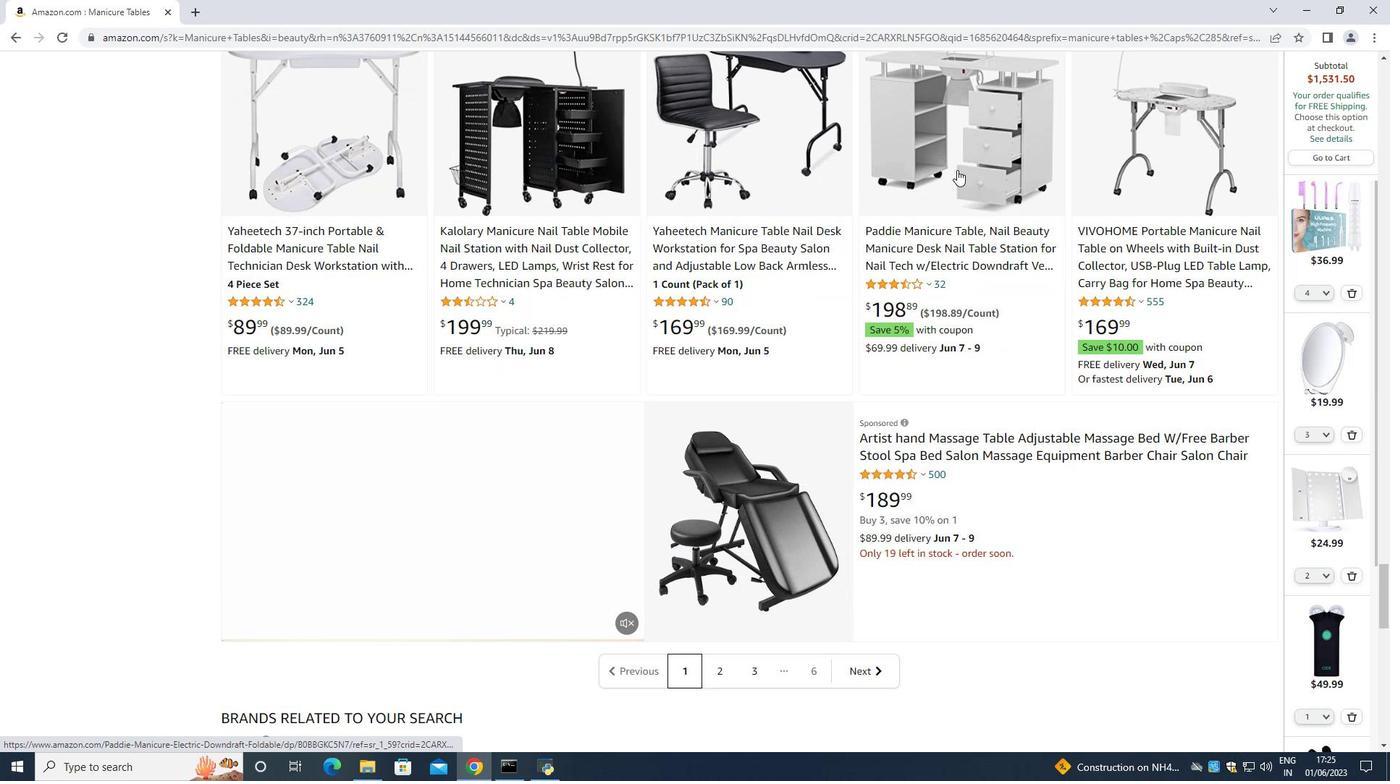 
Action: Mouse moved to (956, 172)
Screenshot: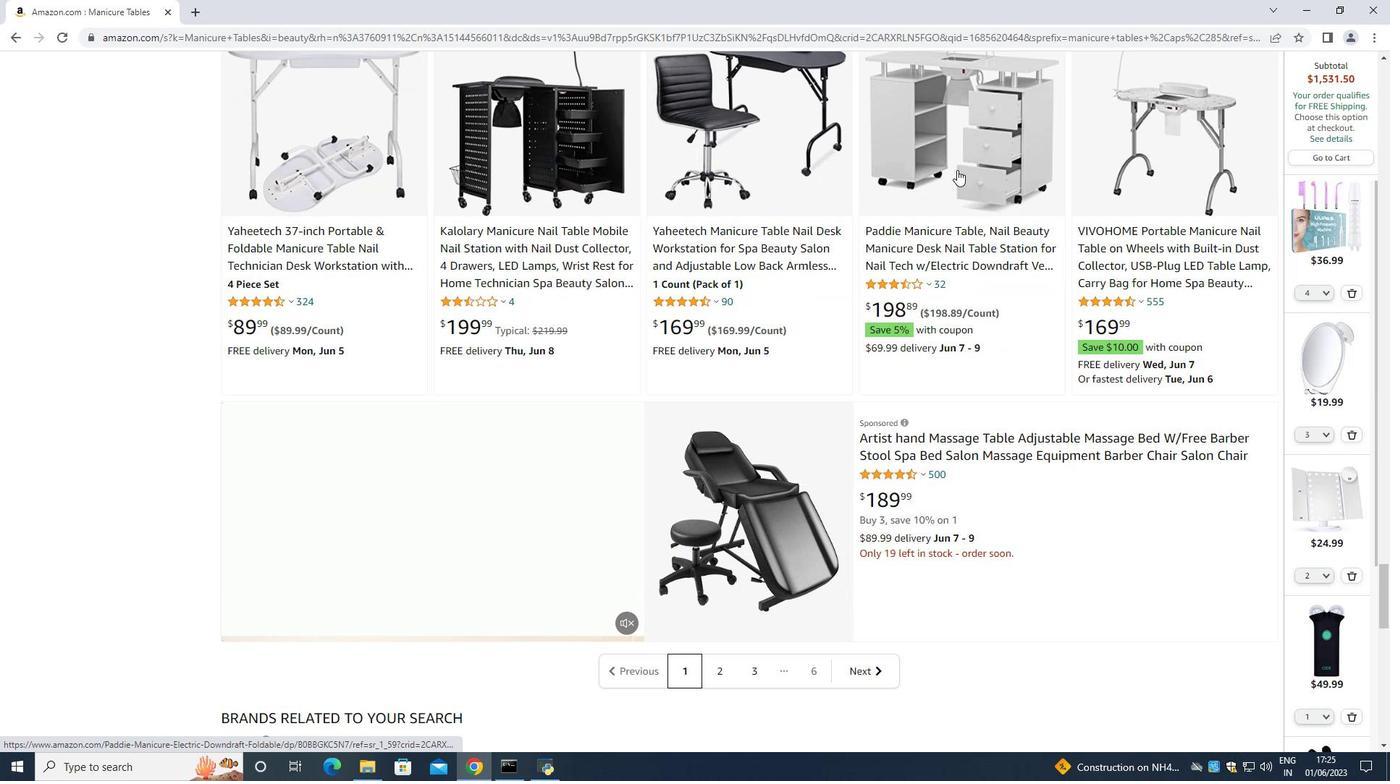 
Action: Mouse scrolled (956, 171) with delta (0, 0)
Screenshot: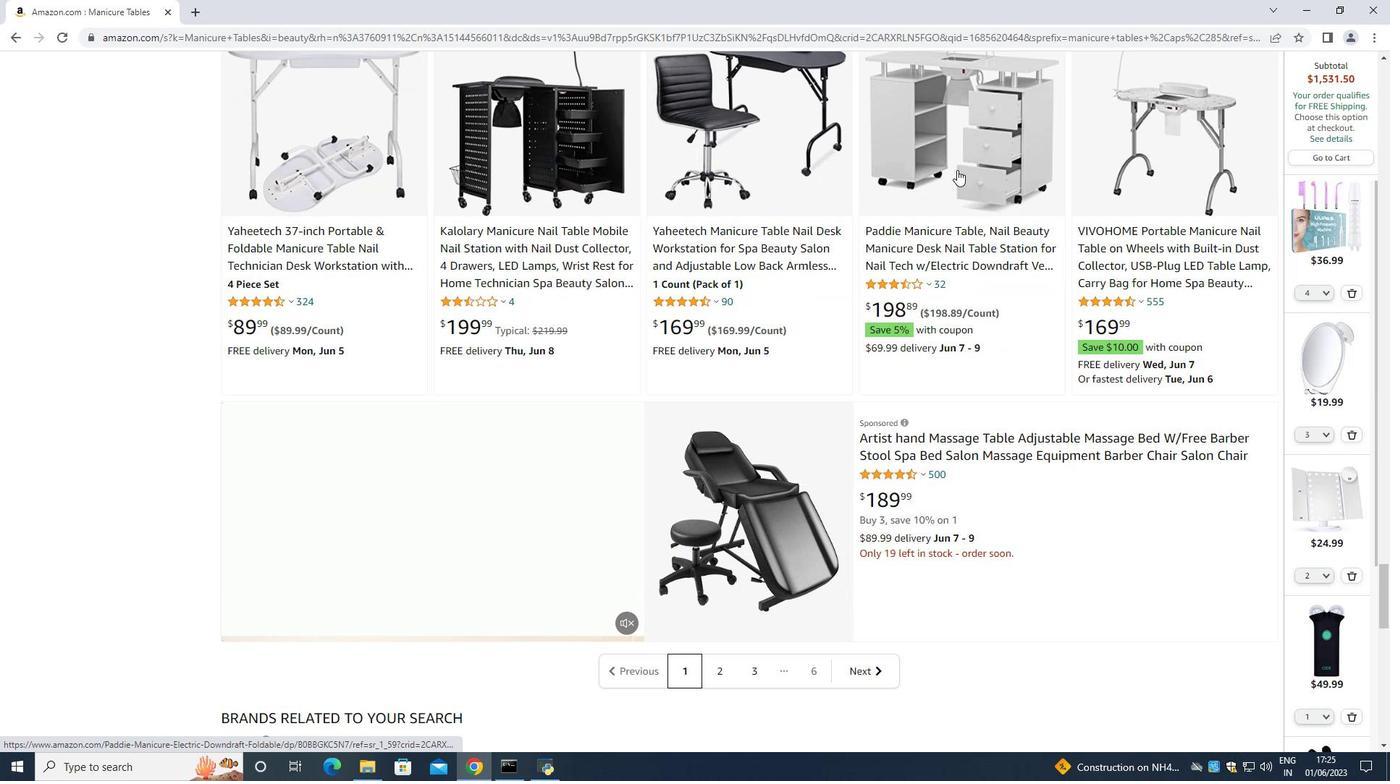 
Action: Mouse moved to (956, 173)
Screenshot: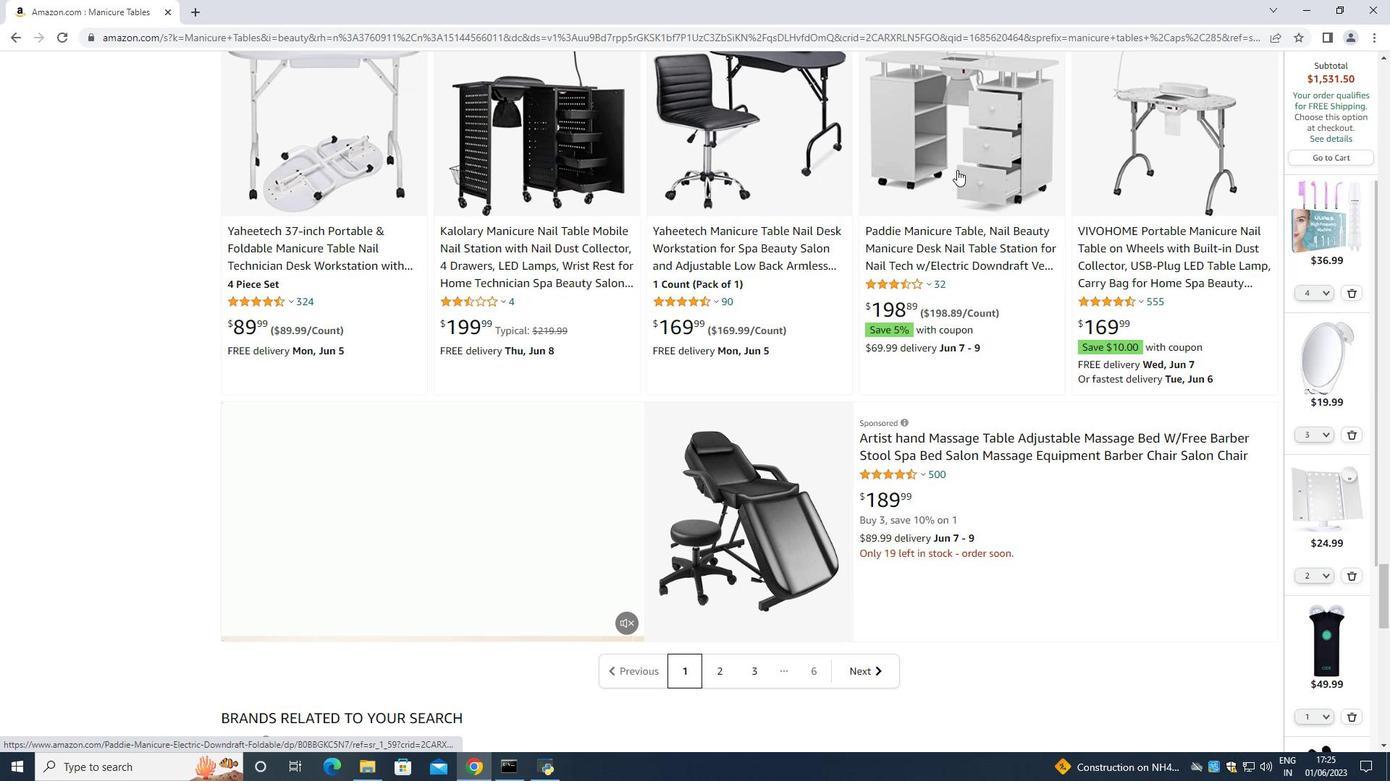 
Action: Mouse scrolled (956, 172) with delta (0, 0)
Screenshot: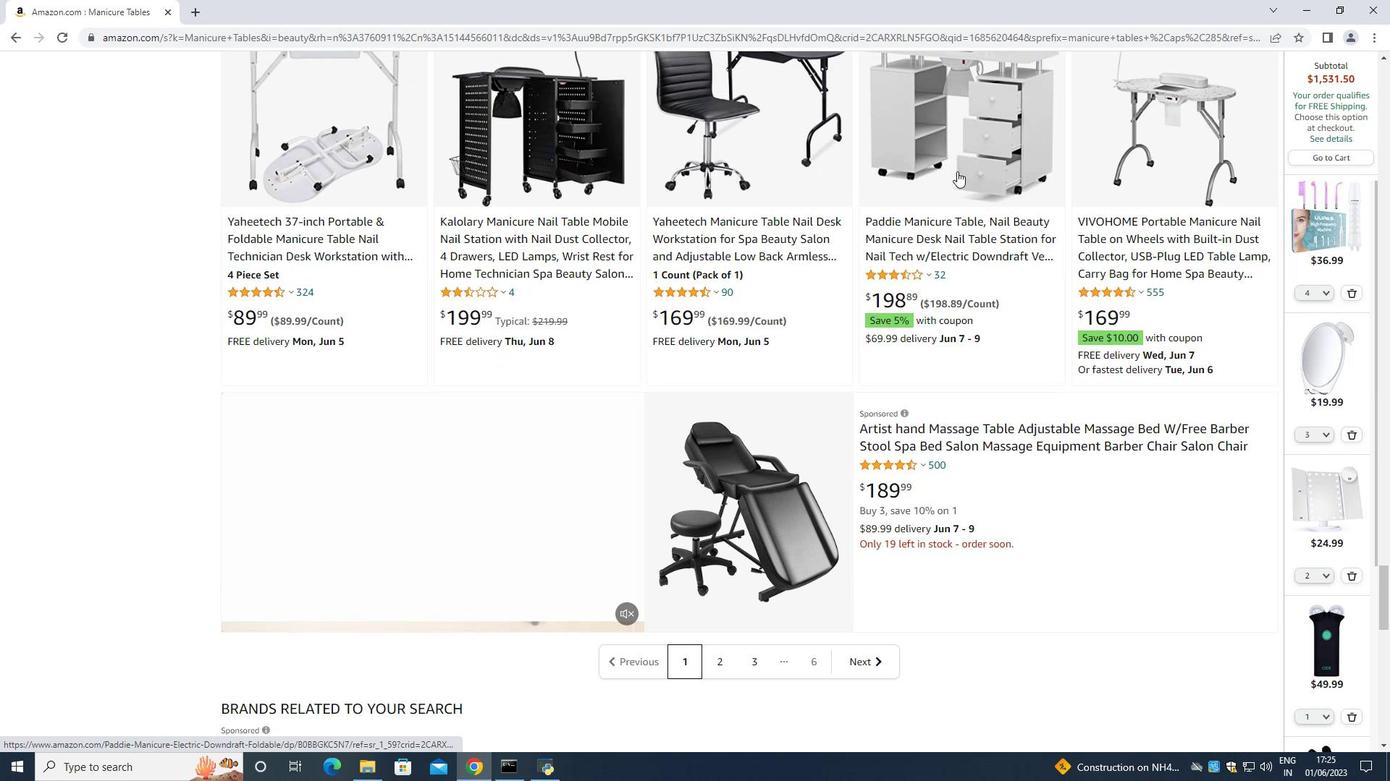 
Action: Mouse scrolled (956, 172) with delta (0, 0)
Screenshot: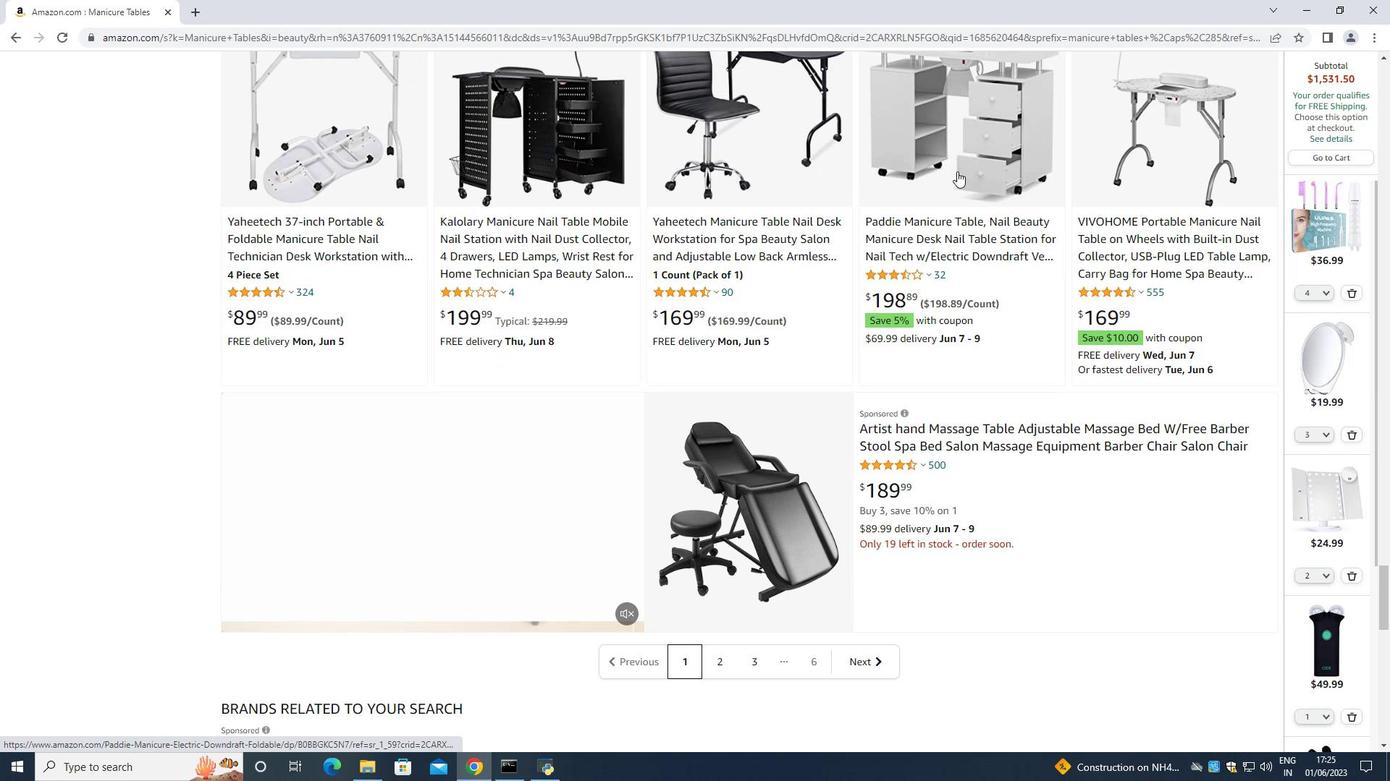 
Action: Mouse moved to (930, 151)
Screenshot: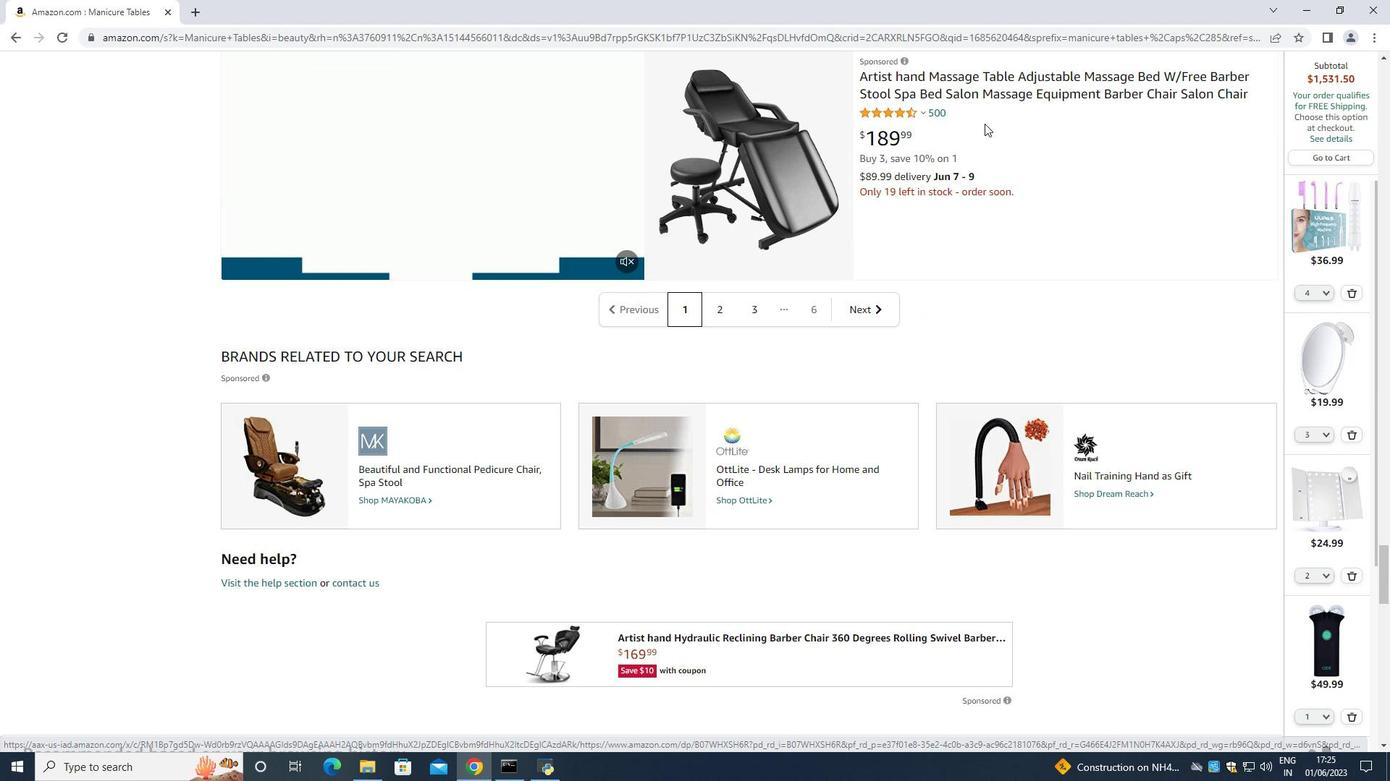 
Action: Mouse scrolled (930, 152) with delta (0, 0)
Screenshot: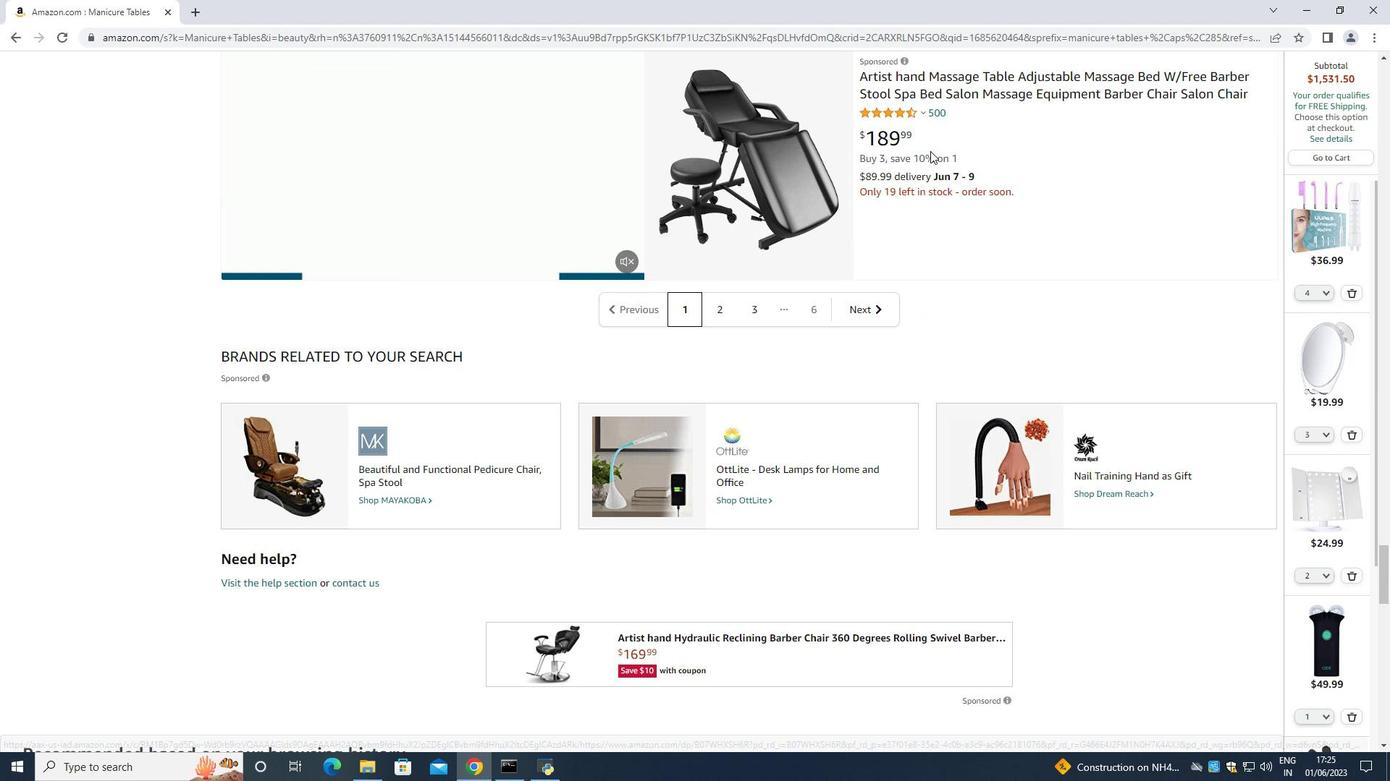 
Action: Mouse scrolled (930, 152) with delta (0, 0)
Screenshot: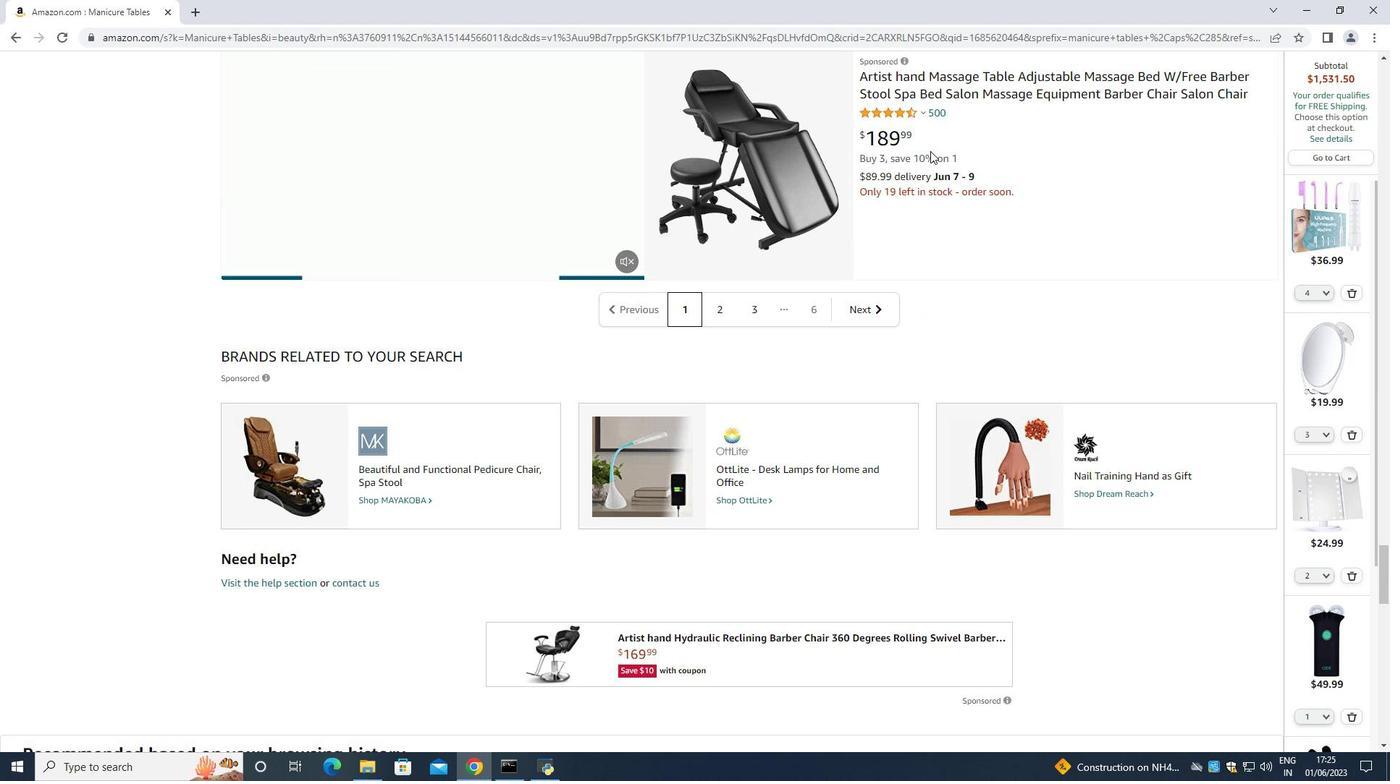 
Action: Mouse scrolled (930, 152) with delta (0, 0)
Screenshot: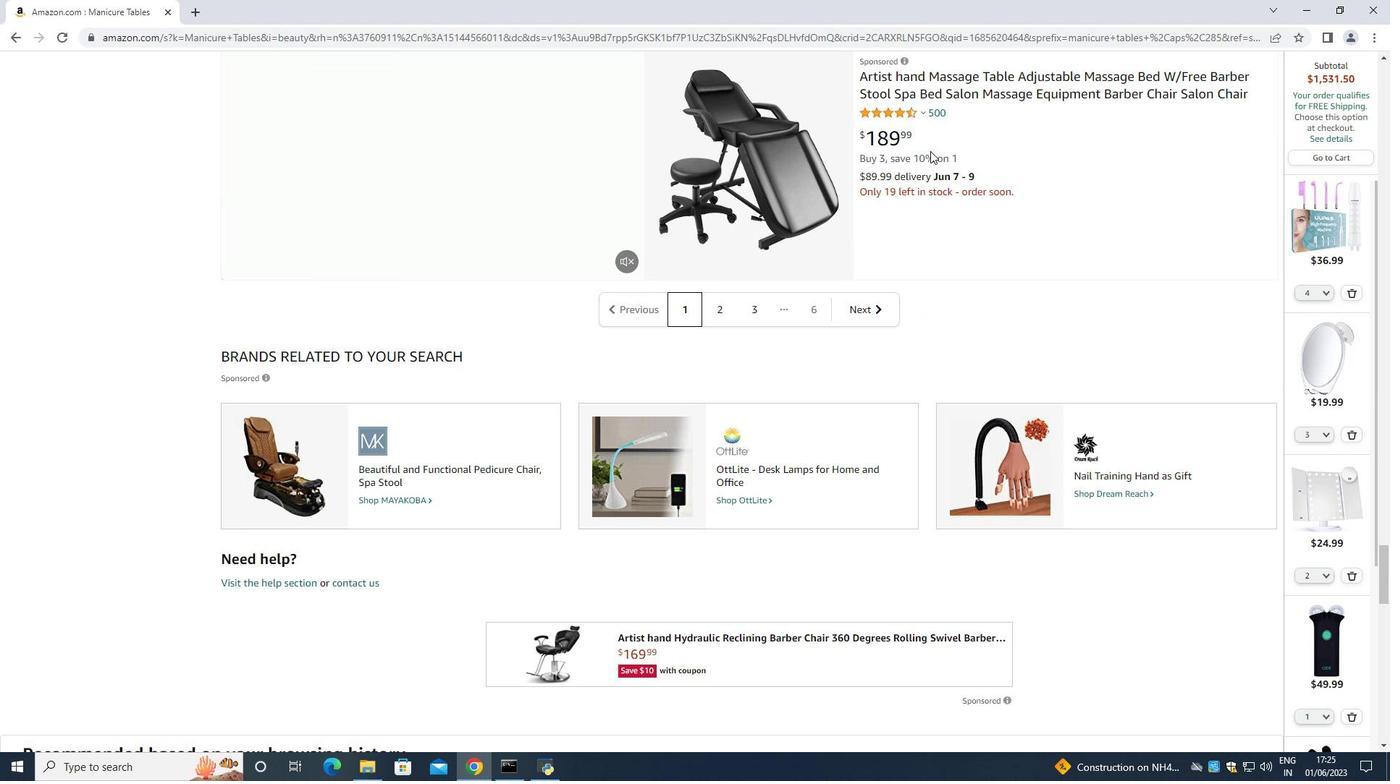 
Action: Mouse scrolled (930, 152) with delta (0, 0)
Screenshot: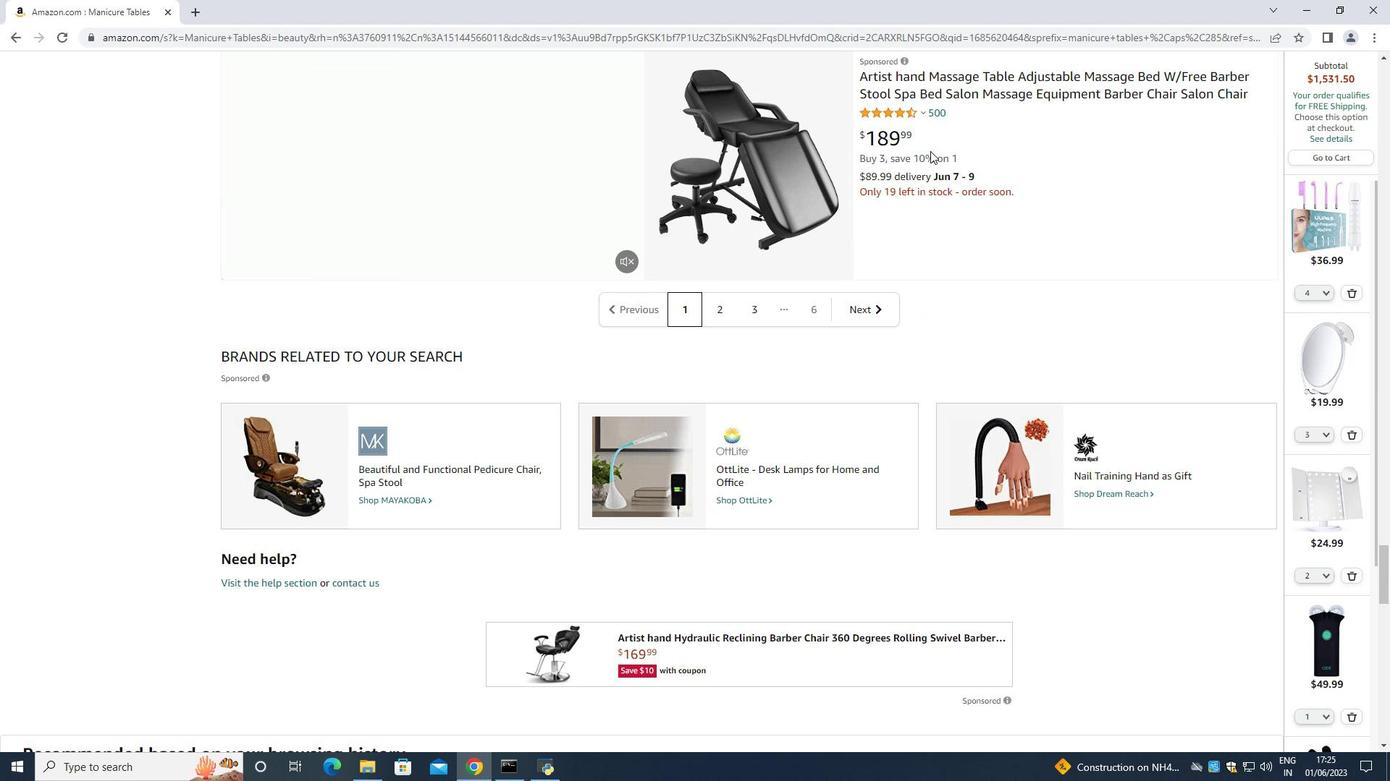 
Action: Mouse scrolled (930, 152) with delta (0, 0)
Screenshot: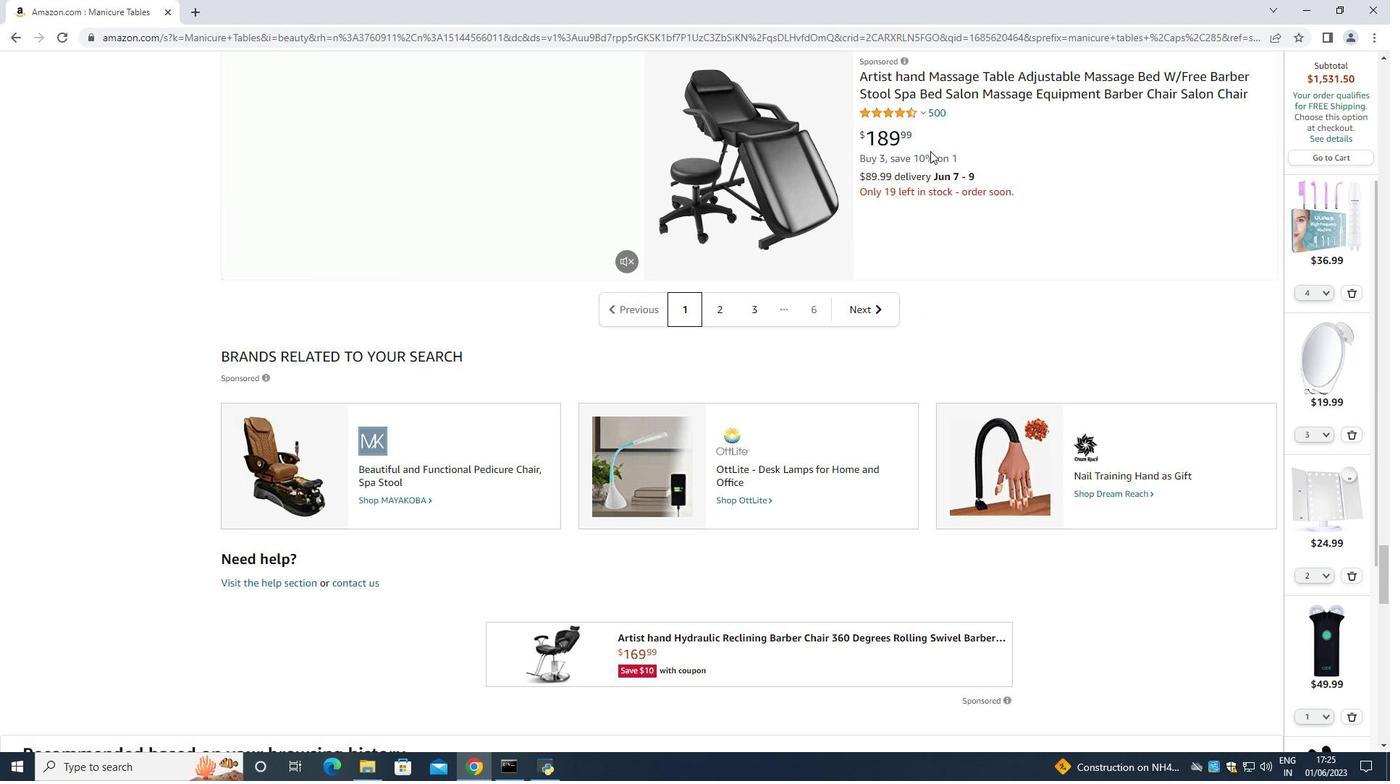 
Action: Mouse scrolled (930, 152) with delta (0, 0)
Screenshot: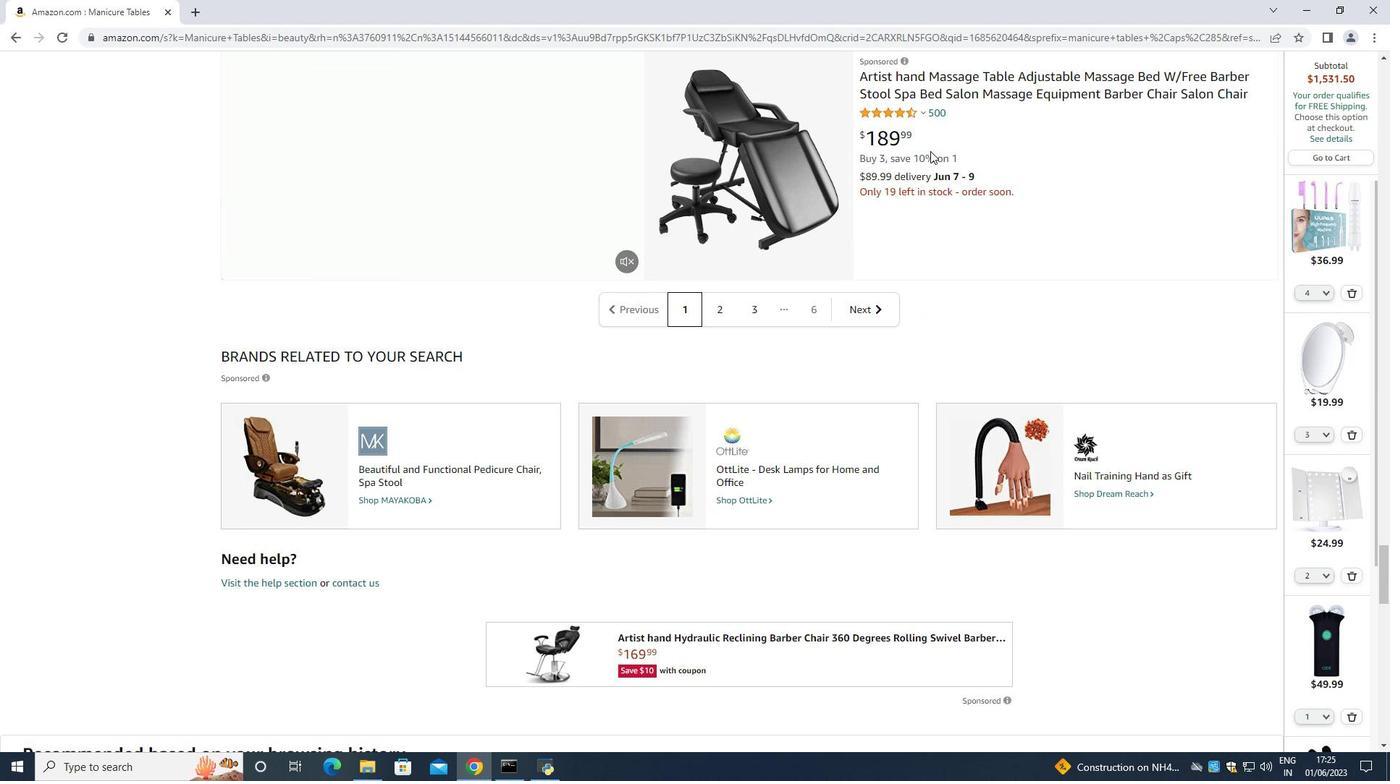 
Action: Mouse moved to (930, 153)
Screenshot: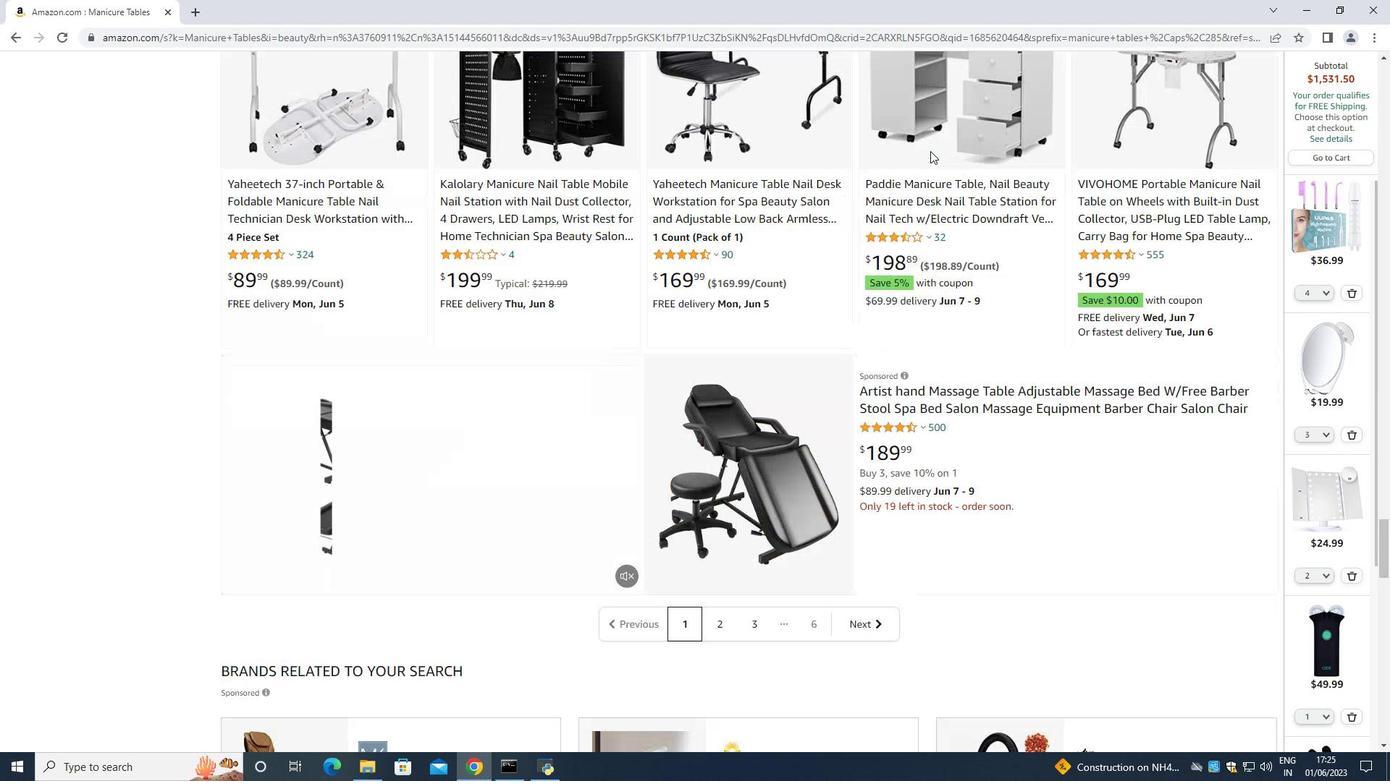 
Action: Mouse scrolled (930, 154) with delta (0, 0)
Screenshot: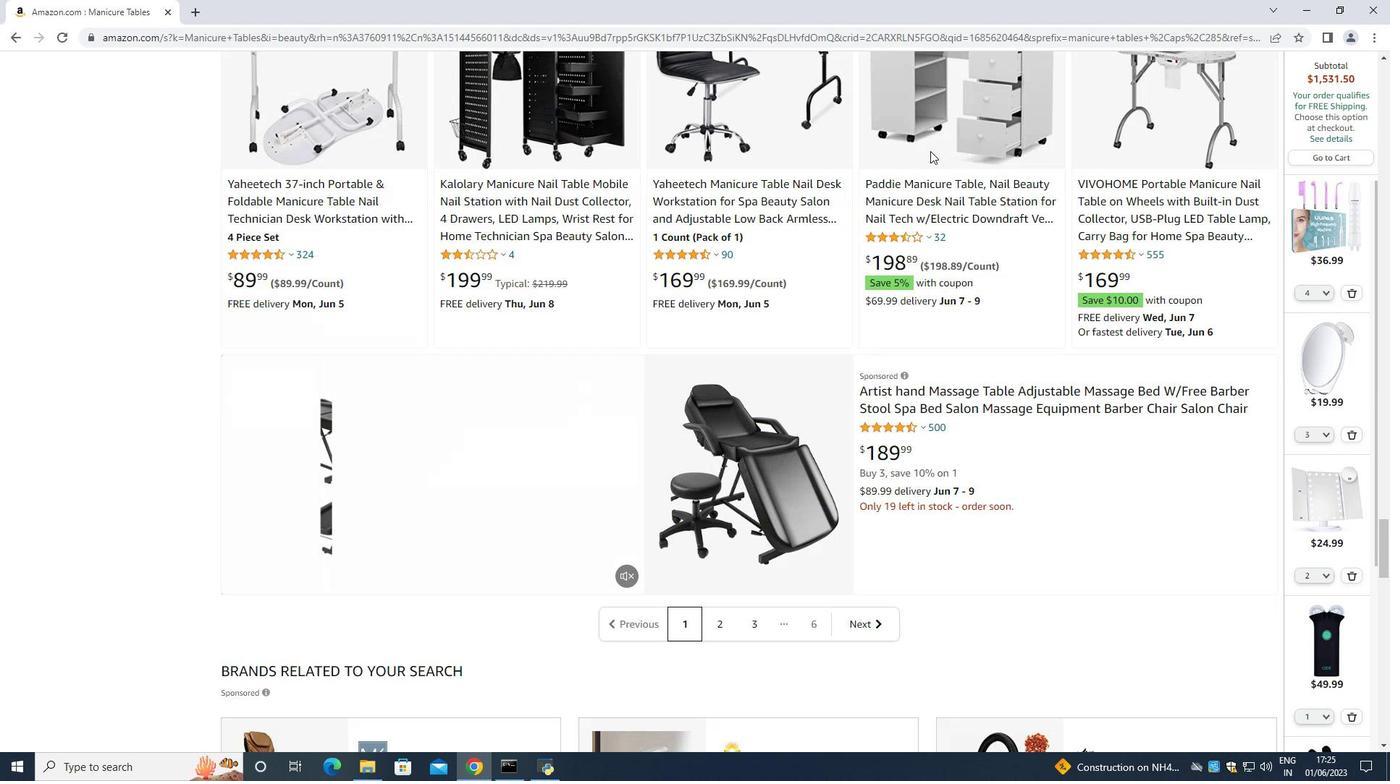 
Action: Mouse scrolled (930, 154) with delta (0, 0)
Screenshot: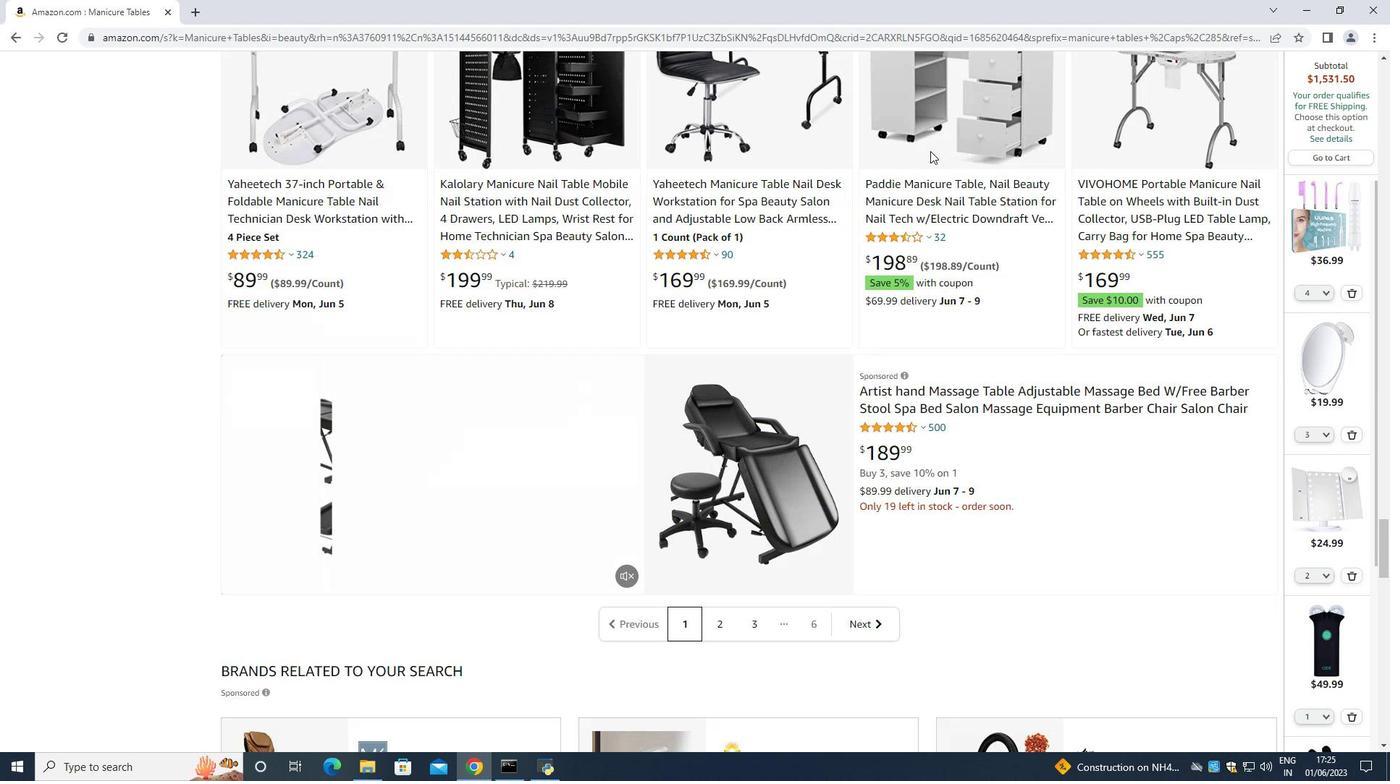 
Action: Mouse scrolled (930, 154) with delta (0, 0)
Screenshot: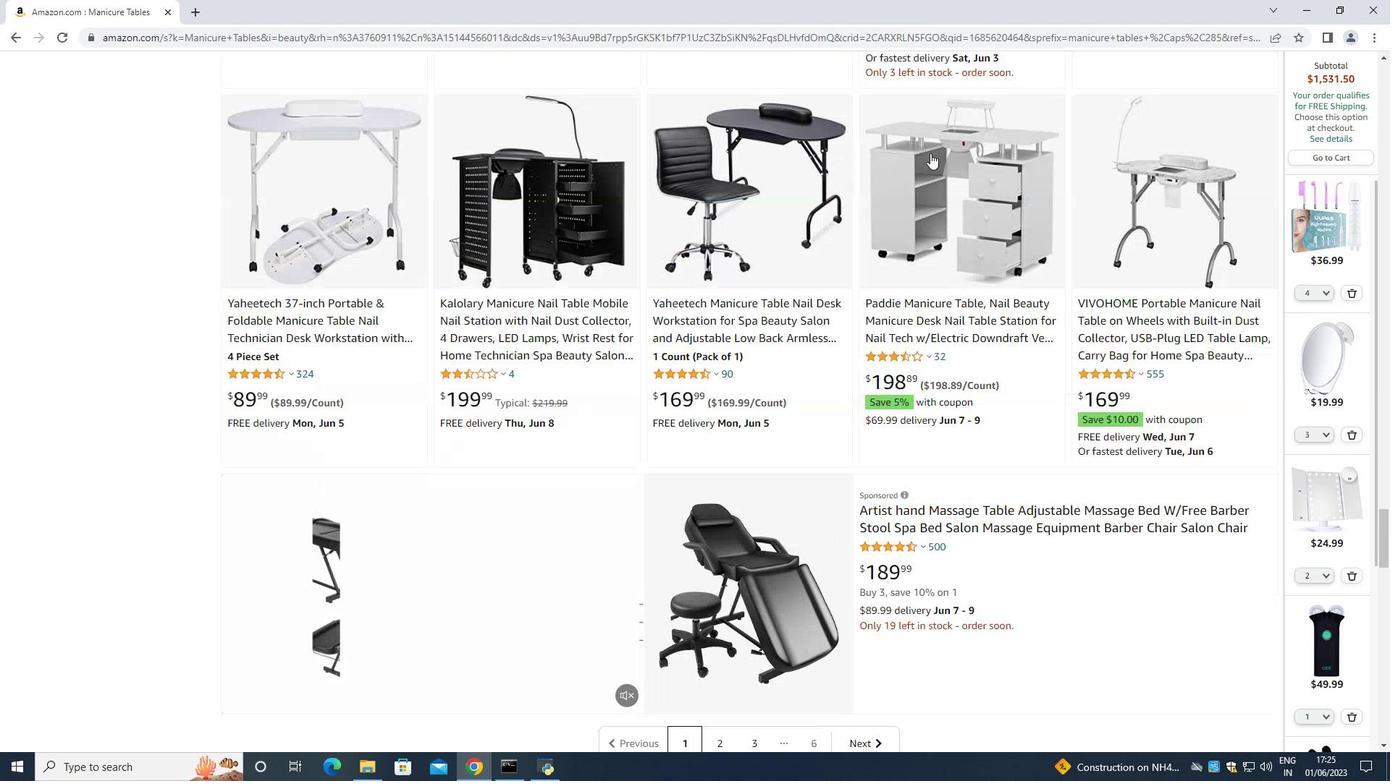 
Action: Mouse scrolled (930, 154) with delta (0, 0)
Screenshot: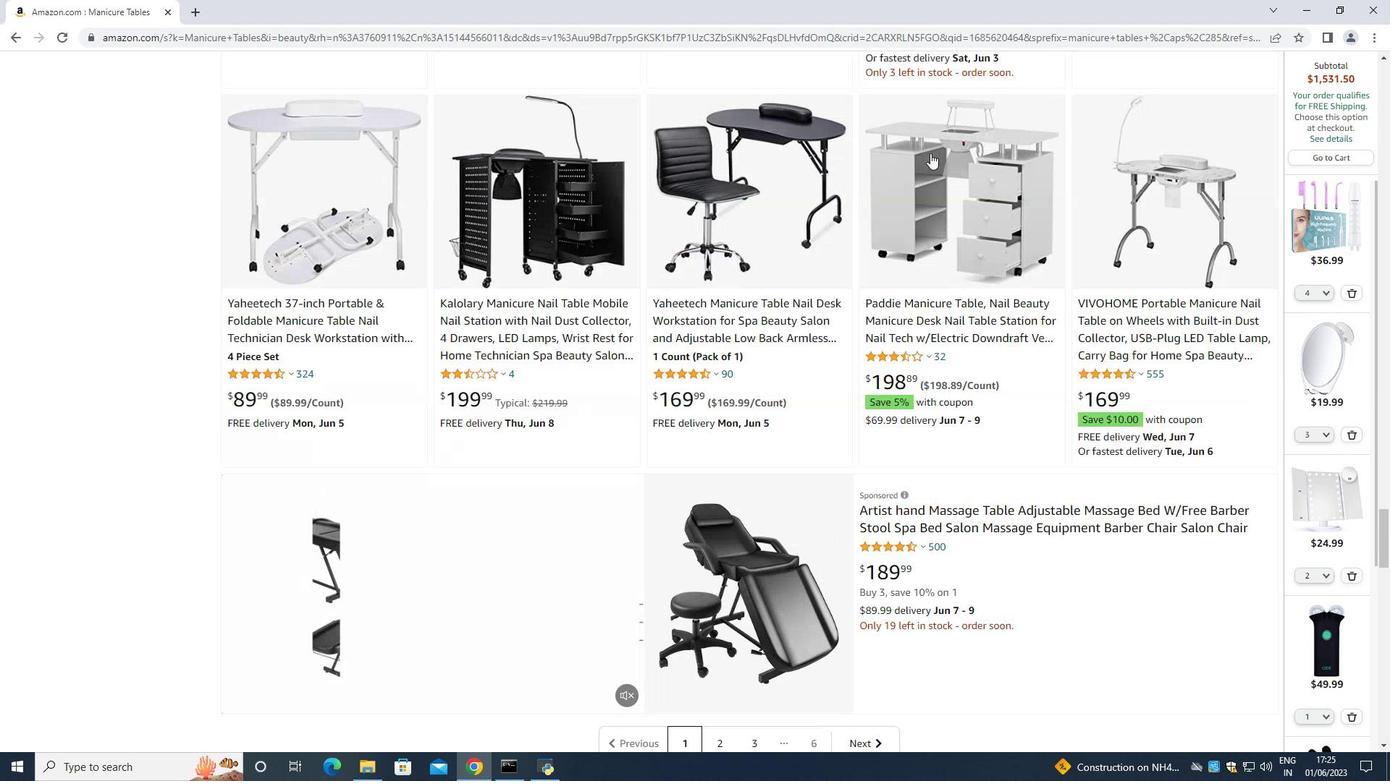 
Action: Mouse scrolled (930, 154) with delta (0, 0)
Screenshot: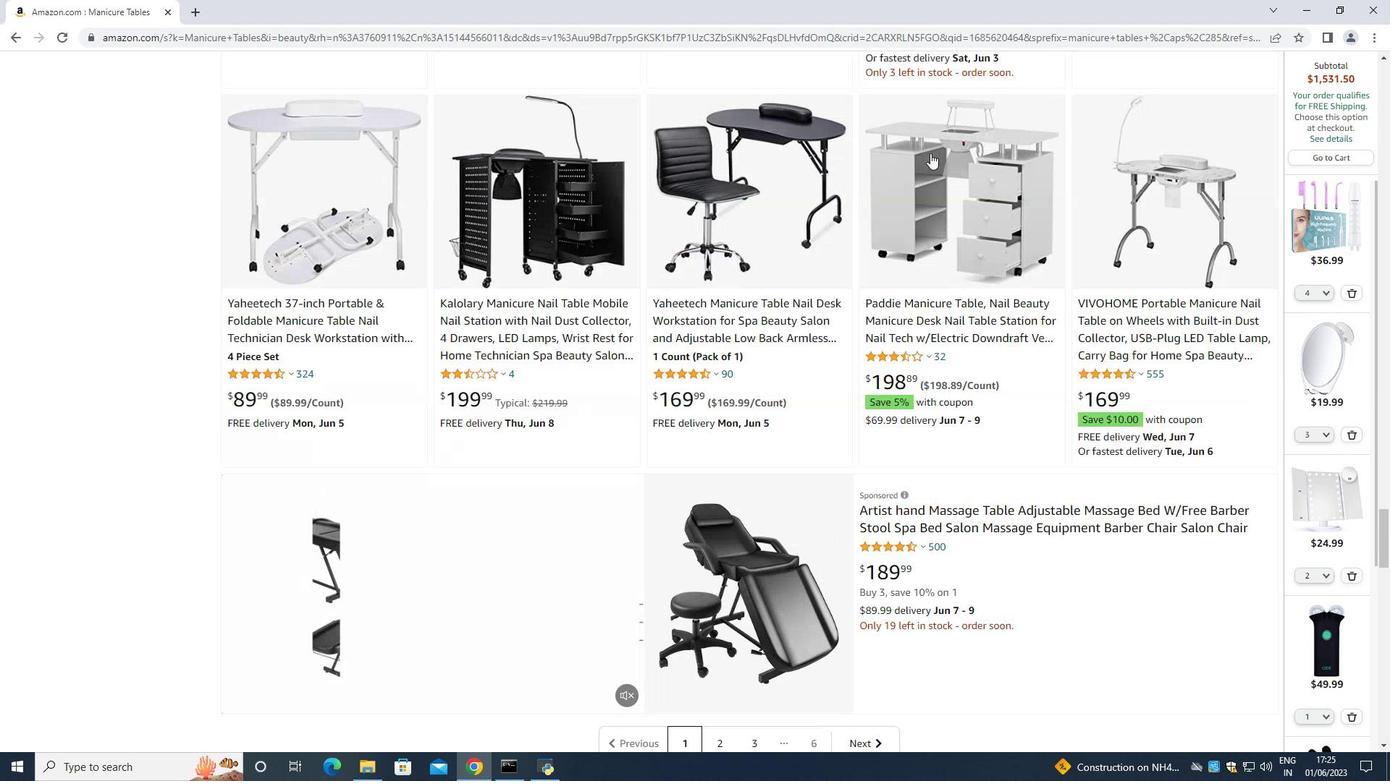 
Action: Mouse scrolled (930, 154) with delta (0, 0)
Screenshot: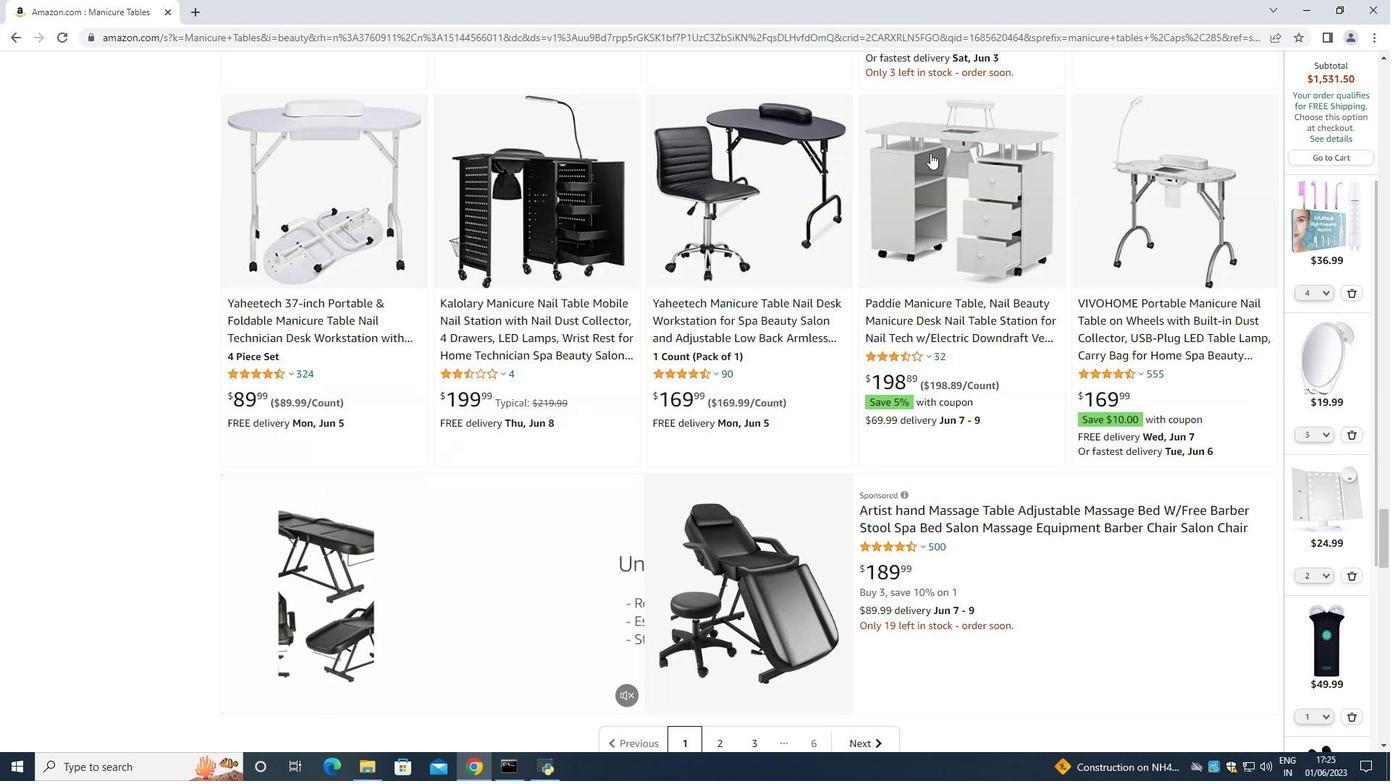 
Action: Mouse moved to (930, 154)
Screenshot: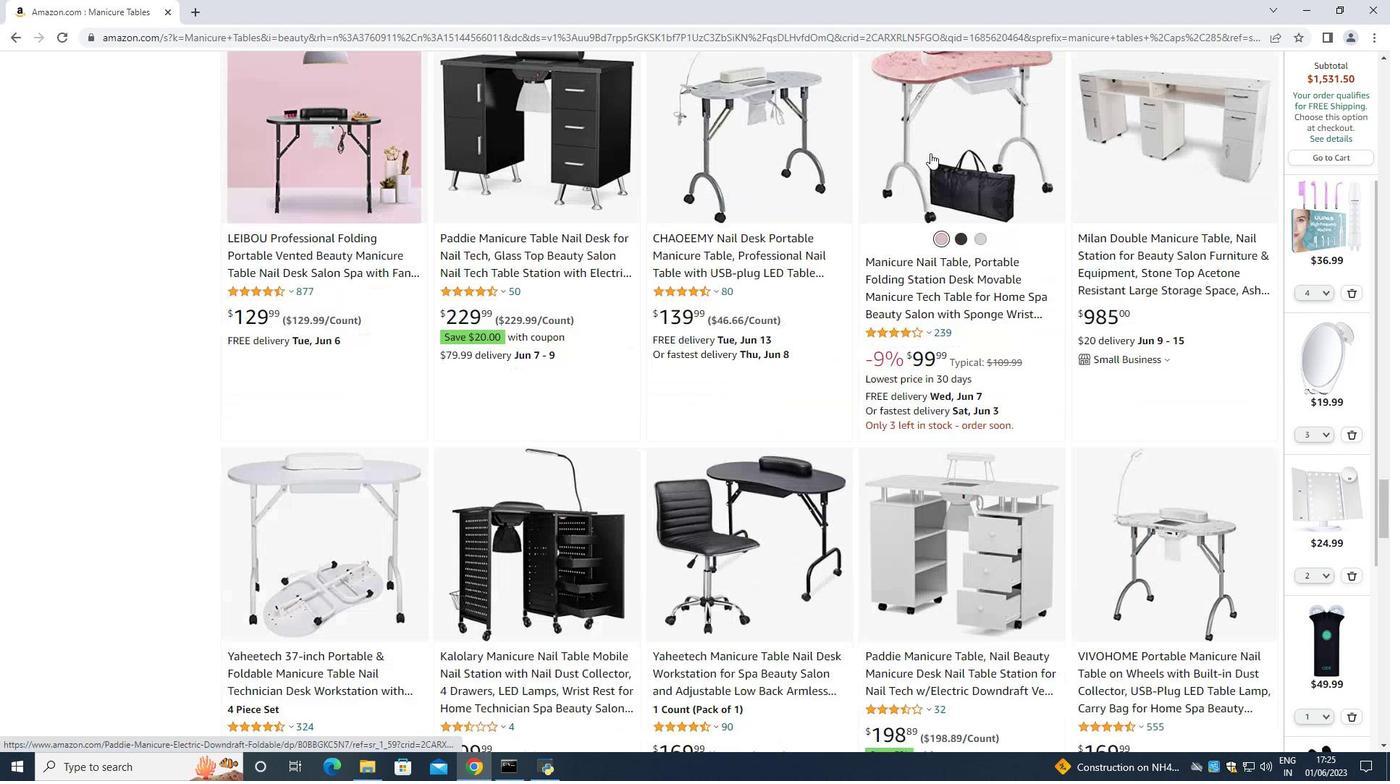 
Action: Mouse scrolled (930, 154) with delta (0, 0)
Screenshot: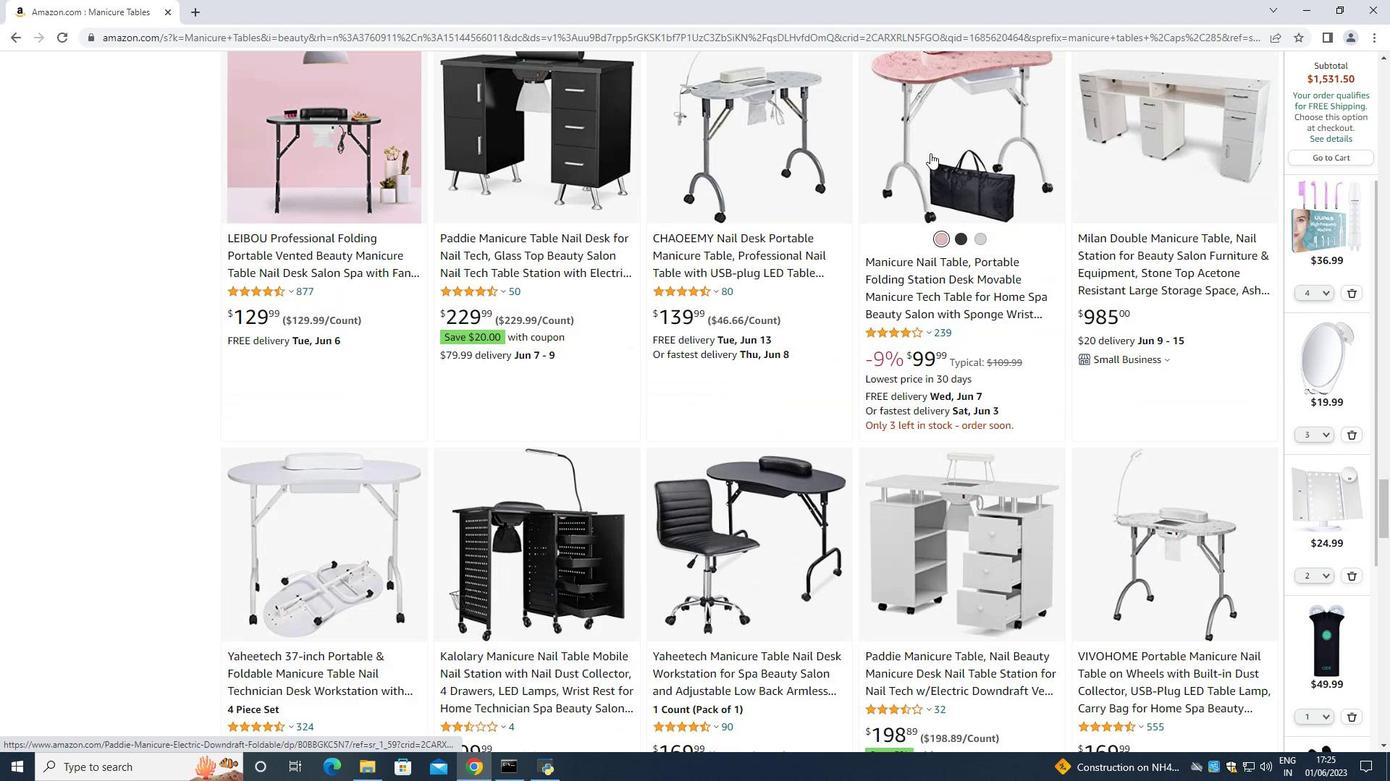 
Action: Mouse scrolled (930, 154) with delta (0, 0)
Screenshot: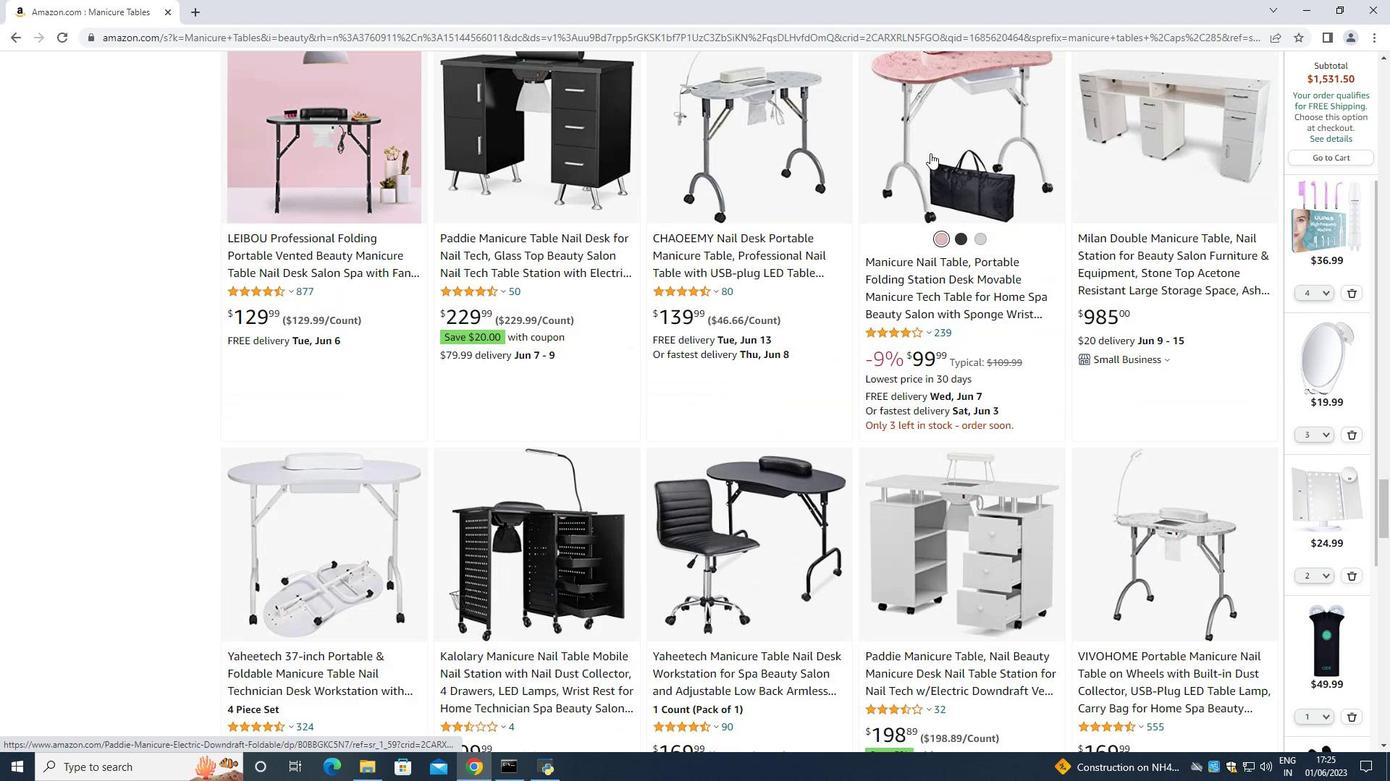 
Action: Mouse scrolled (930, 154) with delta (0, 0)
Screenshot: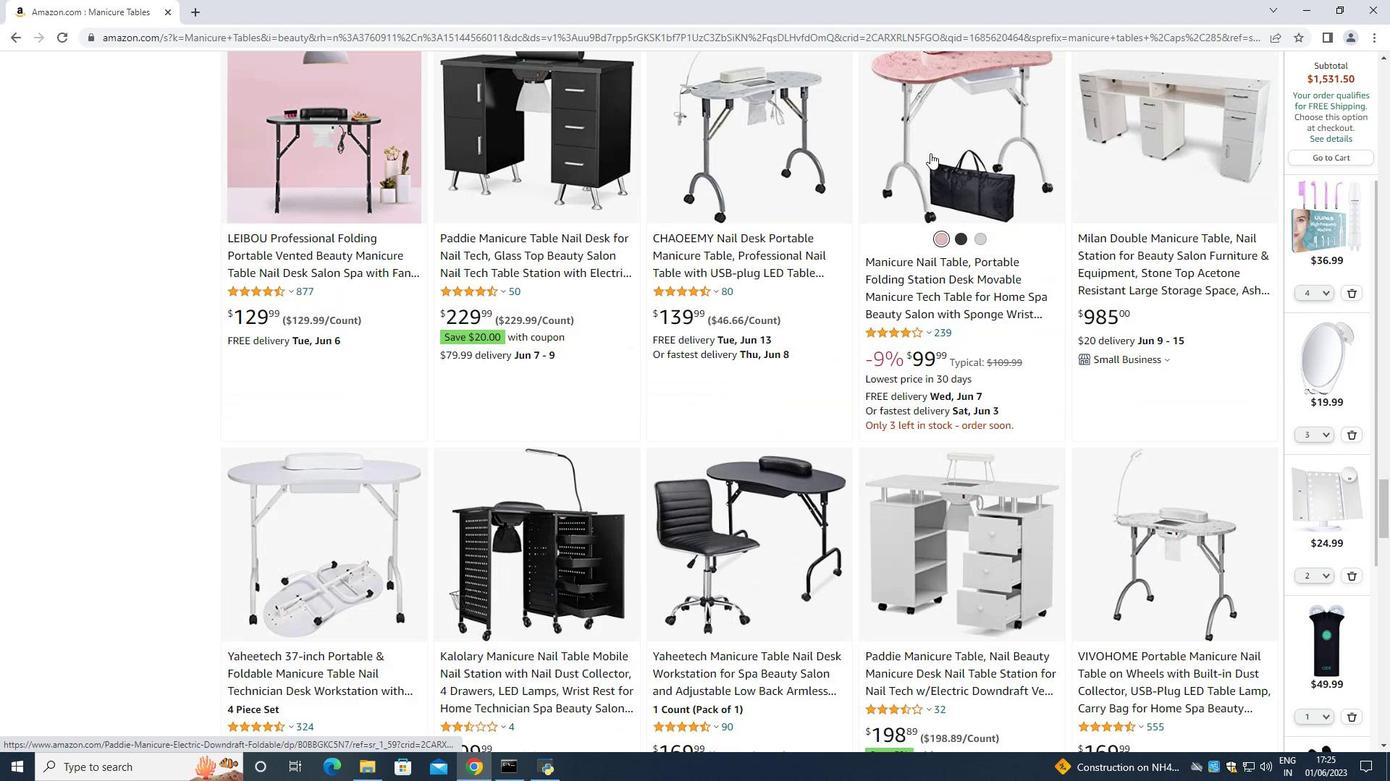 
Action: Mouse scrolled (930, 154) with delta (0, 0)
Screenshot: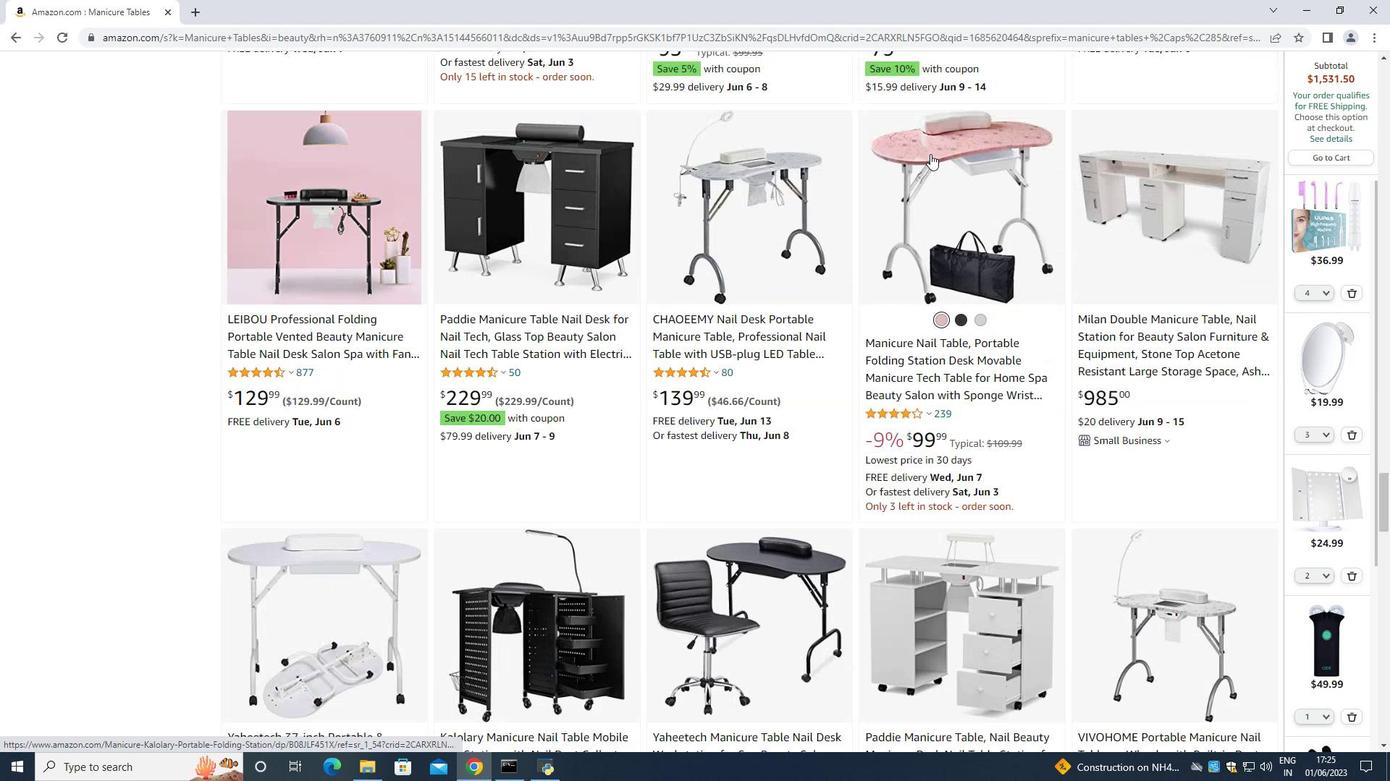 
Action: Mouse scrolled (930, 154) with delta (0, 0)
Screenshot: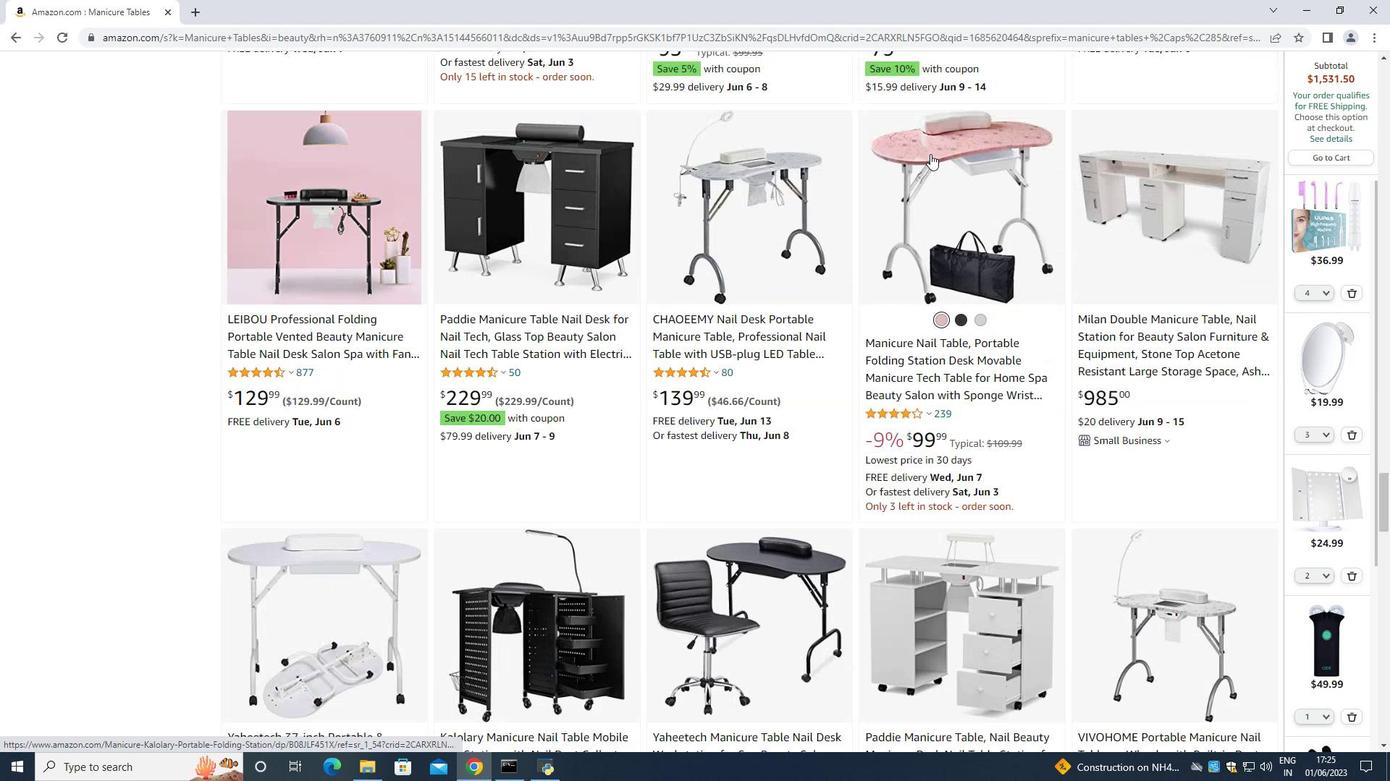
Action: Mouse scrolled (930, 154) with delta (0, 0)
Screenshot: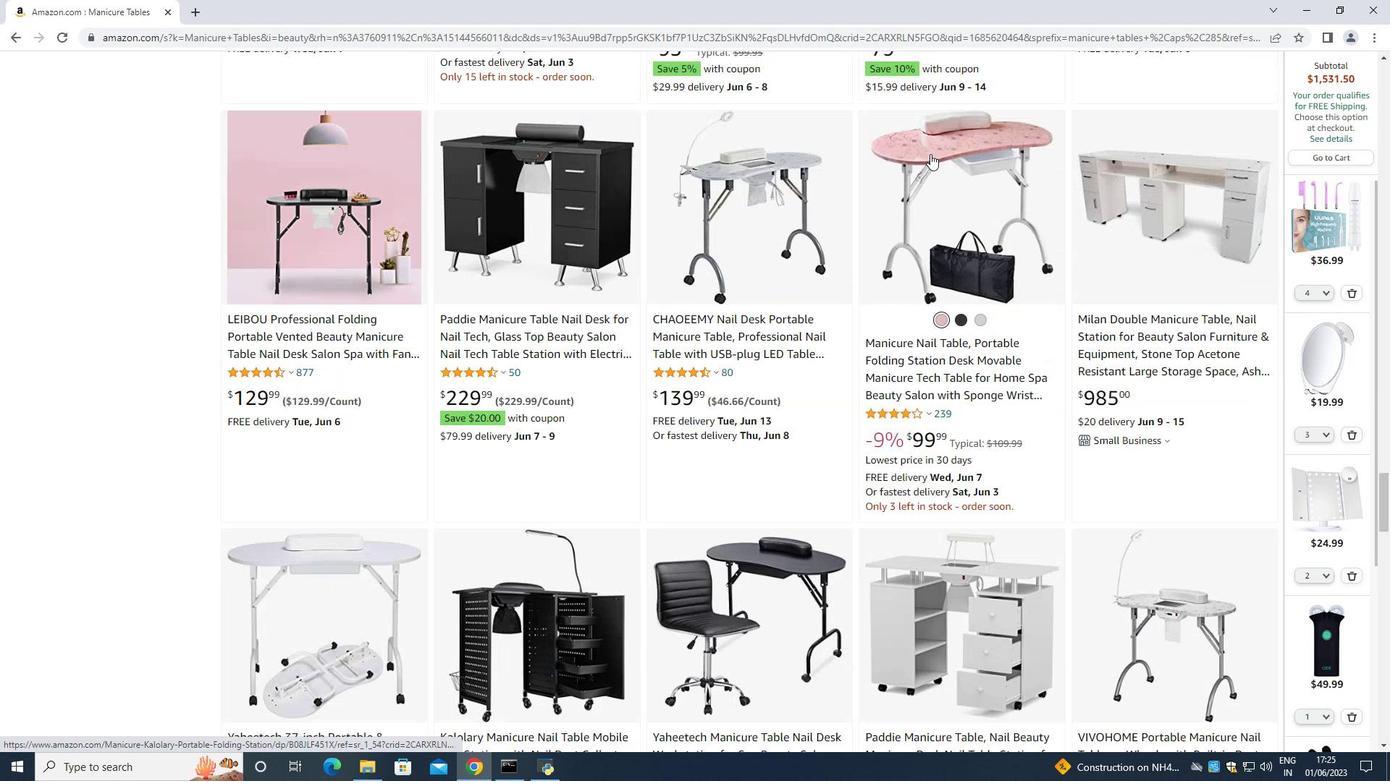 
Action: Mouse scrolled (930, 154) with delta (0, 0)
Screenshot: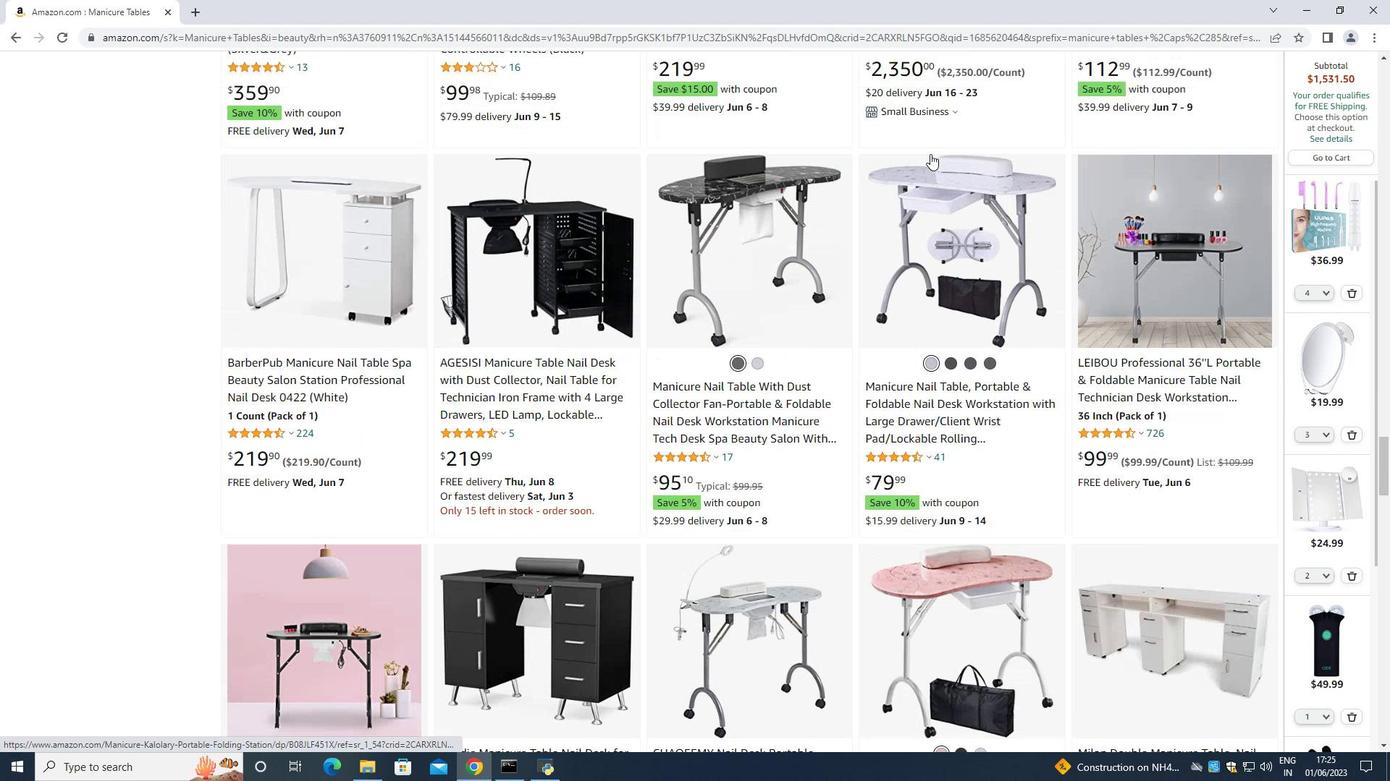 
Action: Mouse scrolled (930, 154) with delta (0, 0)
Screenshot: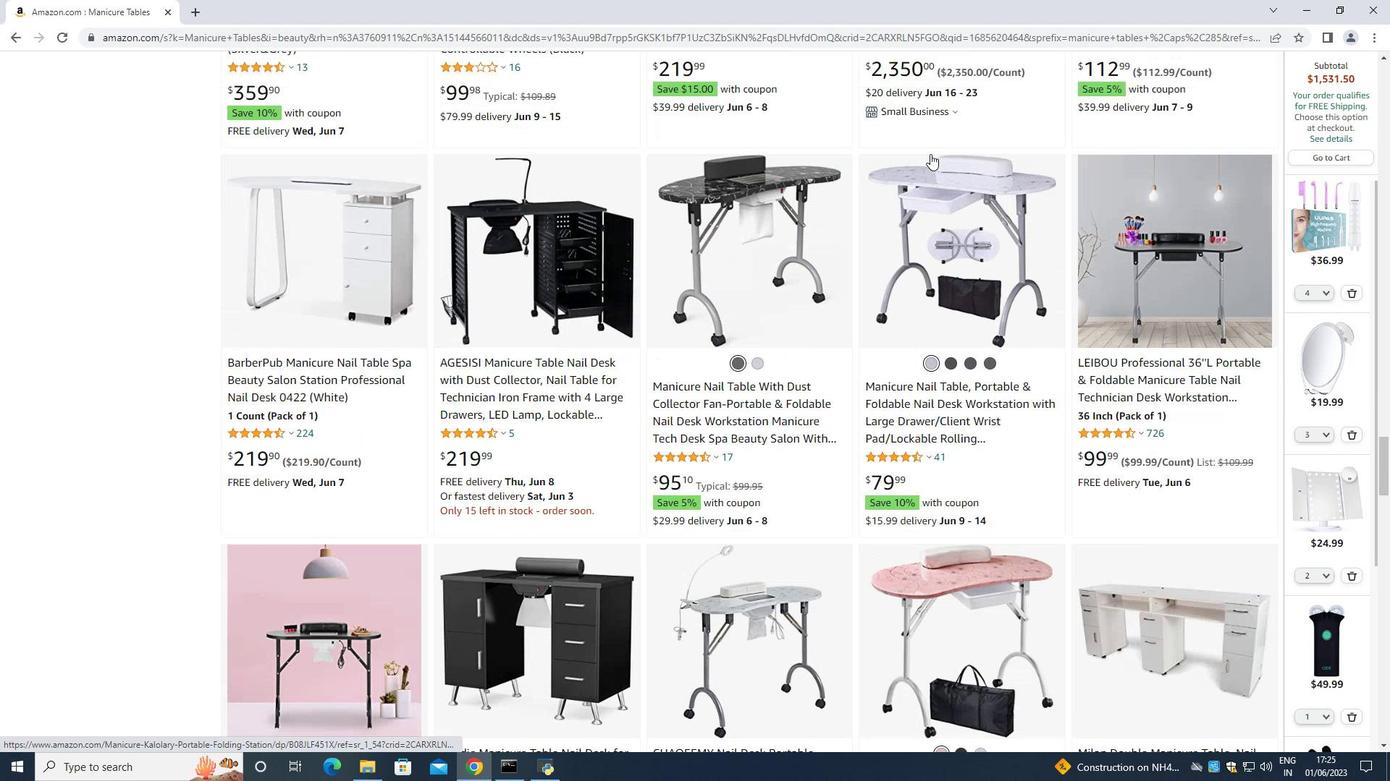 
Action: Mouse scrolled (930, 154) with delta (0, 0)
Screenshot: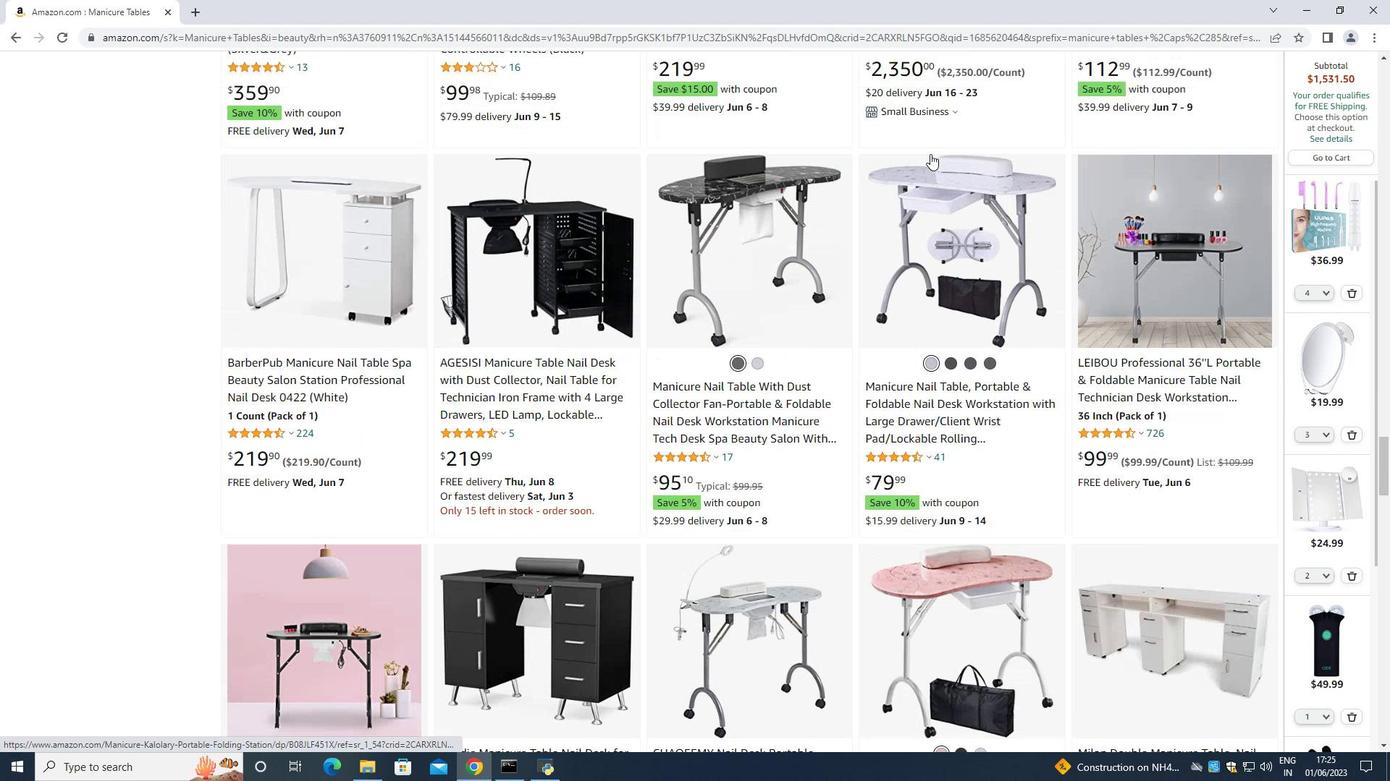 
Action: Mouse scrolled (930, 154) with delta (0, 0)
Screenshot: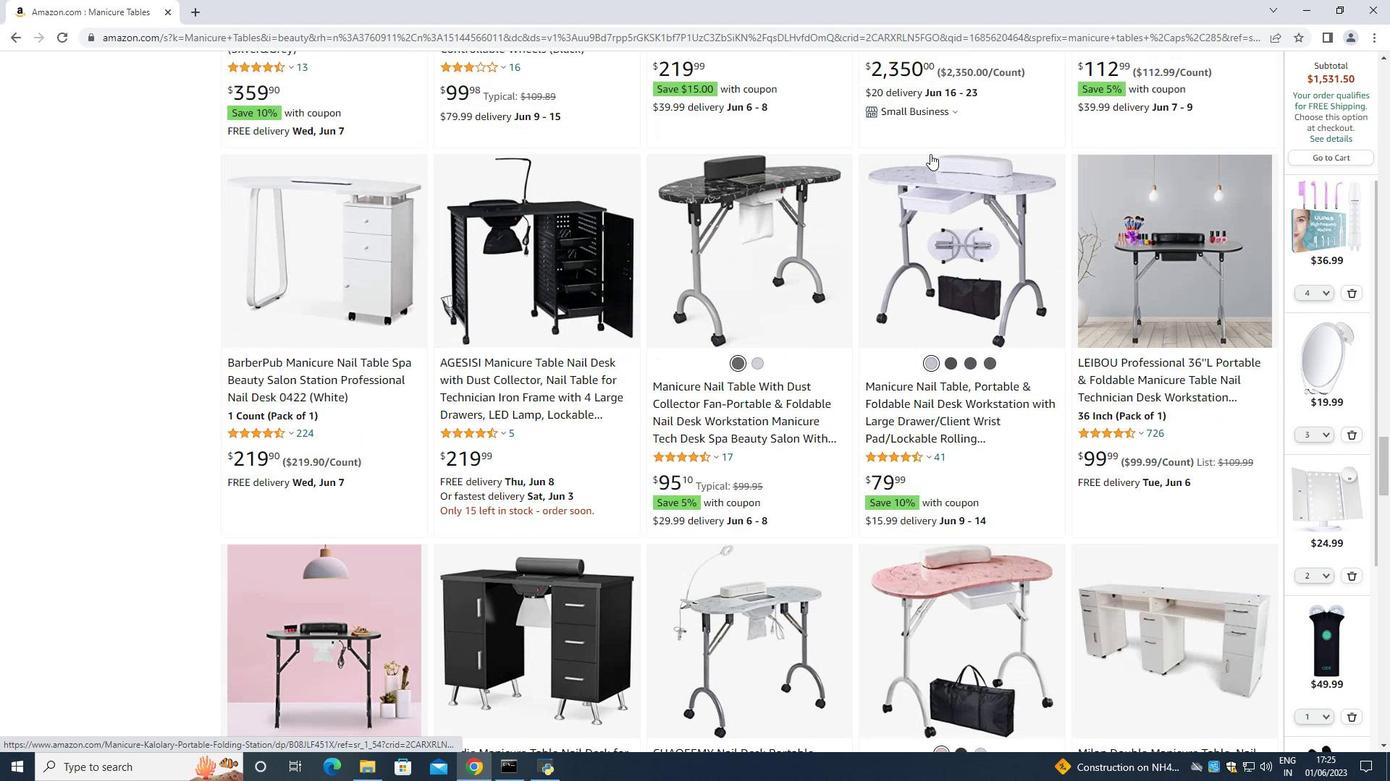 
Action: Mouse scrolled (930, 154) with delta (0, 0)
Screenshot: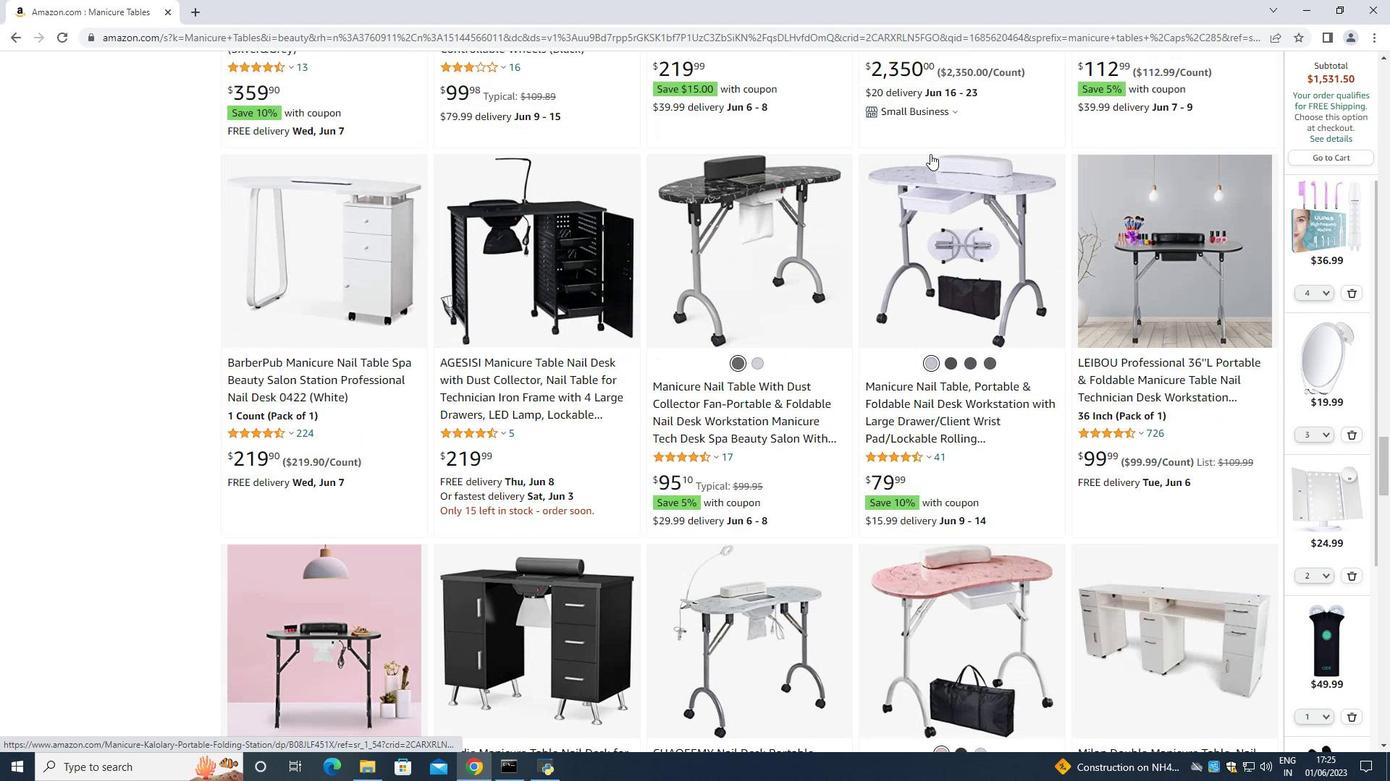 
Action: Mouse scrolled (930, 154) with delta (0, 0)
Screenshot: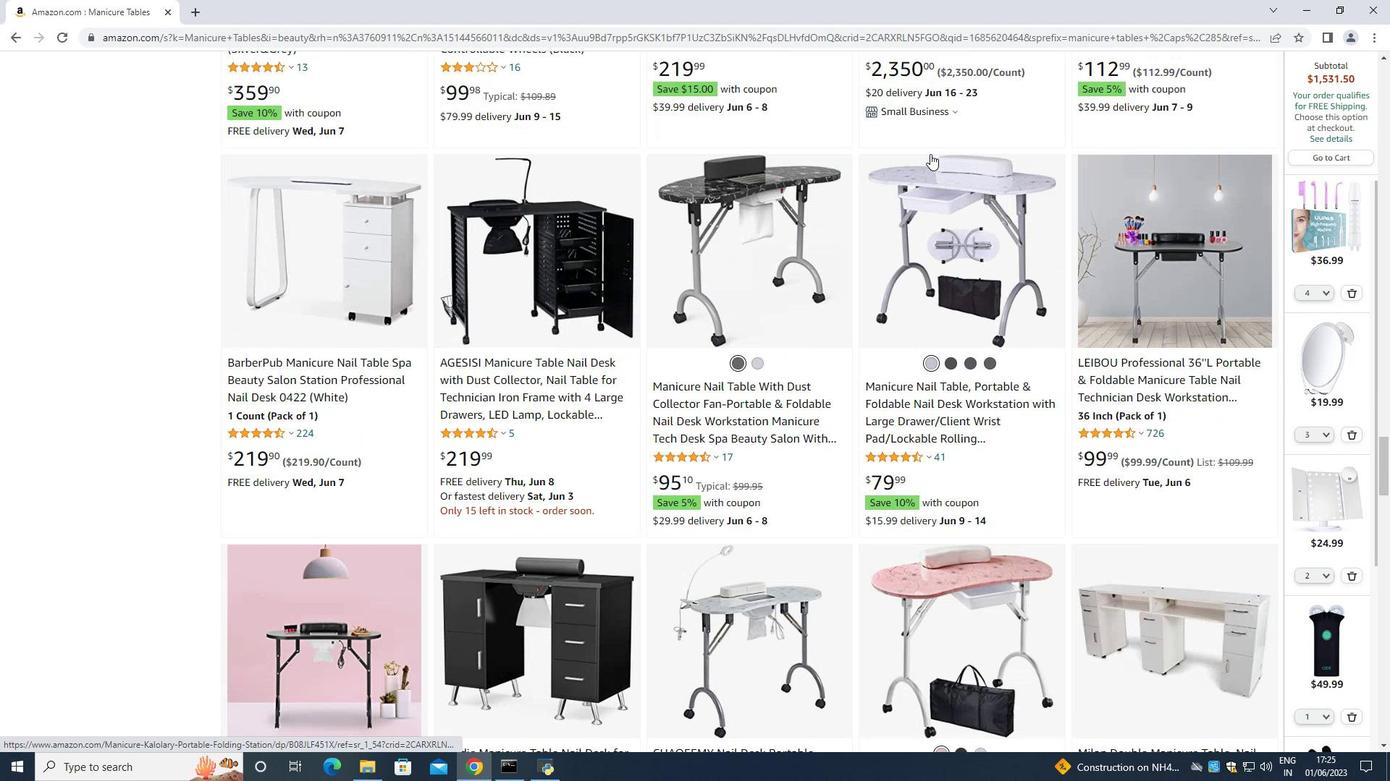
Action: Mouse scrolled (930, 154) with delta (0, 0)
Screenshot: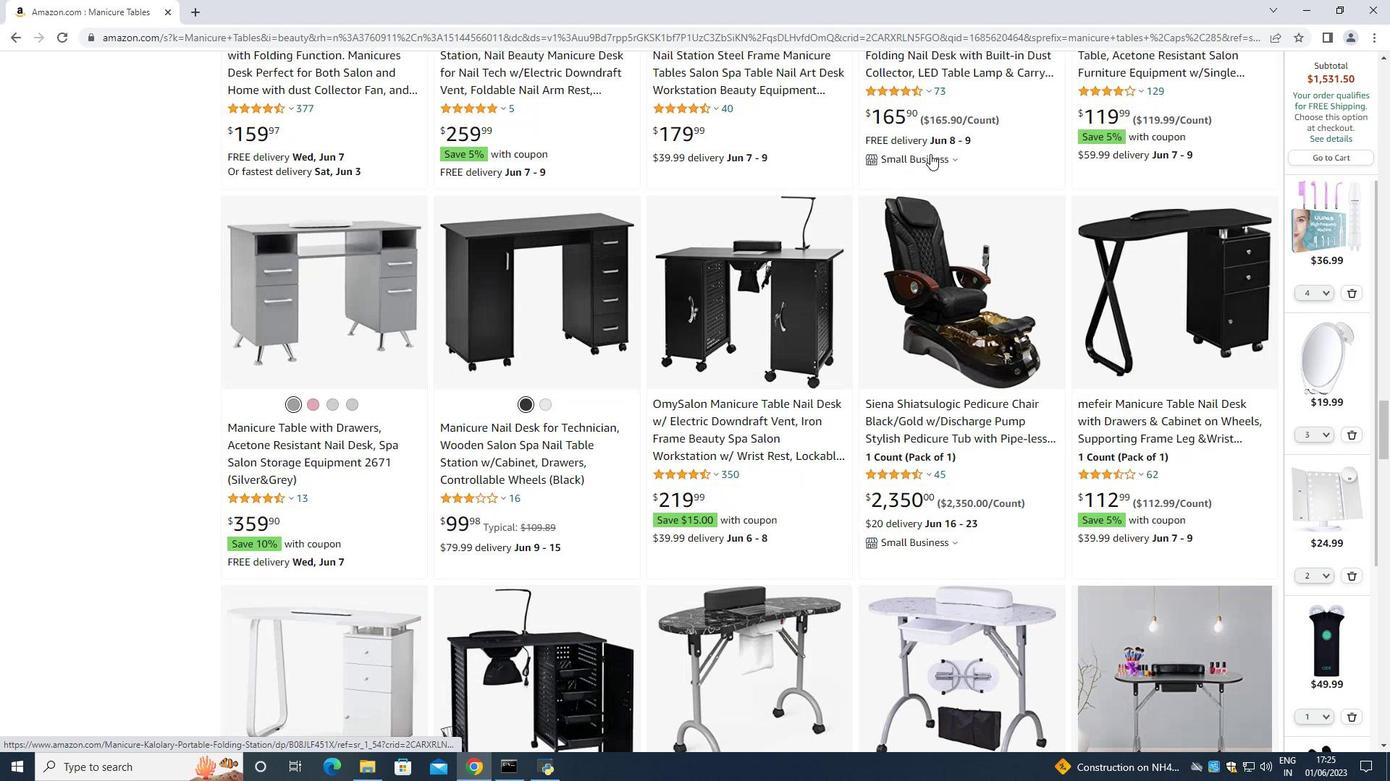 
Action: Mouse scrolled (930, 154) with delta (0, 0)
Screenshot: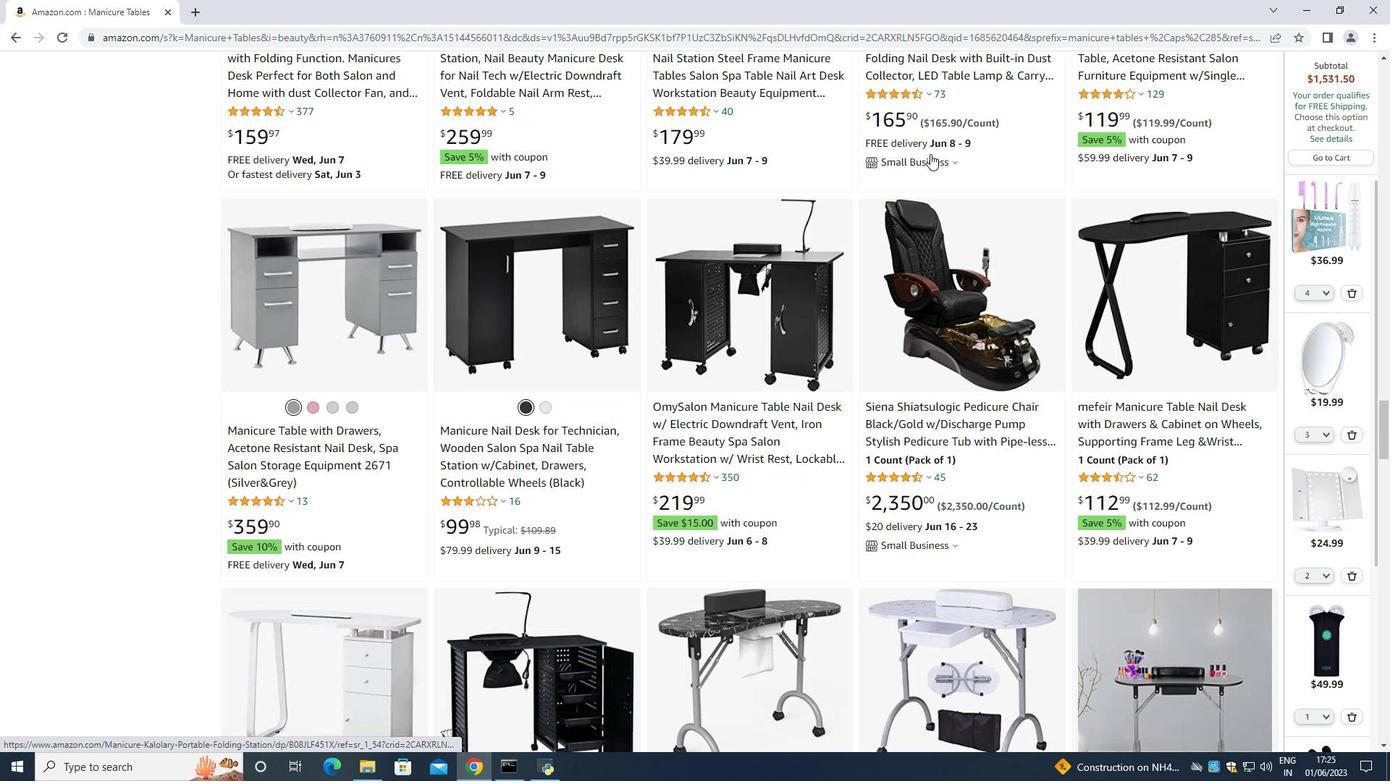 
Action: Mouse scrolled (930, 154) with delta (0, 0)
Screenshot: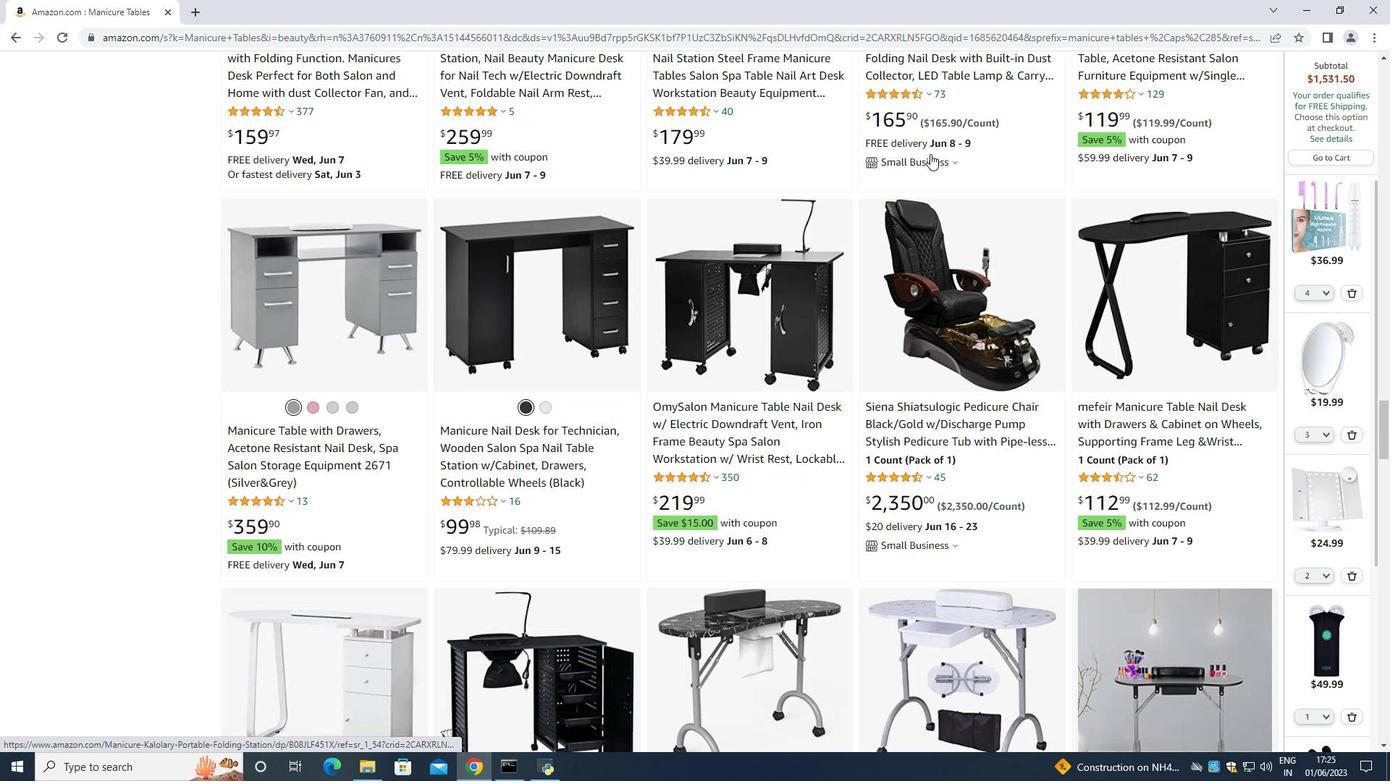
Action: Mouse scrolled (930, 154) with delta (0, 0)
Screenshot: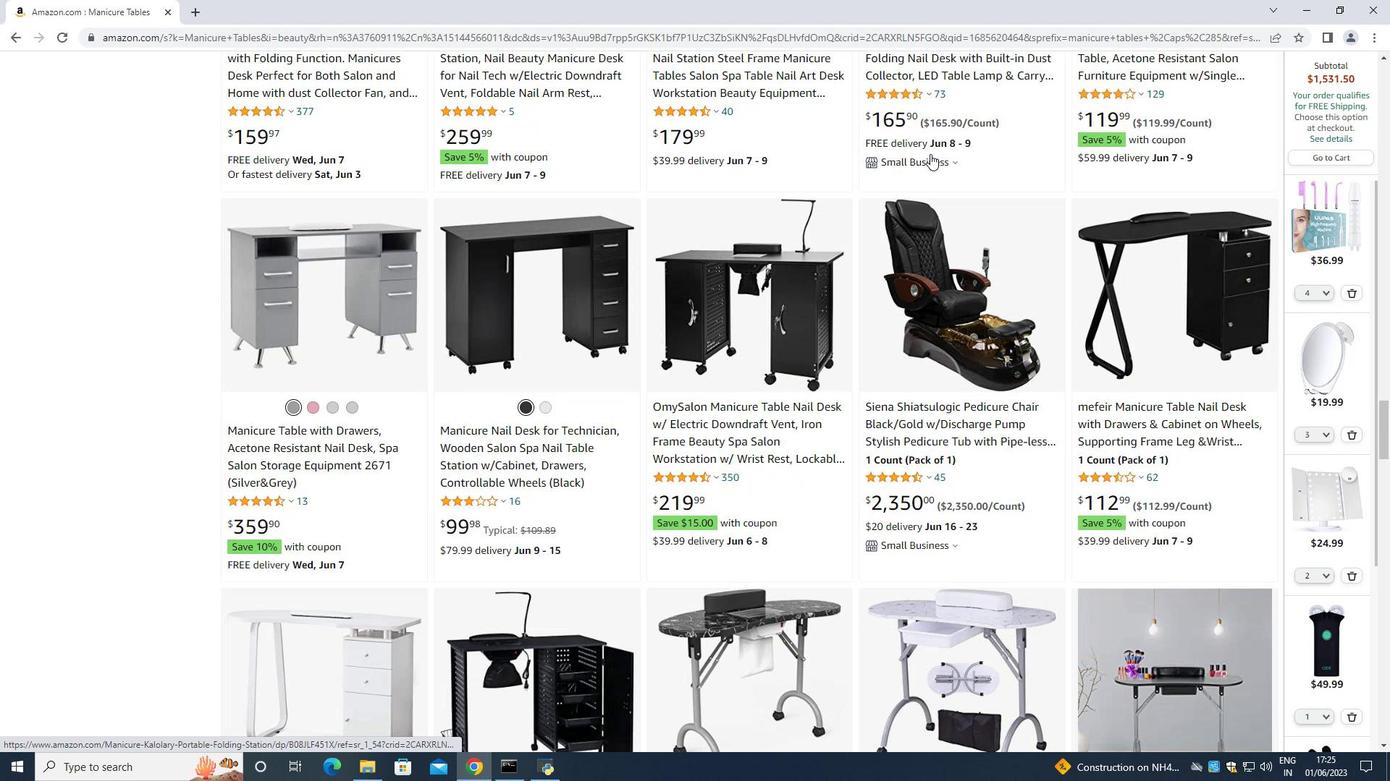 
Action: Mouse scrolled (930, 154) with delta (0, 0)
Screenshot: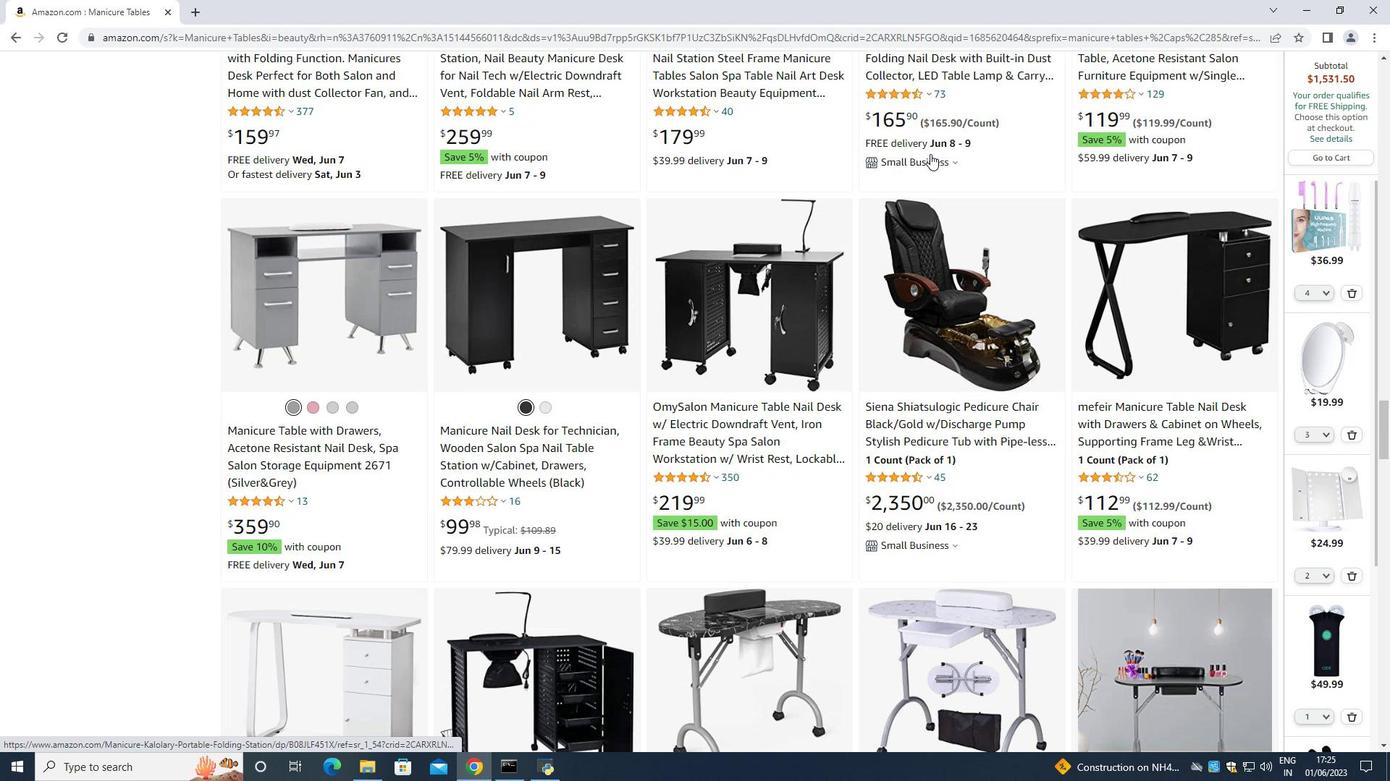 
Action: Mouse scrolled (930, 154) with delta (0, 0)
Screenshot: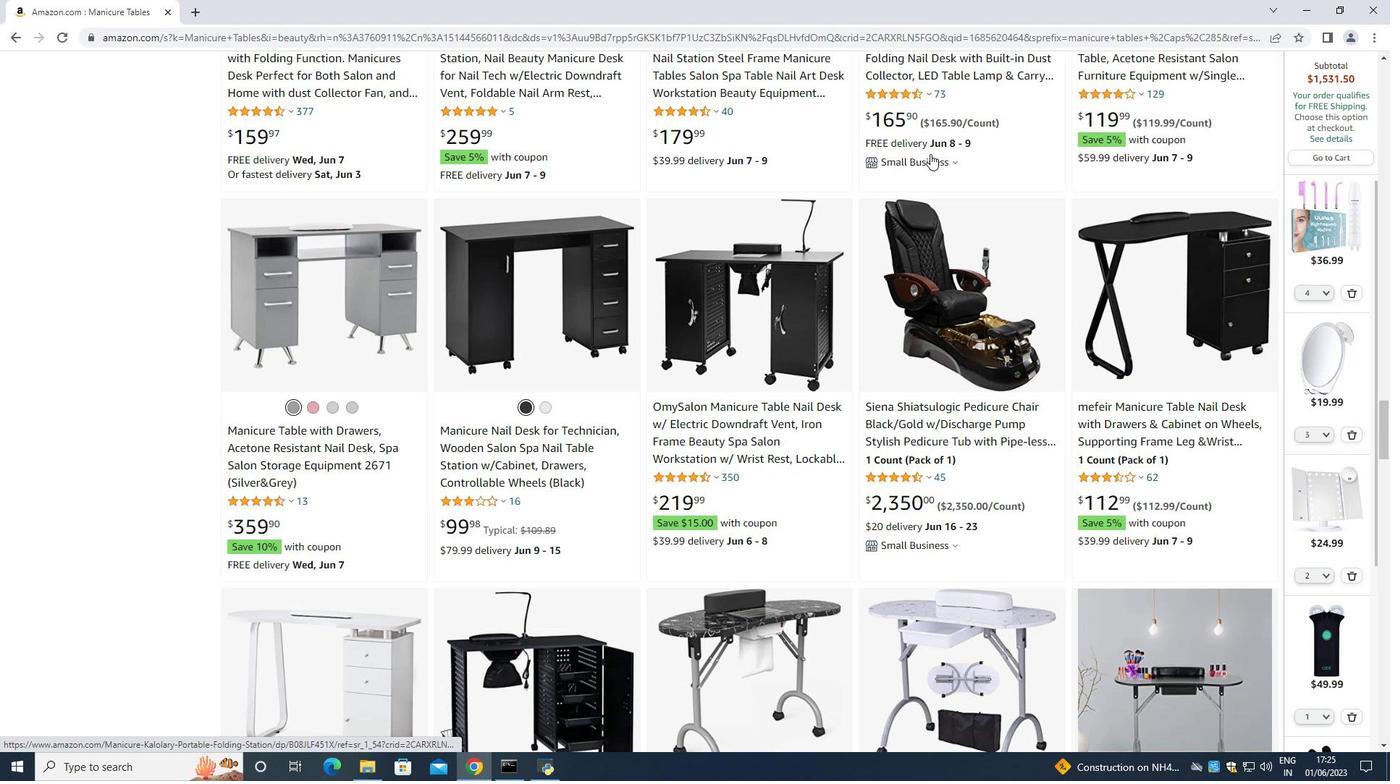 
Action: Mouse scrolled (930, 154) with delta (0, 0)
Screenshot: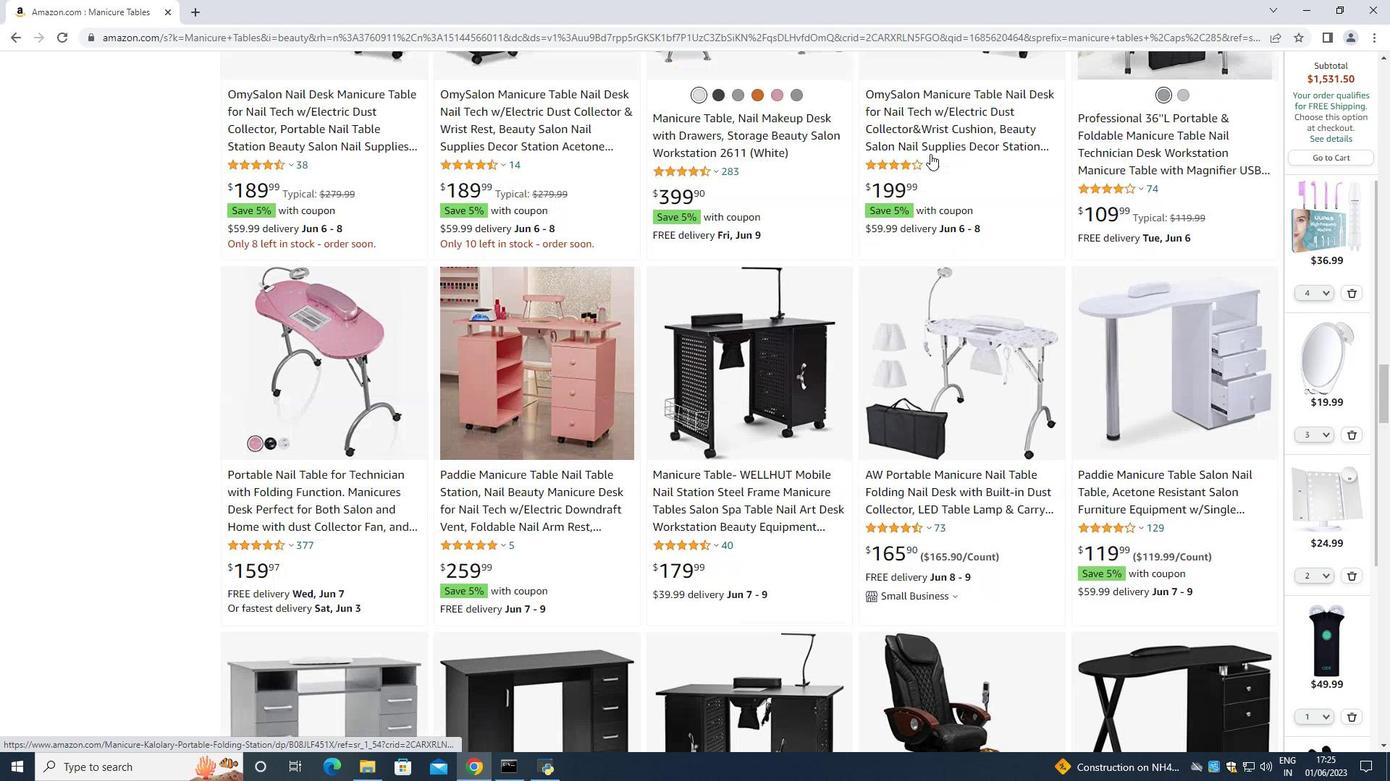 
Action: Mouse scrolled (930, 154) with delta (0, 0)
Screenshot: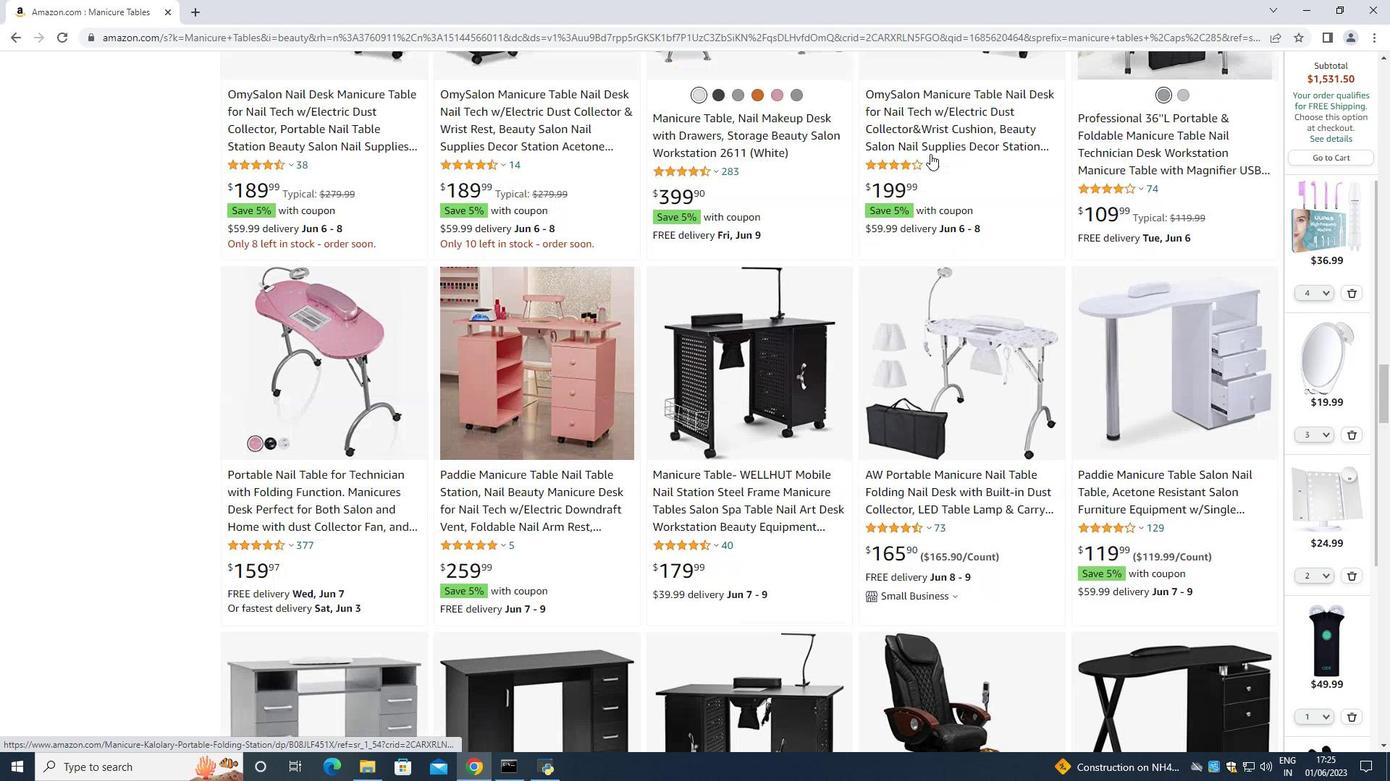 
Action: Mouse scrolled (930, 154) with delta (0, 0)
Screenshot: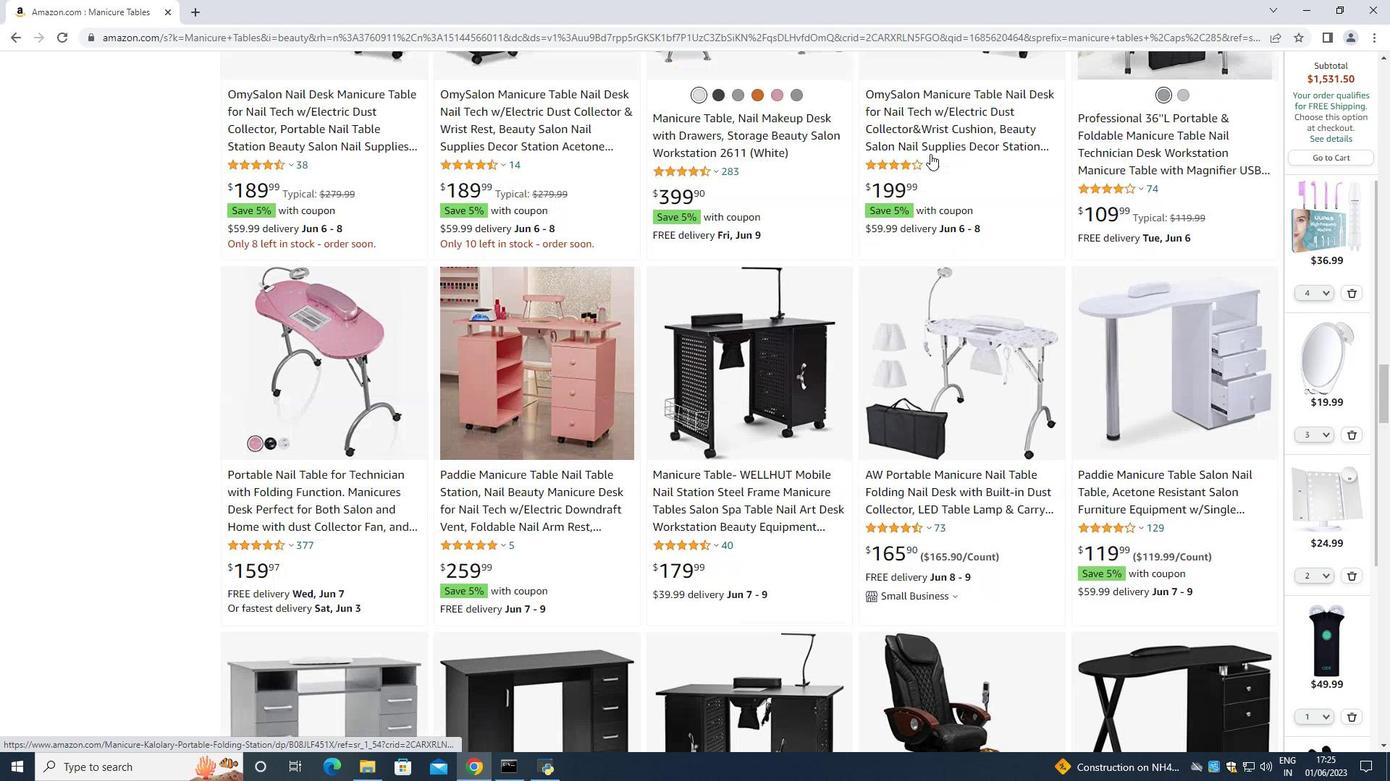 
Action: Mouse scrolled (930, 154) with delta (0, 0)
Screenshot: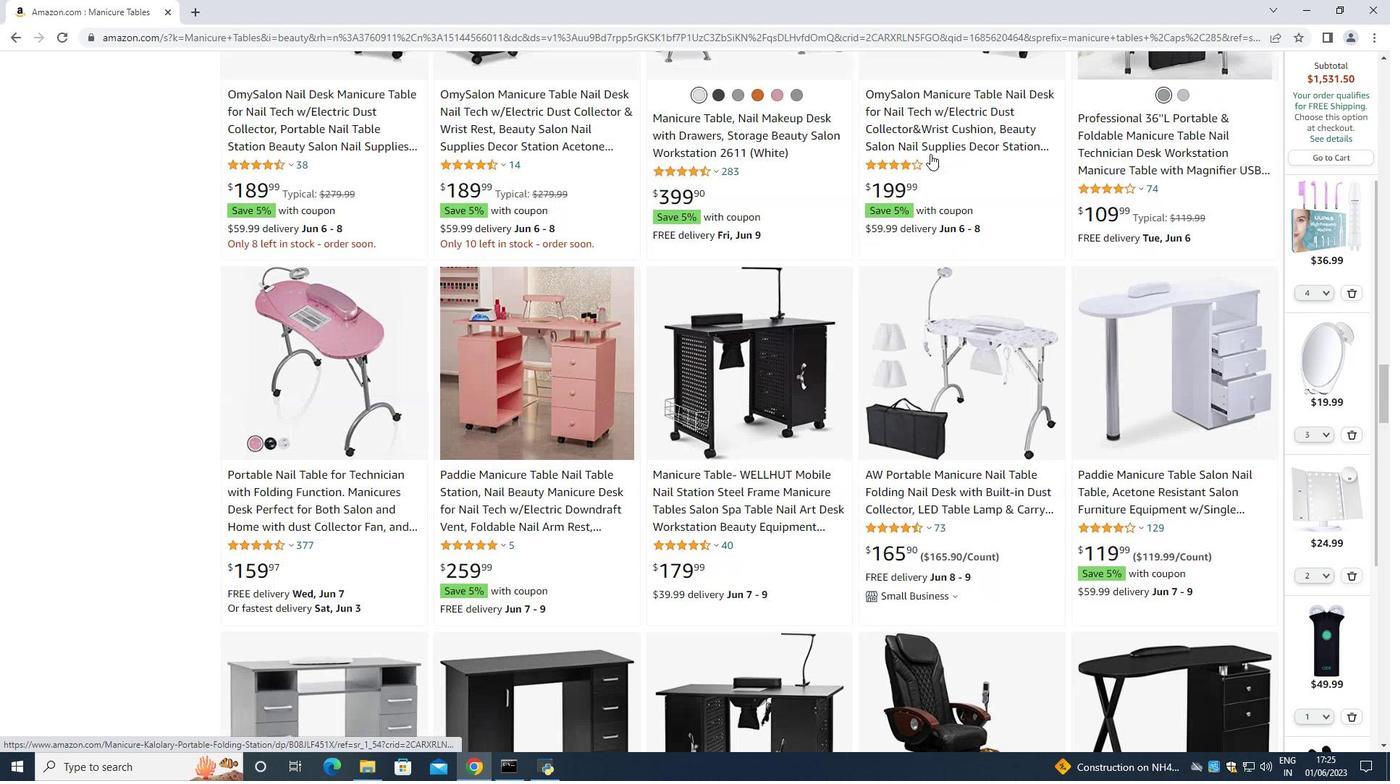 
Action: Mouse scrolled (930, 154) with delta (0, 0)
Screenshot: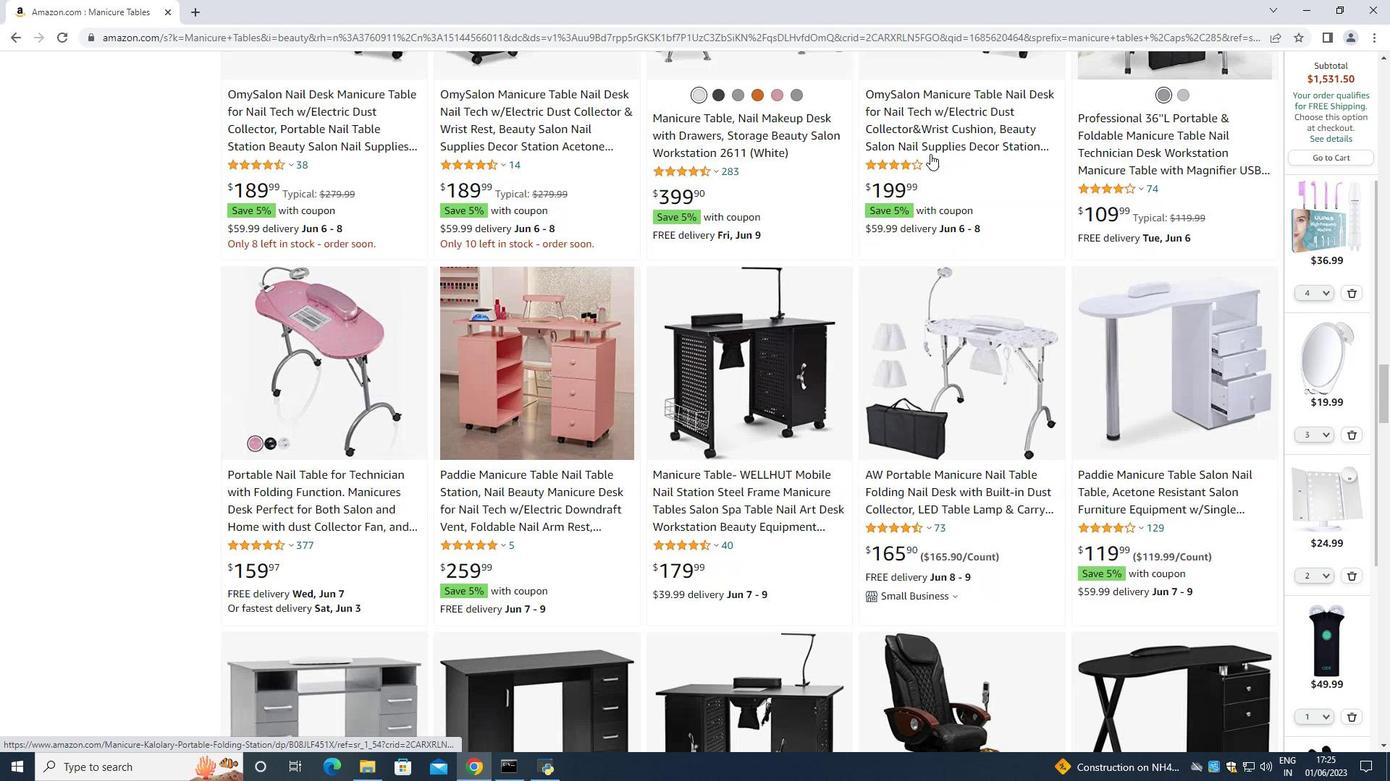 
Action: Mouse scrolled (930, 154) with delta (0, 0)
Screenshot: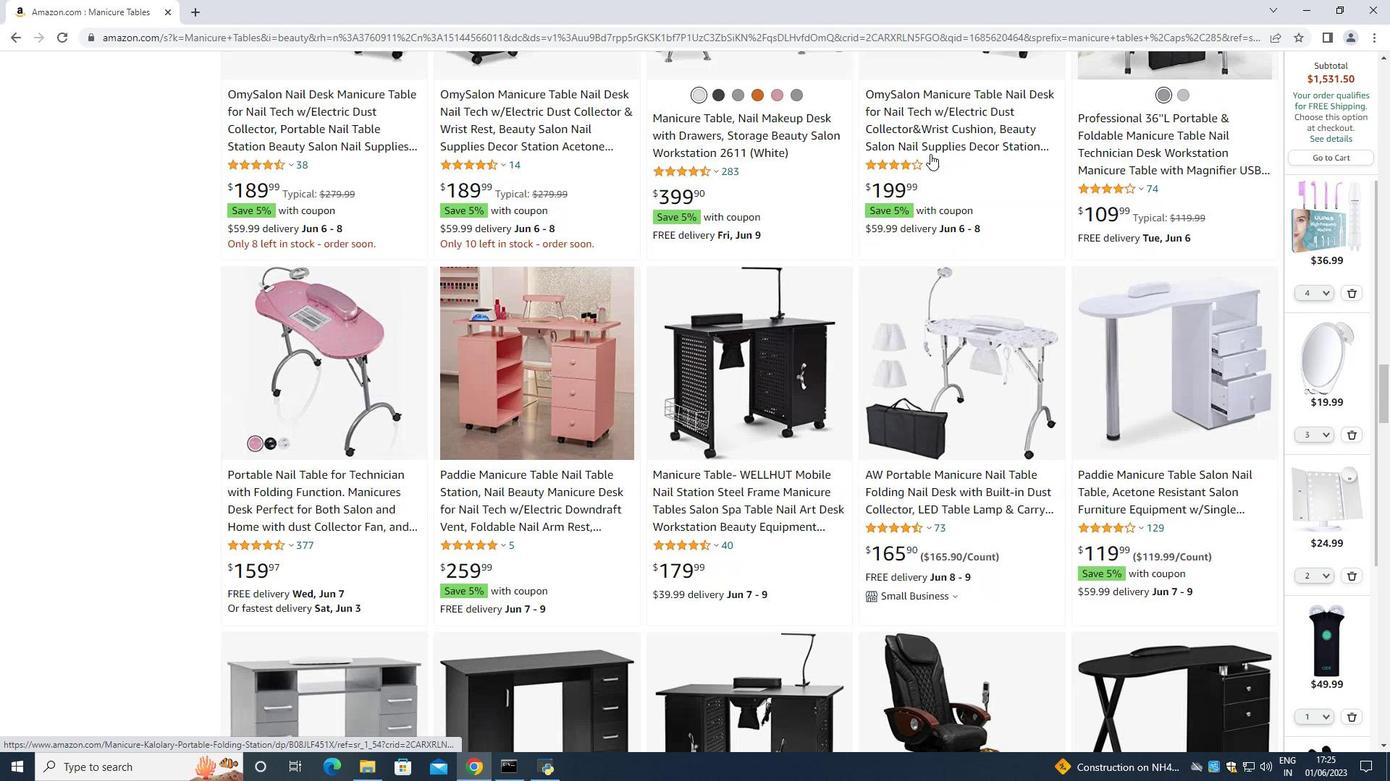 
Action: Mouse scrolled (930, 154) with delta (0, 0)
Screenshot: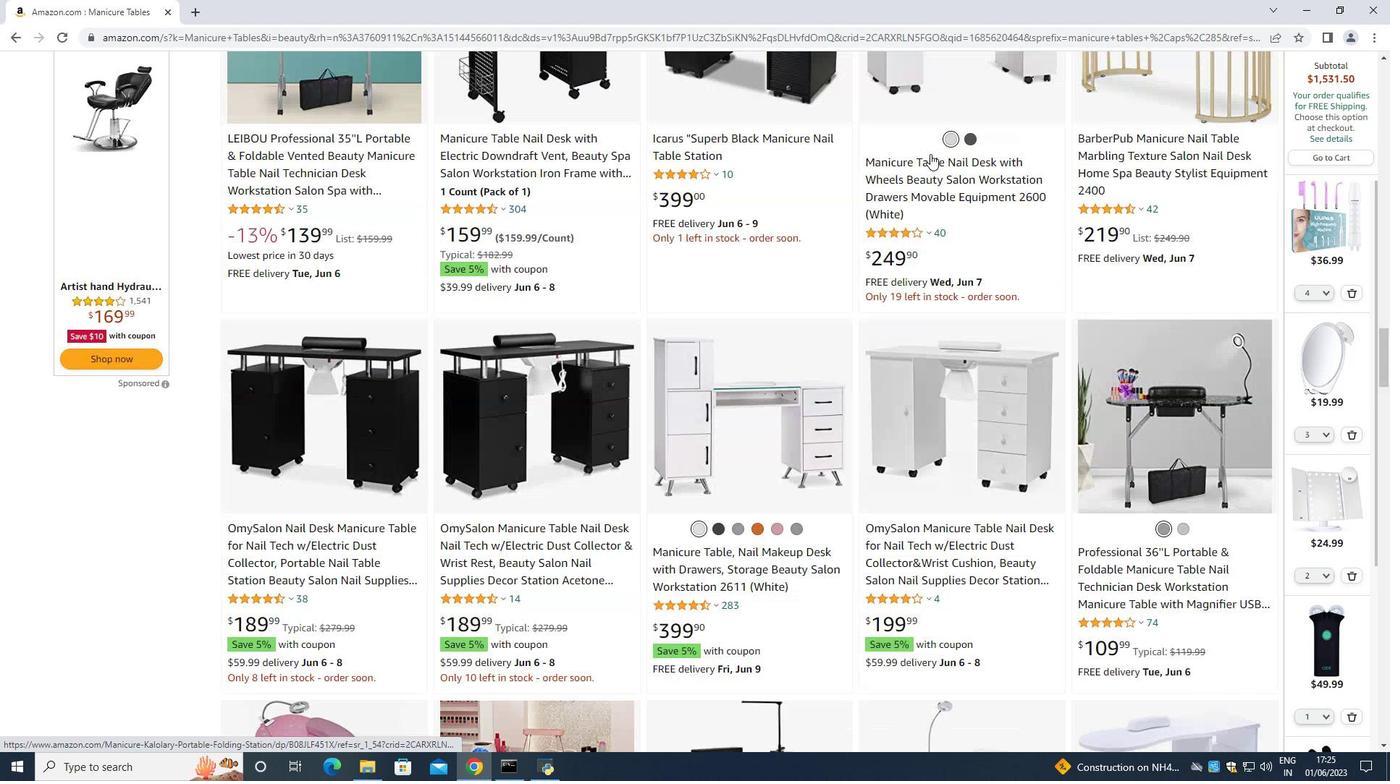 
Action: Mouse scrolled (930, 154) with delta (0, 0)
Screenshot: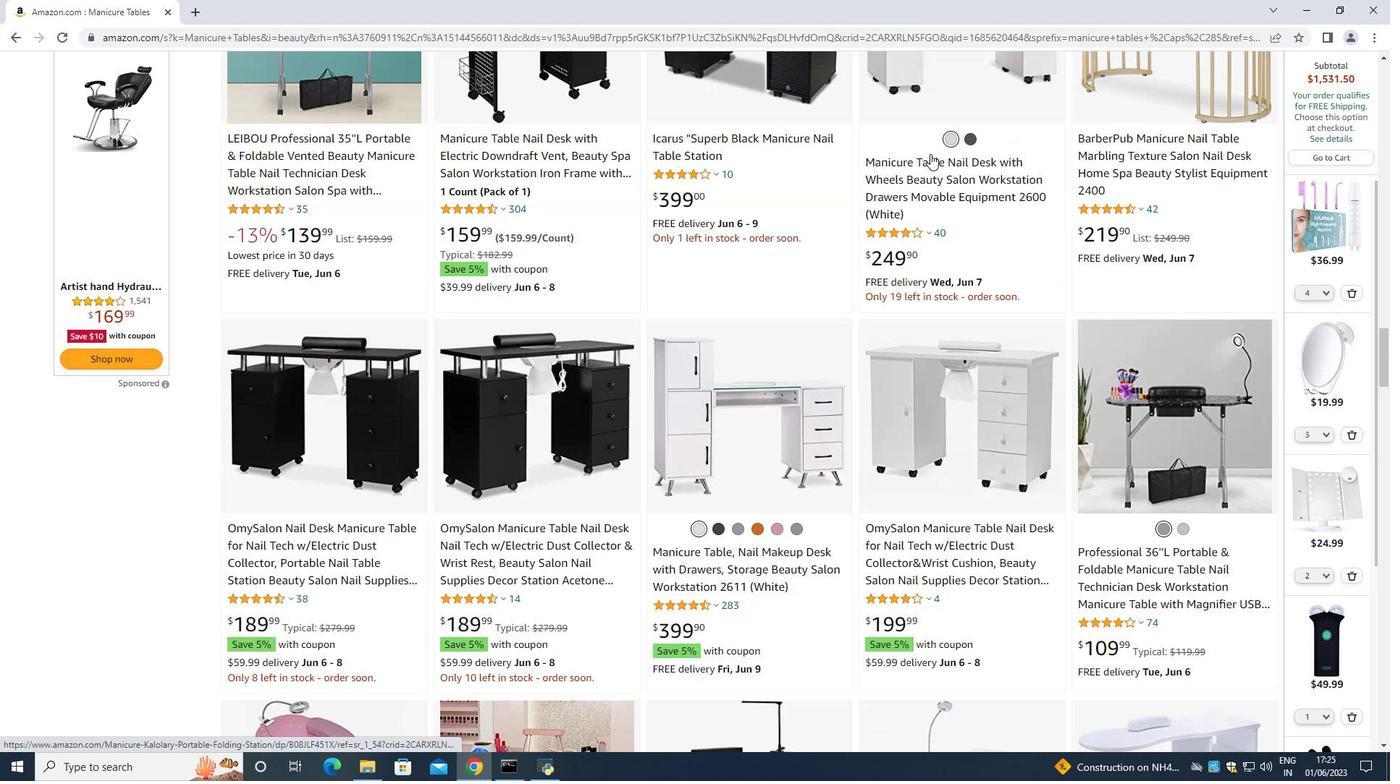 
Action: Mouse scrolled (930, 154) with delta (0, 0)
Screenshot: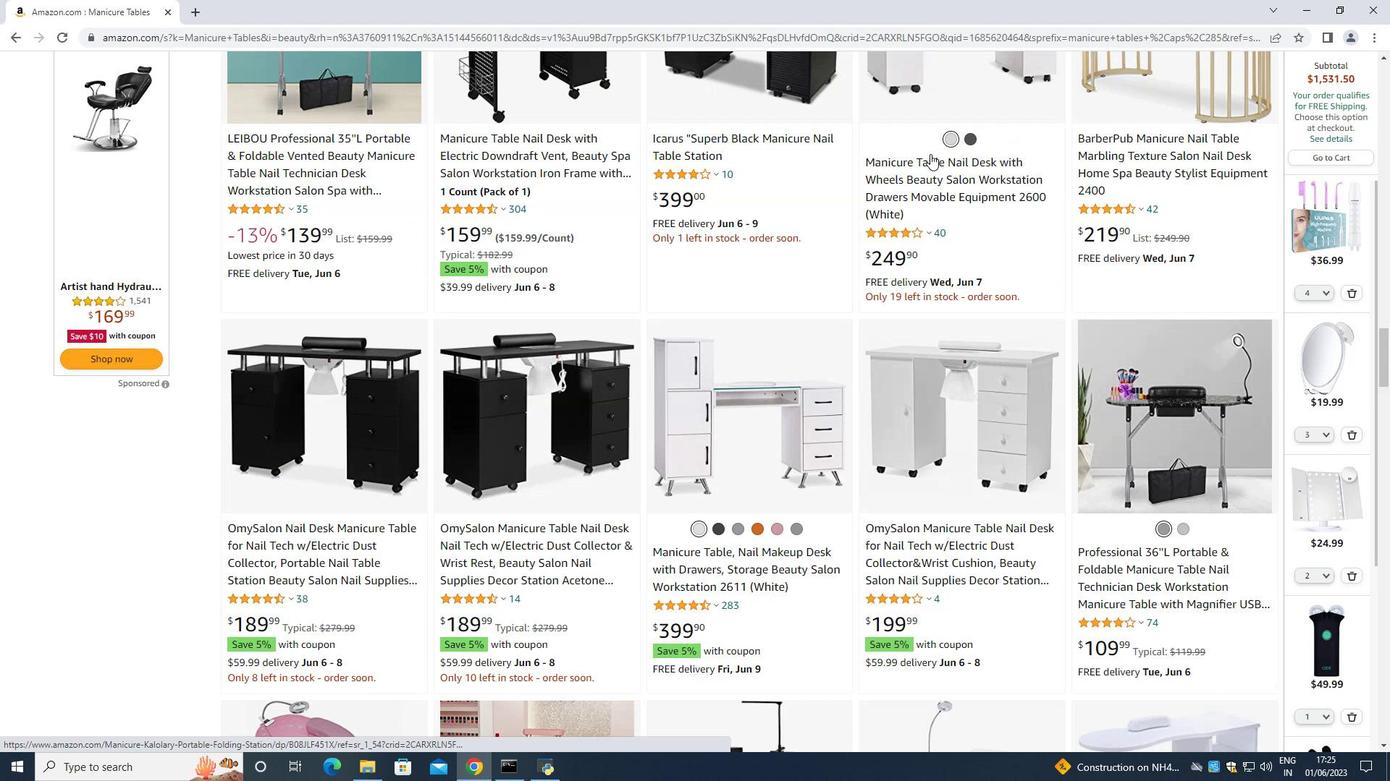 
Action: Mouse scrolled (930, 154) with delta (0, 0)
Screenshot: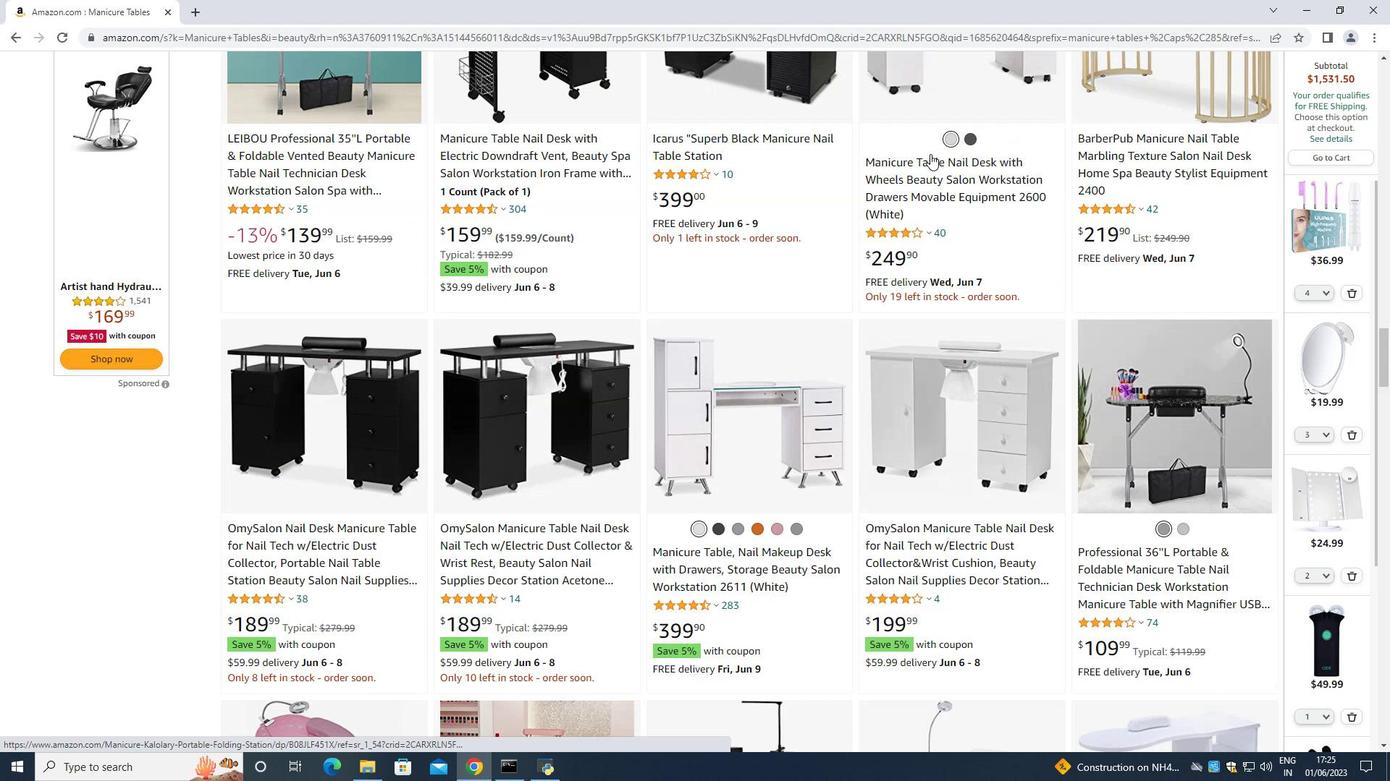 
Action: Mouse scrolled (930, 154) with delta (0, 0)
Screenshot: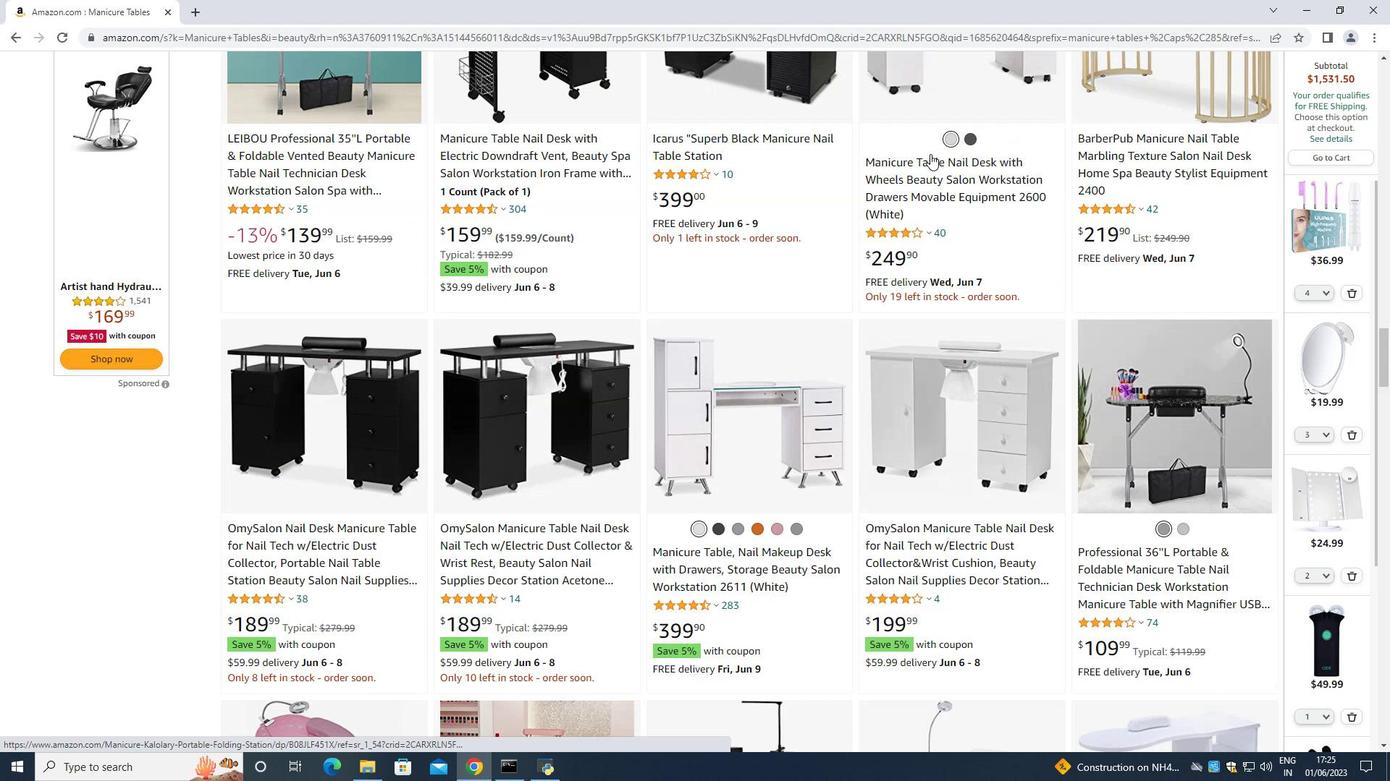 
Action: Mouse scrolled (930, 154) with delta (0, 0)
Screenshot: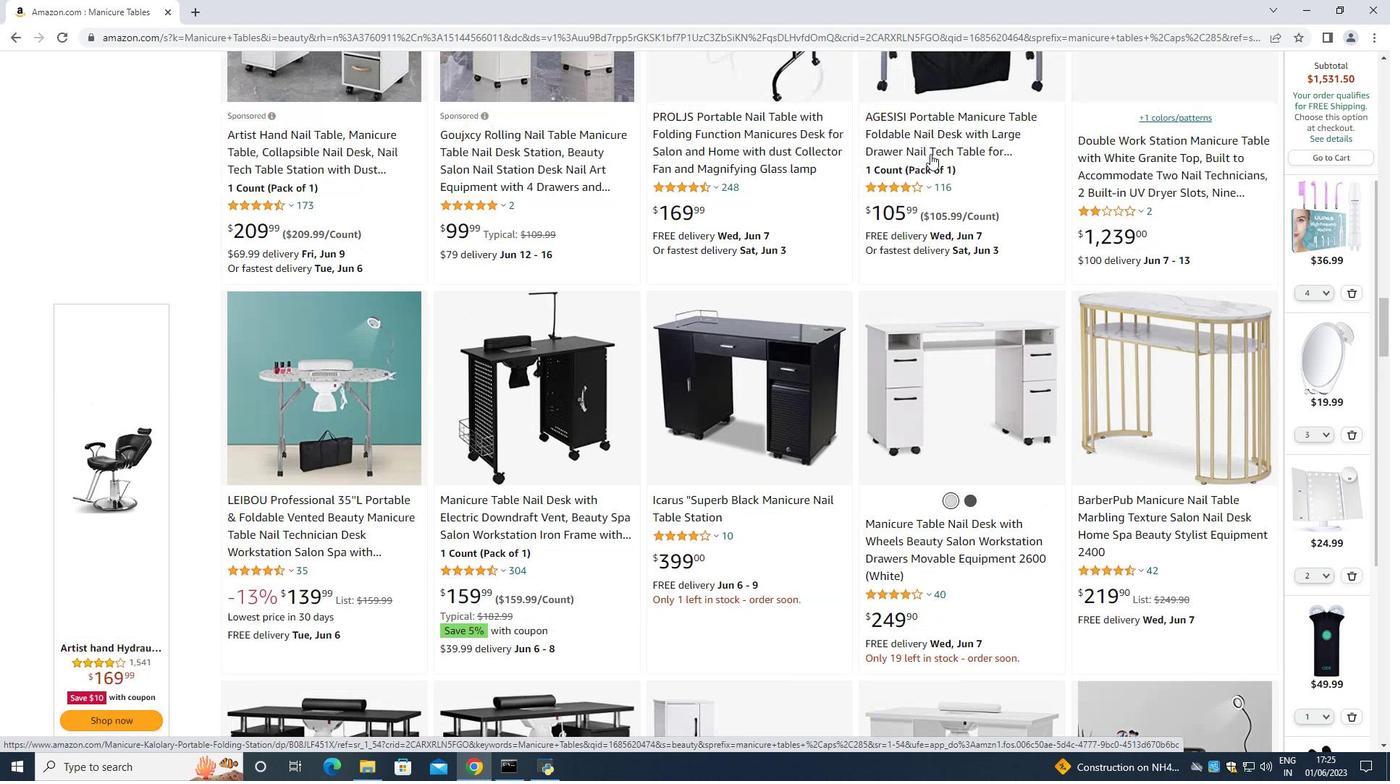 
Action: Mouse scrolled (930, 154) with delta (0, 0)
Screenshot: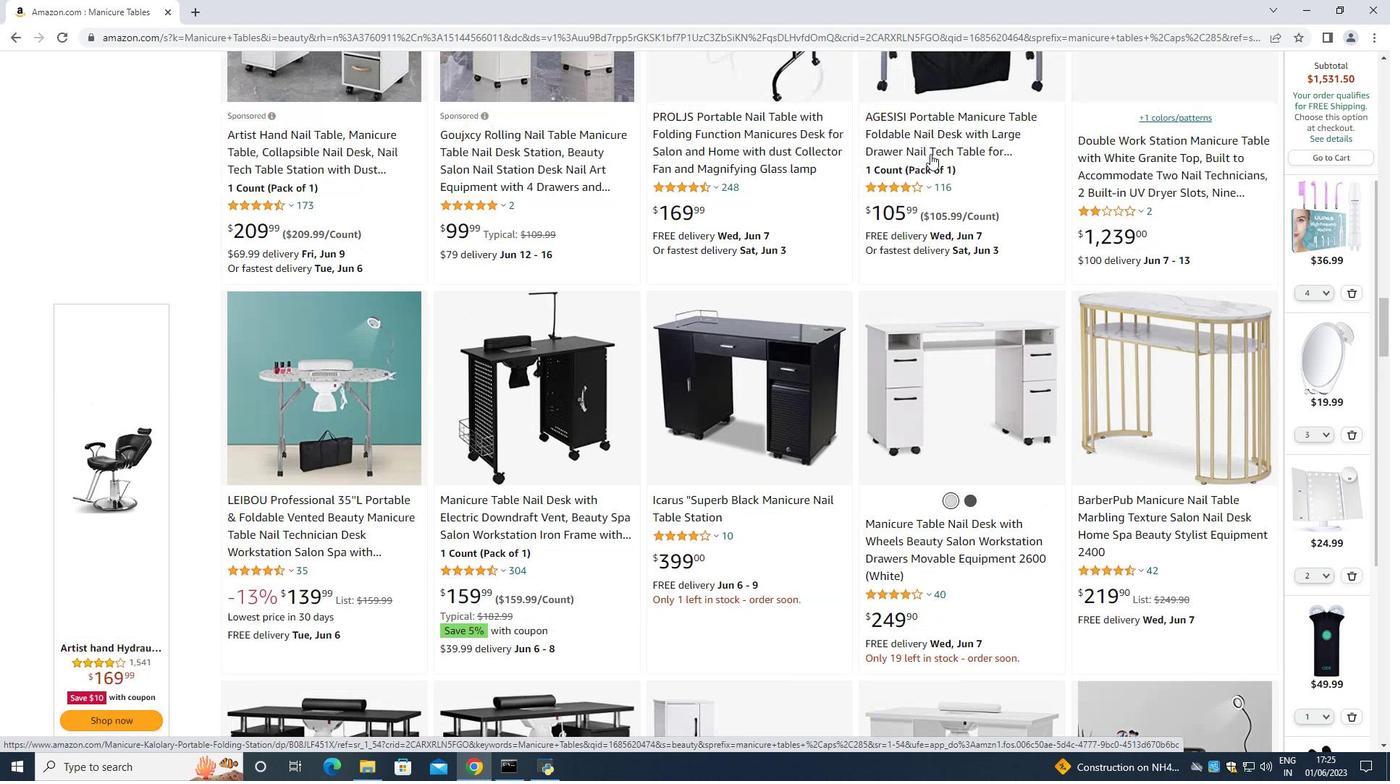 
Action: Mouse scrolled (930, 154) with delta (0, 0)
Screenshot: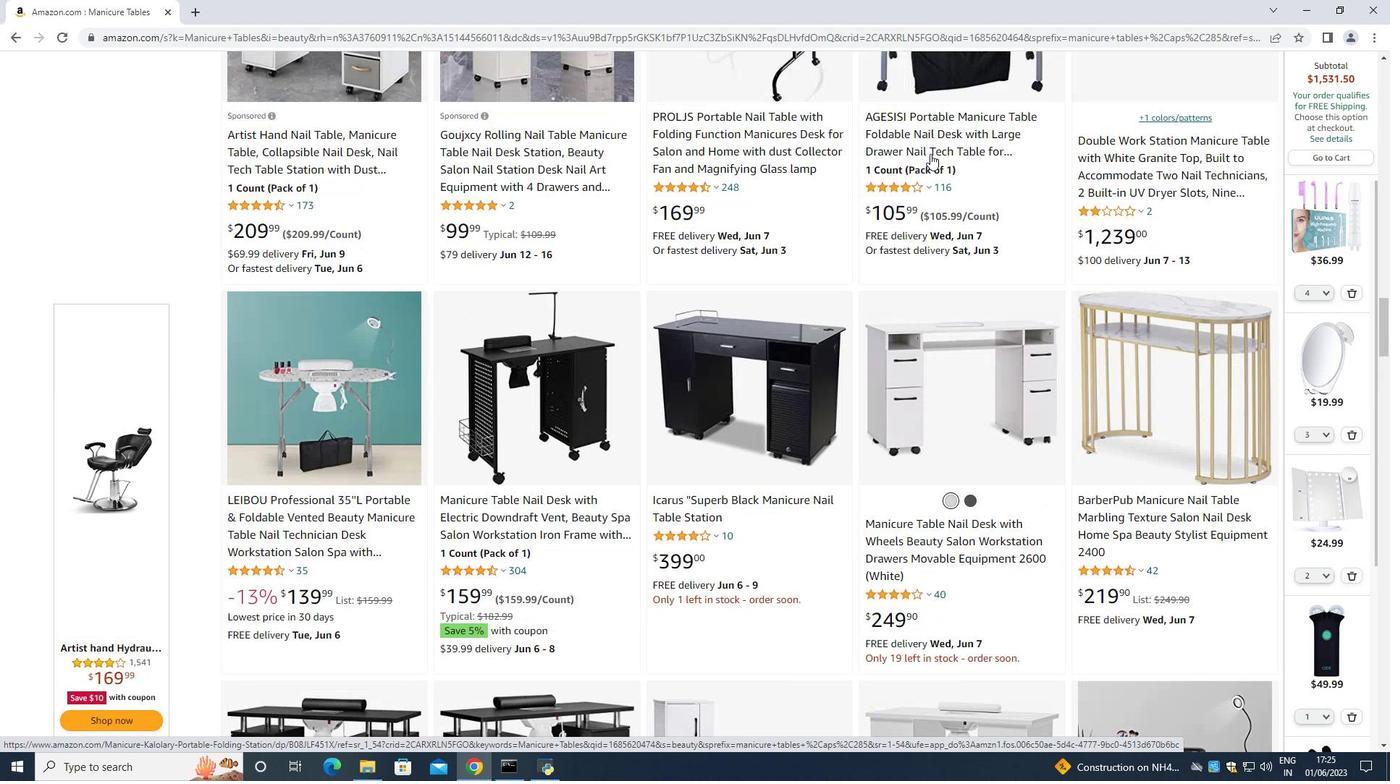 
Action: Mouse scrolled (930, 154) with delta (0, 0)
Screenshot: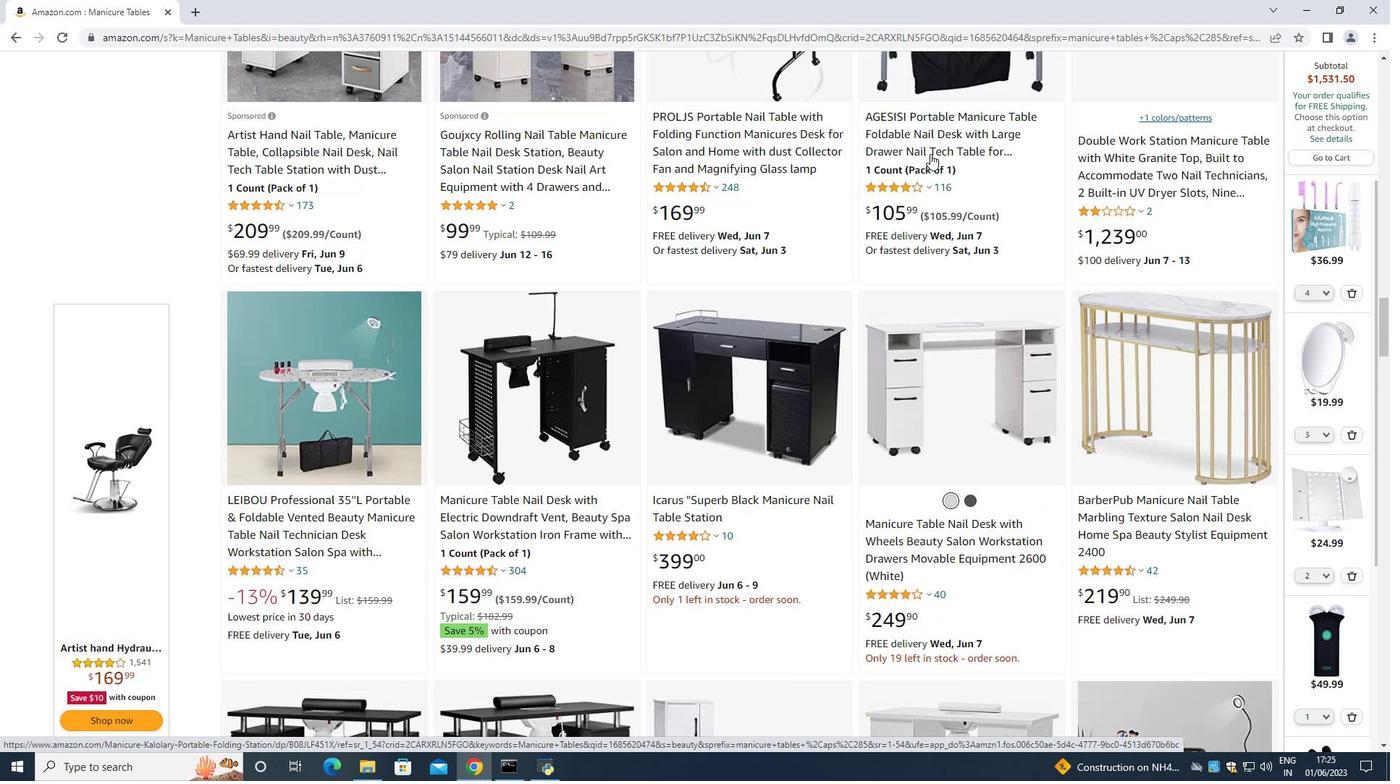 
Action: Mouse scrolled (930, 154) with delta (0, 0)
Screenshot: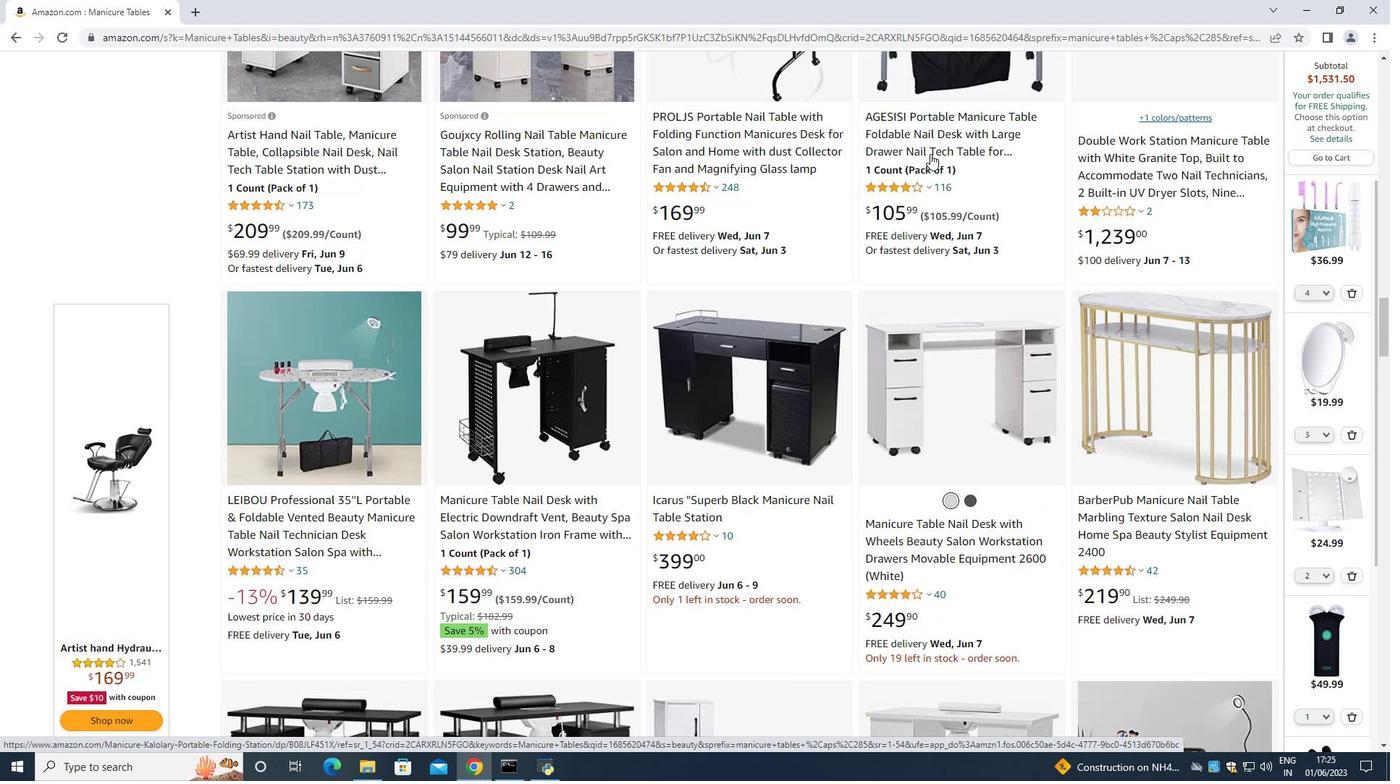 
Action: Mouse moved to (929, 154)
Screenshot: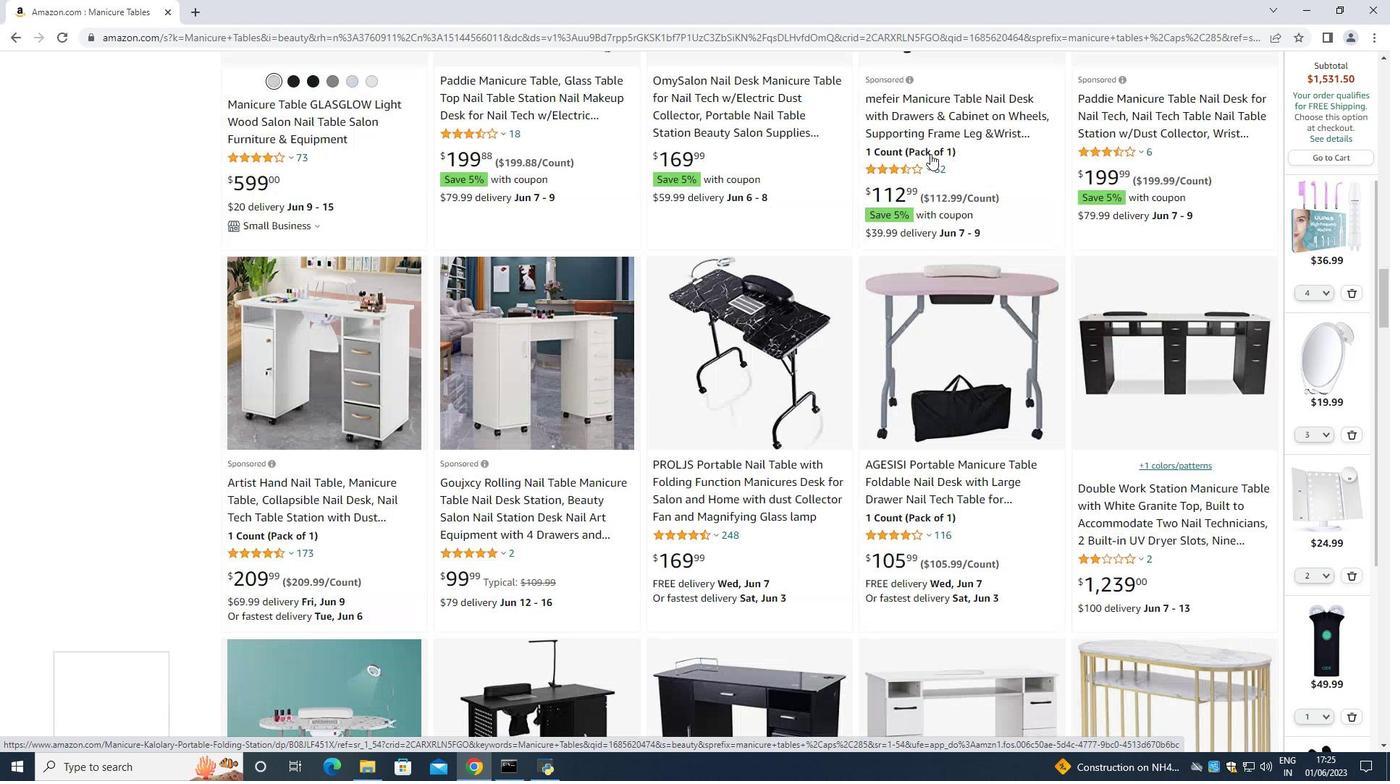 
Action: Mouse scrolled (929, 154) with delta (0, 0)
Screenshot: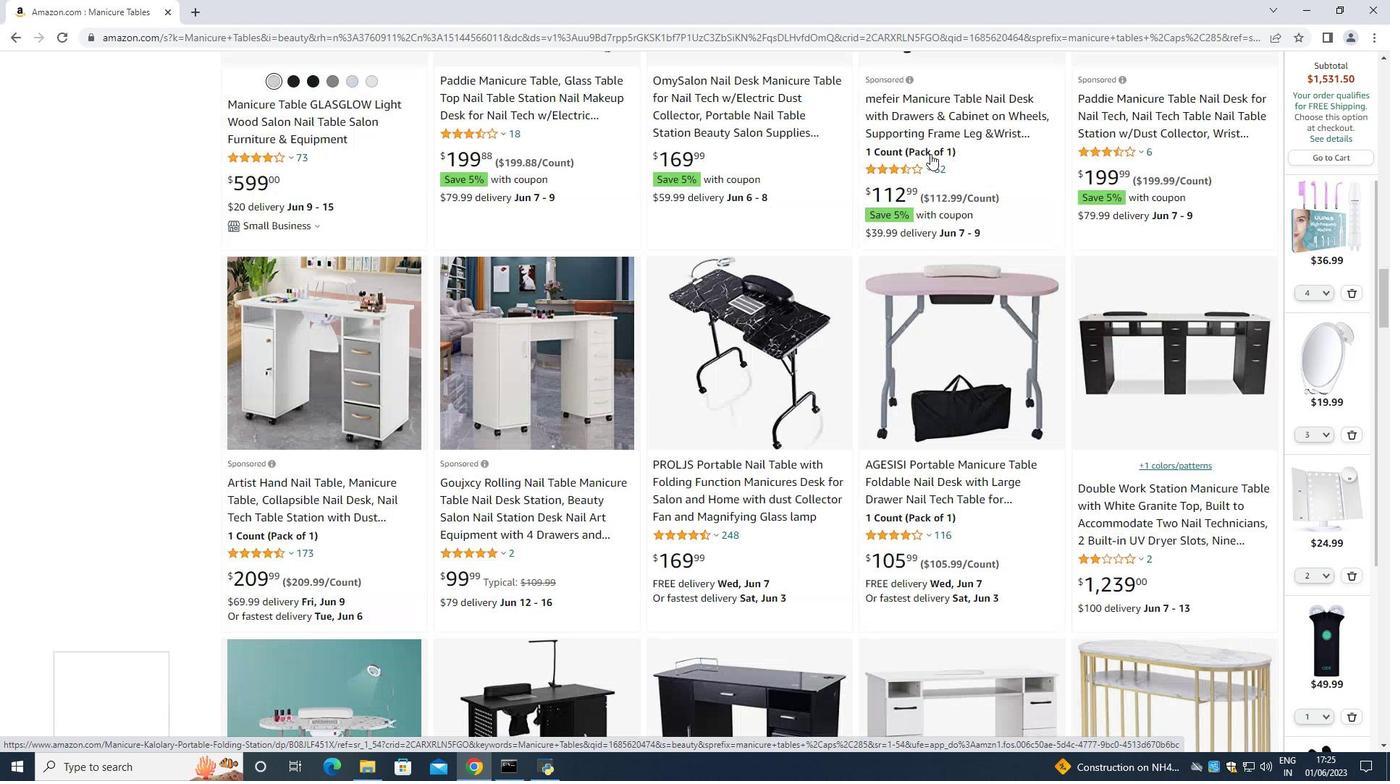 
Action: Mouse scrolled (929, 154) with delta (0, 0)
Screenshot: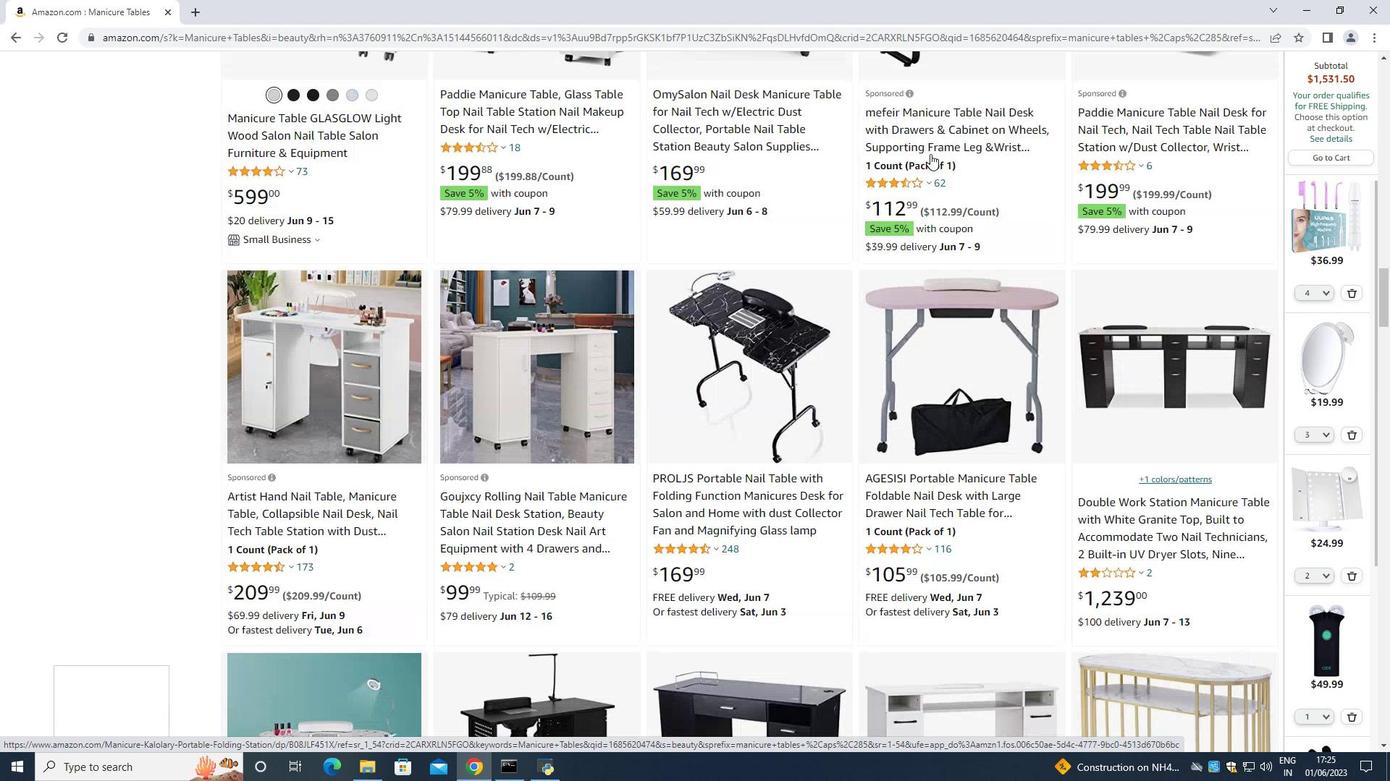
Action: Mouse scrolled (929, 154) with delta (0, 0)
Screenshot: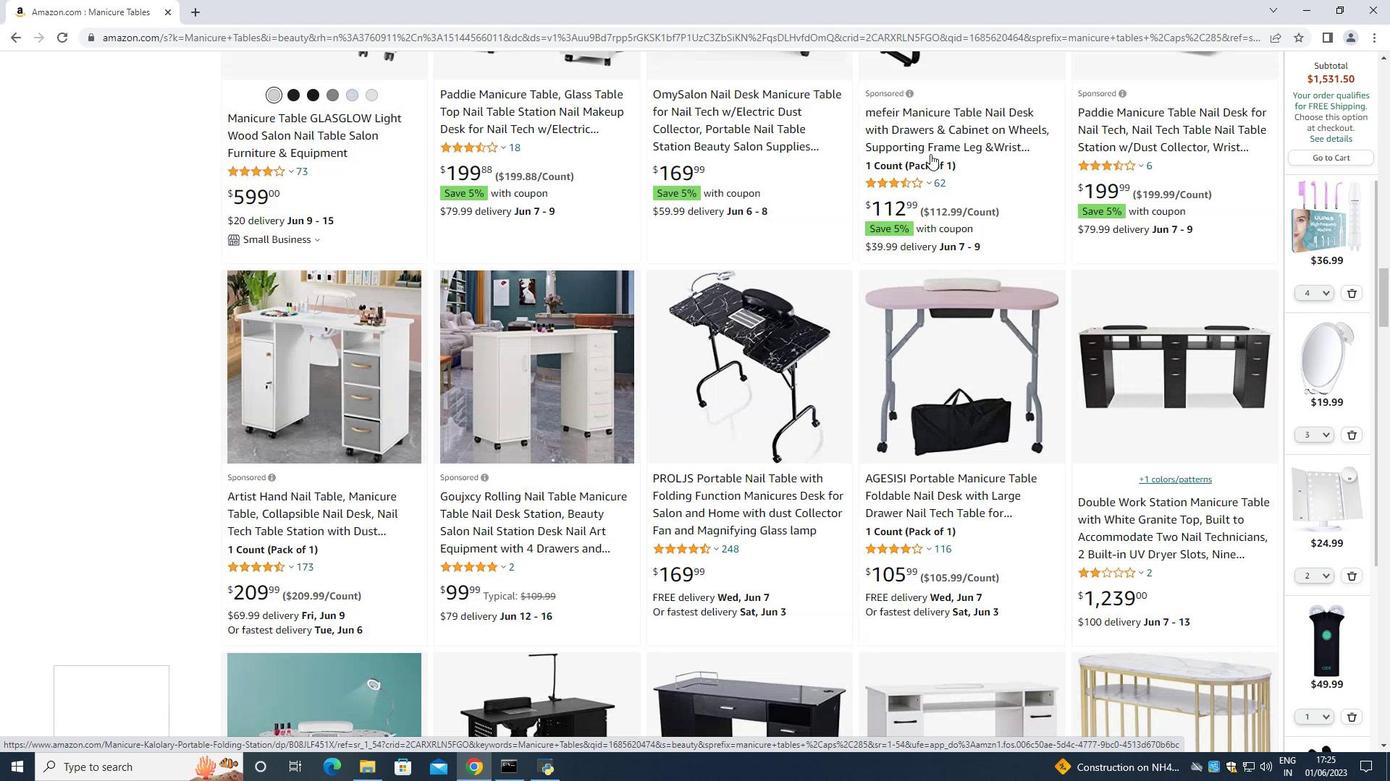 
Action: Mouse scrolled (929, 154) with delta (0, 0)
Screenshot: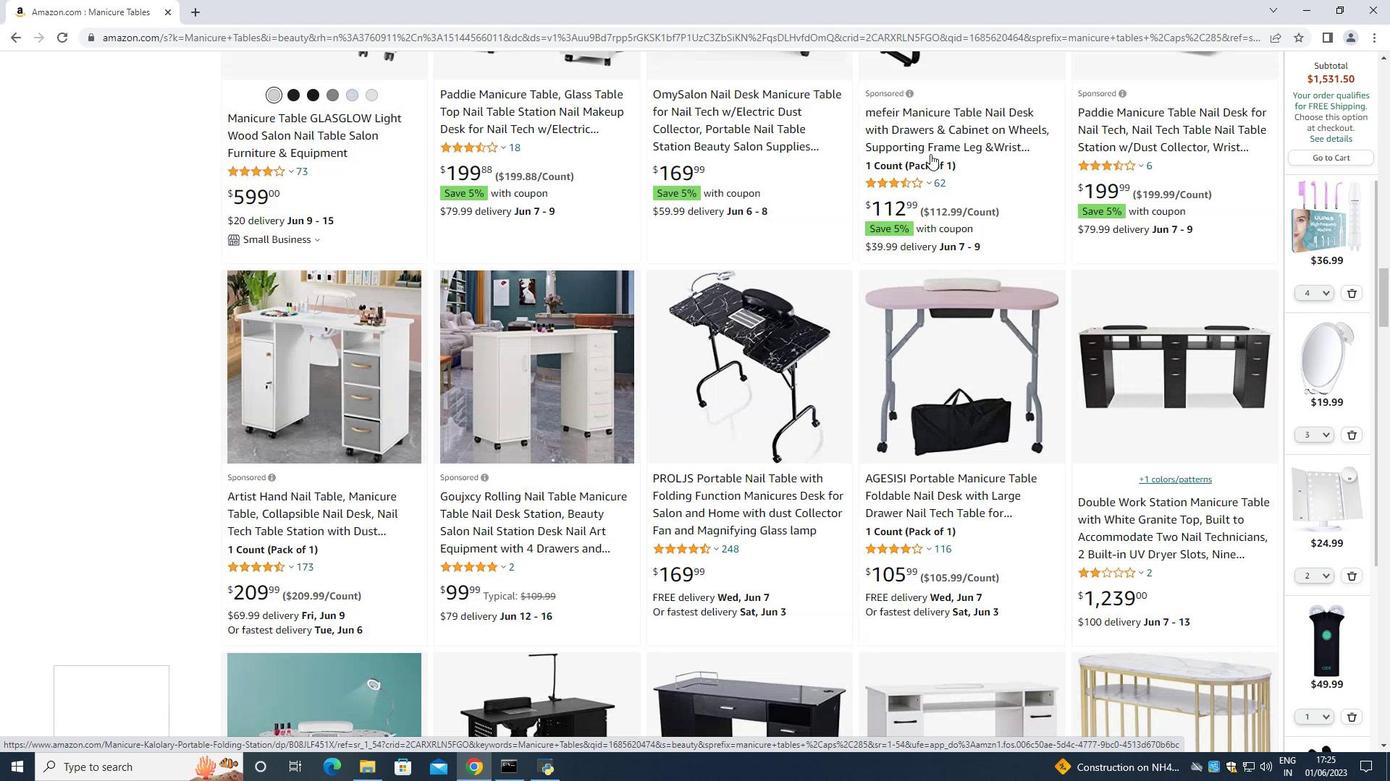 
Action: Mouse scrolled (929, 154) with delta (0, 0)
Screenshot: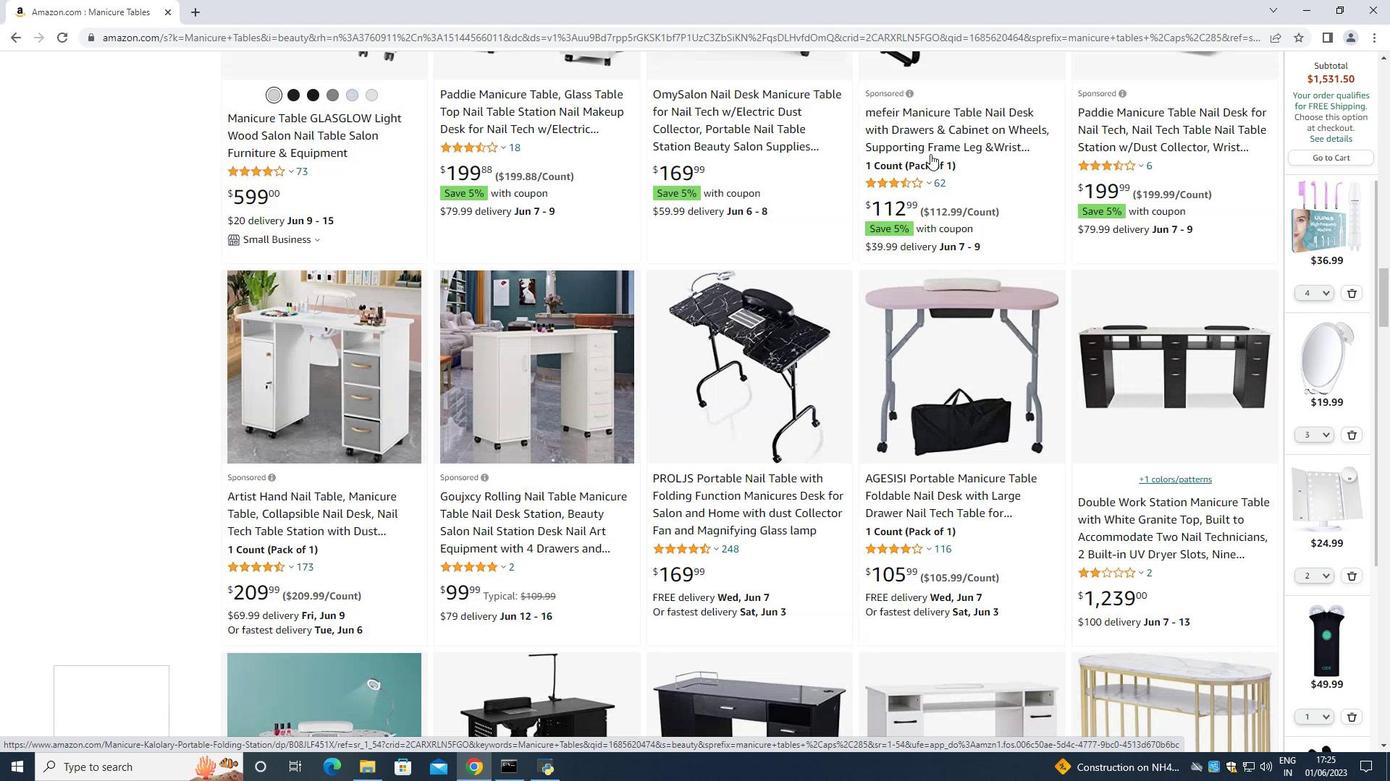 
Action: Mouse moved to (928, 154)
Screenshot: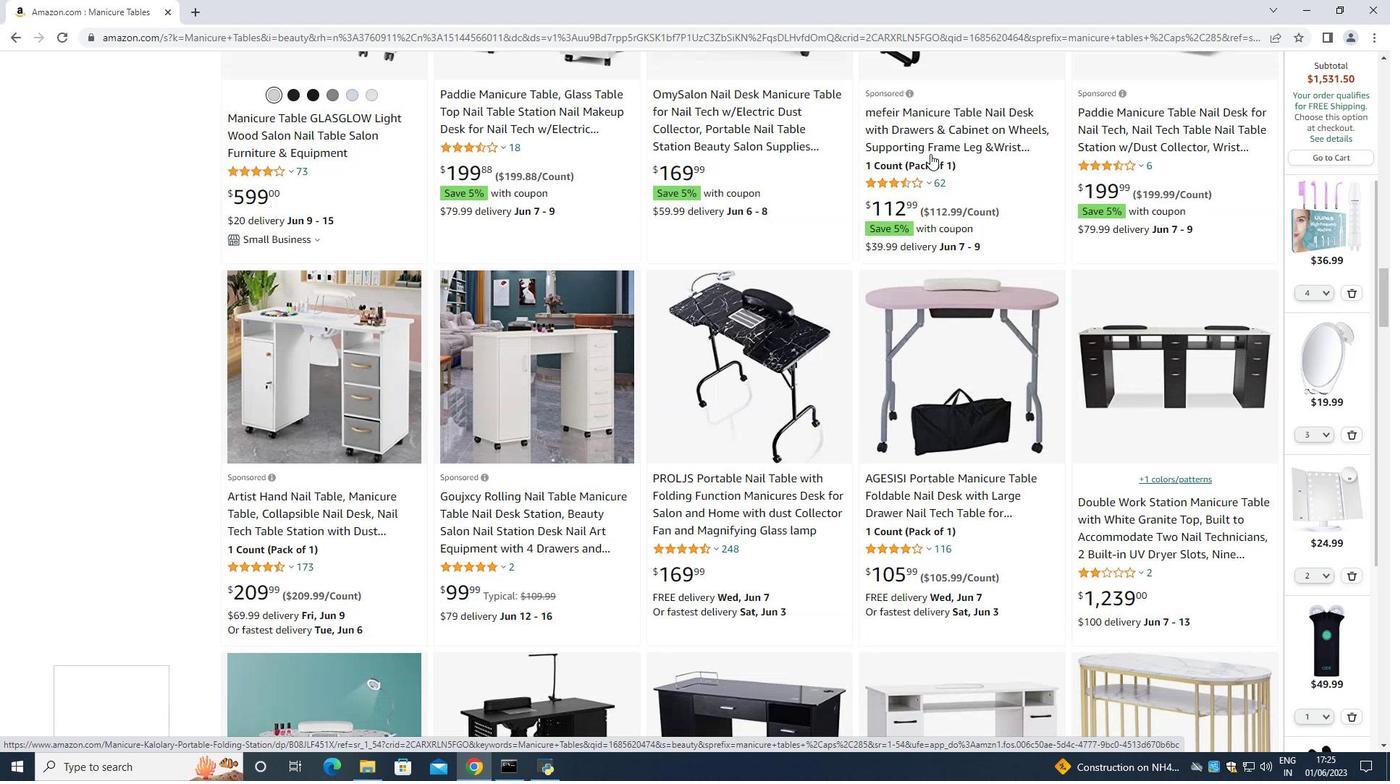 
Action: Mouse scrolled (928, 154) with delta (0, 0)
Screenshot: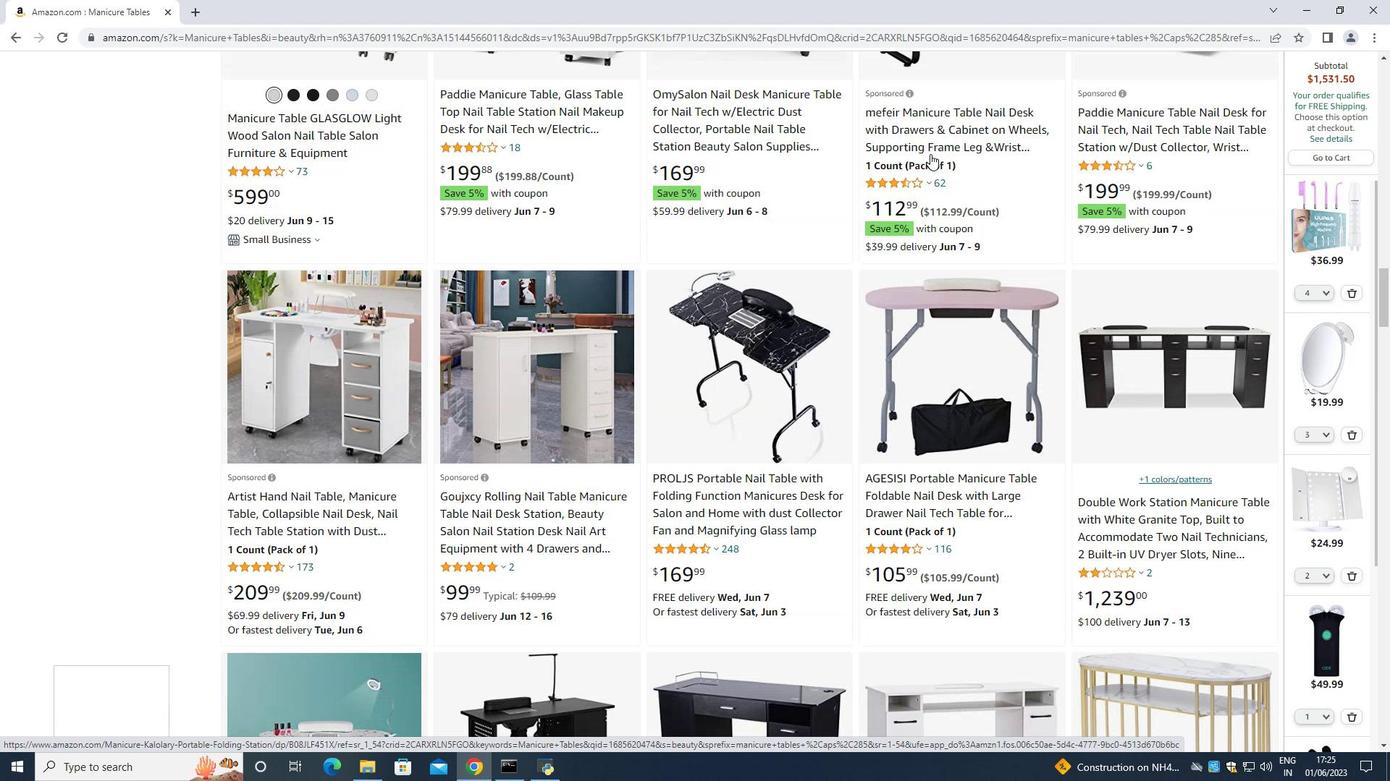 
Action: Mouse moved to (880, 162)
Screenshot: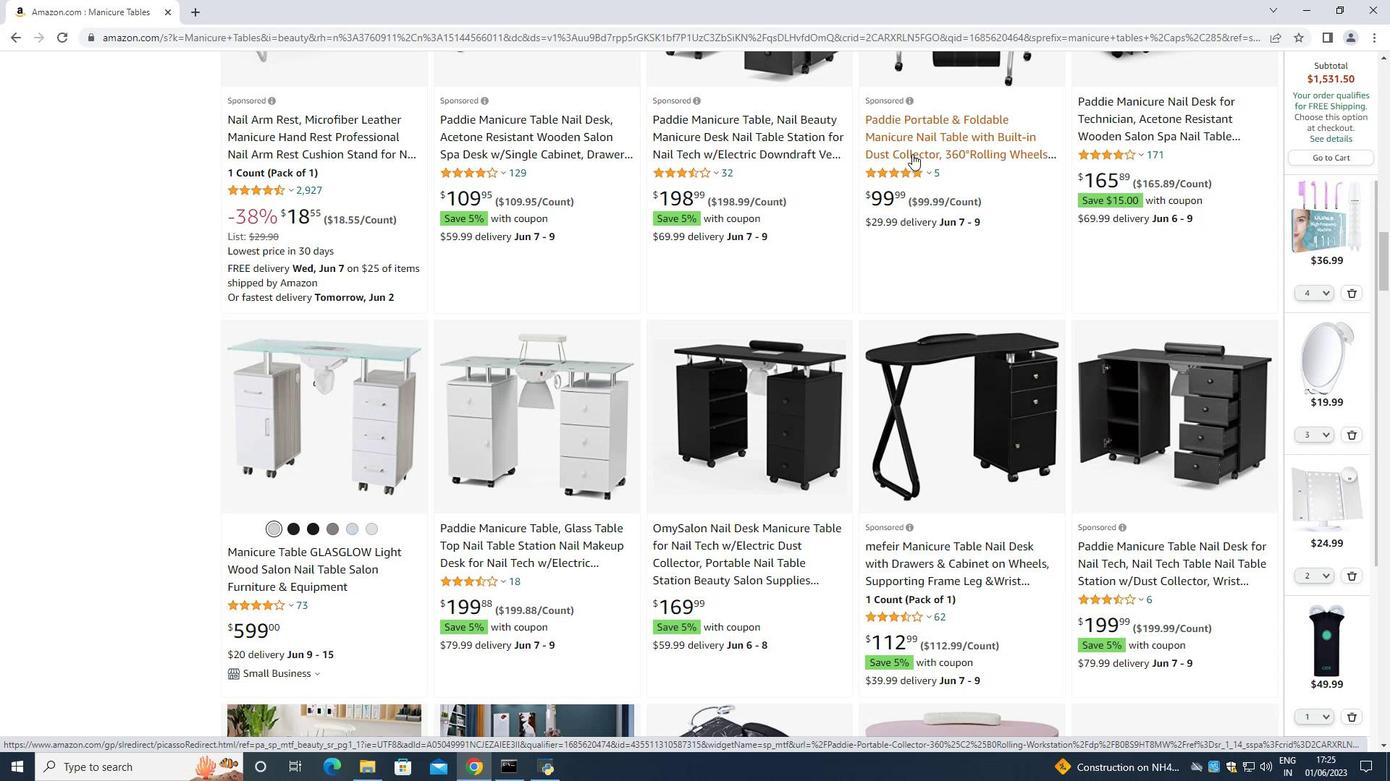 
Action: Mouse scrolled (880, 162) with delta (0, 0)
Screenshot: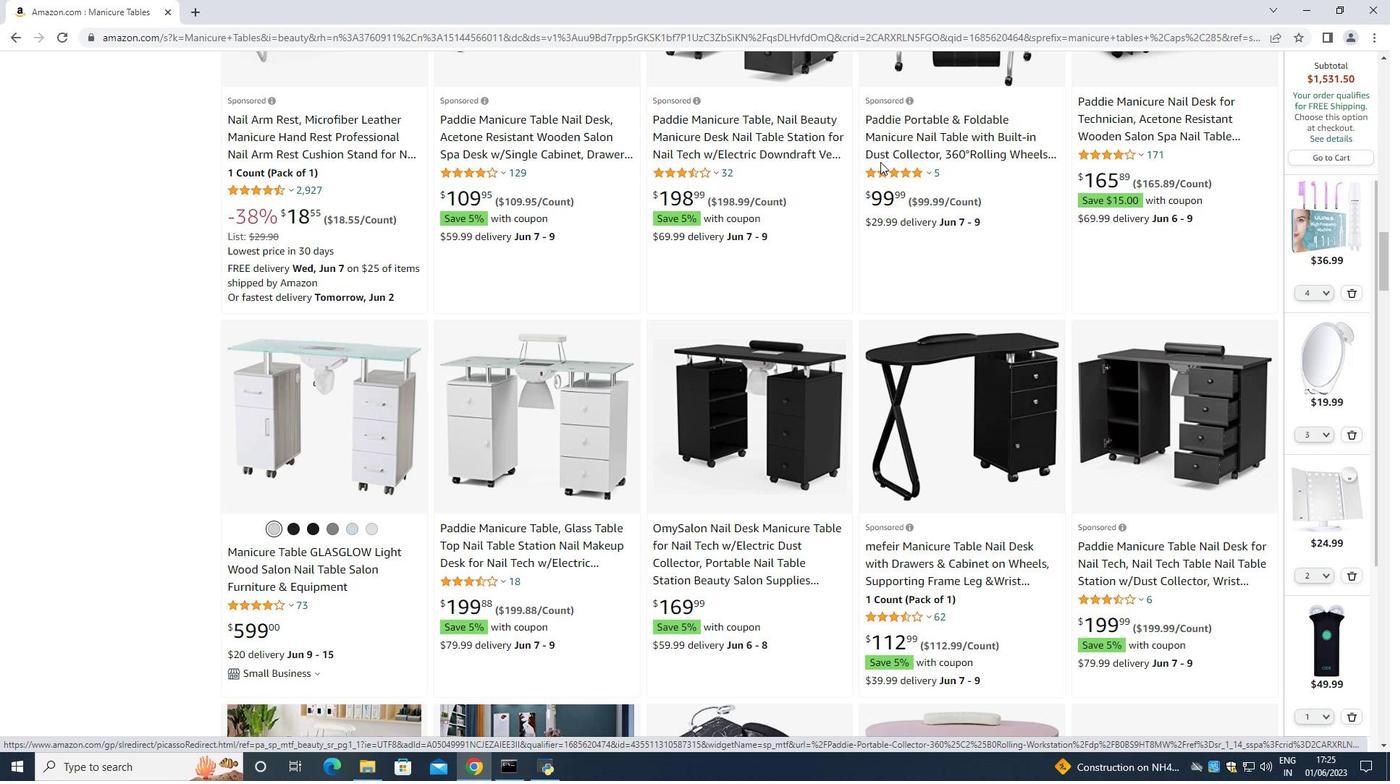 
Action: Mouse scrolled (880, 162) with delta (0, 0)
Screenshot: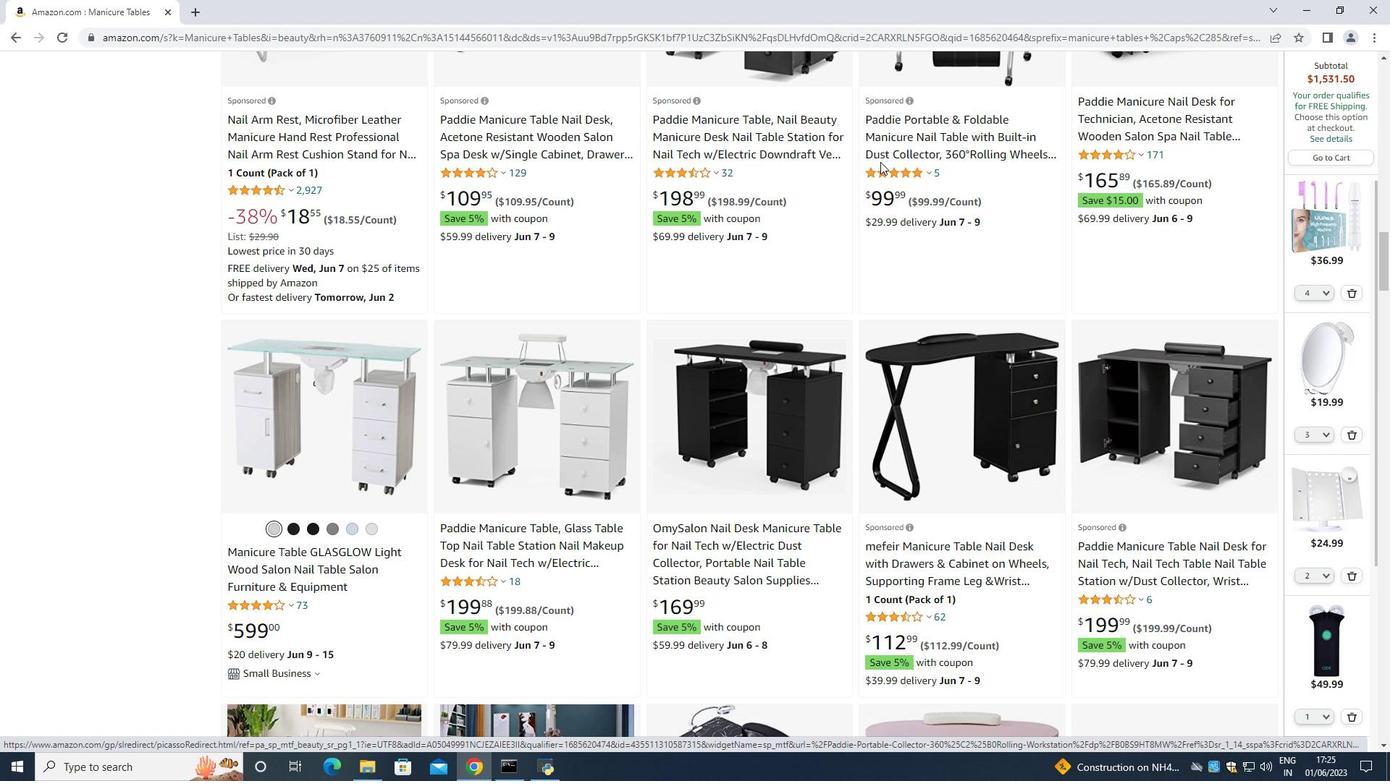 
Action: Mouse scrolled (880, 162) with delta (0, 0)
Screenshot: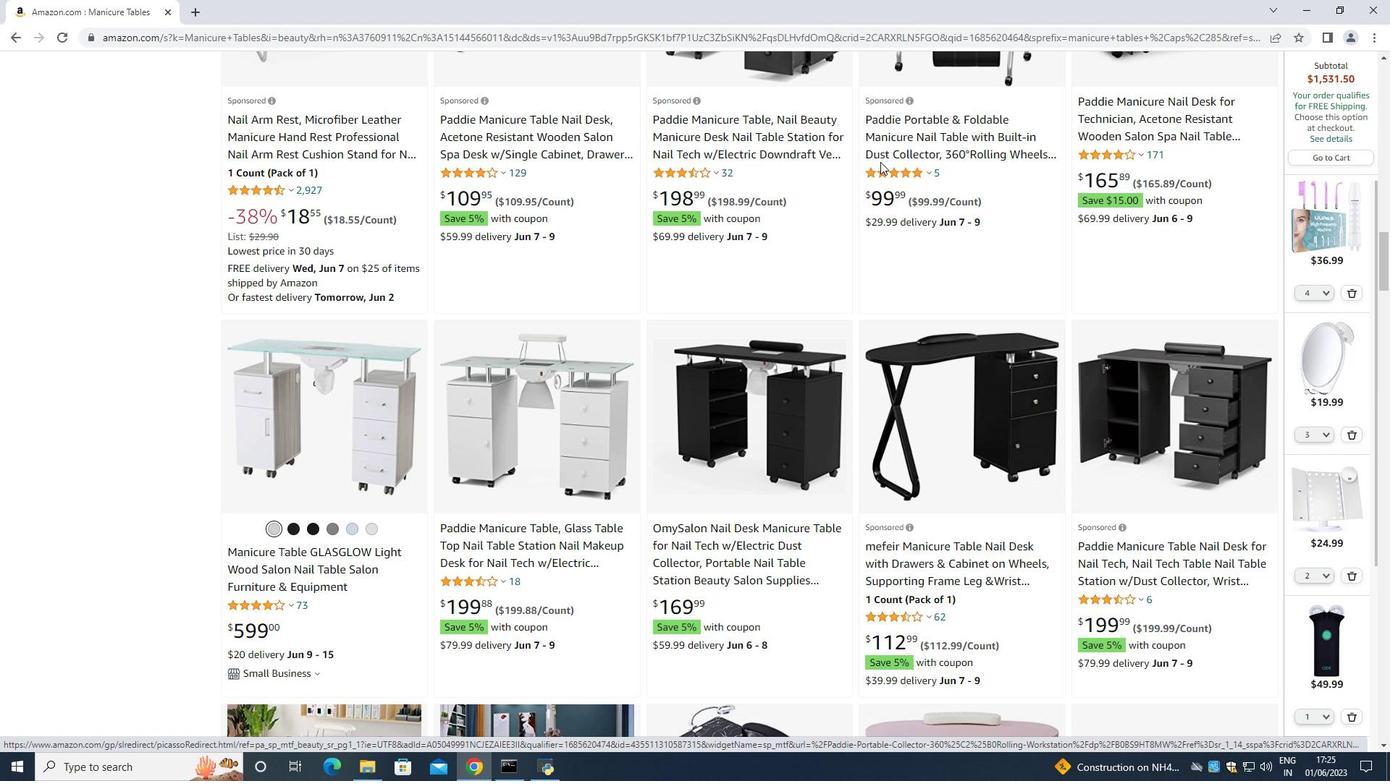 
Action: Mouse scrolled (880, 162) with delta (0, 0)
Screenshot: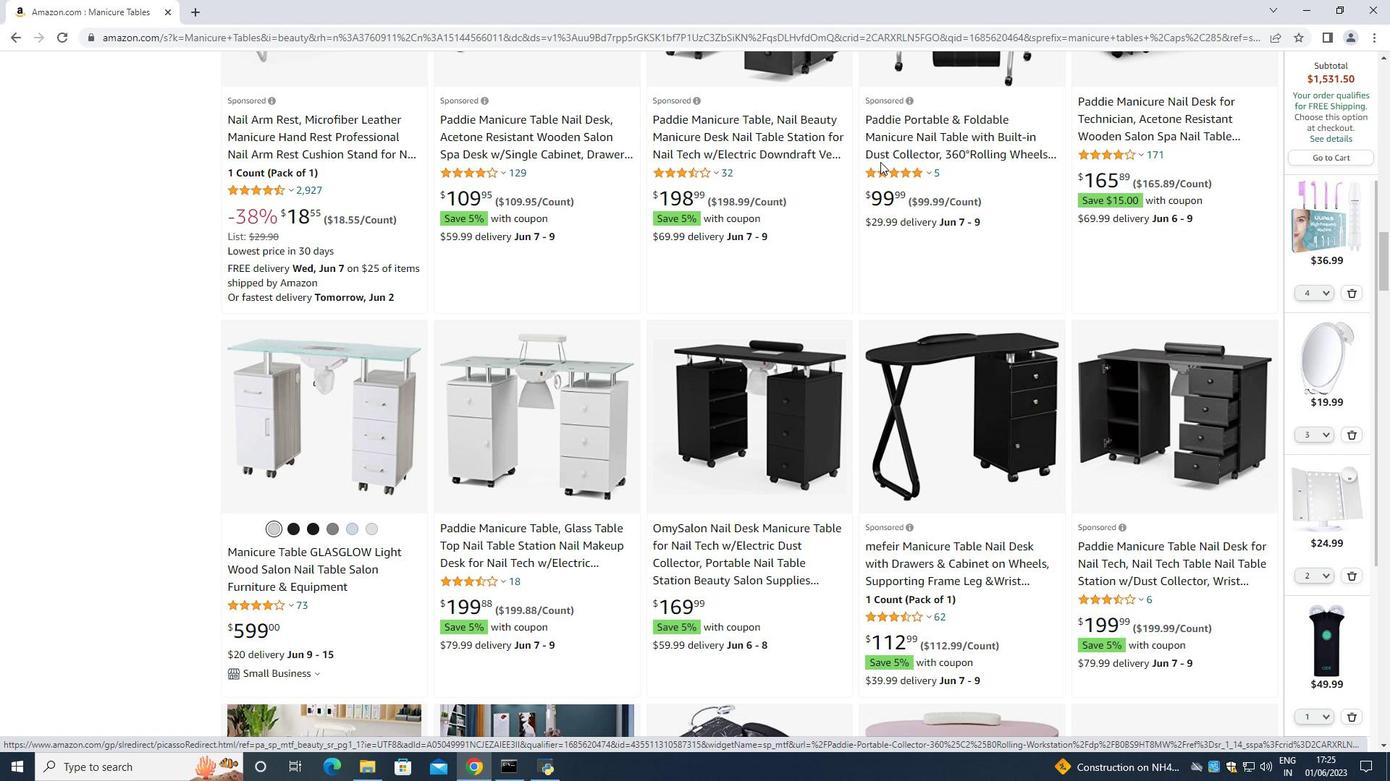 
Action: Mouse moved to (879, 160)
Screenshot: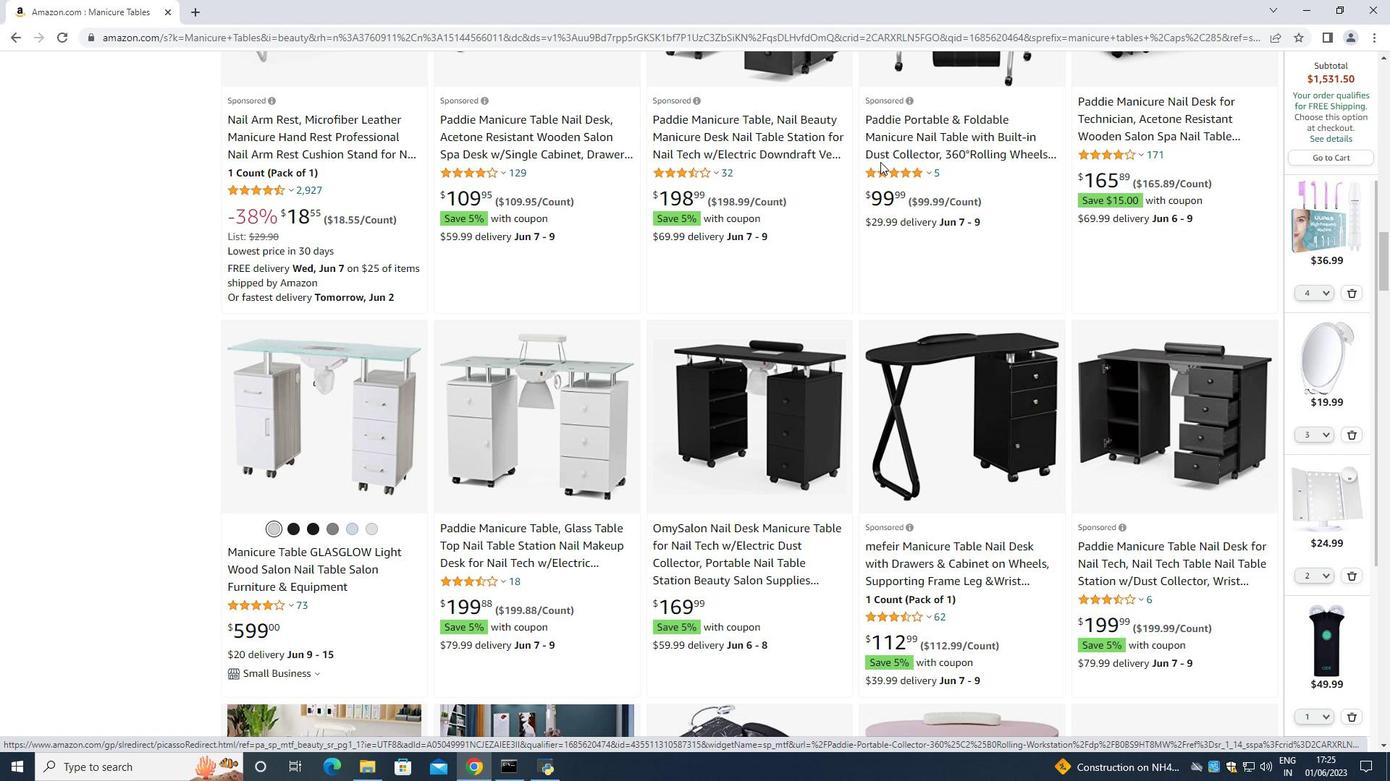 
Action: Mouse scrolled (879, 161) with delta (0, 0)
Screenshot: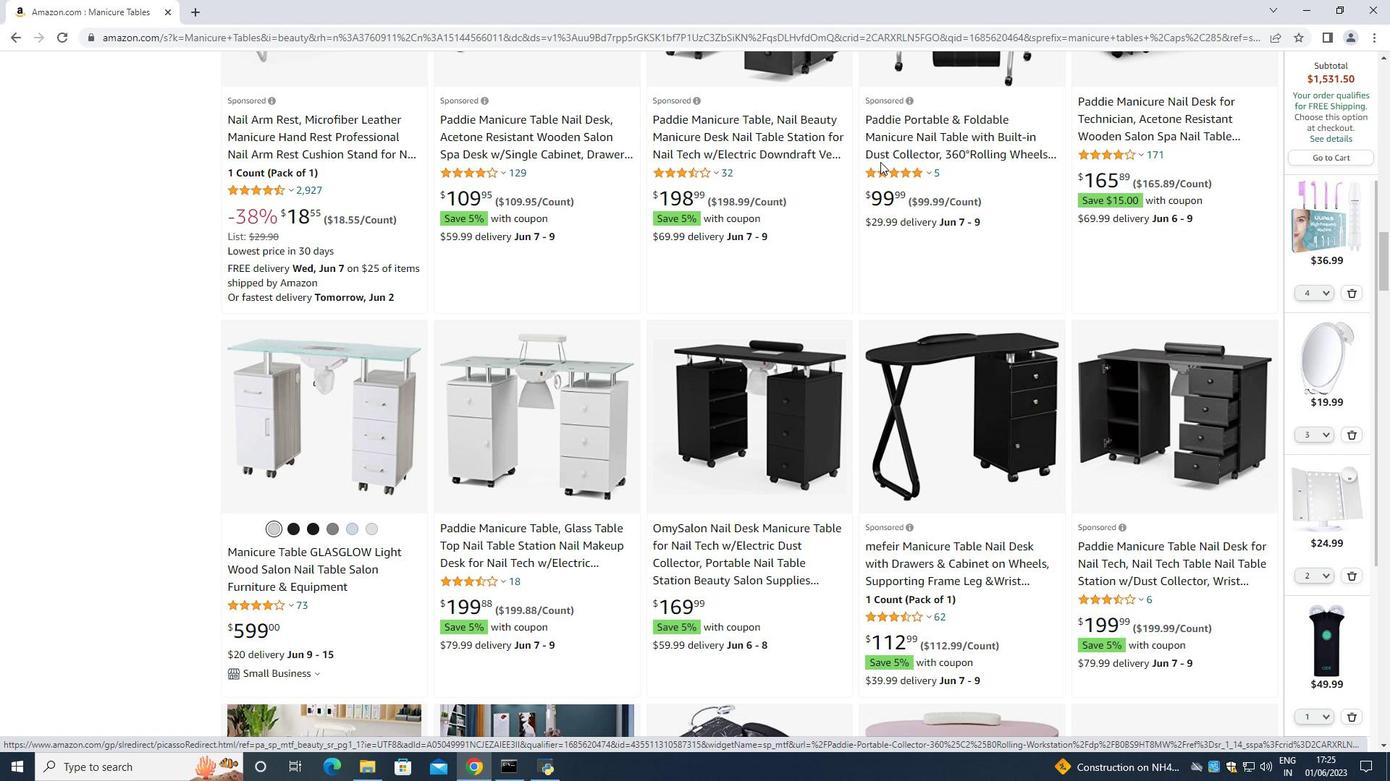 
Action: Mouse moved to (876, 157)
Screenshot: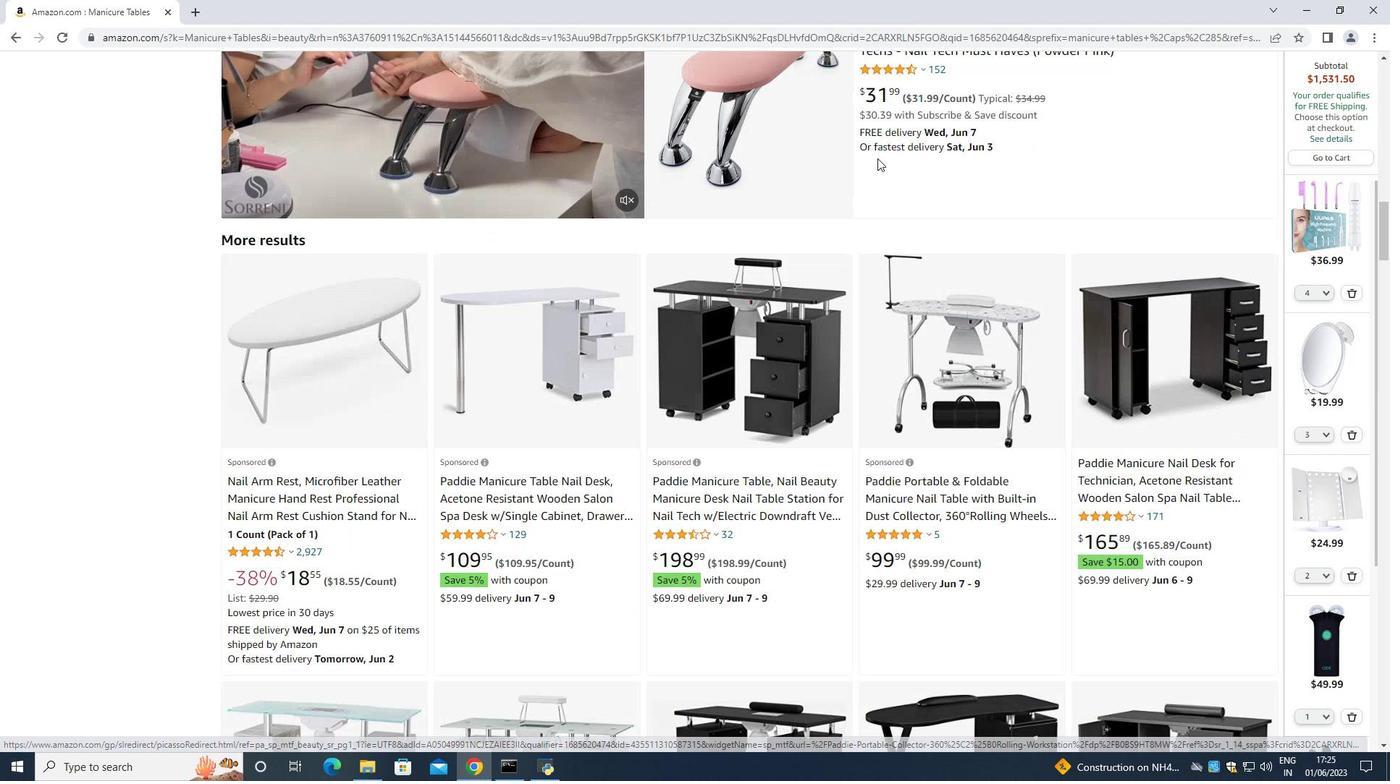 
Action: Mouse scrolled (876, 158) with delta (0, 0)
Screenshot: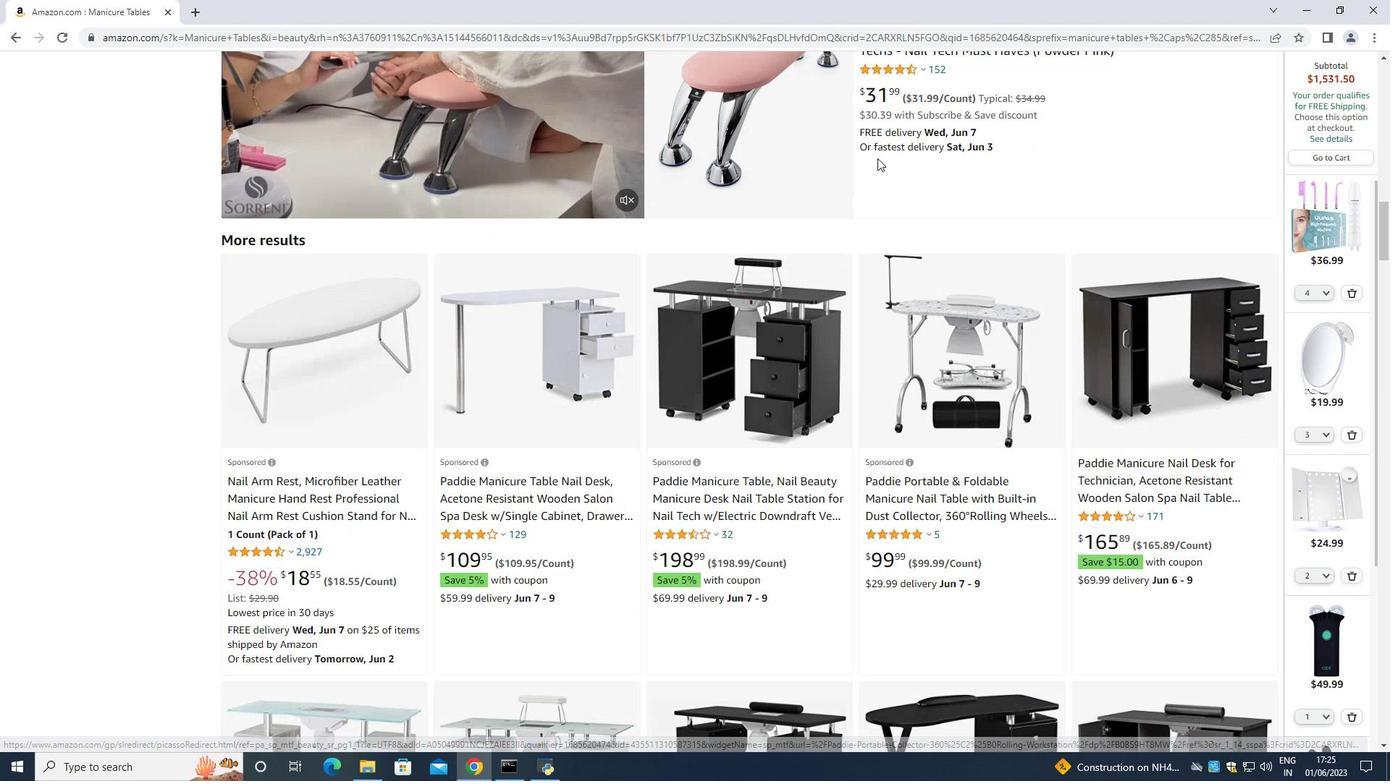 
Action: Mouse scrolled (876, 158) with delta (0, 0)
Screenshot: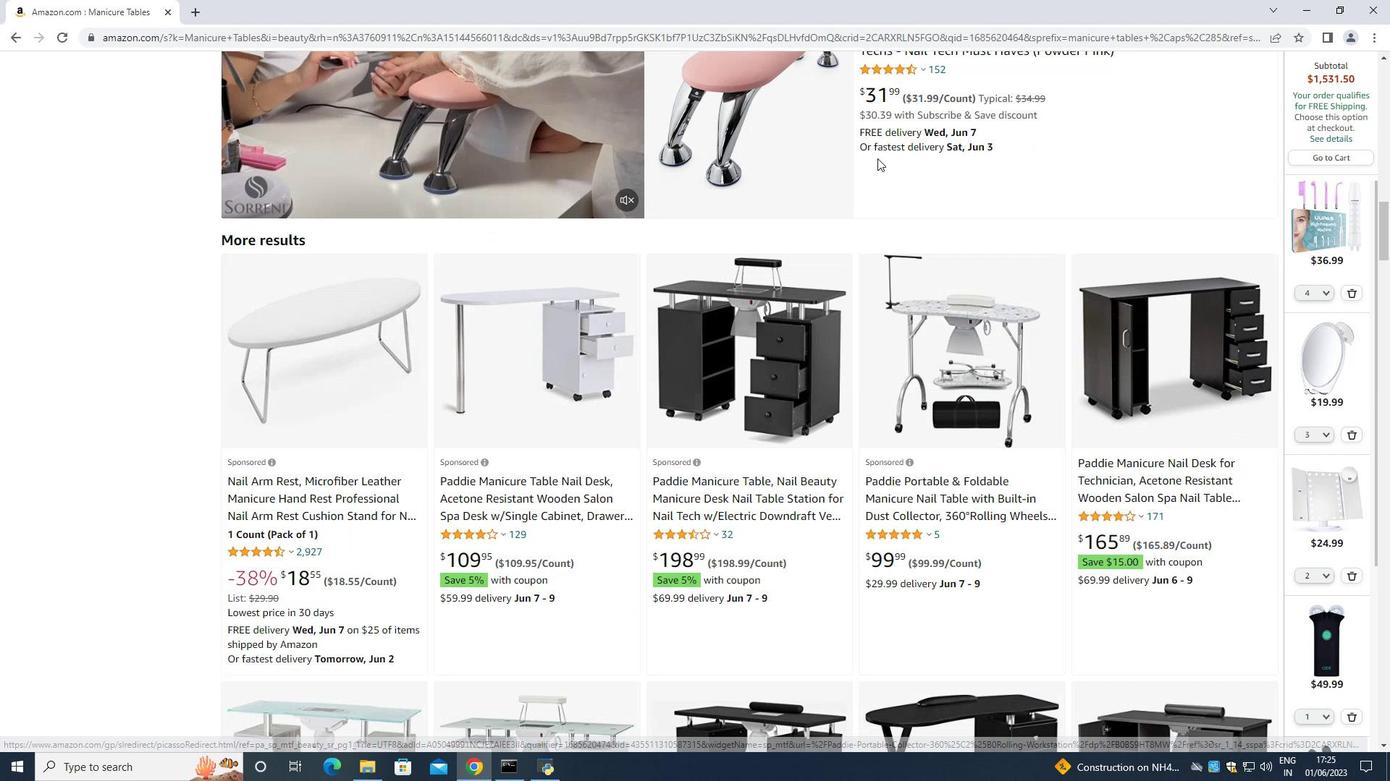 
Action: Mouse scrolled (876, 158) with delta (0, 0)
Screenshot: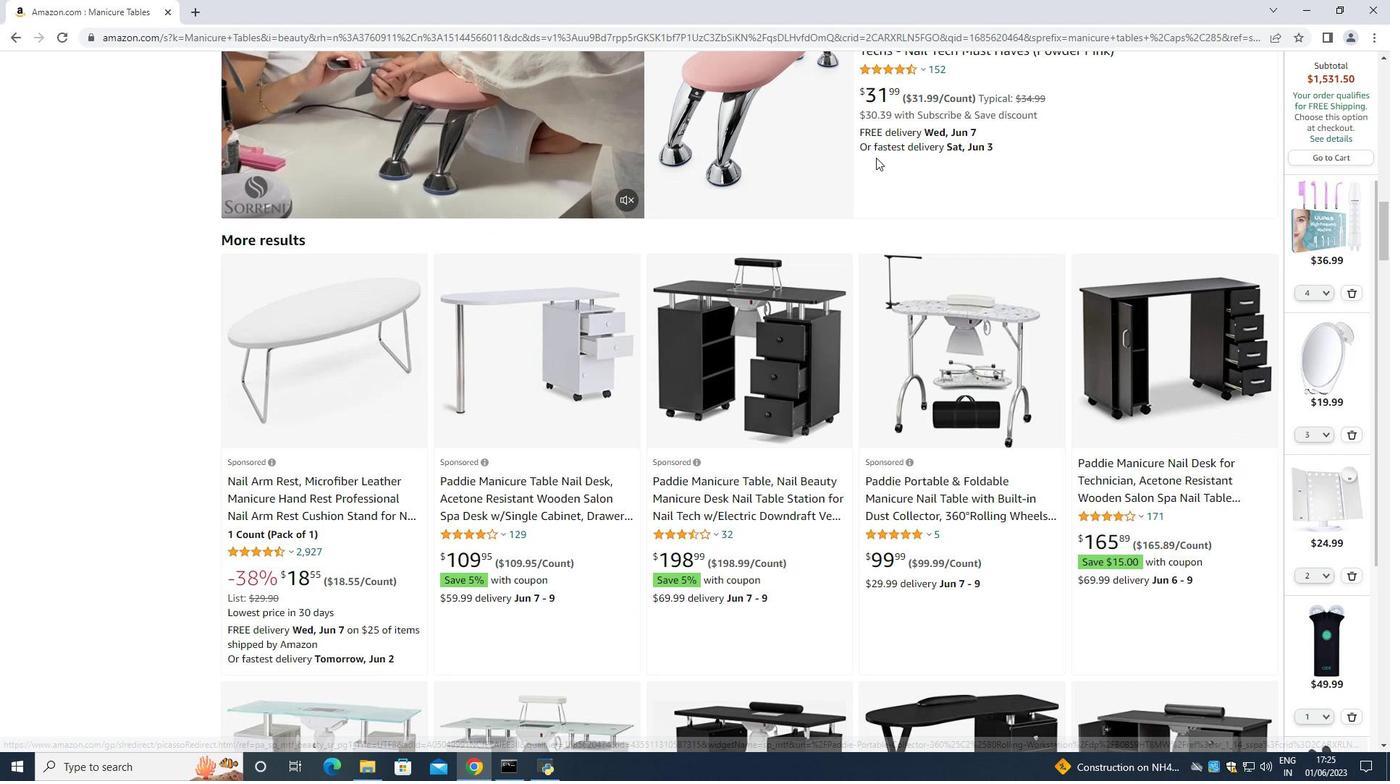 
Action: Mouse moved to (853, 191)
Screenshot: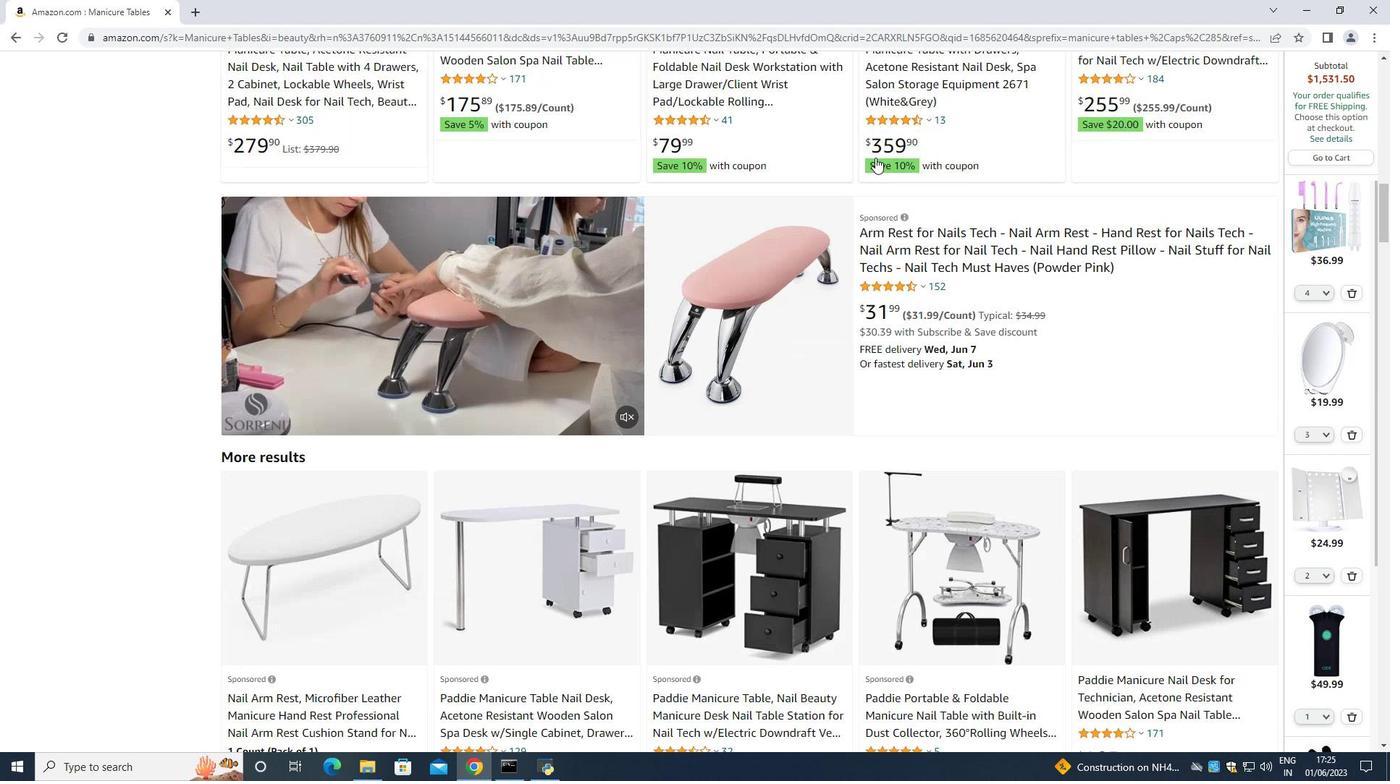 
Action: Mouse scrolled (854, 189) with delta (0, 0)
Screenshot: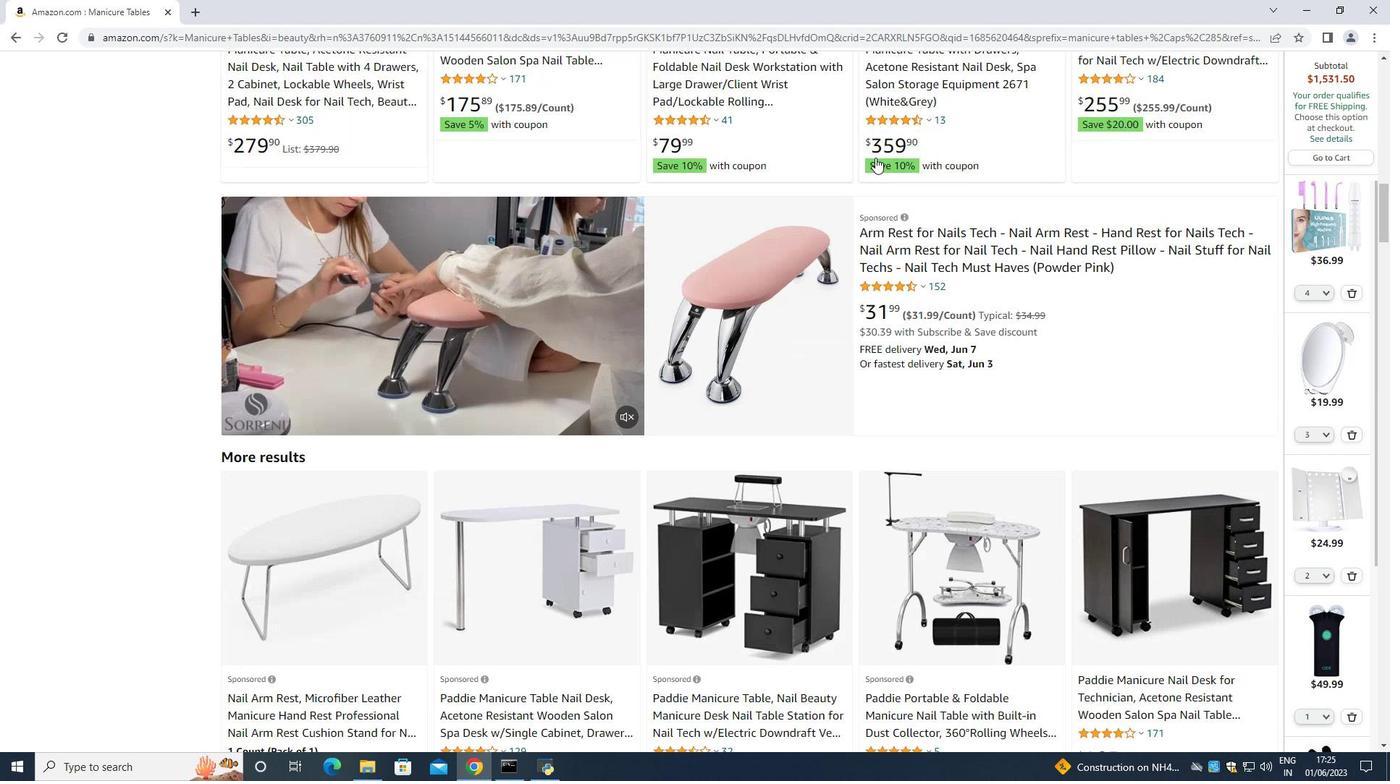 
Action: Mouse scrolled (853, 190) with delta (0, 0)
Screenshot: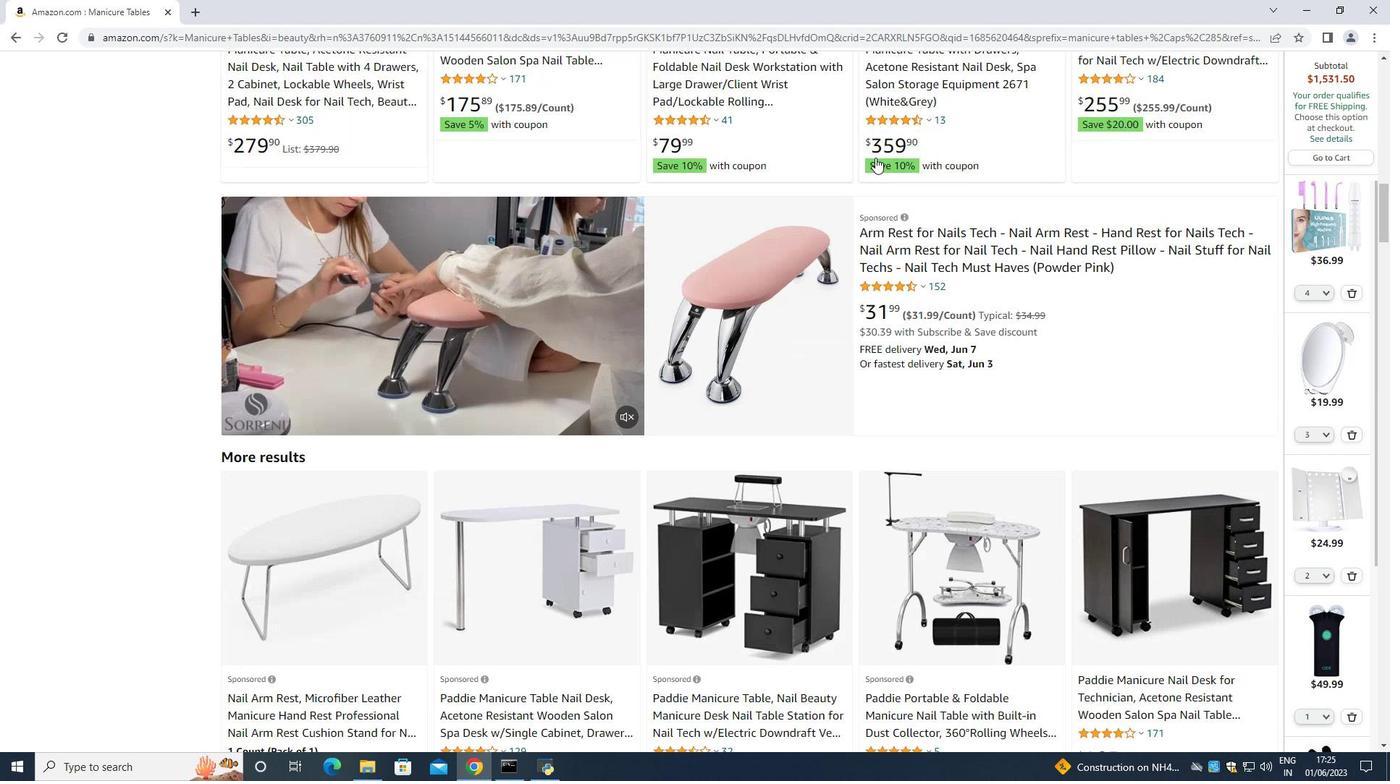 
Action: Mouse scrolled (853, 190) with delta (0, 0)
Screenshot: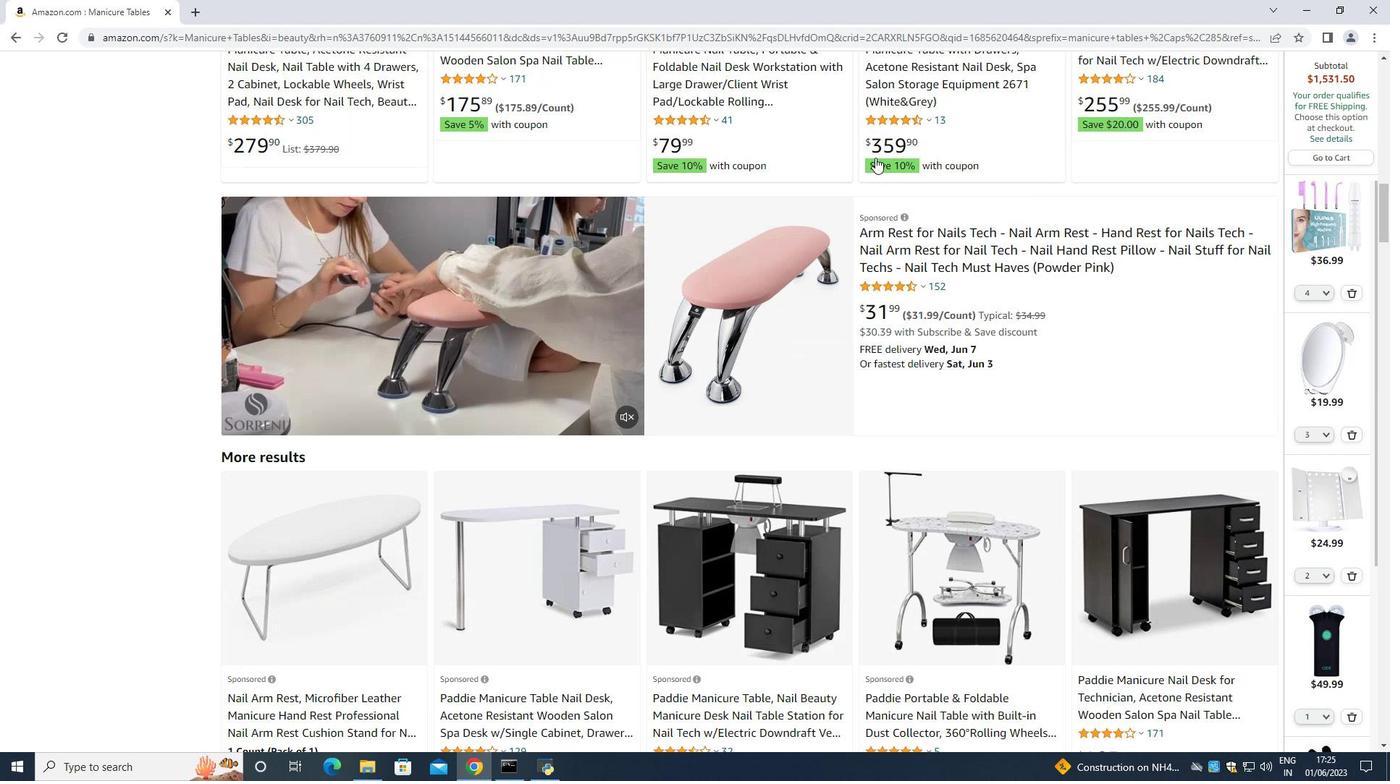 
Action: Mouse scrolled (853, 190) with delta (0, 0)
Screenshot: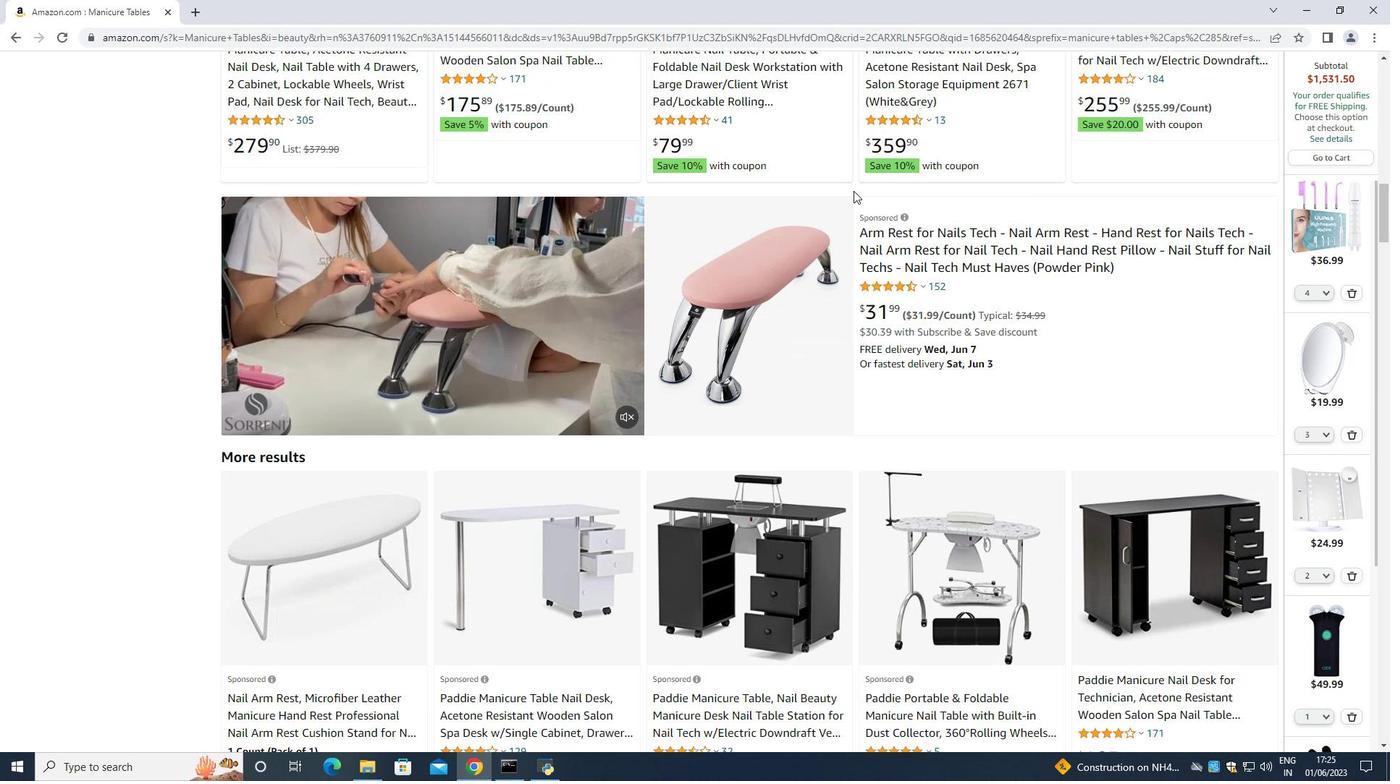 
Action: Mouse moved to (751, 414)
Screenshot: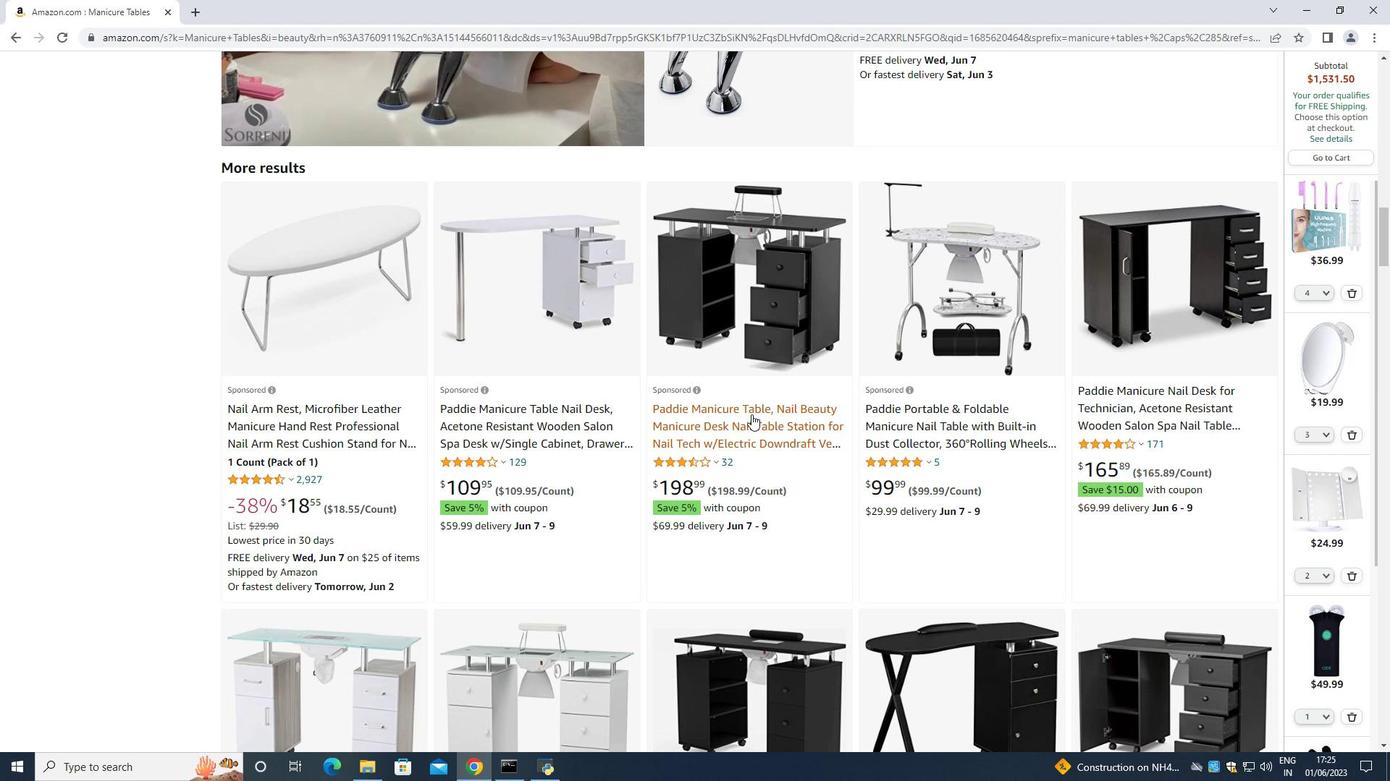 
Action: Mouse pressed left at (751, 414)
Screenshot: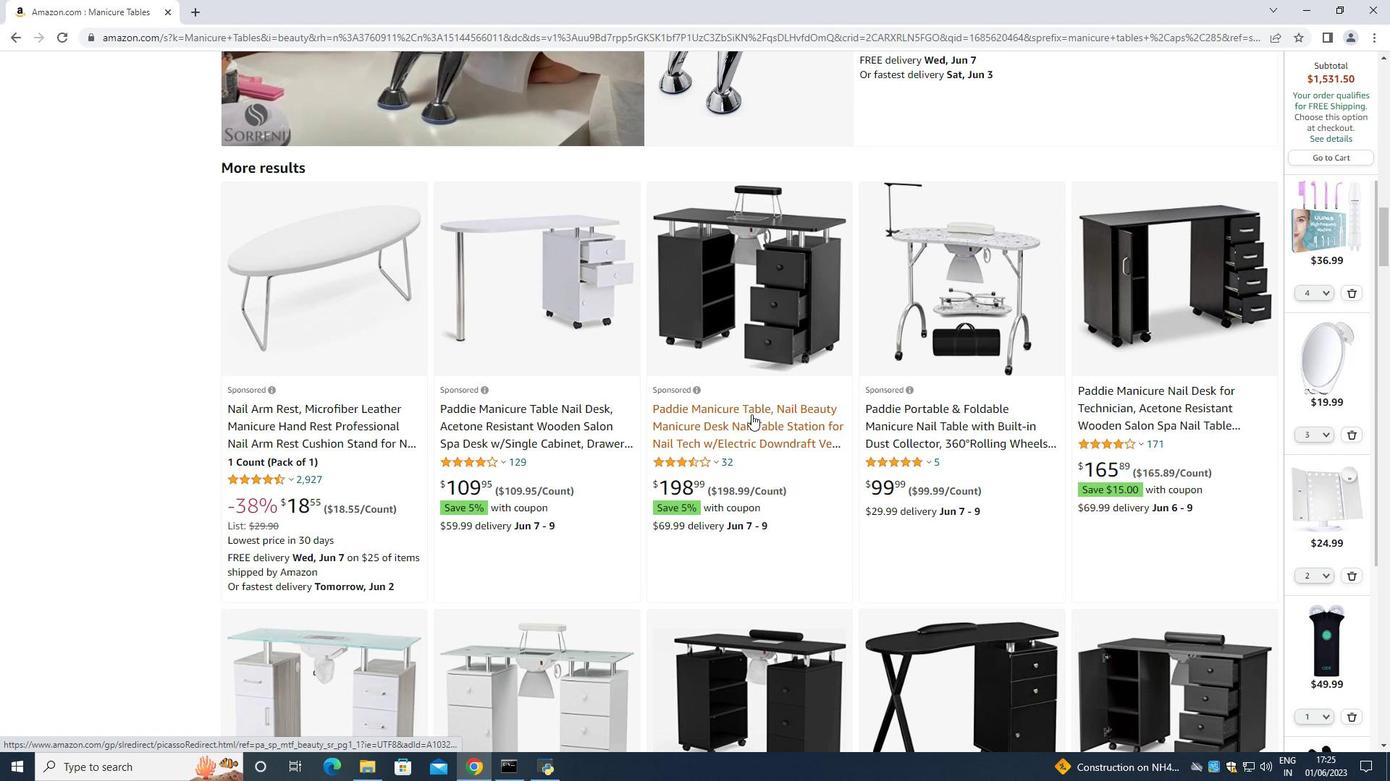 
Action: Mouse moved to (1044, 370)
Screenshot: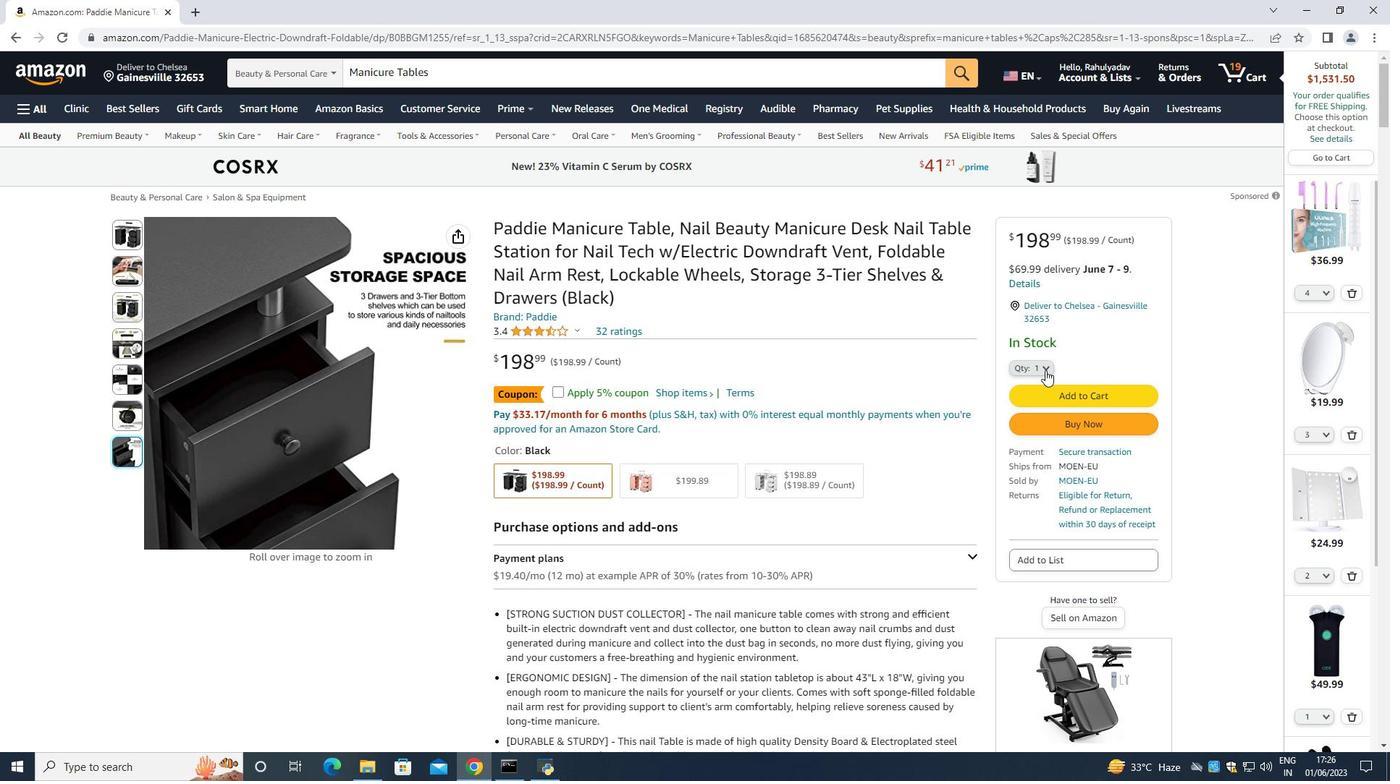 
Action: Mouse pressed left at (1044, 370)
Screenshot: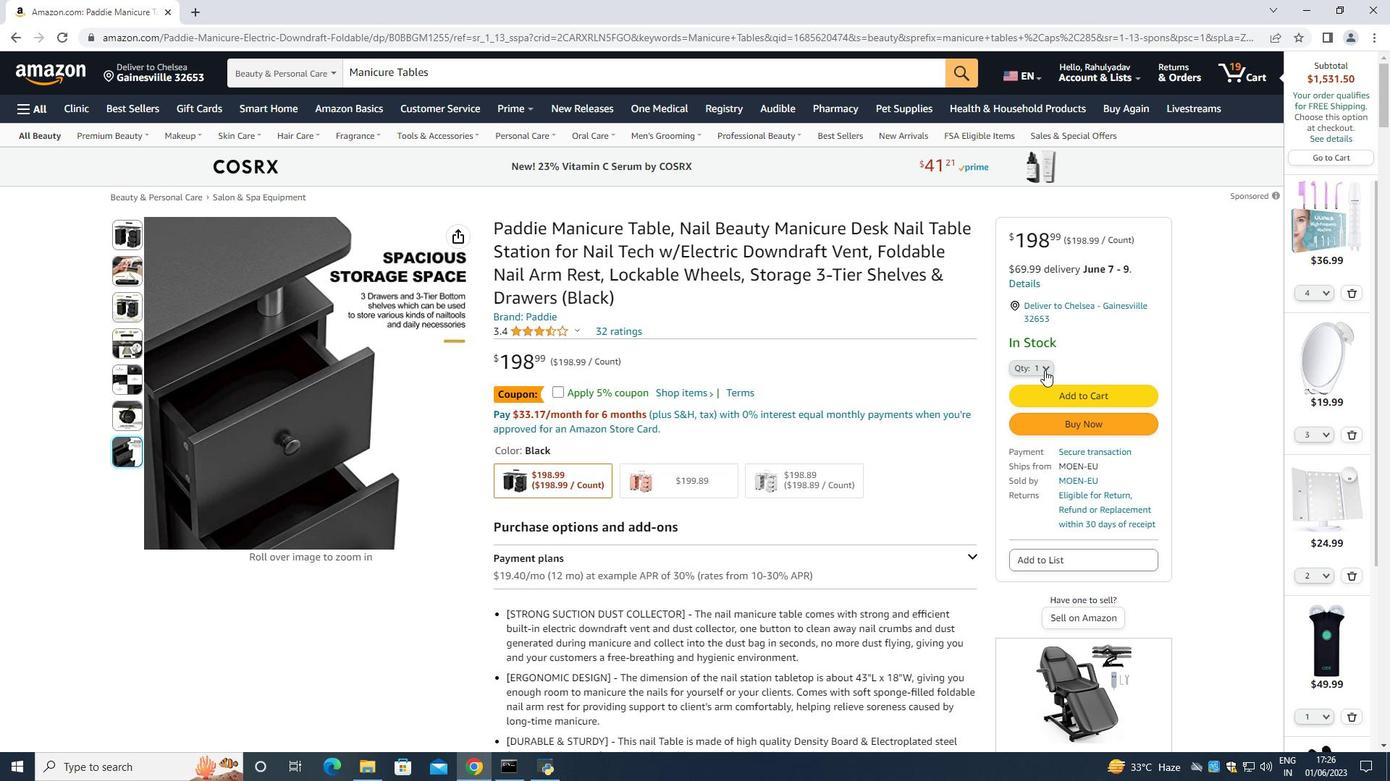 
Action: Mouse moved to (1023, 451)
Screenshot: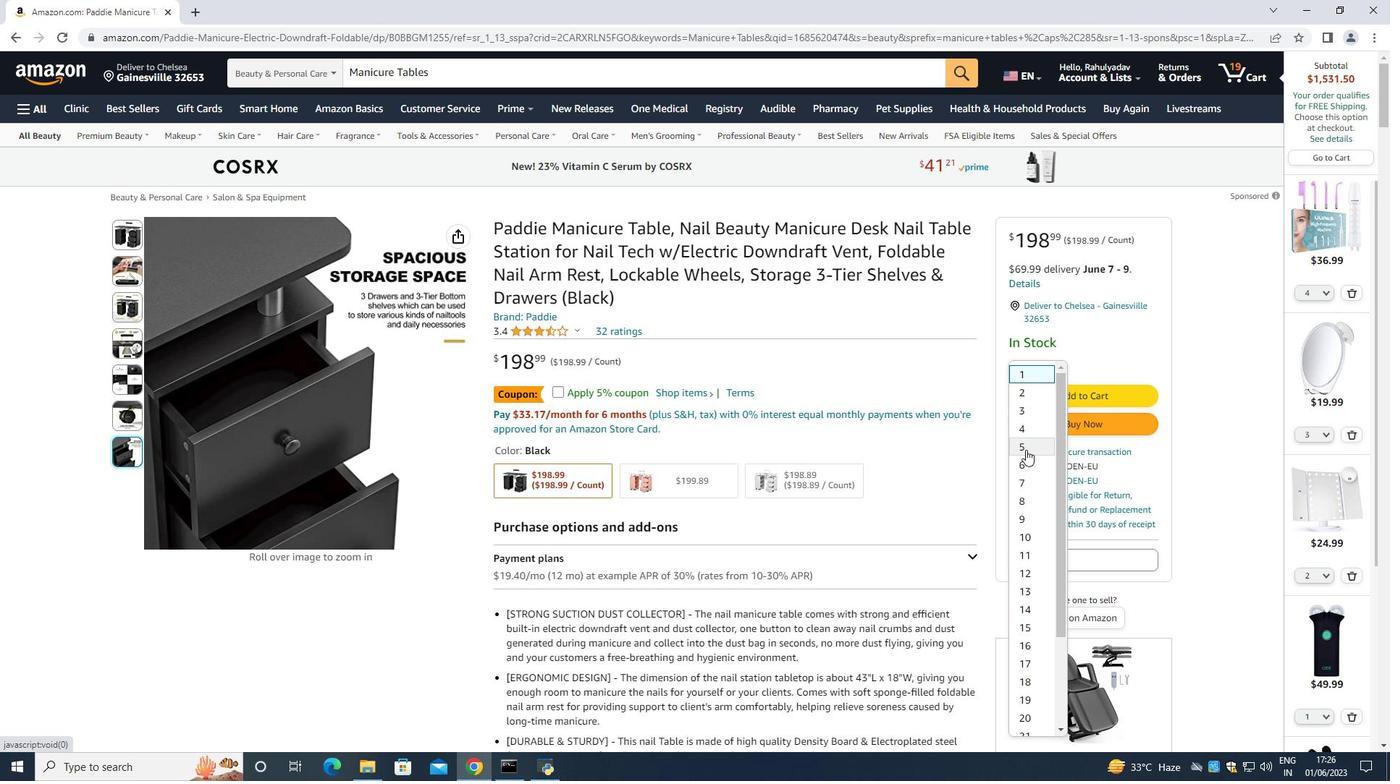 
Action: Mouse pressed left at (1023, 451)
Screenshot: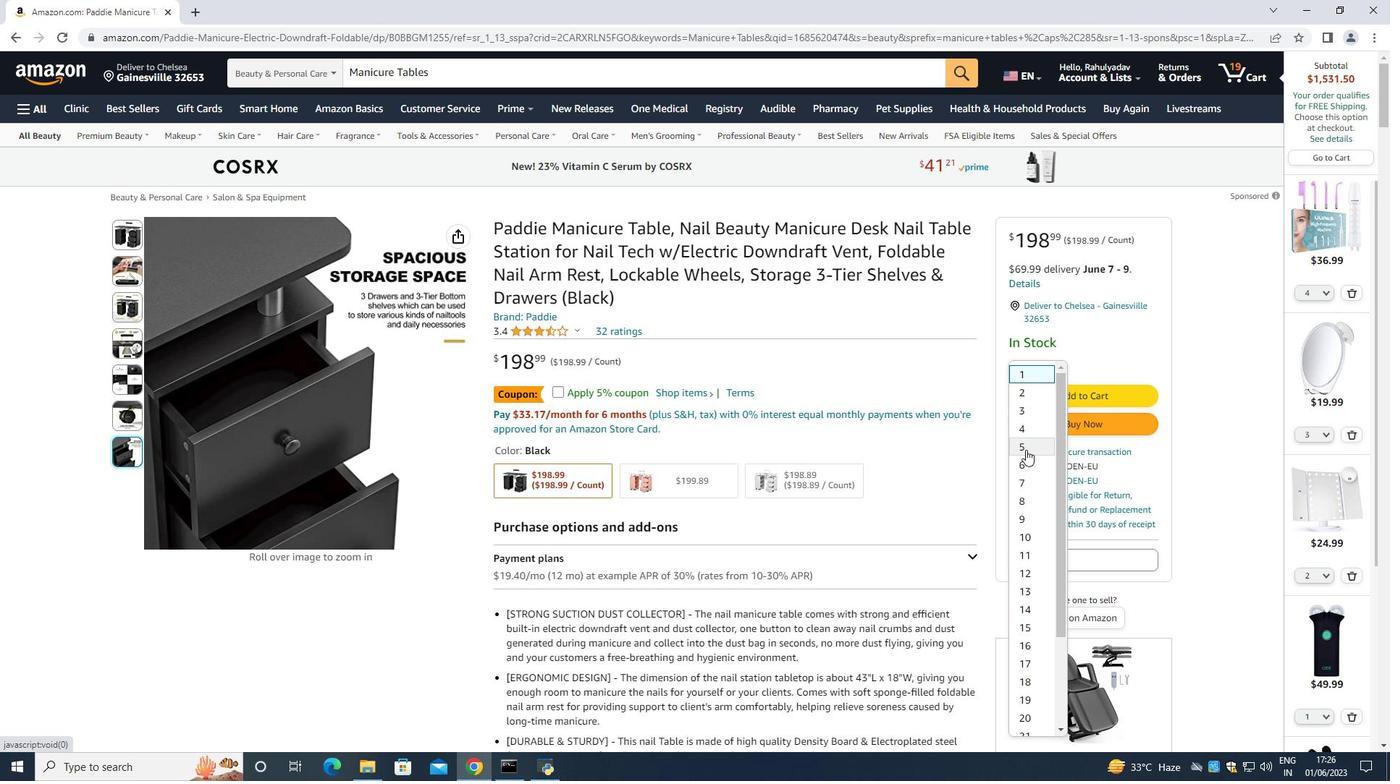 
Action: Mouse moved to (1067, 421)
Screenshot: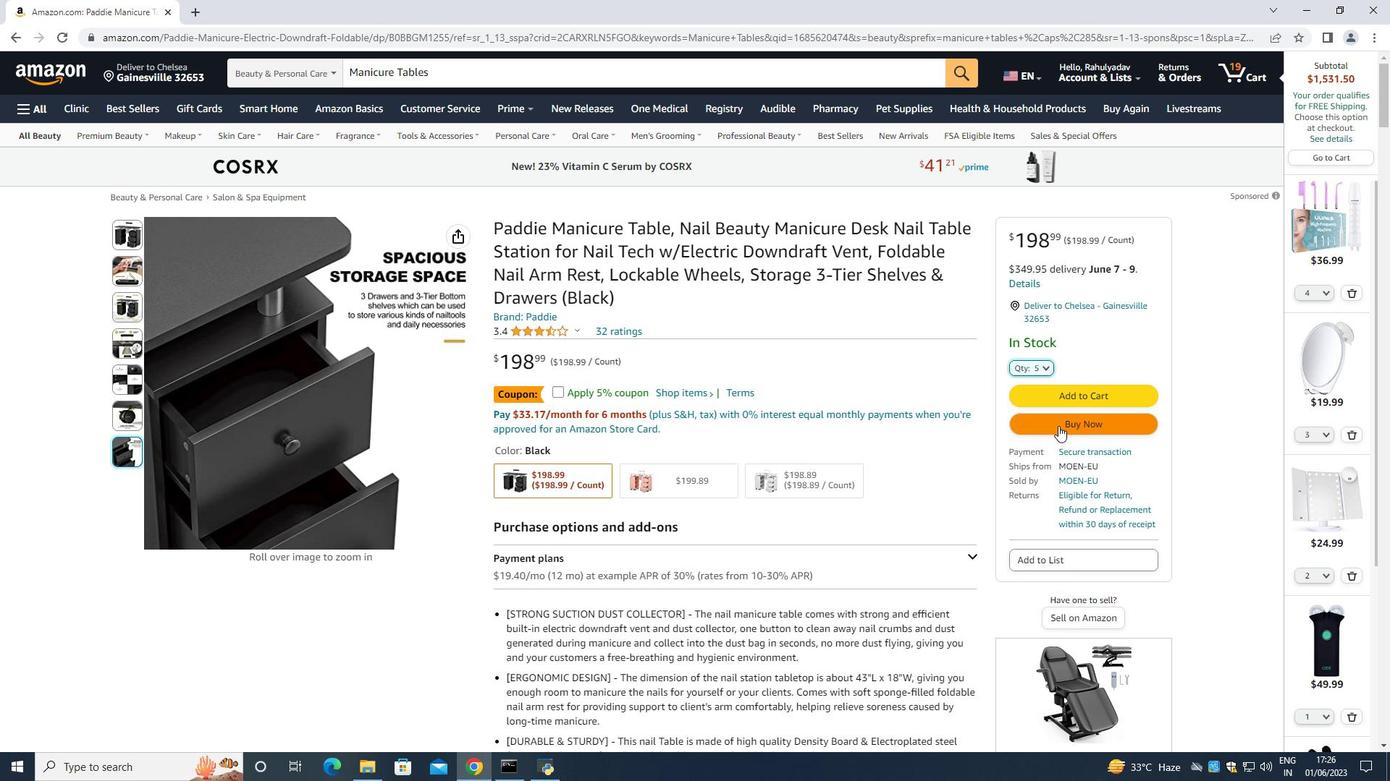 
Action: Mouse pressed left at (1067, 421)
Screenshot: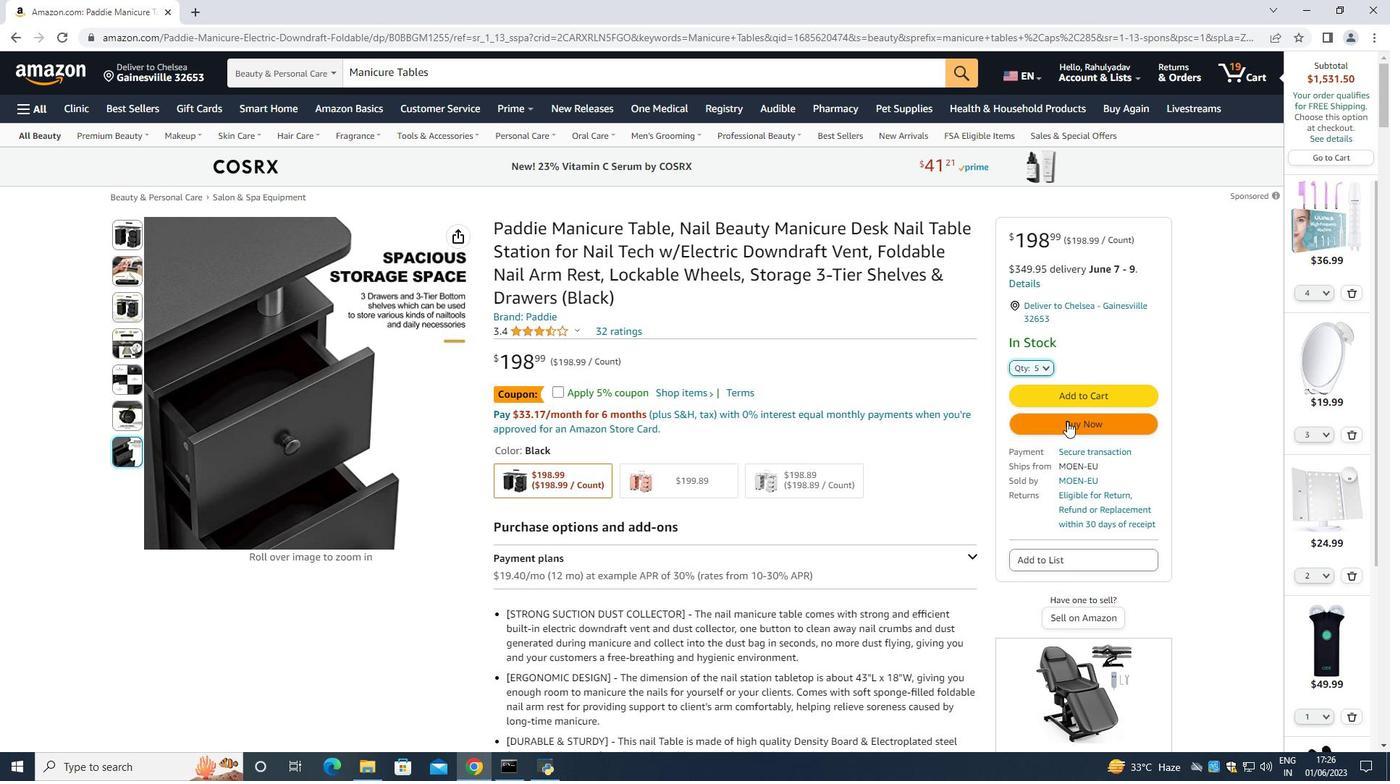 
Action: Mouse moved to (1020, 400)
Screenshot: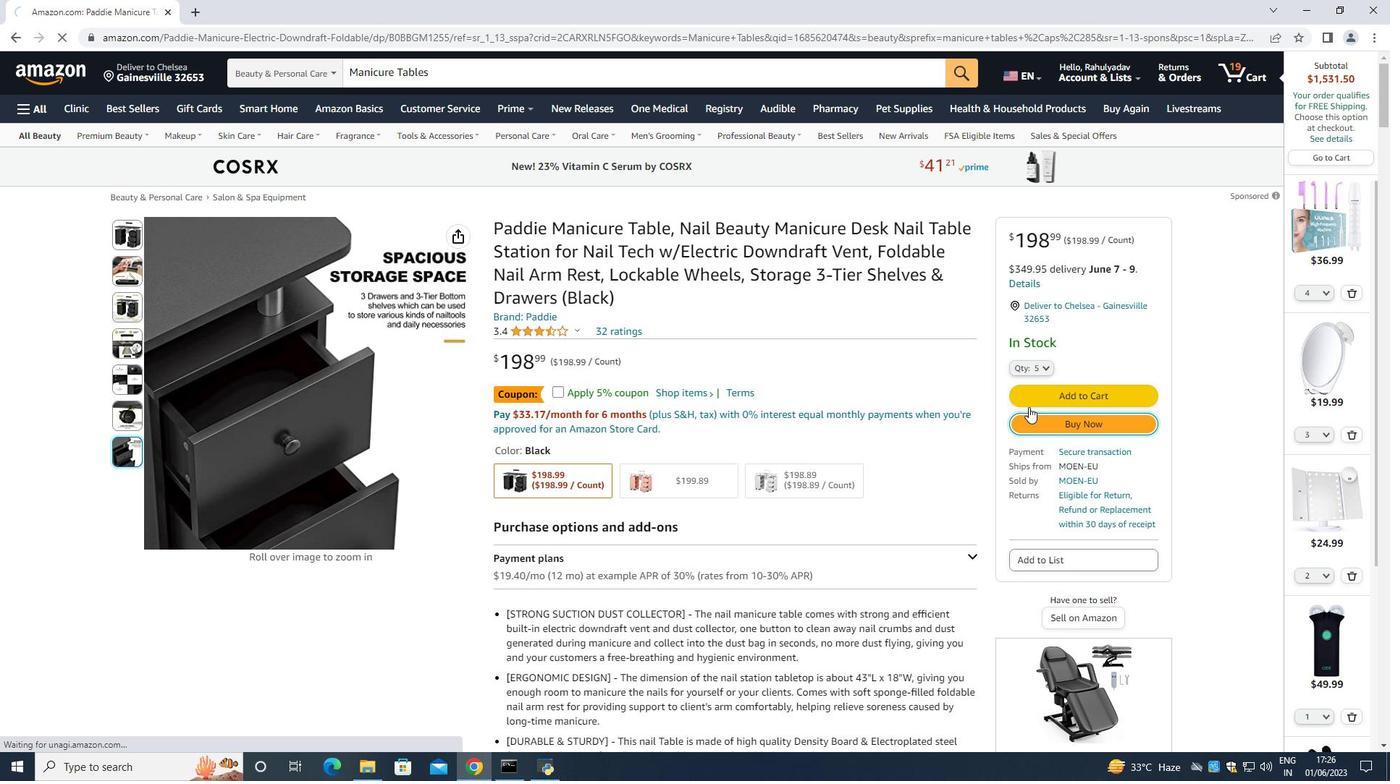 
Action: Key pressed <Key.space>
Screenshot: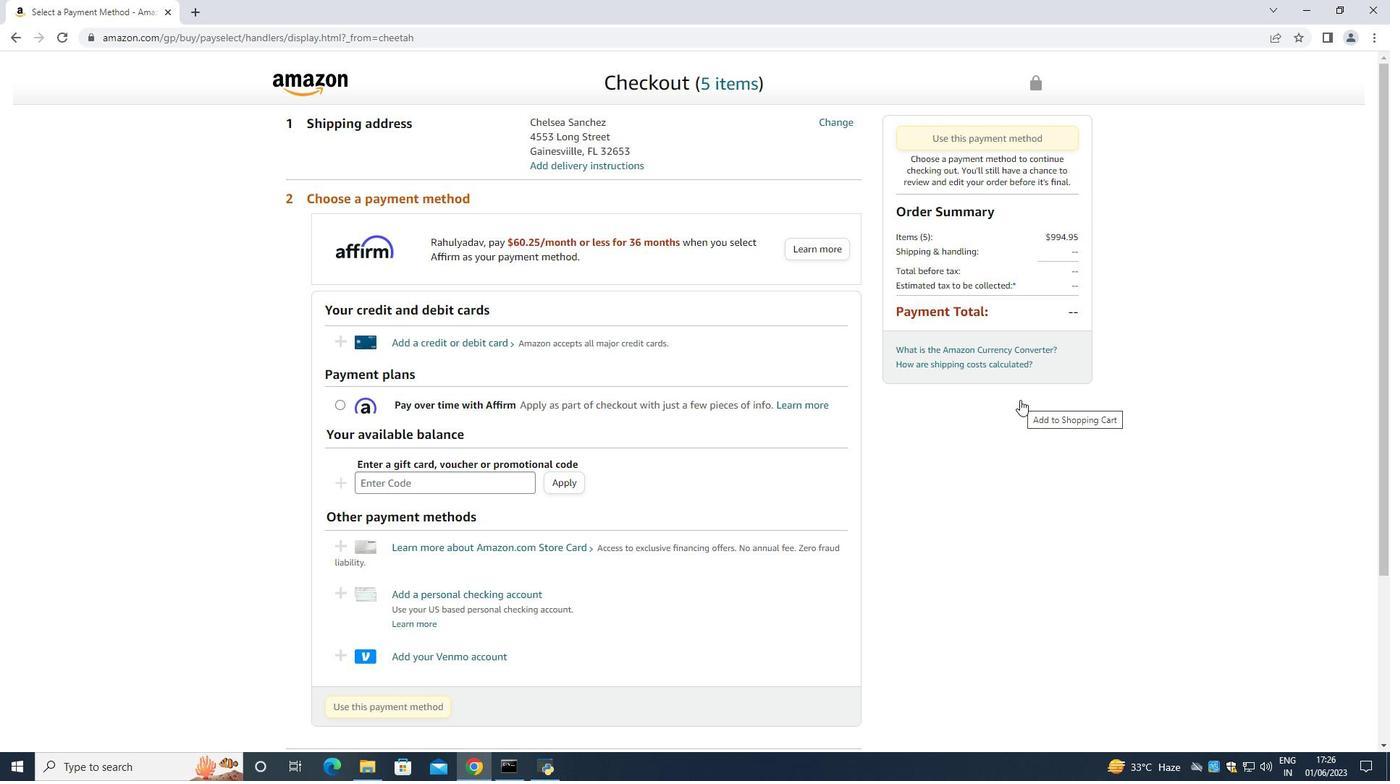 
Action: Mouse moved to (1007, 358)
Screenshot: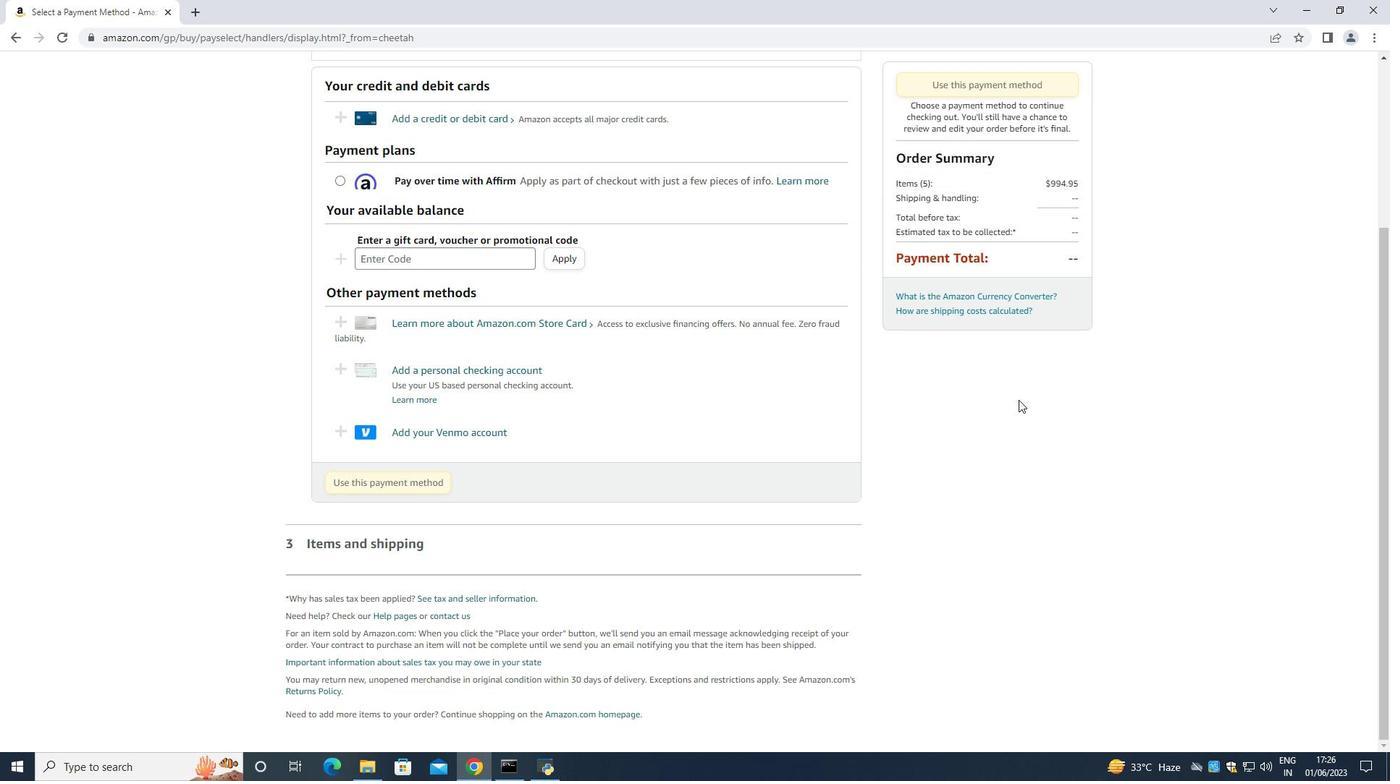 
Action: Mouse scrolled (1007, 359) with delta (0, 0)
Screenshot: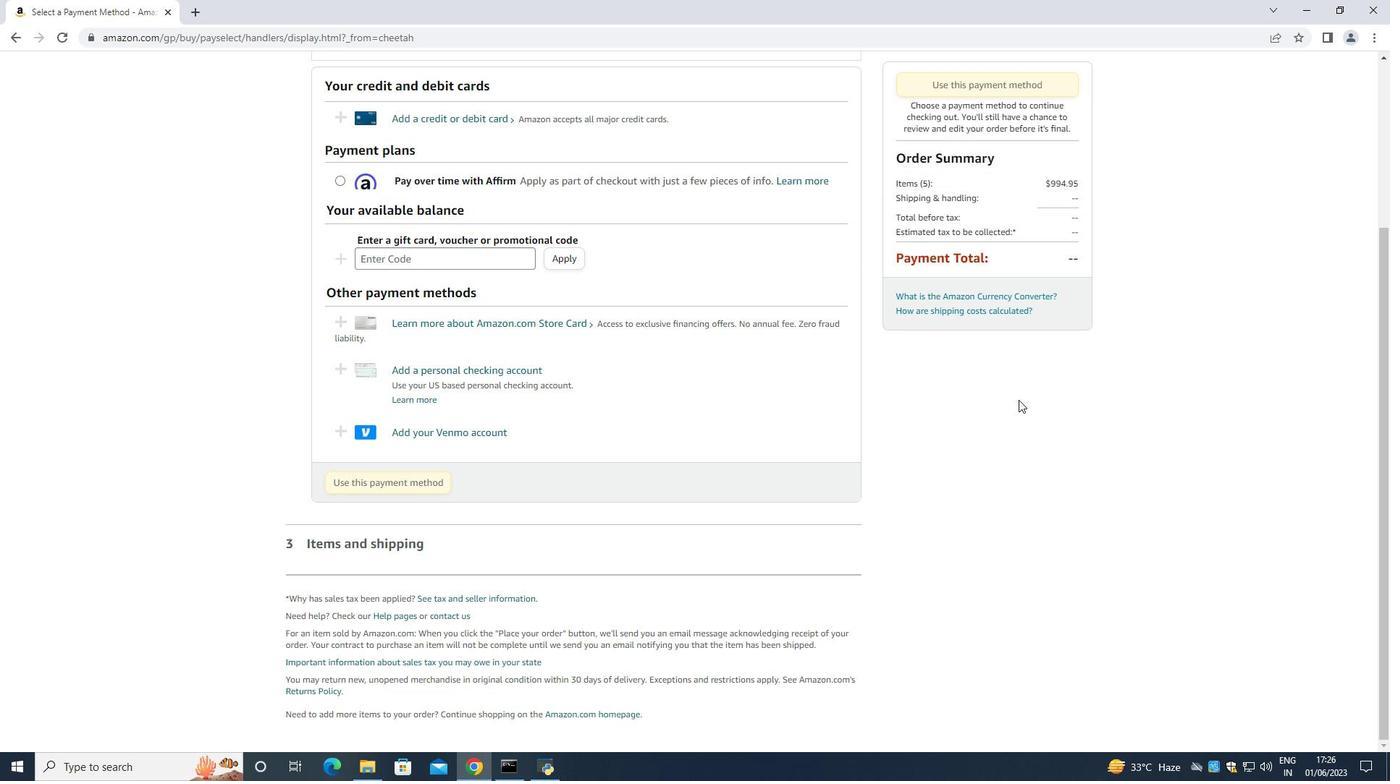 
Action: Mouse scrolled (1007, 359) with delta (0, 0)
Screenshot: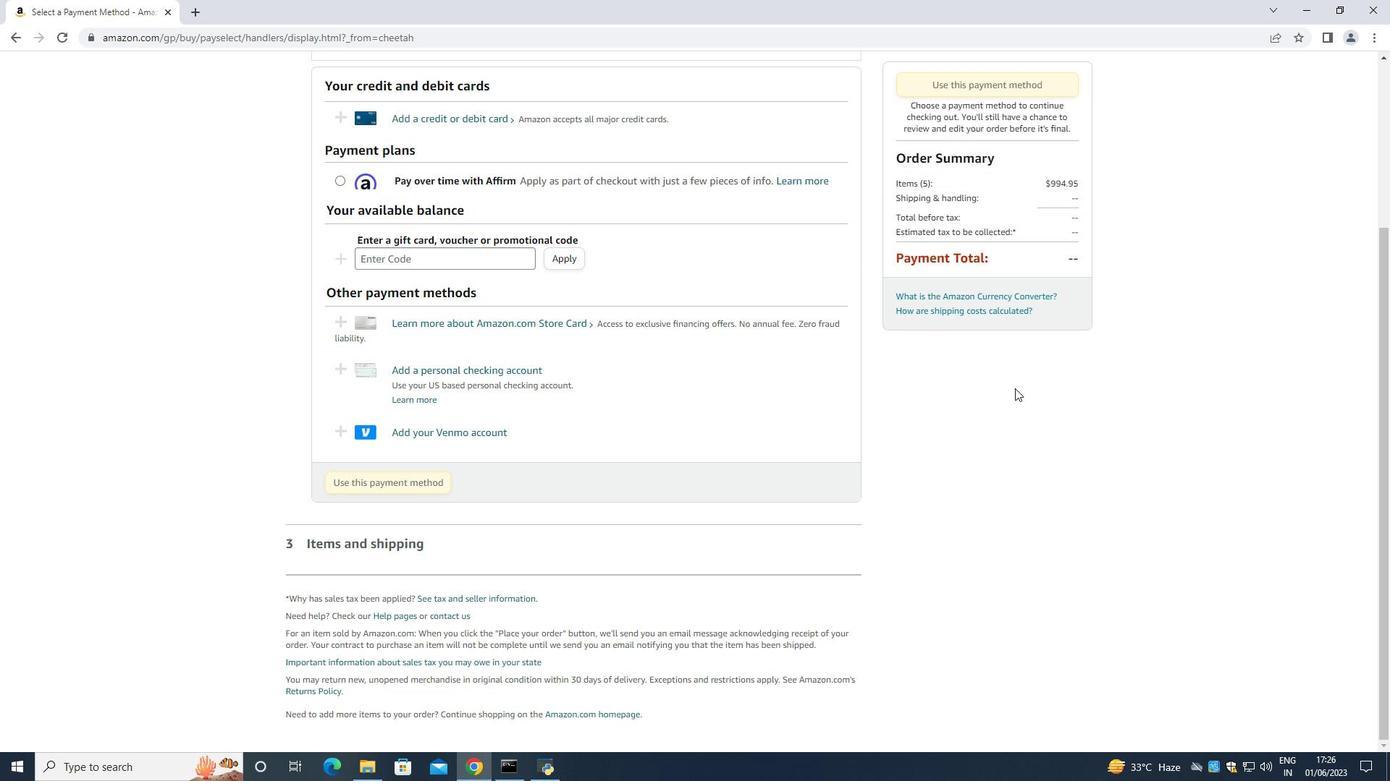 
Action: Mouse scrolled (1007, 359) with delta (0, 0)
Screenshot: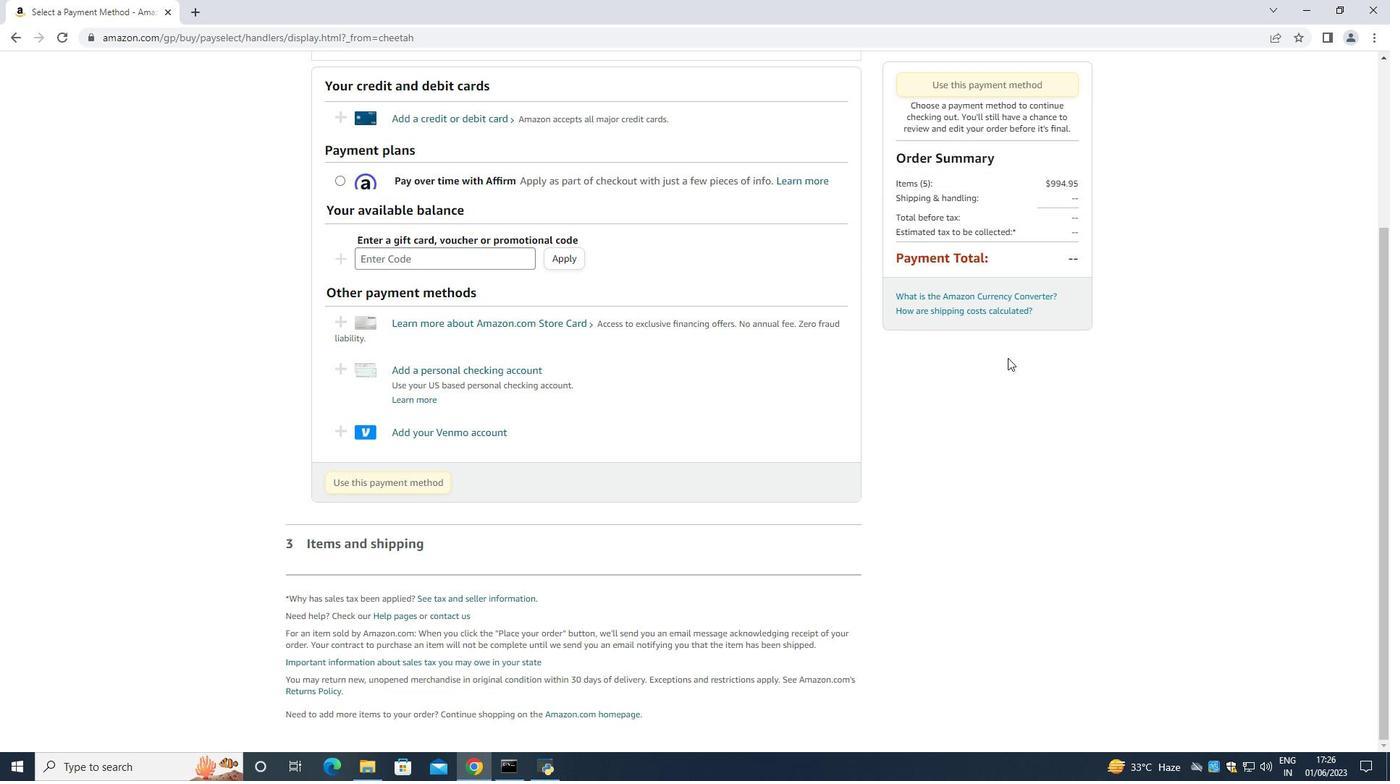 
Action: Mouse scrolled (1007, 359) with delta (0, 0)
Screenshot: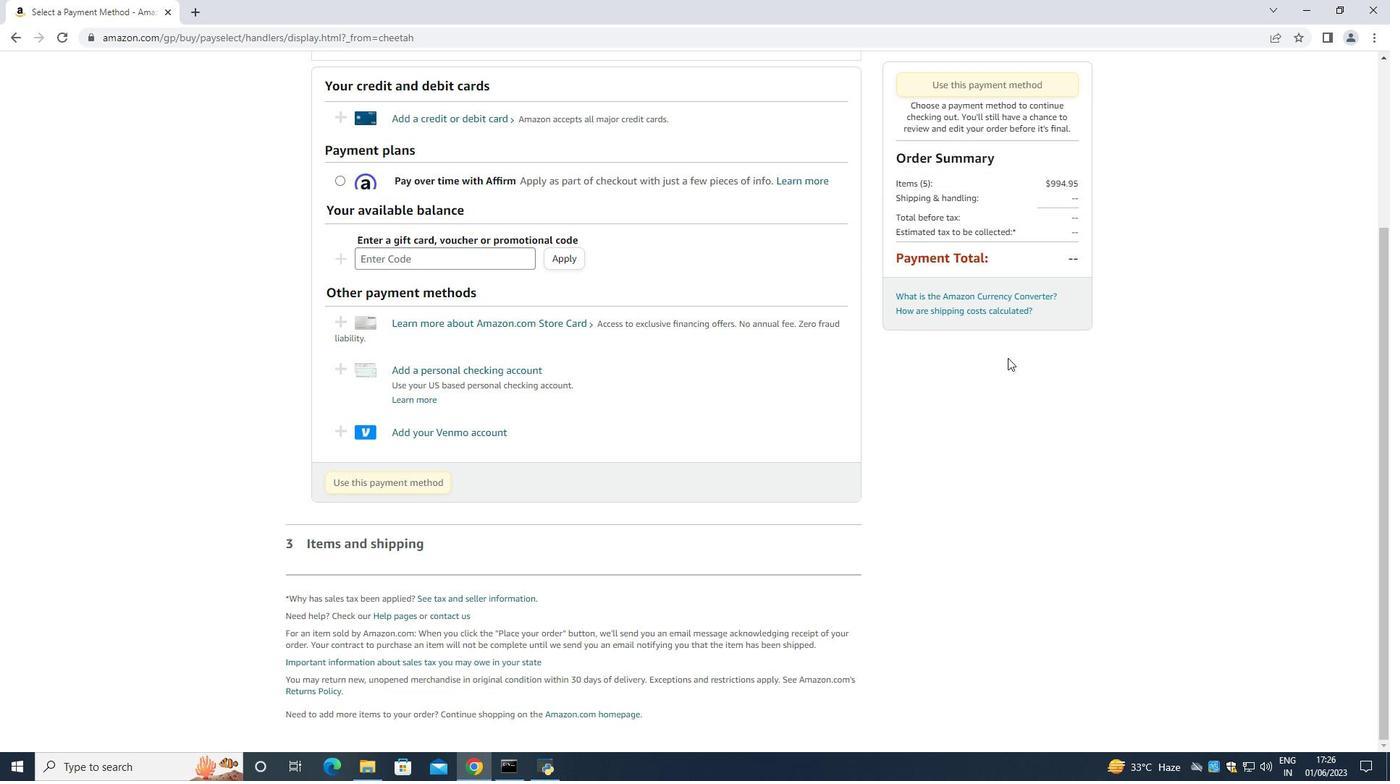 
Action: Mouse scrolled (1007, 359) with delta (0, 0)
Screenshot: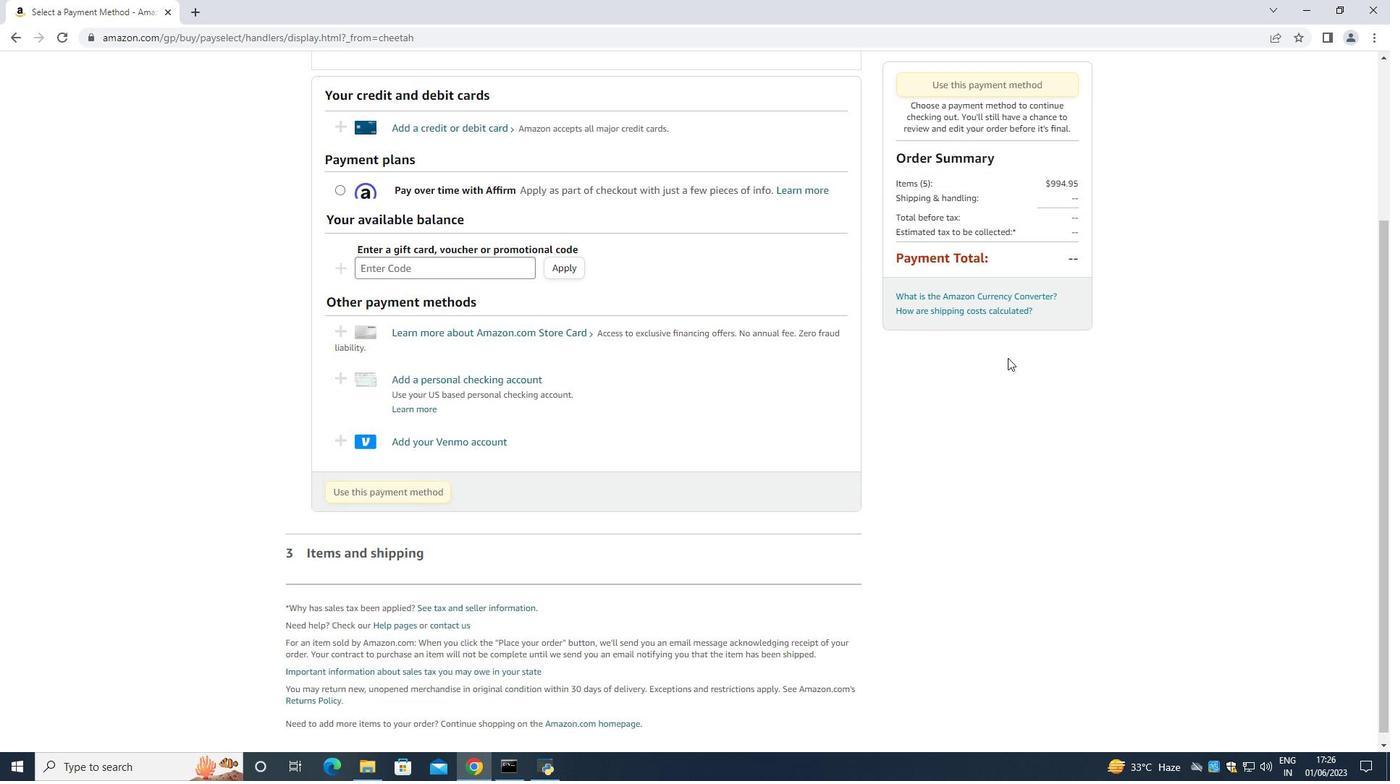 
Action: Mouse scrolled (1007, 359) with delta (0, 0)
Screenshot: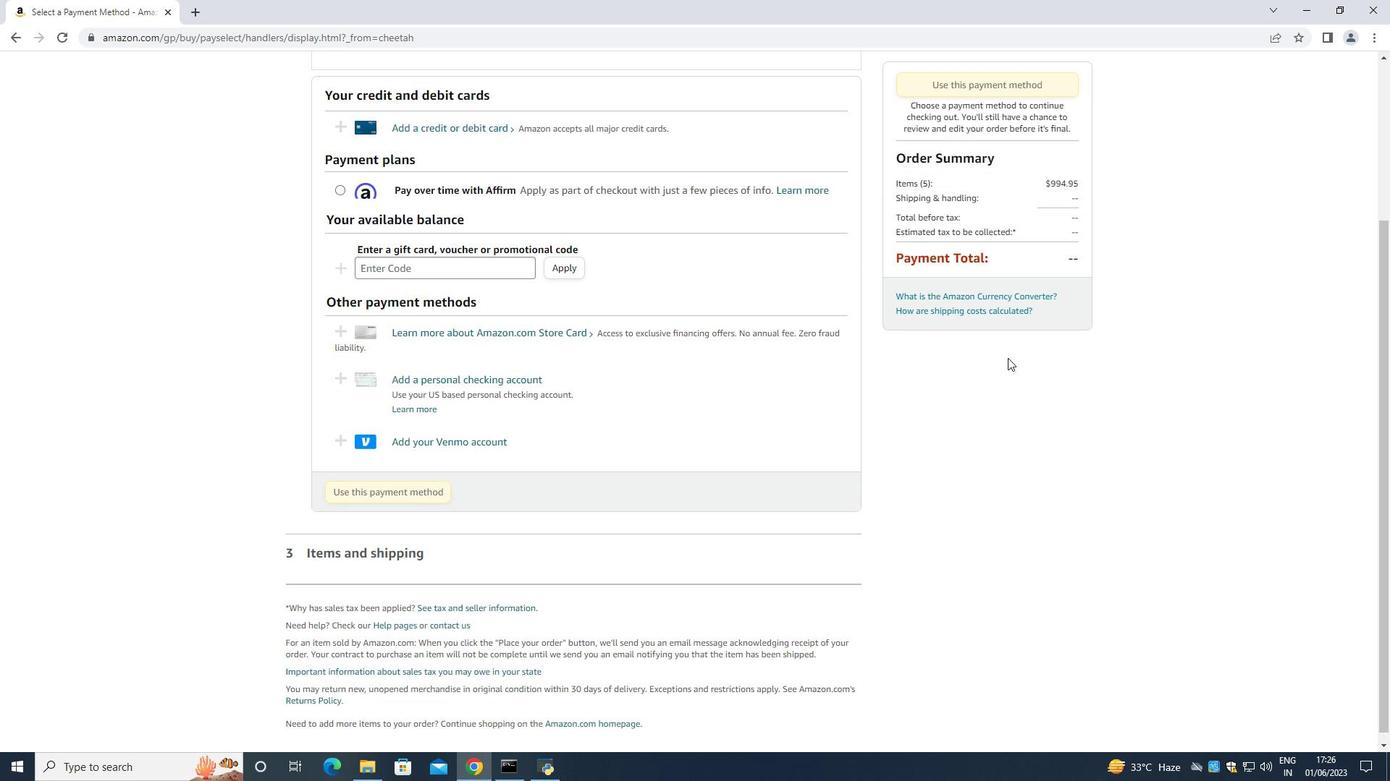 
Action: Mouse scrolled (1007, 359) with delta (0, 0)
Screenshot: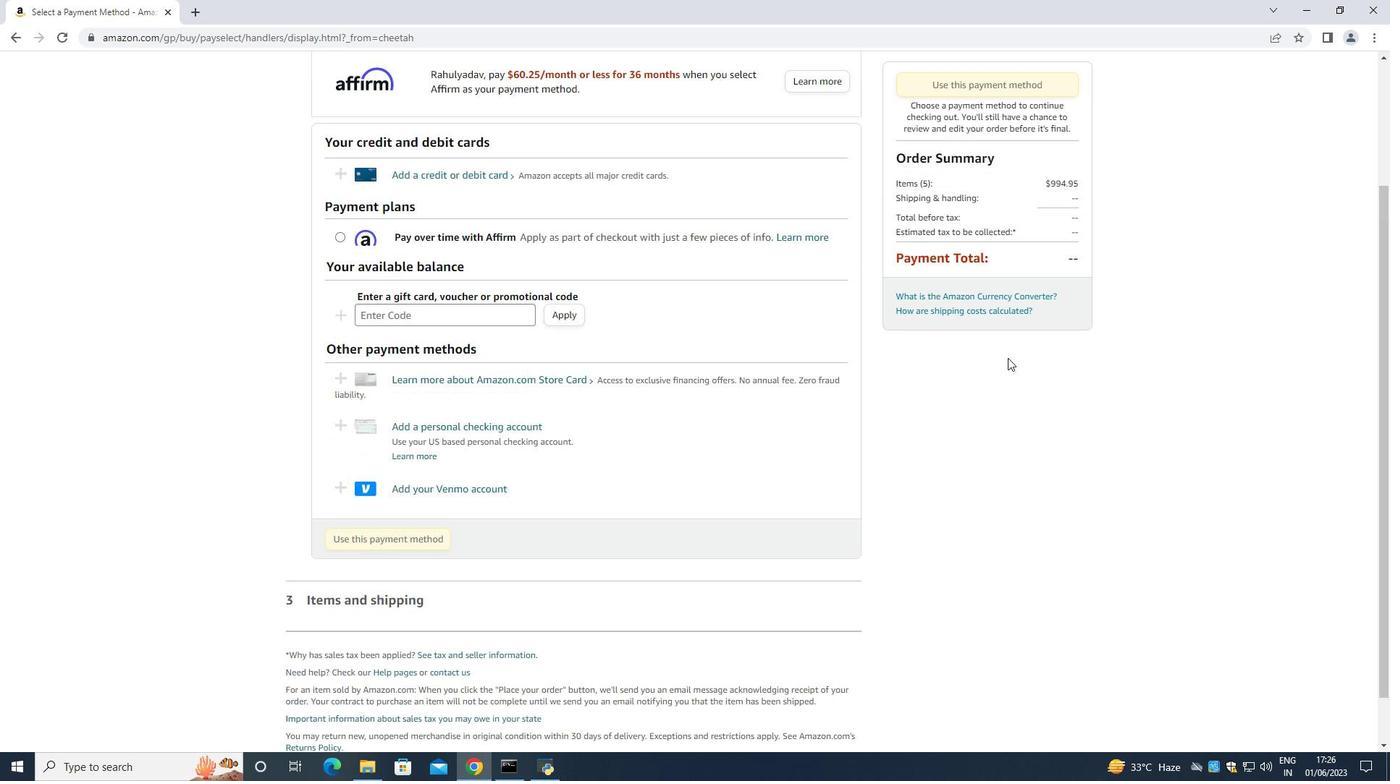 
Action: Mouse moved to (823, 121)
Screenshot: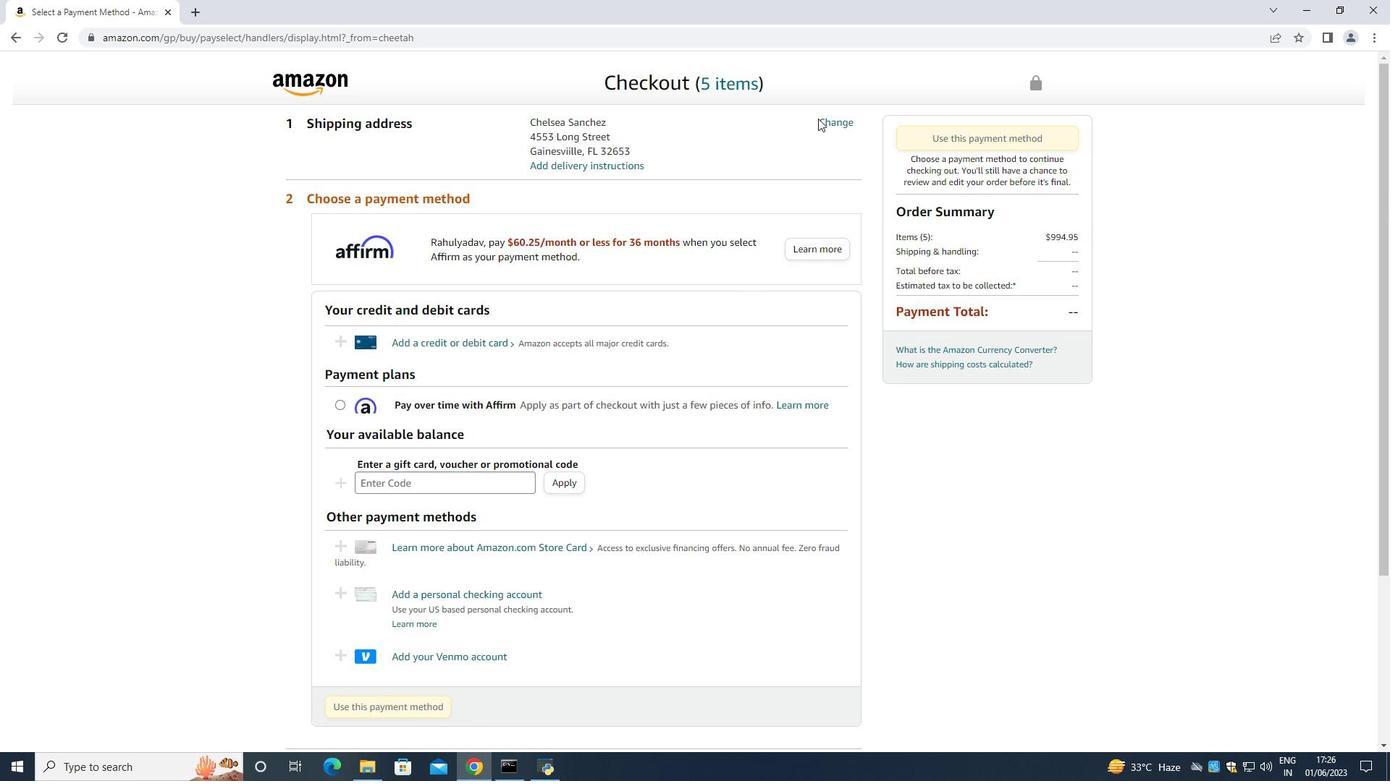 
Action: Mouse pressed left at (823, 121)
Screenshot: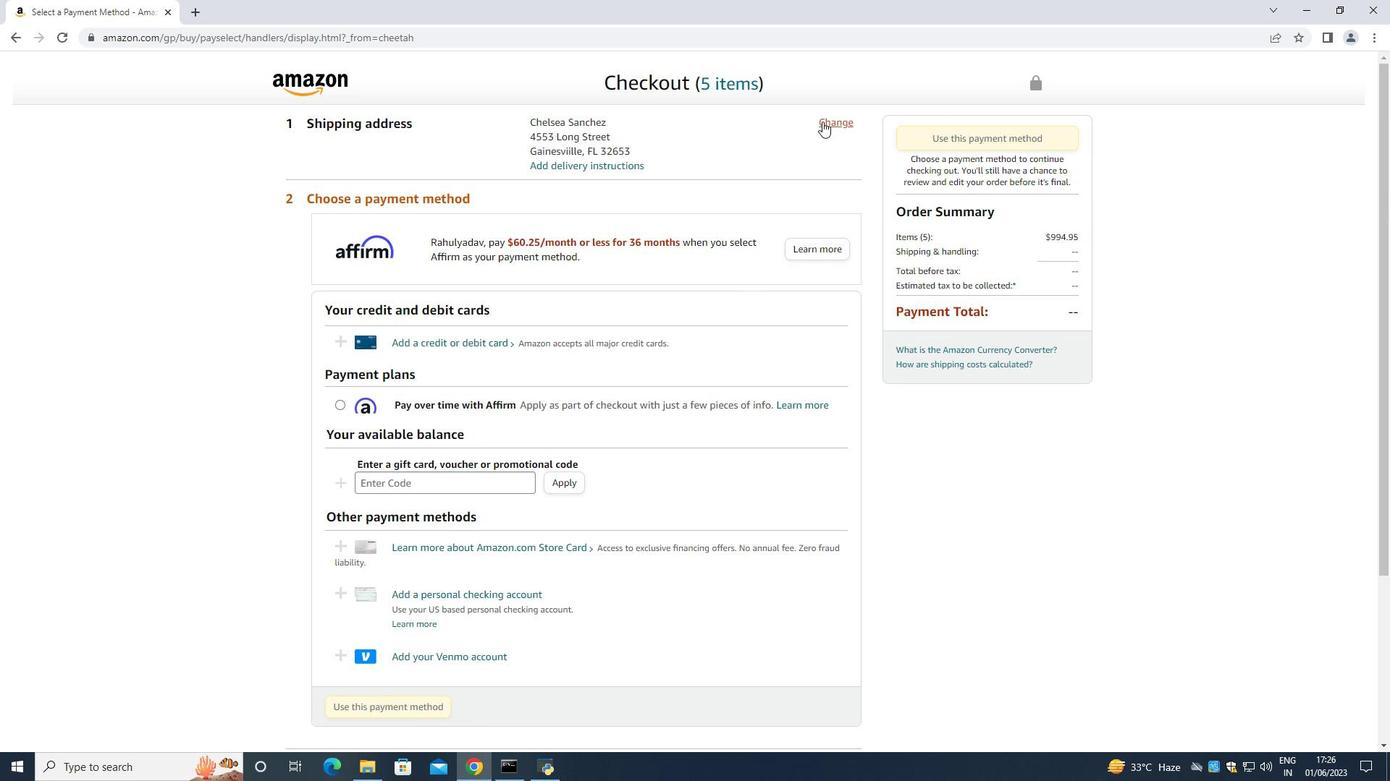 
Action: Mouse moved to (816, 118)
Screenshot: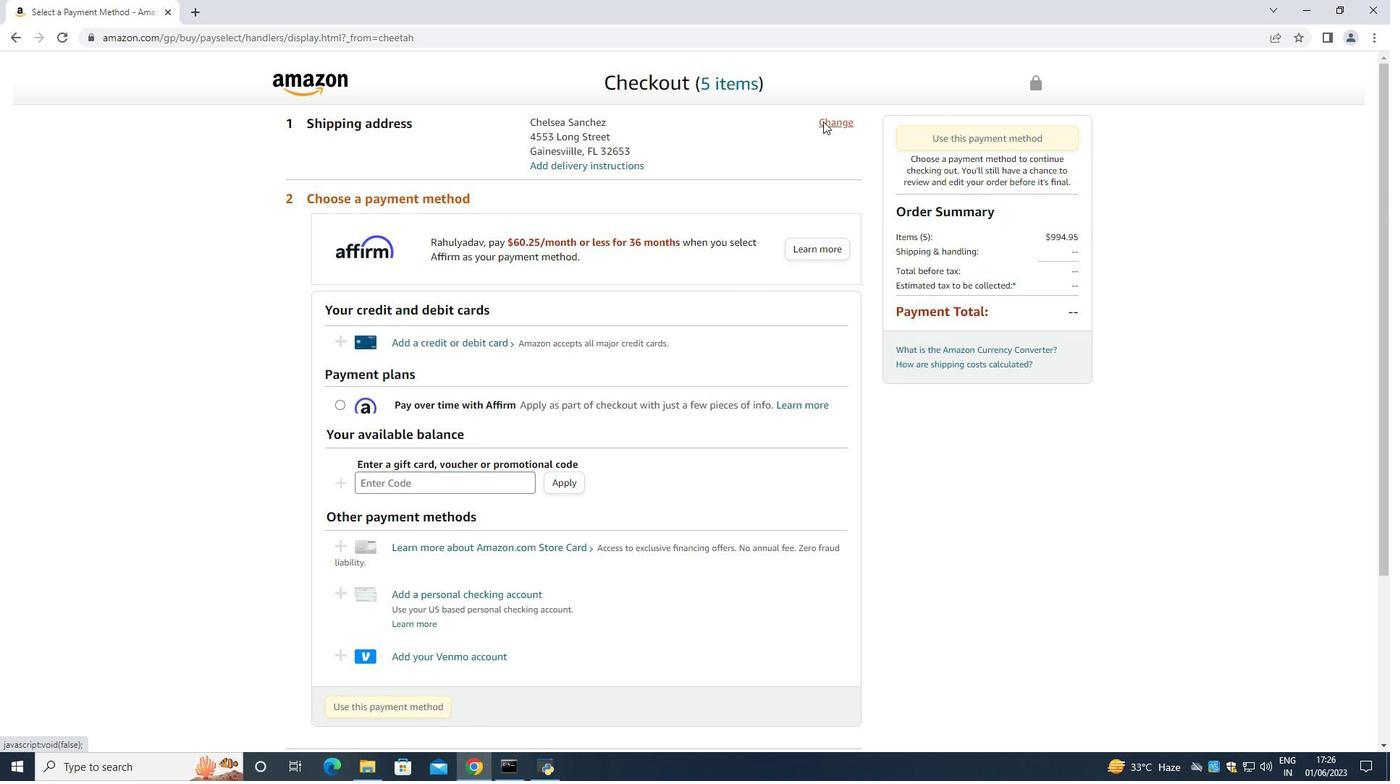 
Action: Key pressed <Key.space><Key.space><Key.space><Key.space><Key.space><Key.space><Key.space><Key.space><Key.space><Key.space><Key.space><Key.space><Key.space><Key.space><Key.space>
Screenshot: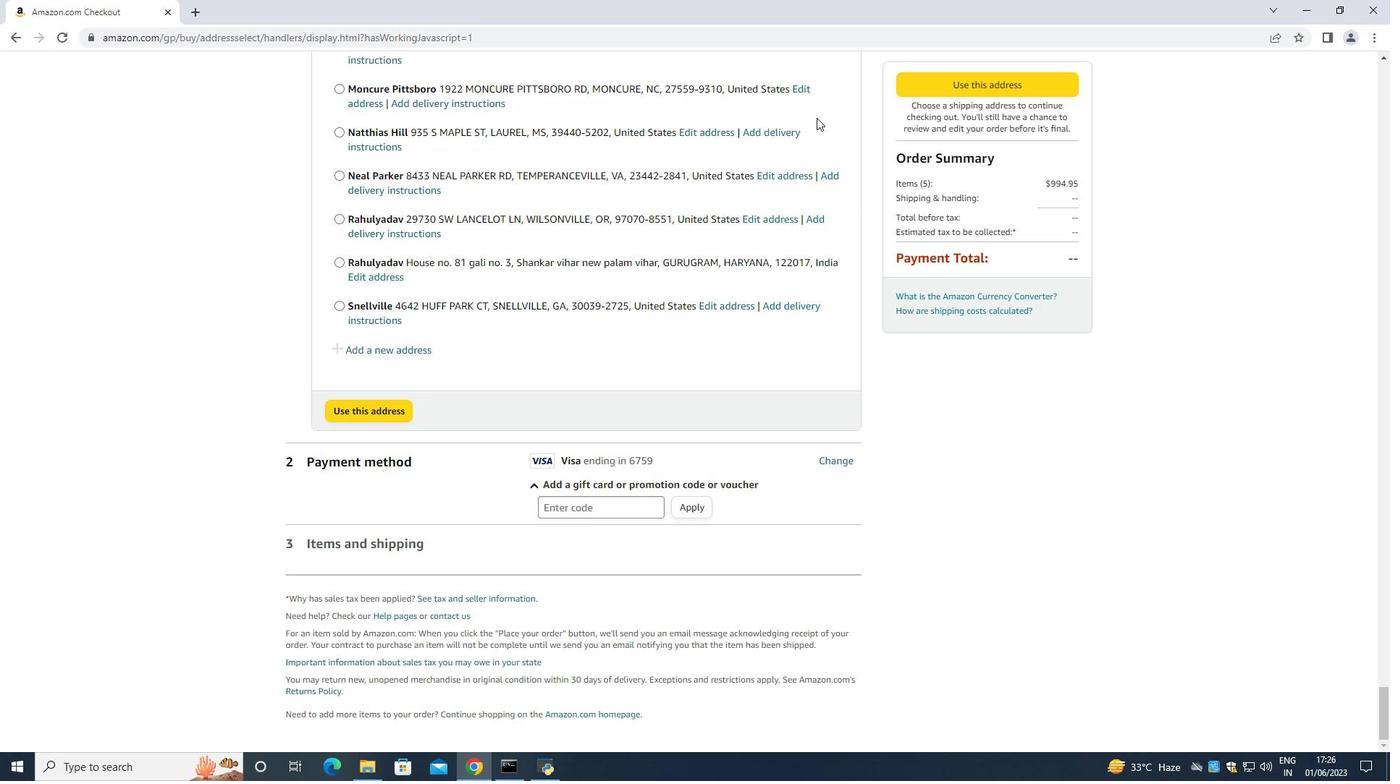 
Action: Mouse moved to (377, 347)
Screenshot: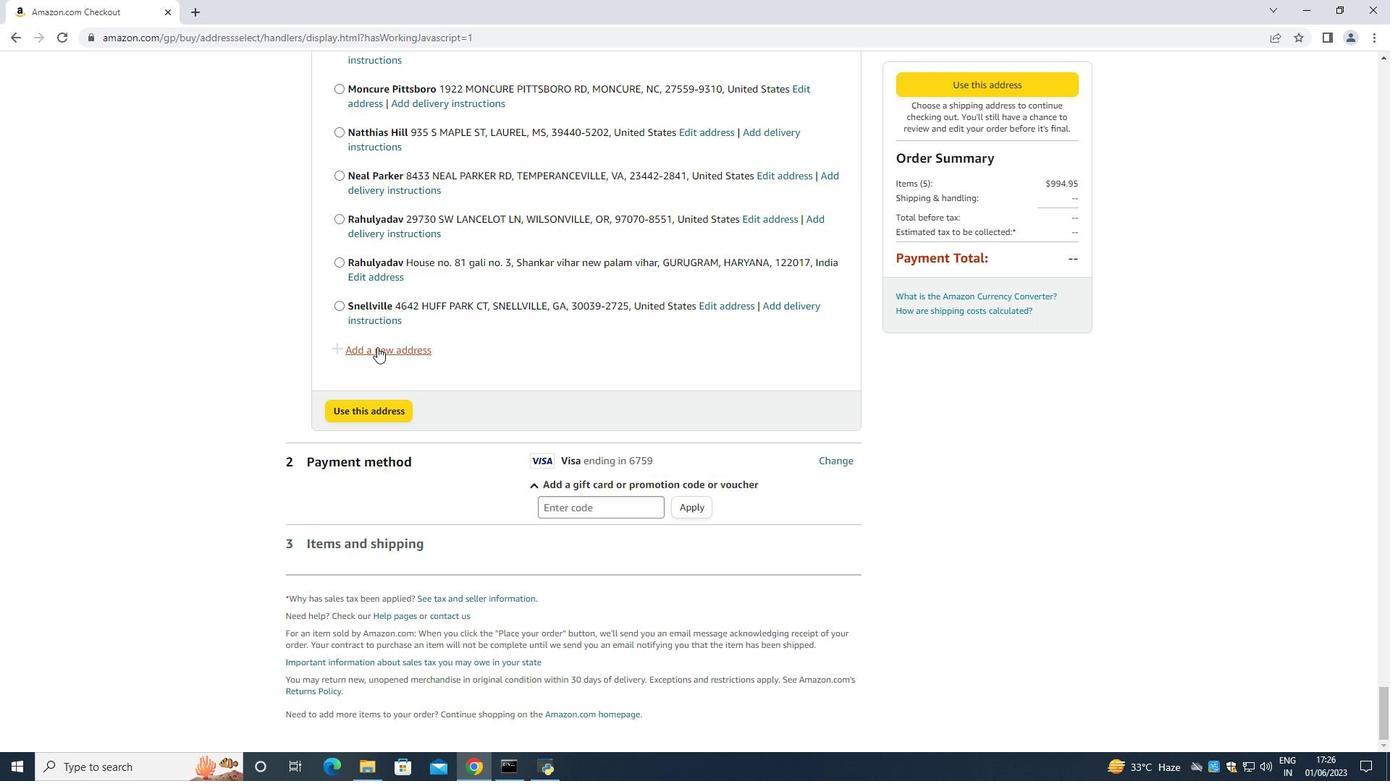 
Action: Mouse pressed left at (377, 347)
Screenshot: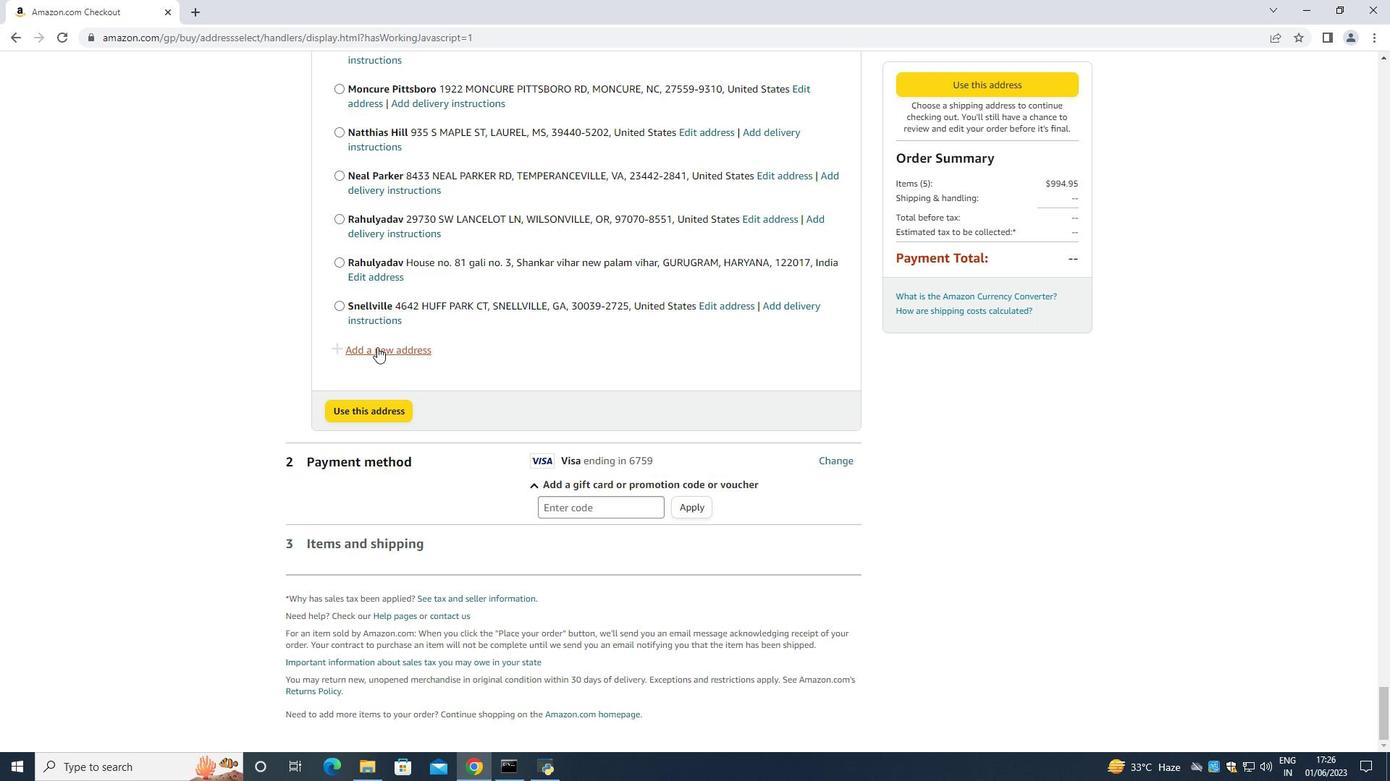 
Action: Mouse moved to (494, 350)
Screenshot: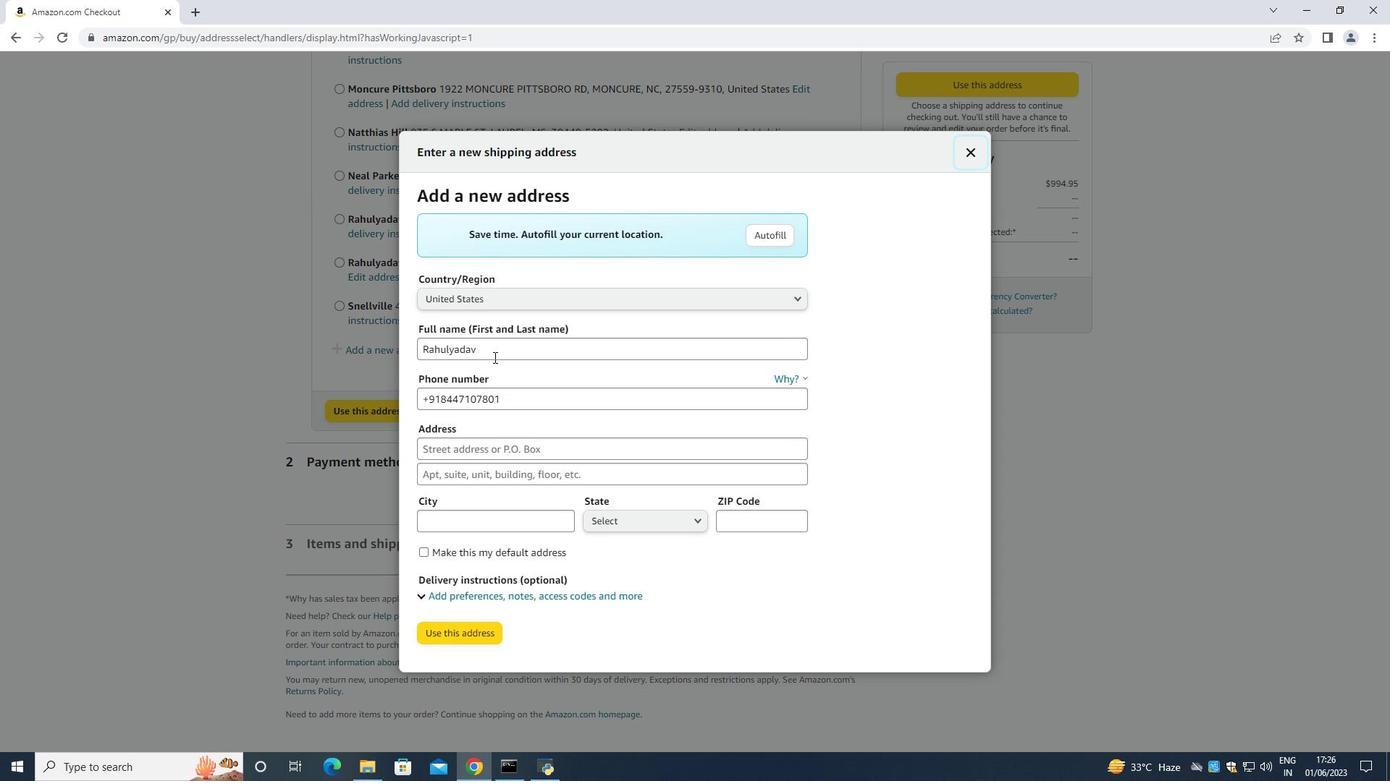 
Action: Mouse pressed left at (494, 350)
Screenshot: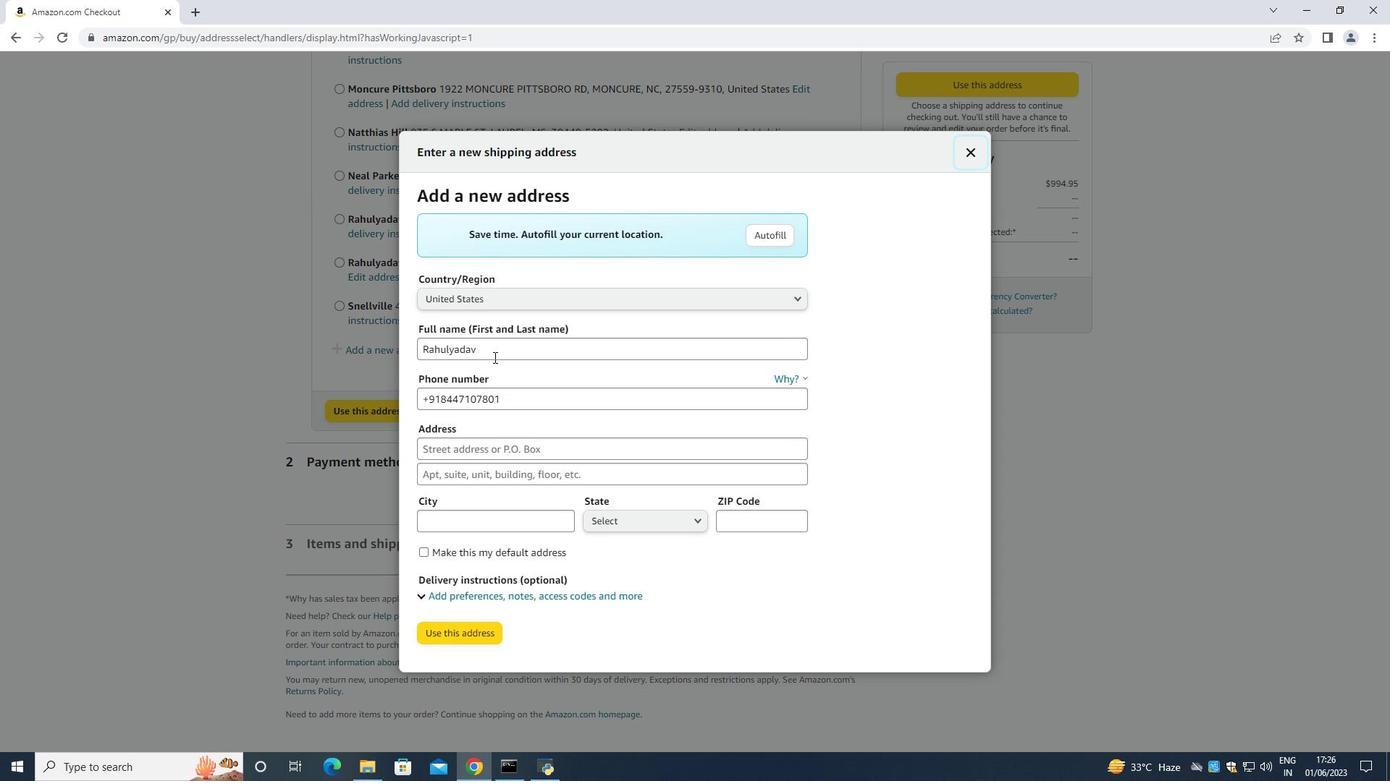 
Action: Mouse moved to (494, 348)
Screenshot: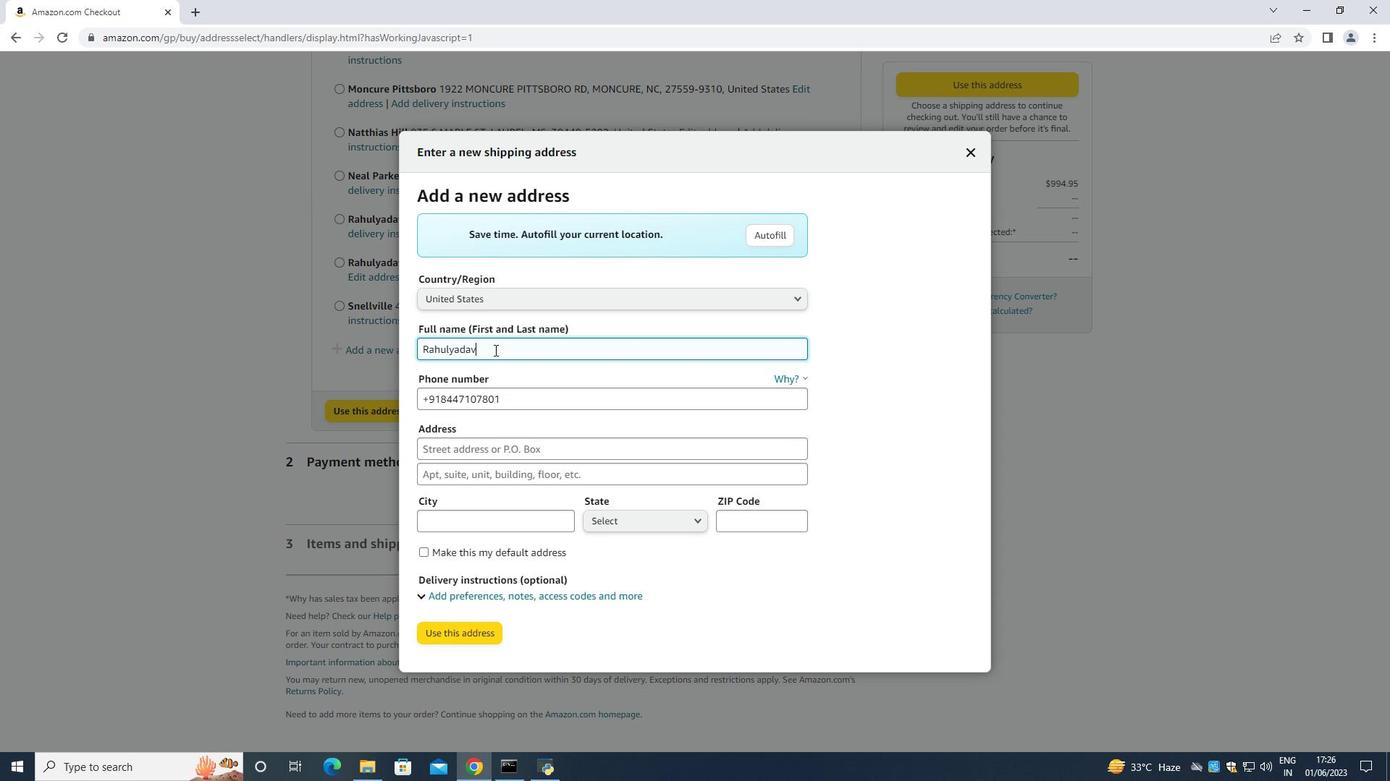 
Action: Key pressed <Key.backspace><Key.backspace><Key.backspace><Key.backspace><Key.backspace><Key.backspace><Key.backspace><Key.backspace><Key.backspace><Key.backspace><Key.backspace><Key.backspace><Key.backspace><Key.backspace><Key.backspace><Key.backspace><Key.backspace><Key.backspace><Key.backspace><Key.backspace><Key.backspace><Key.backspace><Key.backspace><Key.shift><Key.shift><Key.shift><Key.shift><Key.shift><Key.shift><Key.shift>Christina<Key.space><Key.shift><Key.shift><Key.shift><Key.shift><Key.shift>Ramirez<Key.space><Key.tab><Key.tab>3522153680<Key.tab>4556<Key.space><Key.shift>K<Key.backspace>Long<Key.space><Key.shift>Street<Key.space><Key.tab><Key.tab><Key.shift><Key.shift><Key.shift><Key.shift><Key.shift><Key.shift><Key.shift><Key.shift><Key.shift><Key.shift><Key.shift><Key.shift><Key.shift><Key.shift><Key.shift><Key.shift><Key.shift><Key.shift><Key.shift><Key.shift><Key.shift><Key.shift><Key.shift><Key.shift><Key.shift><Key.shift><Key.shift><Key.shift><Key.shift><Key.shift><Key.shift><Key.shift><Key.shift><Key.shift>Gainesville<Key.space>
Screenshot: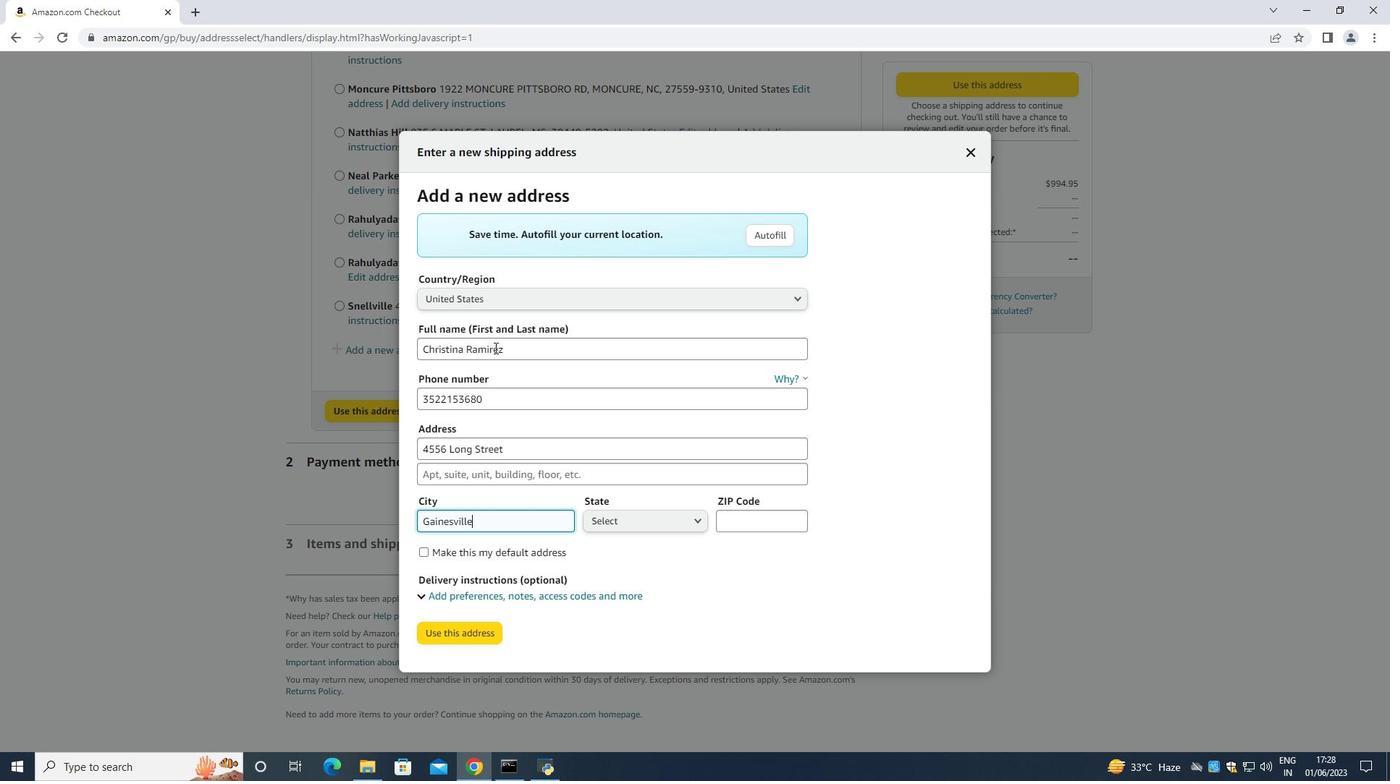 
Action: Mouse moved to (621, 530)
Screenshot: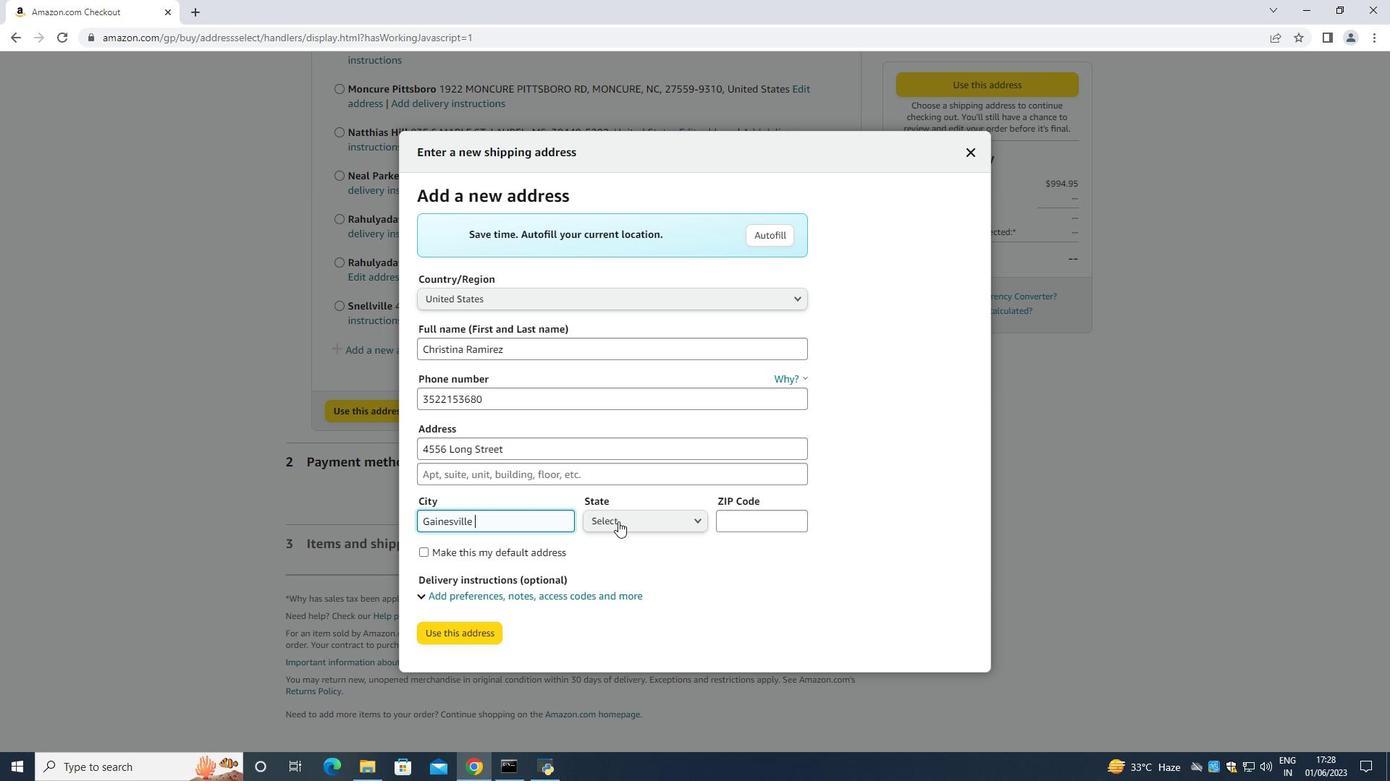 
Action: Mouse pressed left at (621, 530)
Screenshot: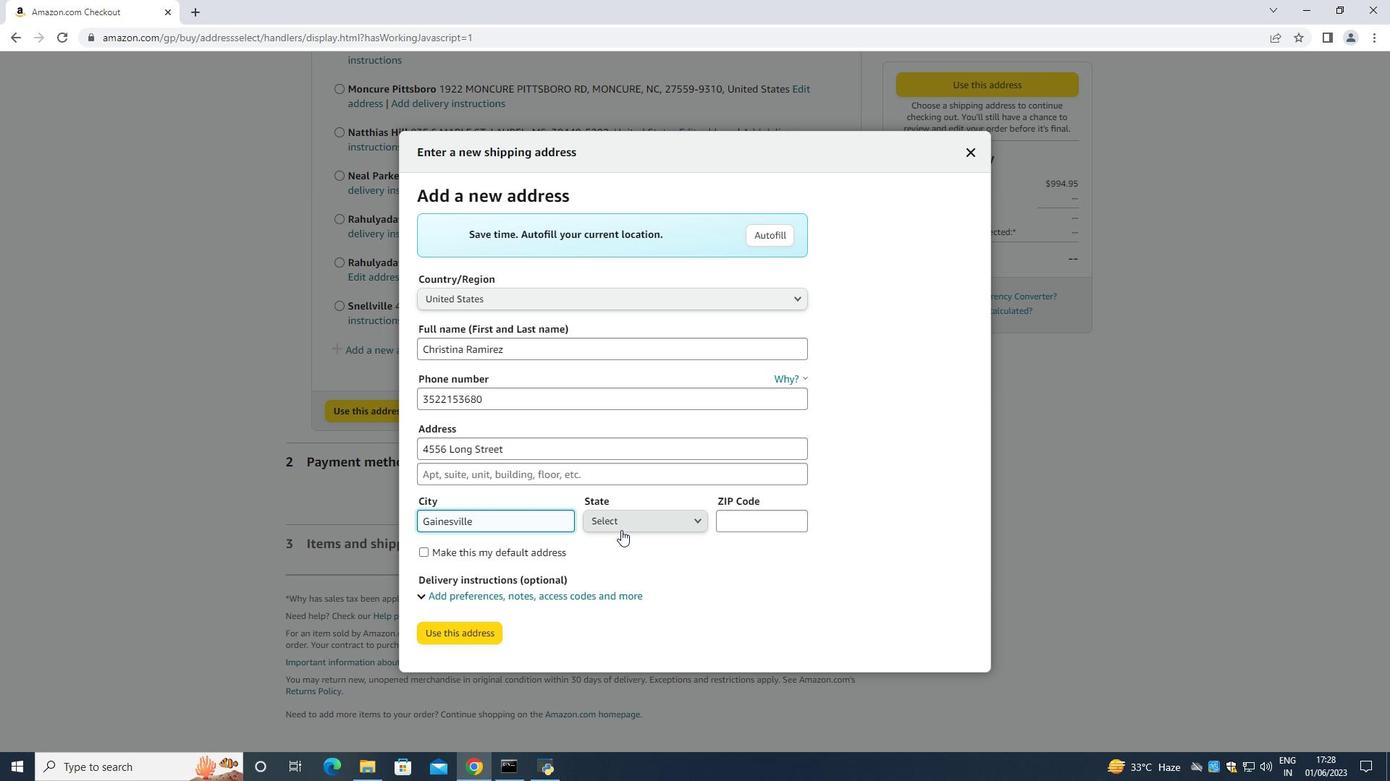 
Action: Mouse moved to (605, 288)
Screenshot: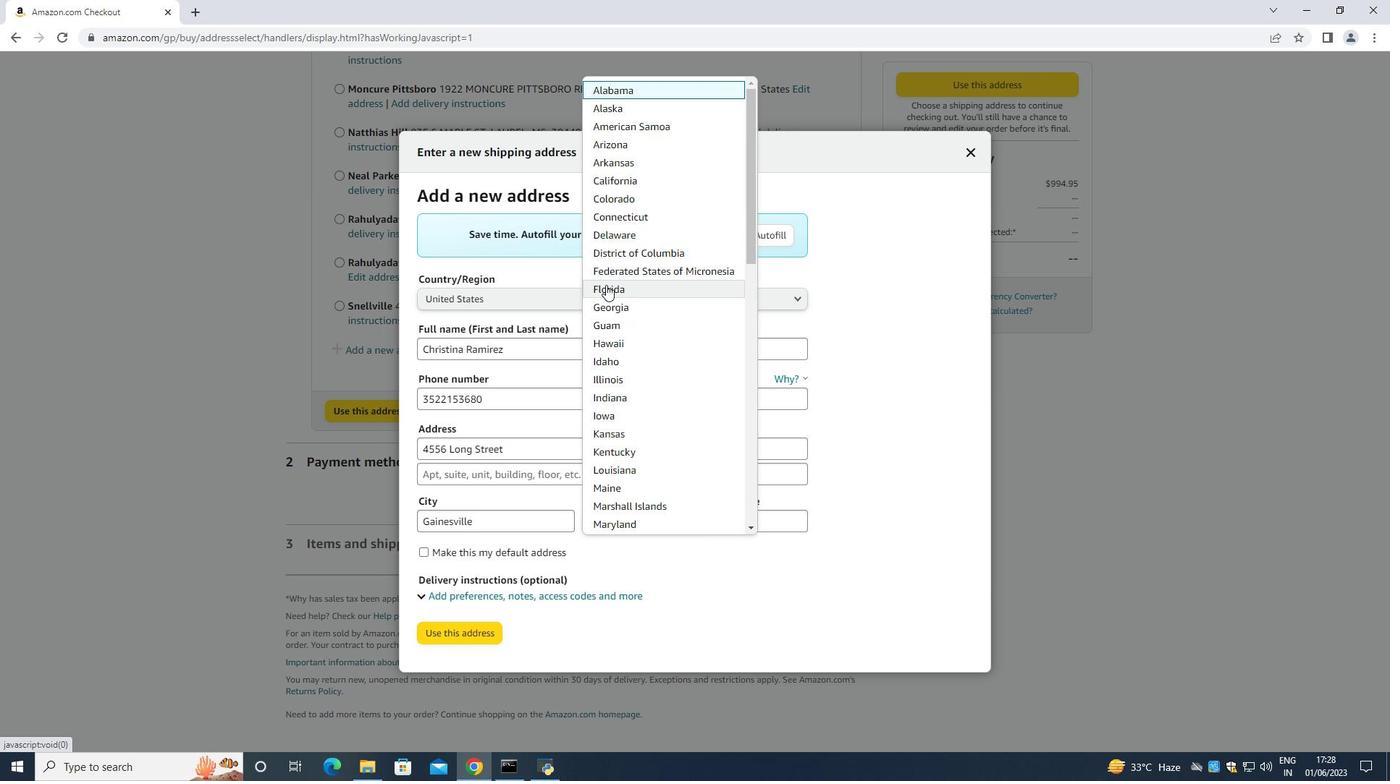
Action: Mouse pressed left at (605, 288)
Screenshot: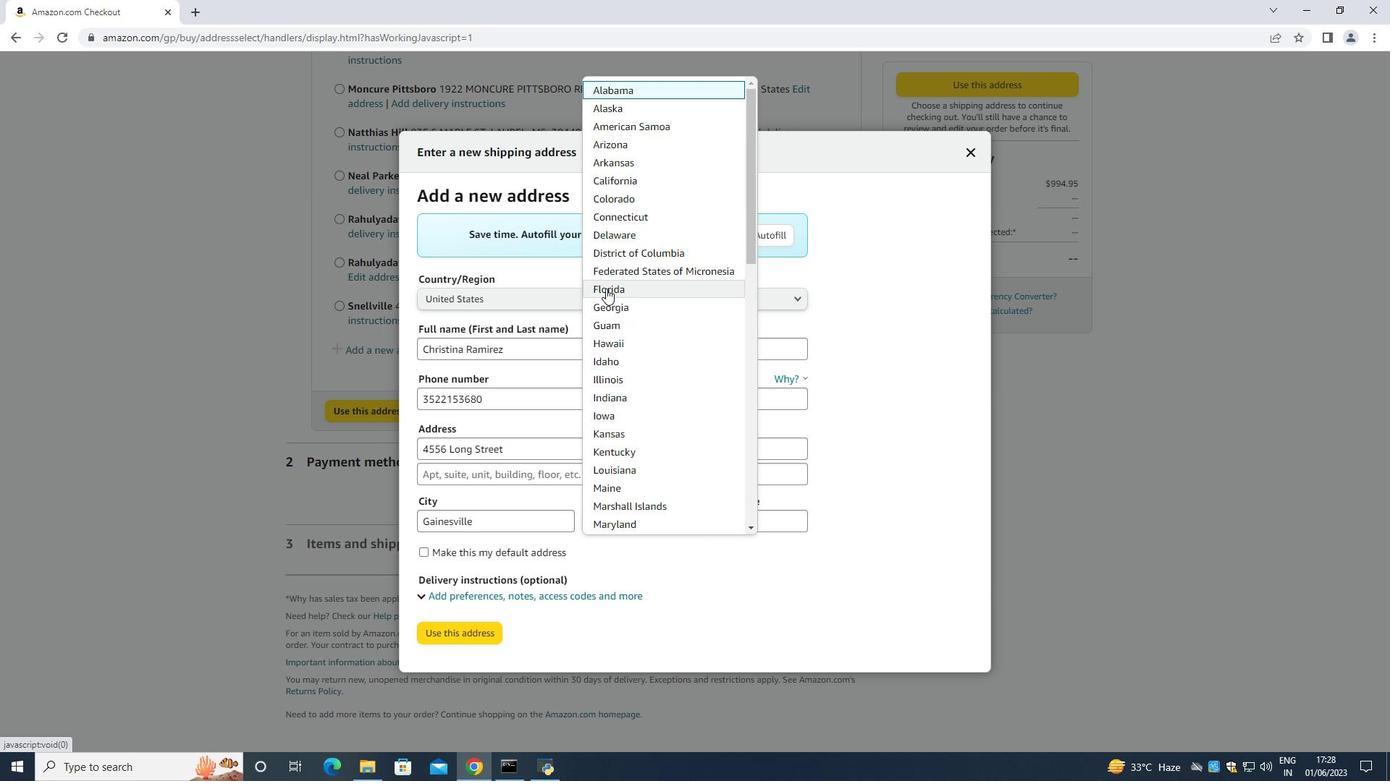 
Action: Mouse moved to (752, 514)
Screenshot: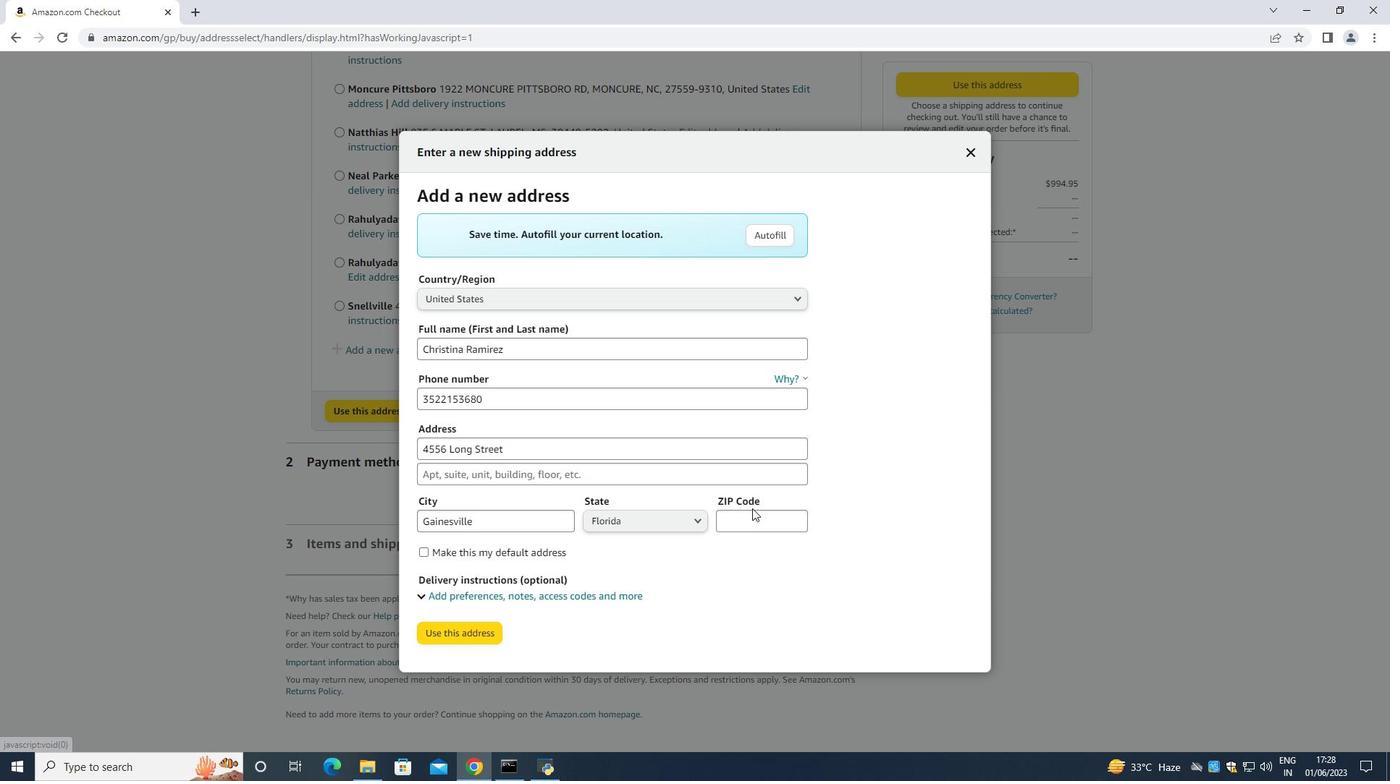 
Action: Mouse pressed left at (752, 514)
Screenshot: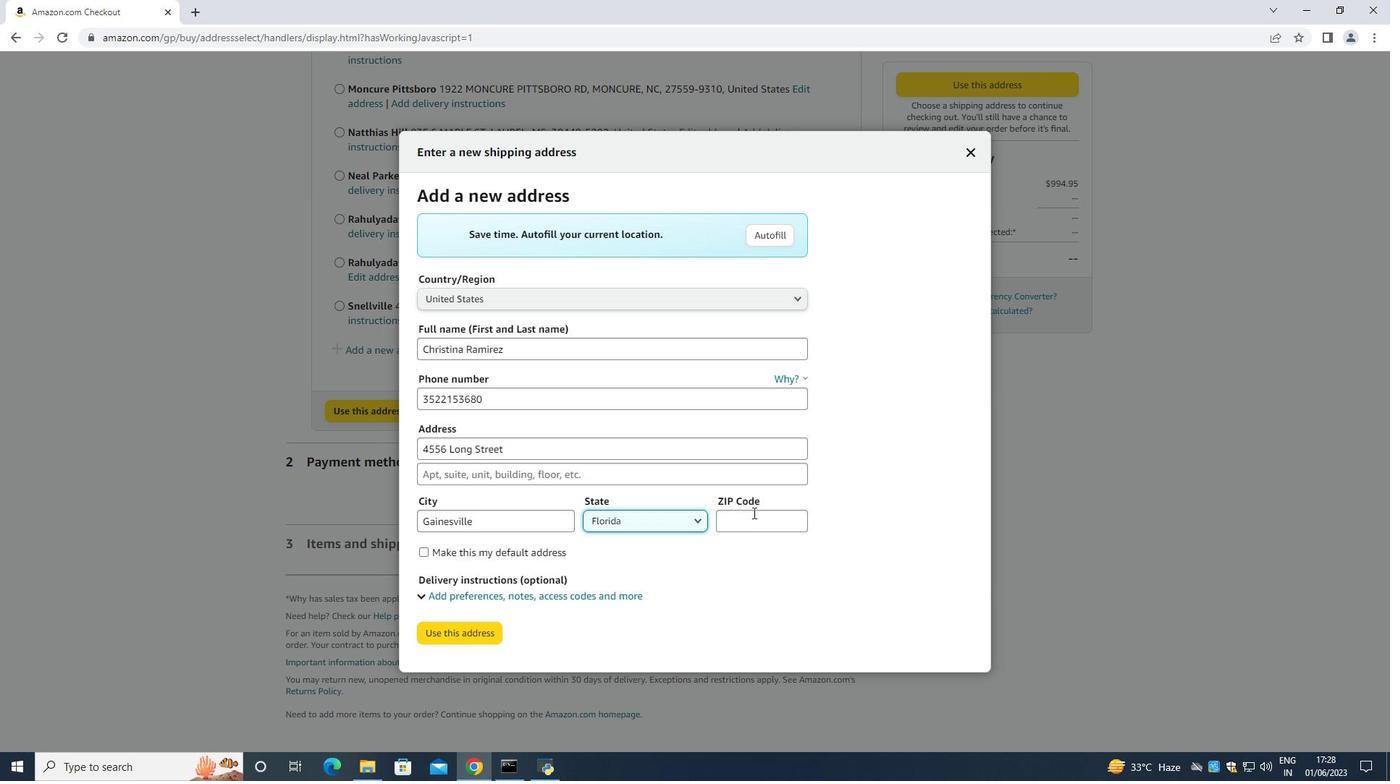 
Action: Mouse moved to (712, 482)
Screenshot: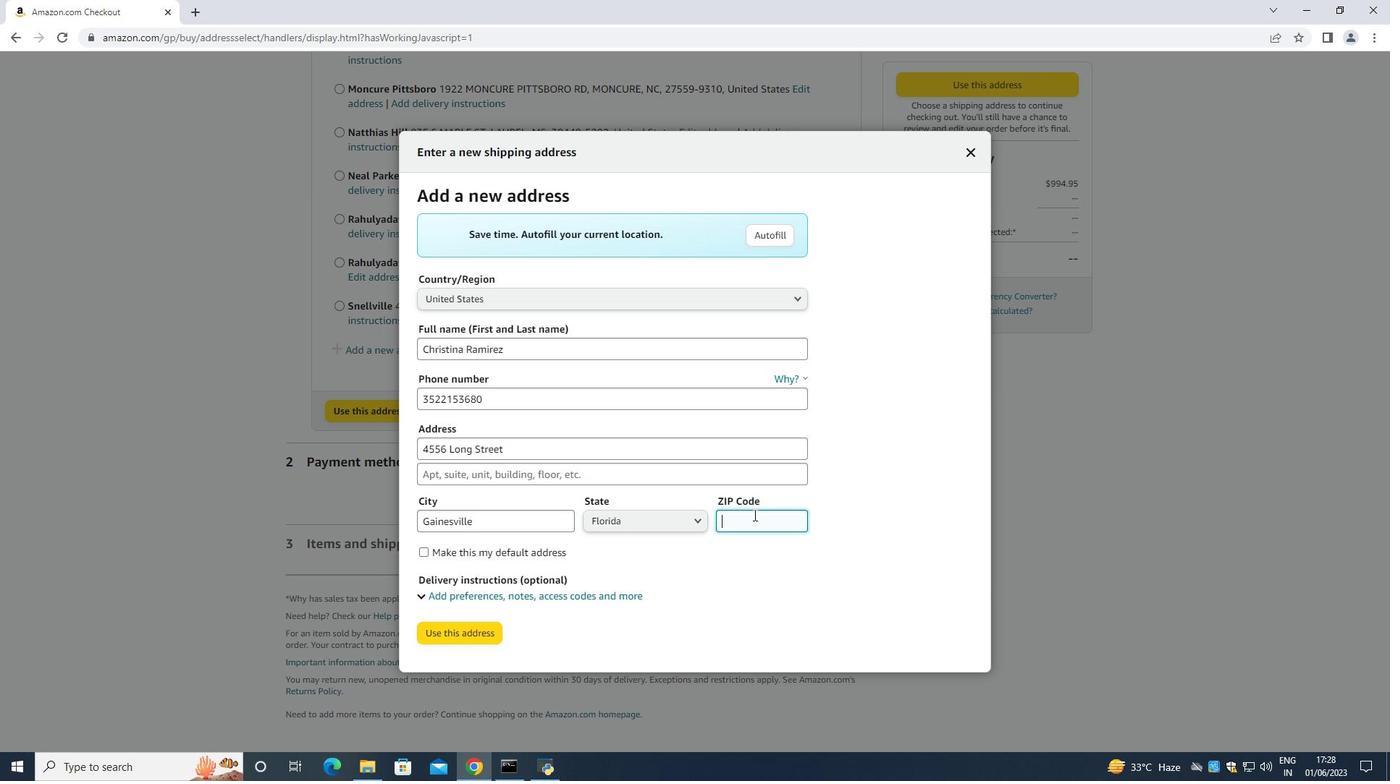 
Action: Key pressed 32653
Screenshot: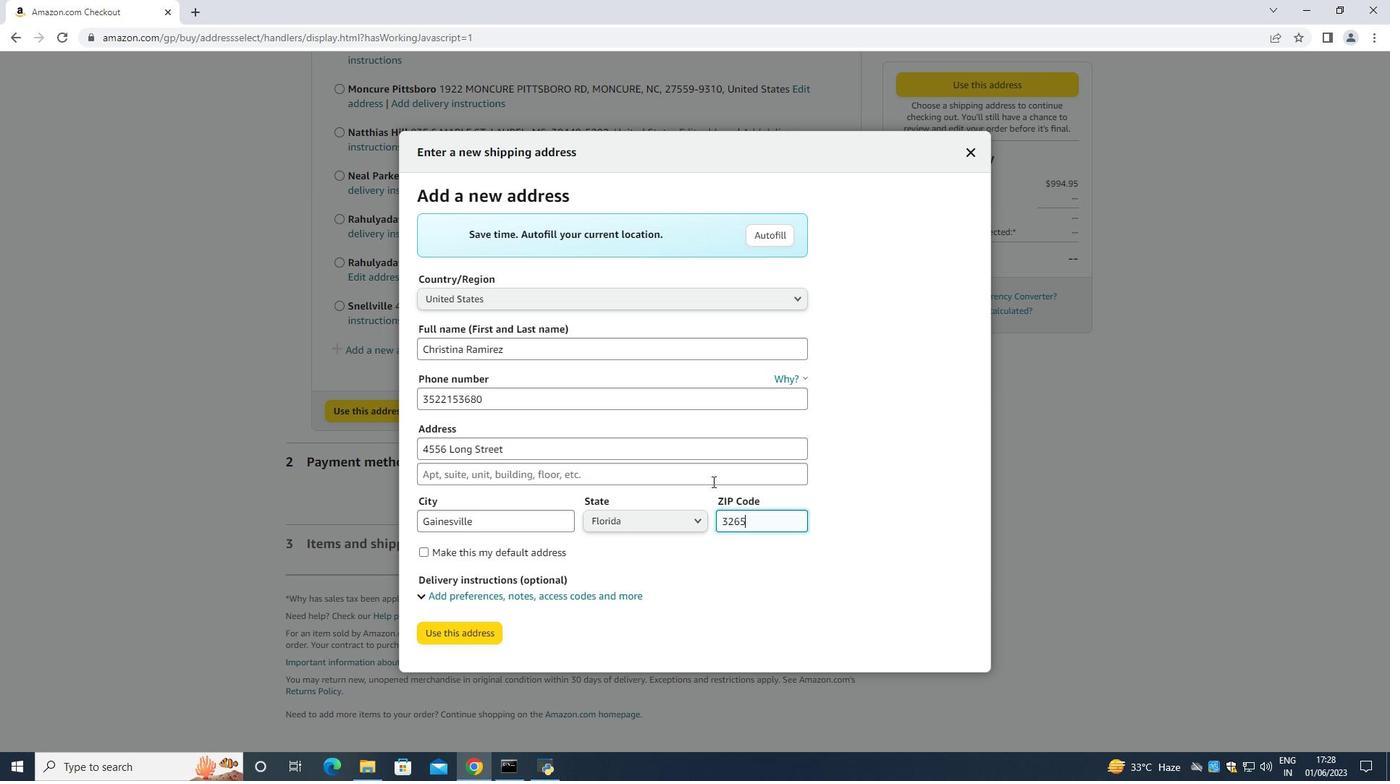 
Action: Mouse moved to (382, 639)
